 Task: Plan a trip to Vangviang, Laos from 15th November, 2023 to 21st November, 2023 for 5 adults.3 bedrooms having 3 beds and 3 bathrooms. Property type can be house. Booking option can be shelf check-in. Look for 5 properties as per requirement.
Action: Mouse moved to (490, 101)
Screenshot: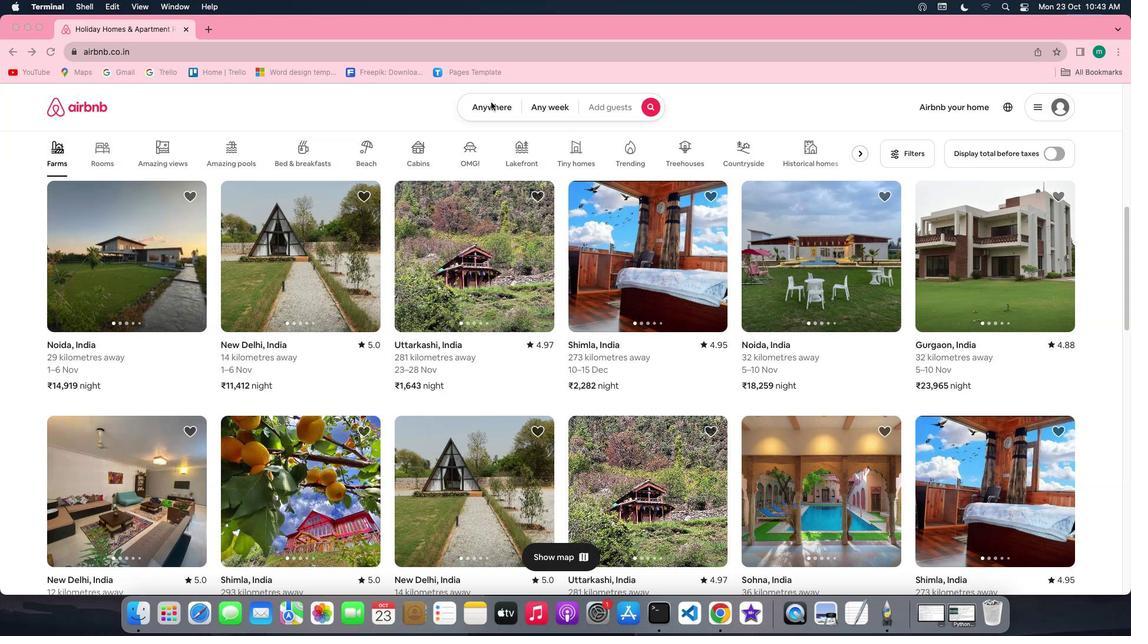 
Action: Mouse pressed left at (490, 101)
Screenshot: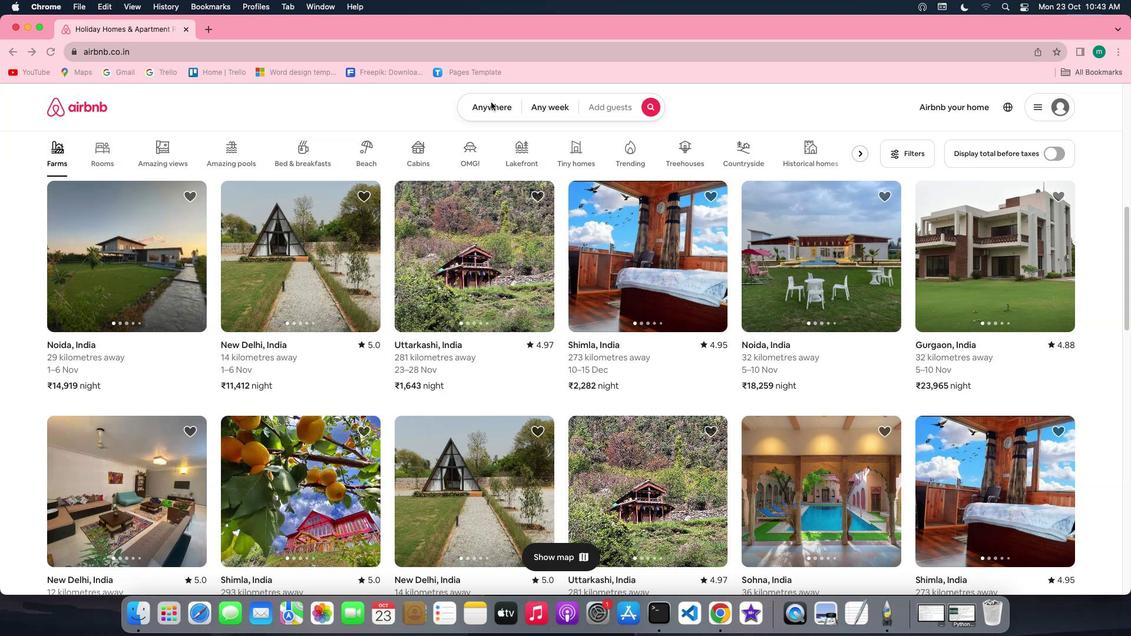 
Action: Mouse moved to (489, 103)
Screenshot: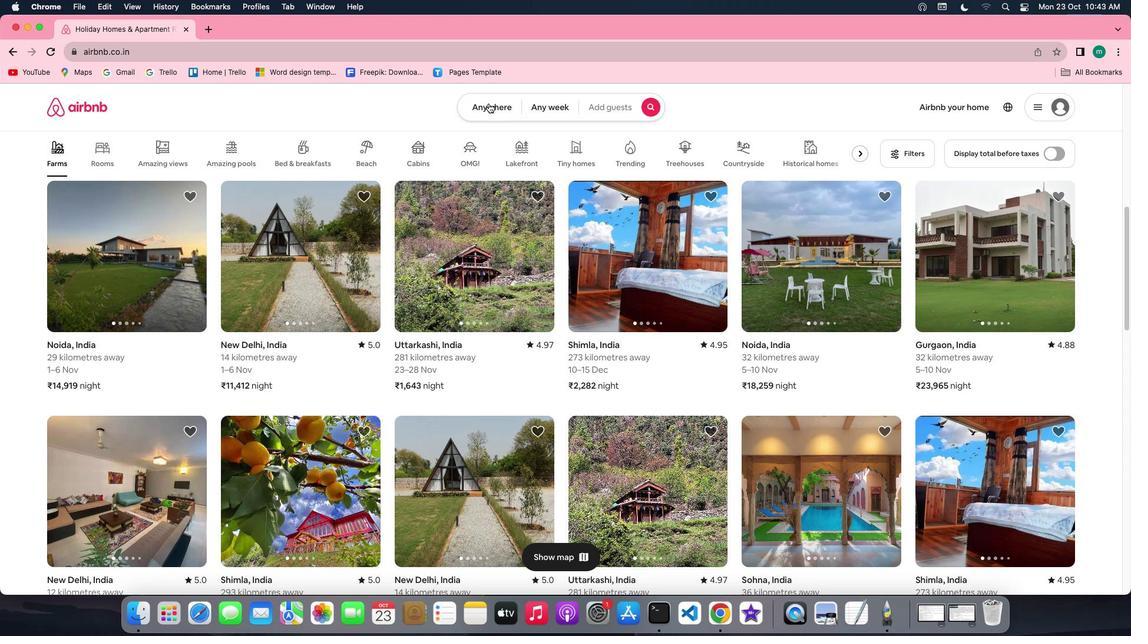 
Action: Mouse pressed left at (489, 103)
Screenshot: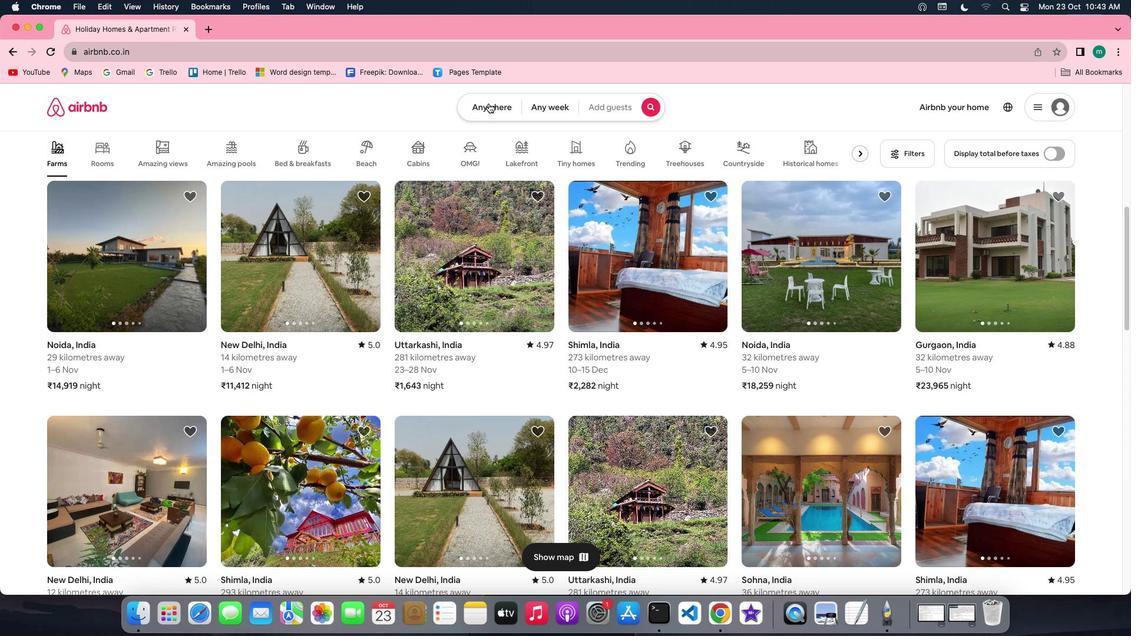 
Action: Mouse moved to (454, 148)
Screenshot: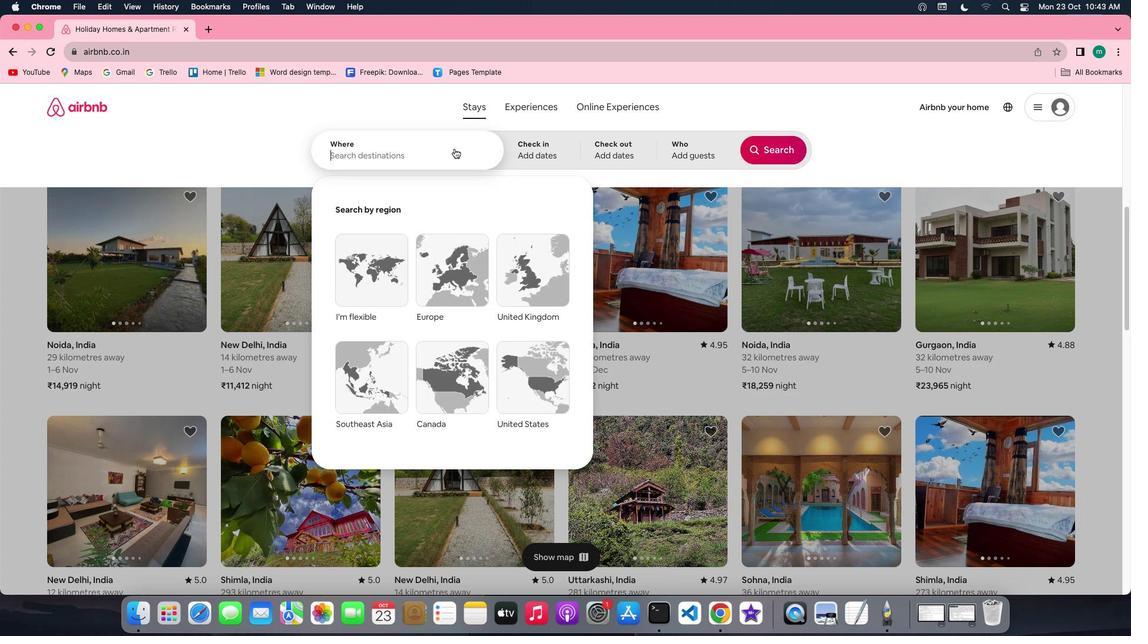
Action: Mouse pressed left at (454, 148)
Screenshot: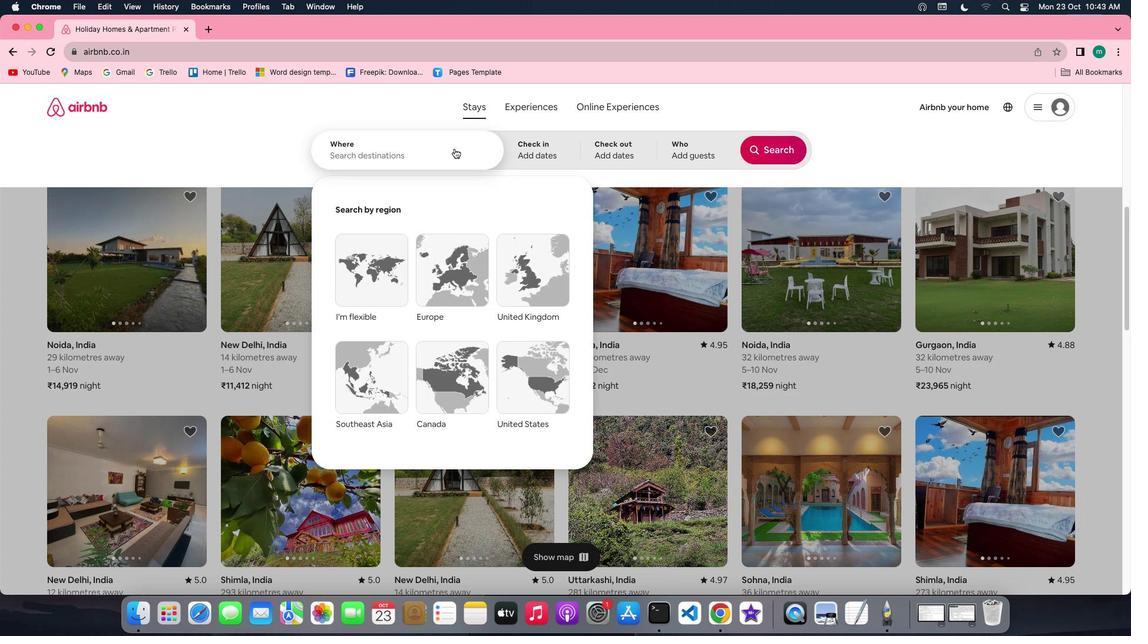 
Action: Key pressed Key.shift'V''a''n''g''v''i''a''n''g'','Key.spaceKey.shift'L''a''o''s'
Screenshot: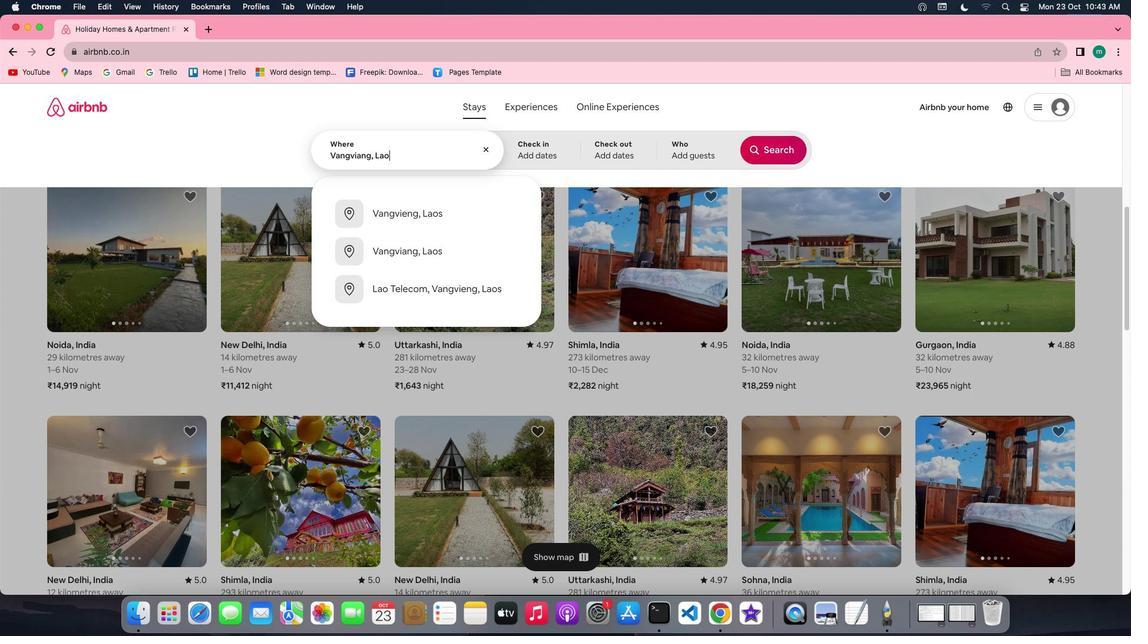 
Action: Mouse moved to (539, 156)
Screenshot: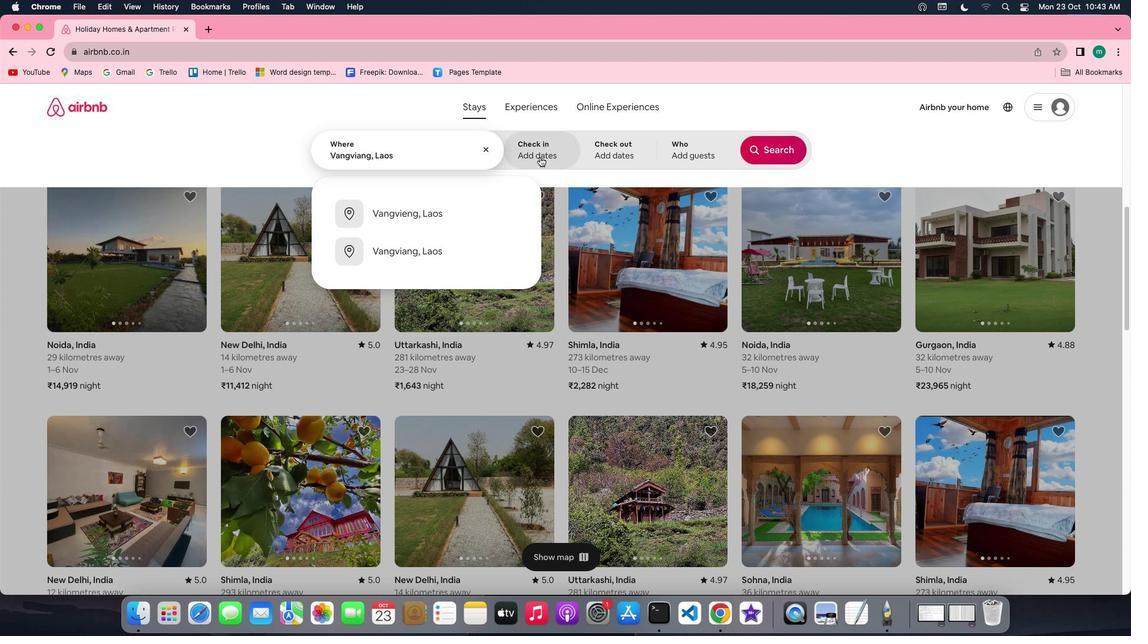 
Action: Mouse pressed left at (539, 156)
Screenshot: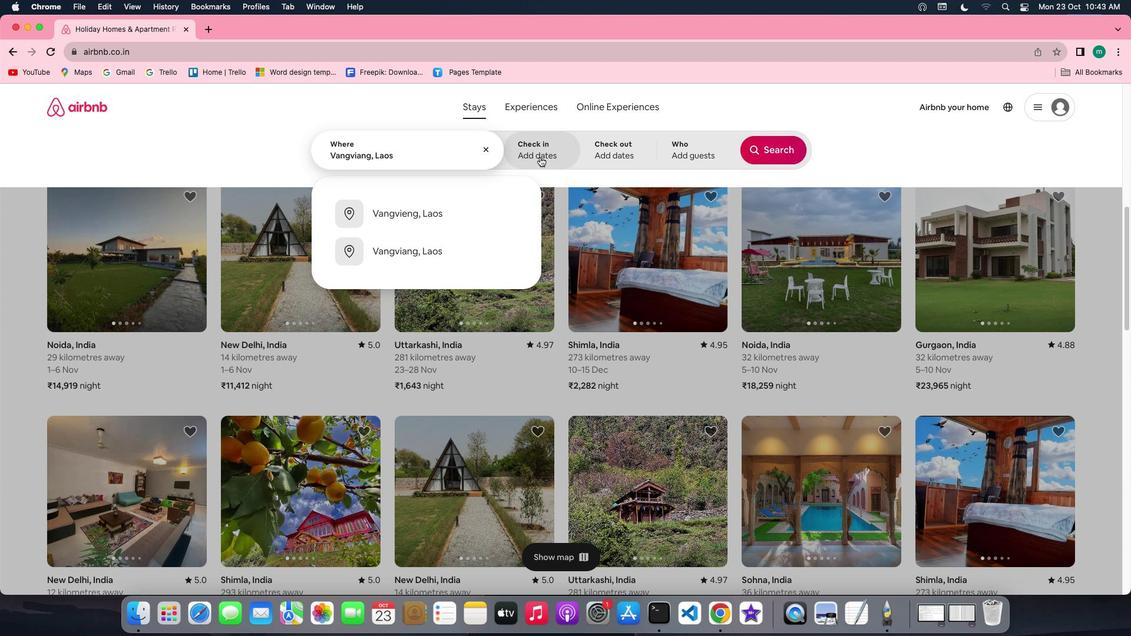 
Action: Mouse moved to (681, 348)
Screenshot: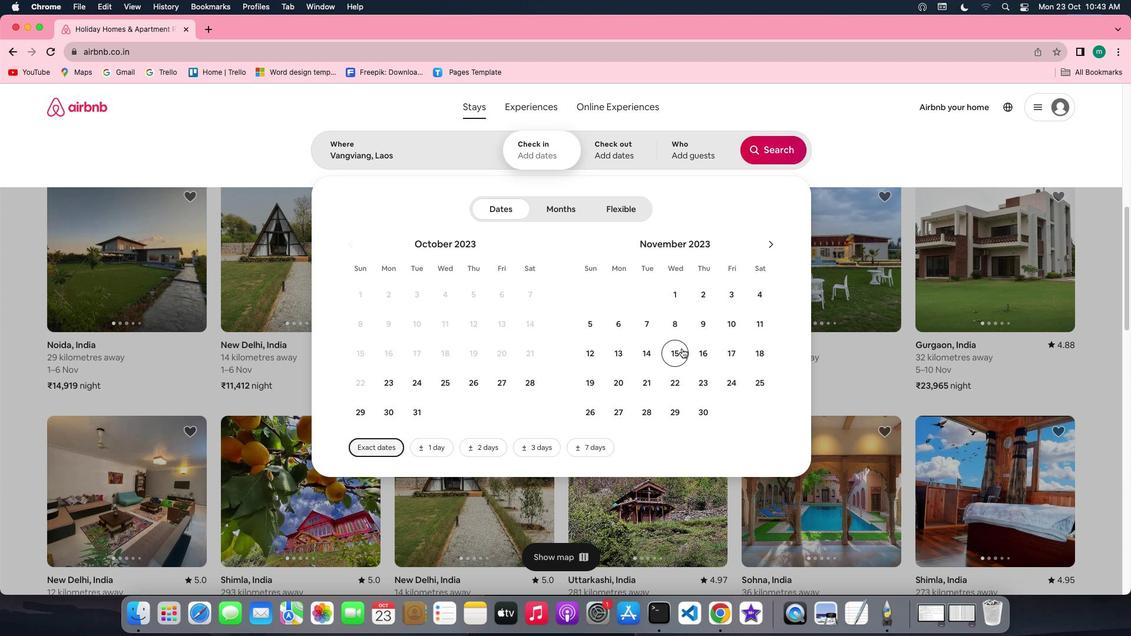 
Action: Mouse pressed left at (681, 348)
Screenshot: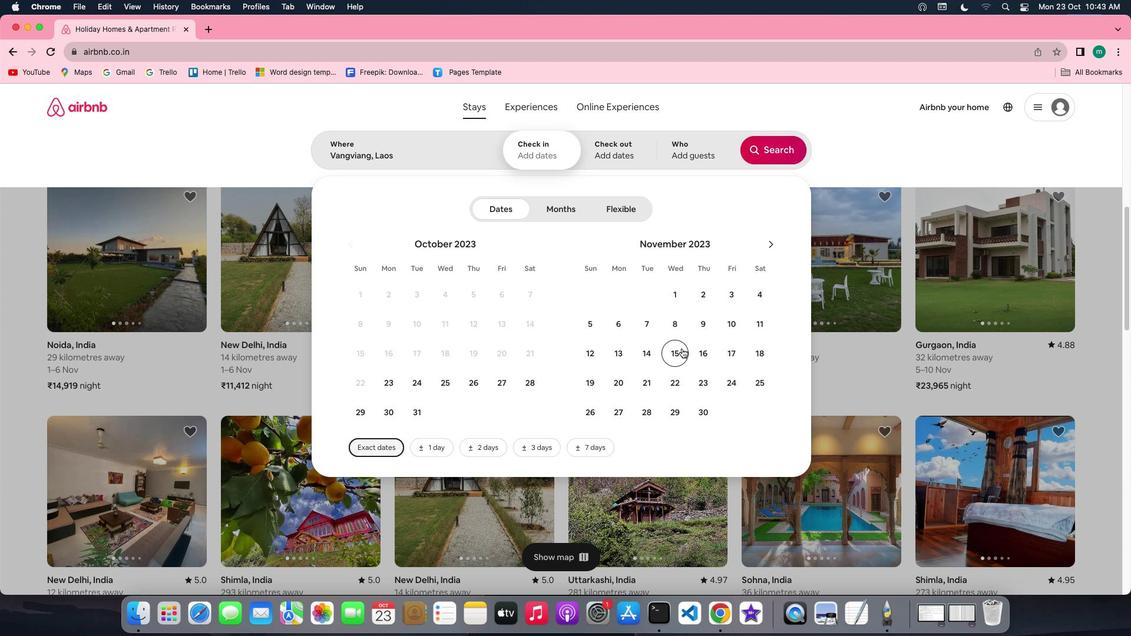 
Action: Mouse moved to (651, 380)
Screenshot: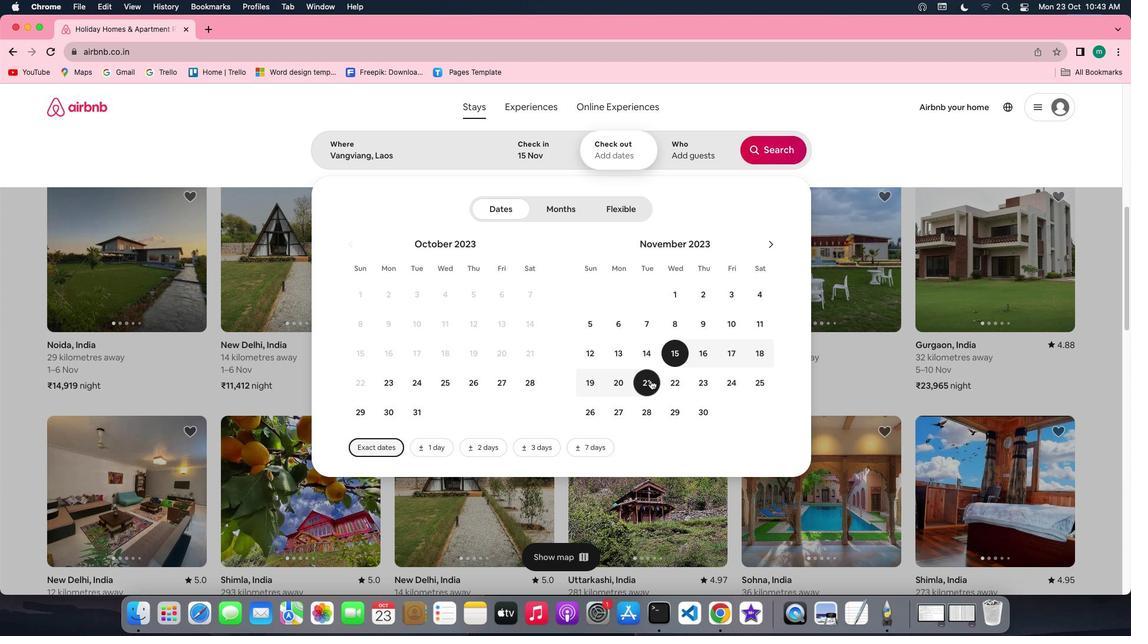 
Action: Mouse pressed left at (651, 380)
Screenshot: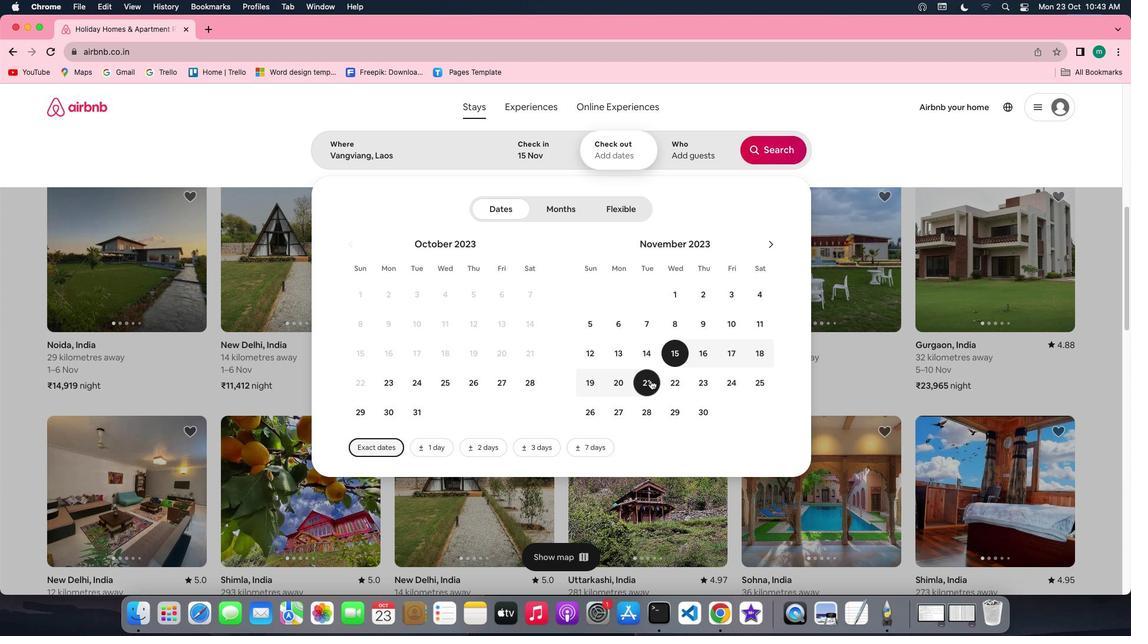 
Action: Mouse moved to (694, 160)
Screenshot: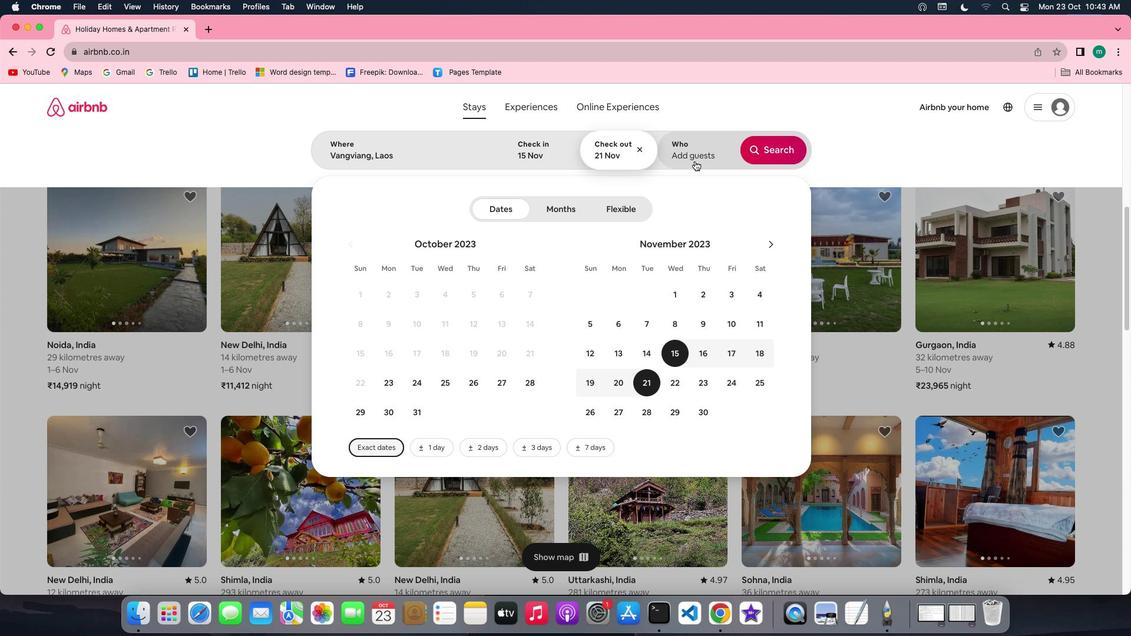 
Action: Mouse pressed left at (694, 160)
Screenshot: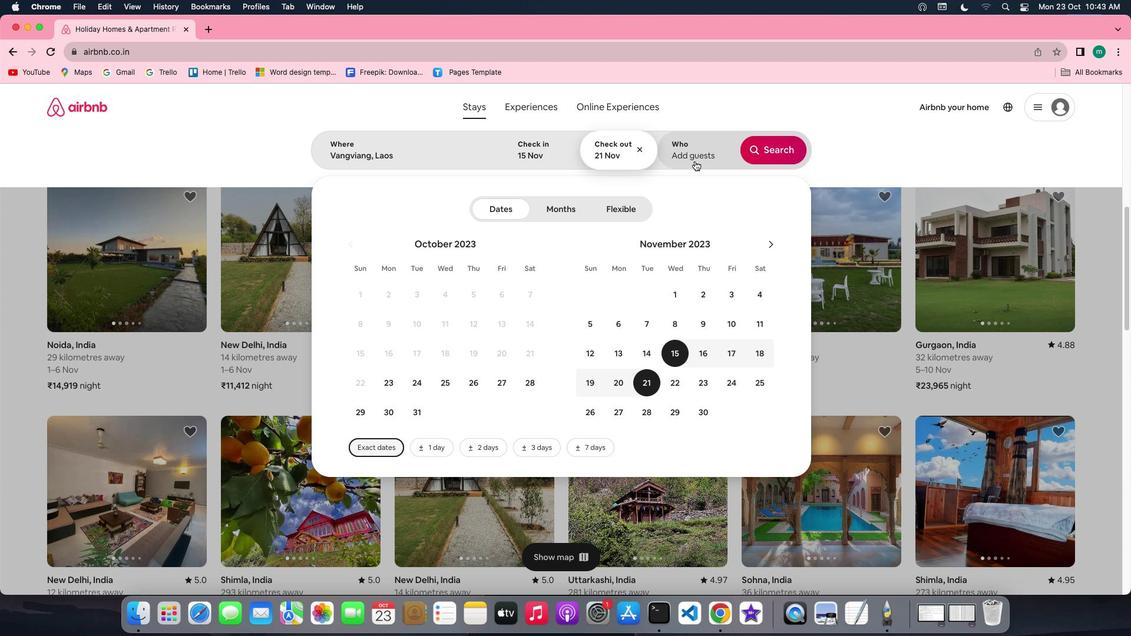 
Action: Mouse moved to (779, 212)
Screenshot: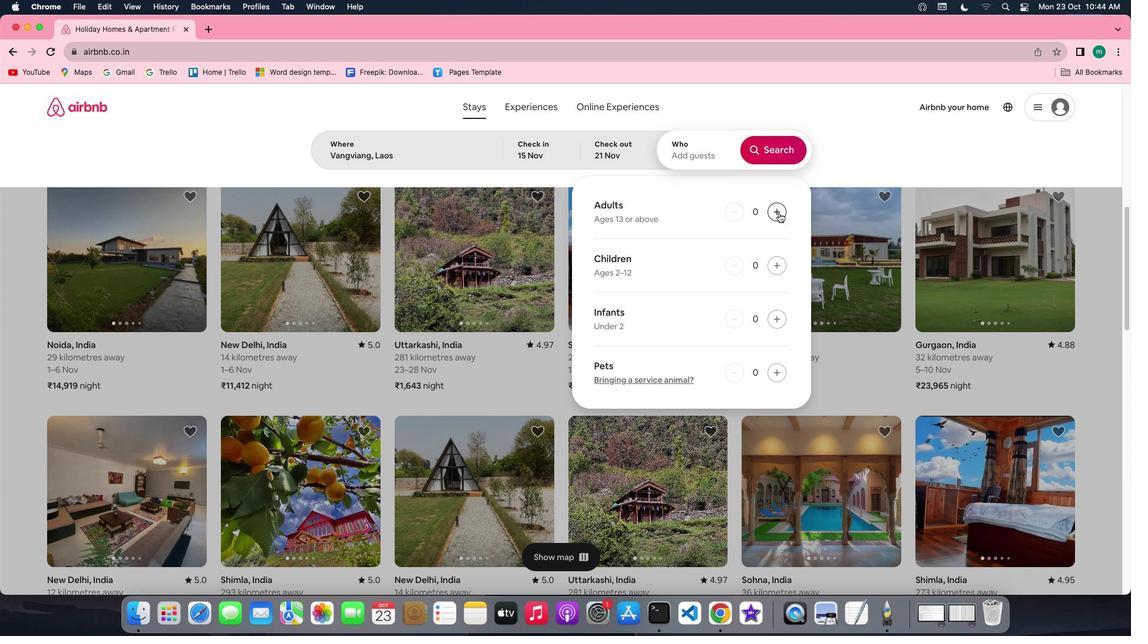 
Action: Mouse pressed left at (779, 212)
Screenshot: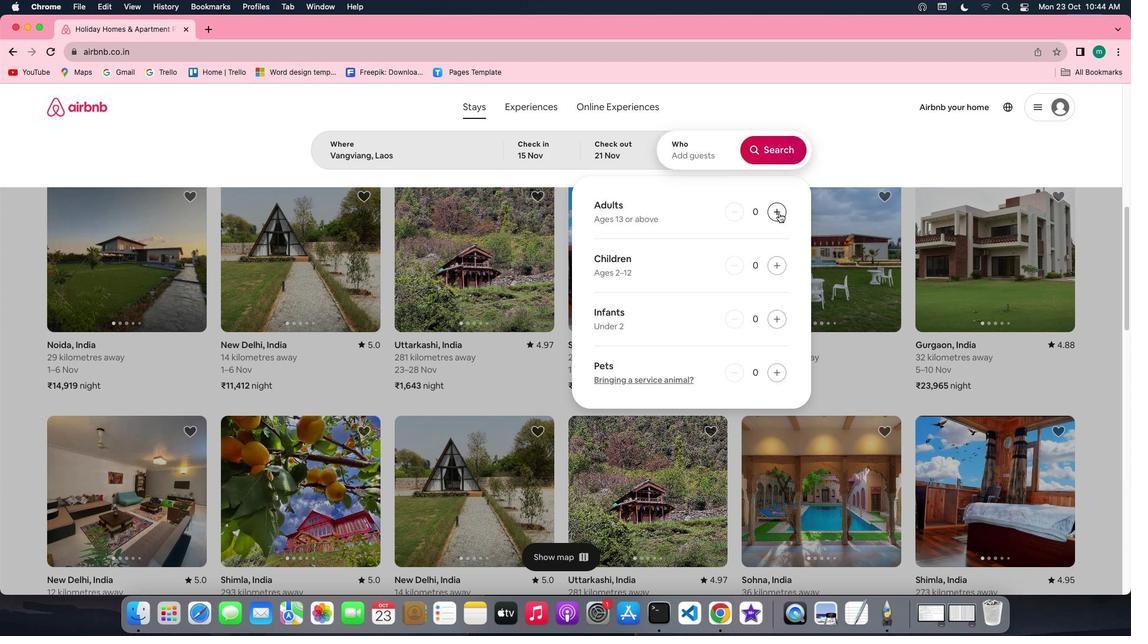
Action: Mouse pressed left at (779, 212)
Screenshot: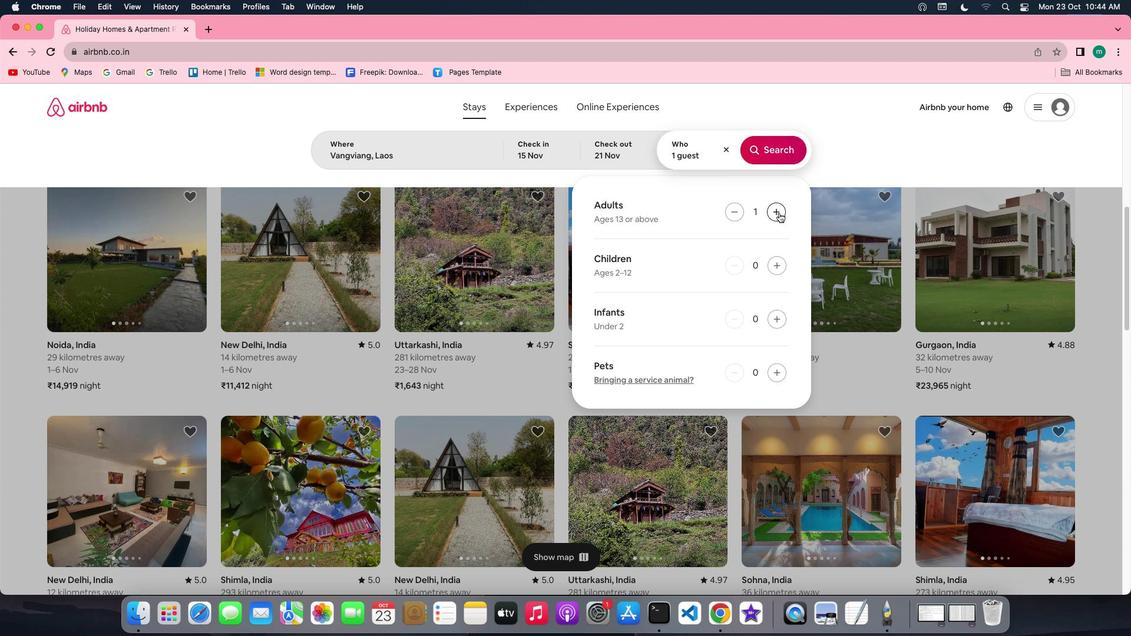 
Action: Mouse moved to (779, 212)
Screenshot: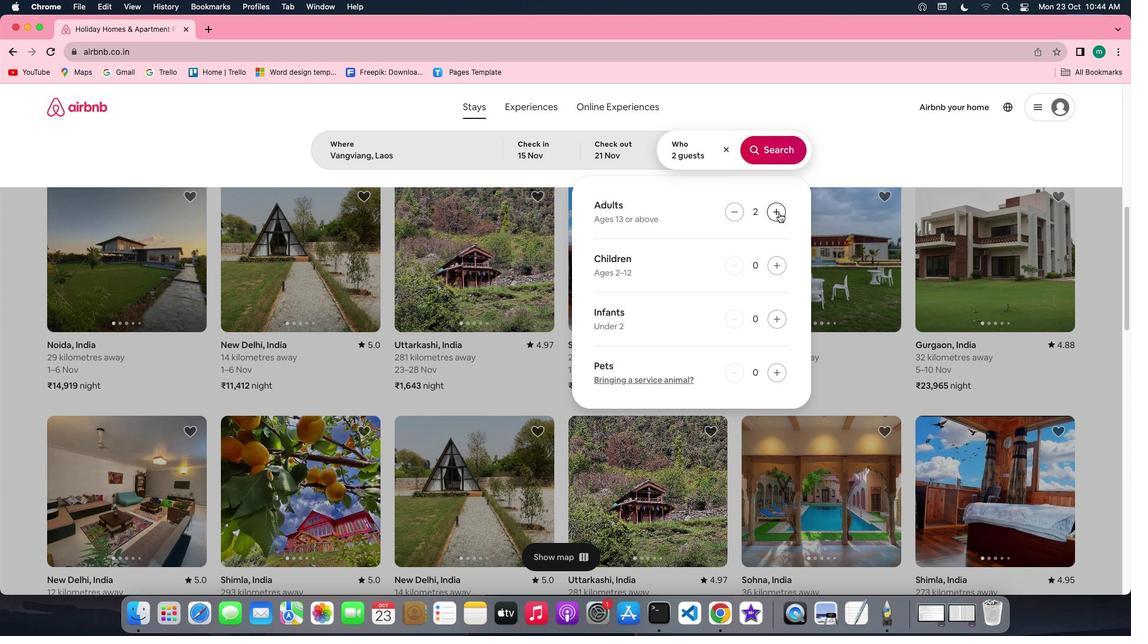 
Action: Mouse pressed left at (779, 212)
Screenshot: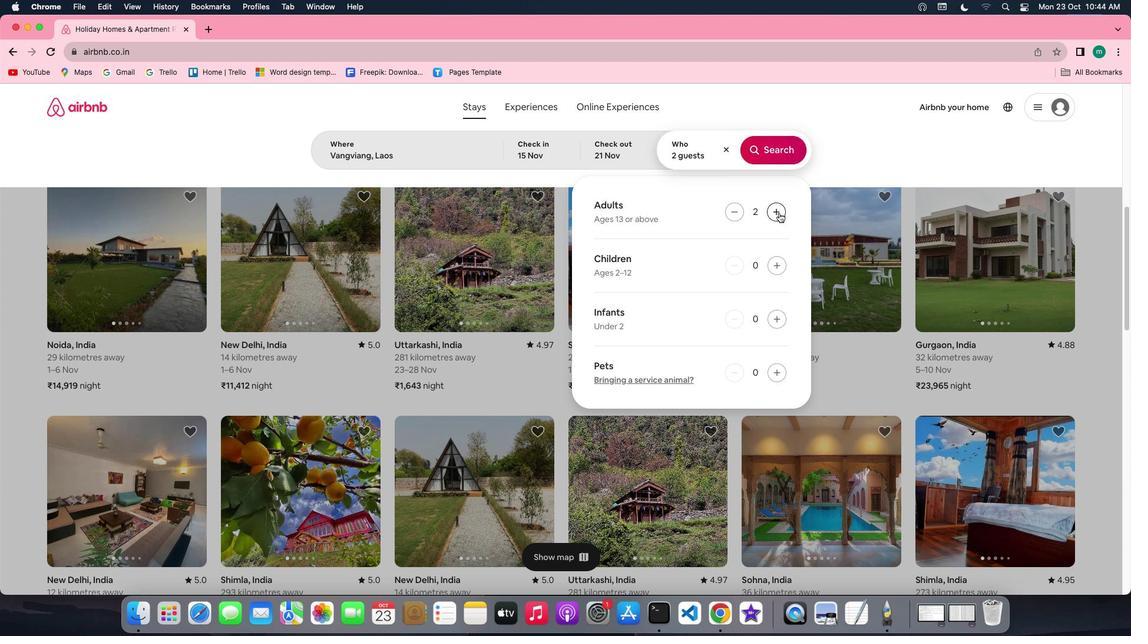 
Action: Mouse pressed left at (779, 212)
Screenshot: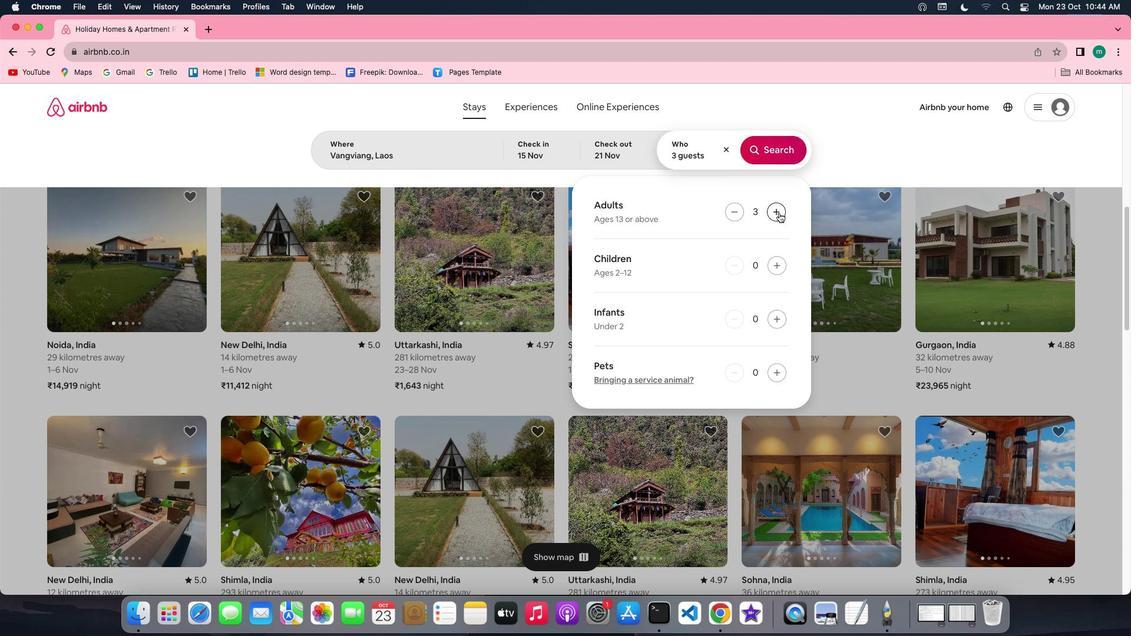 
Action: Mouse pressed left at (779, 212)
Screenshot: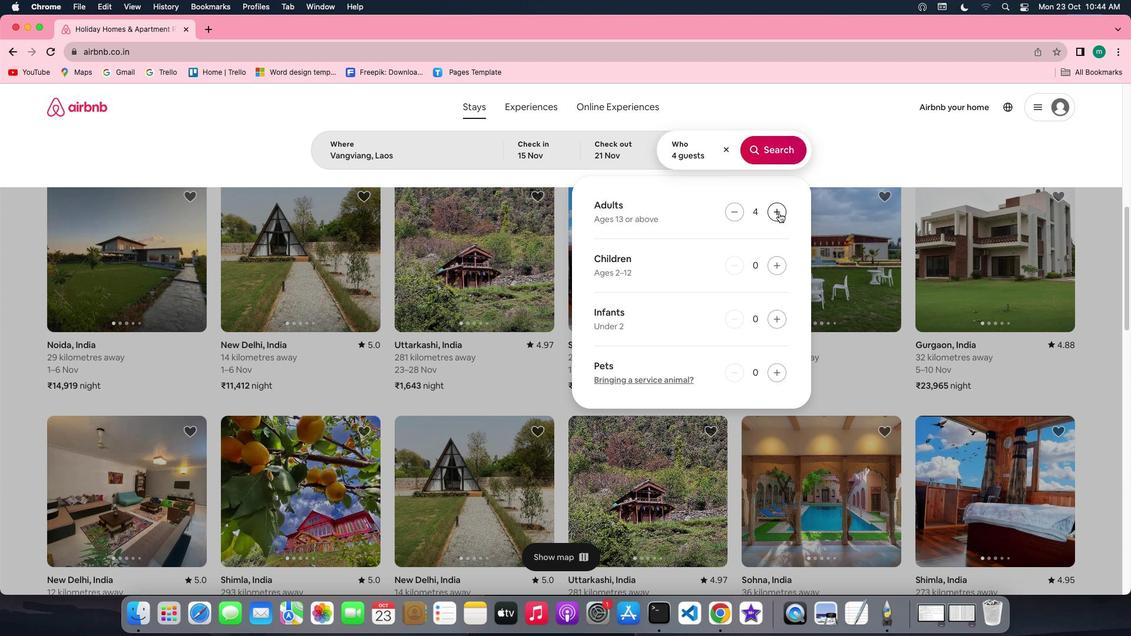 
Action: Mouse moved to (779, 145)
Screenshot: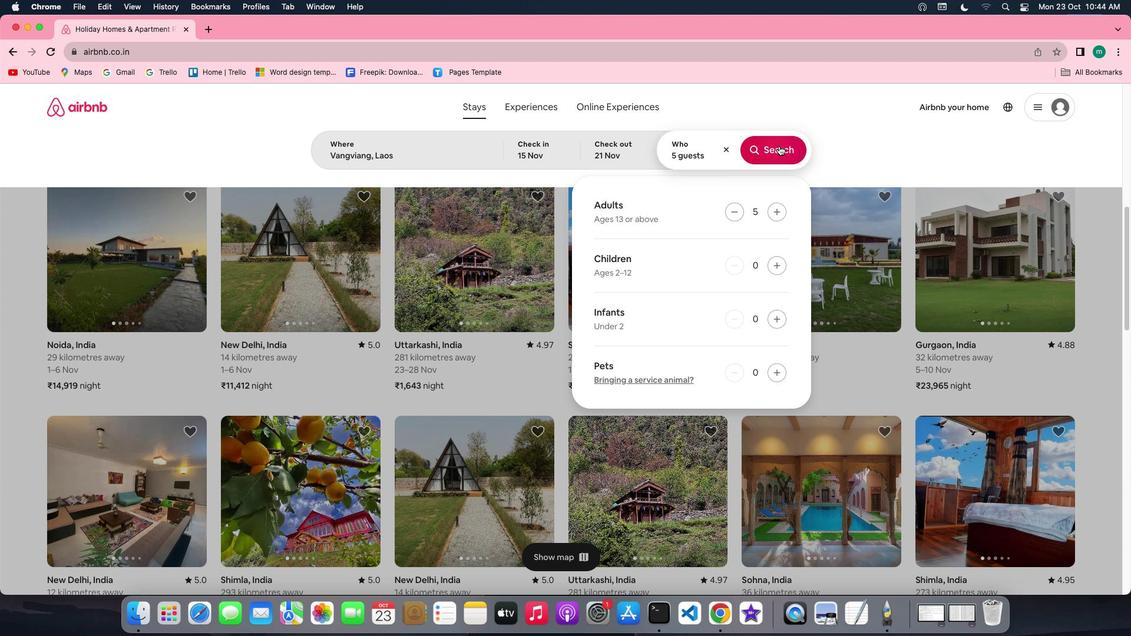 
Action: Mouse pressed left at (779, 145)
Screenshot: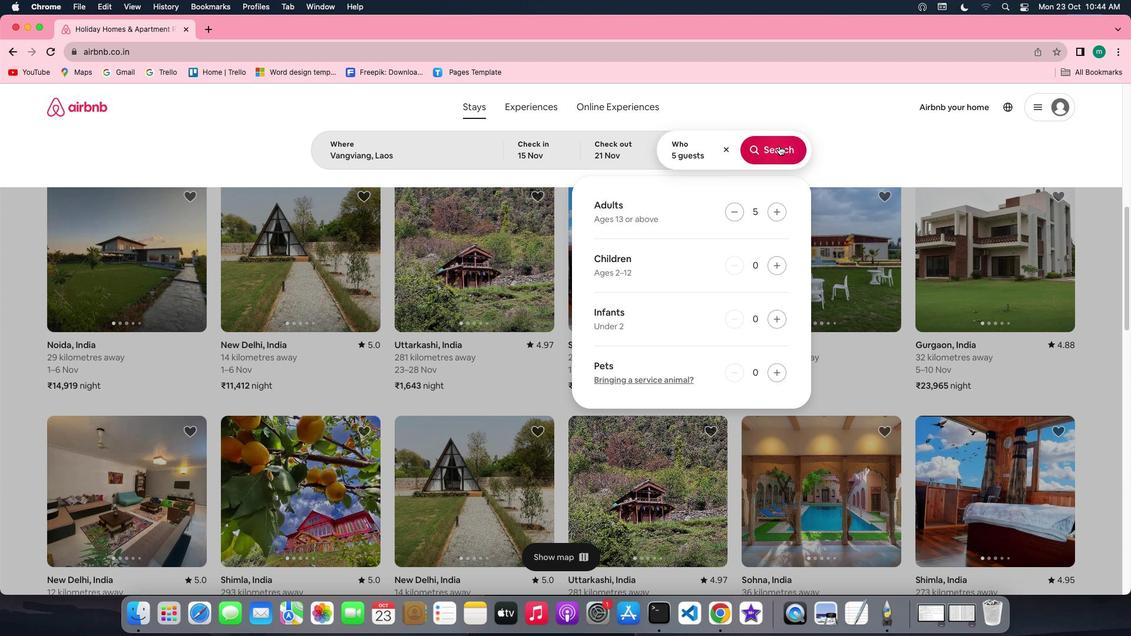 
Action: Mouse moved to (944, 145)
Screenshot: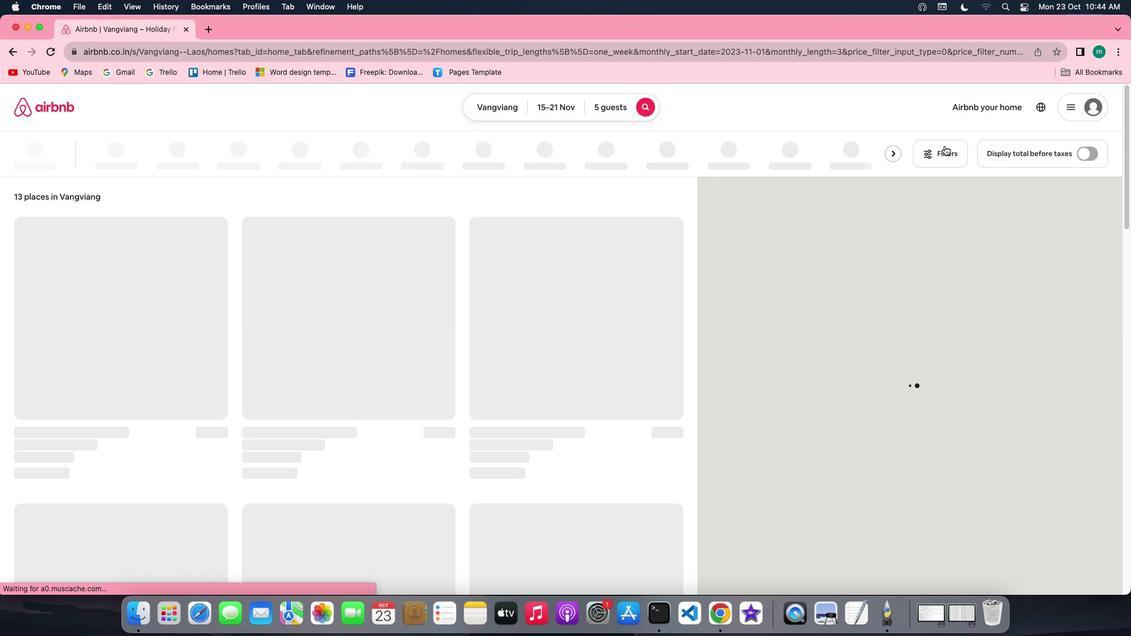 
Action: Mouse pressed left at (944, 145)
Screenshot: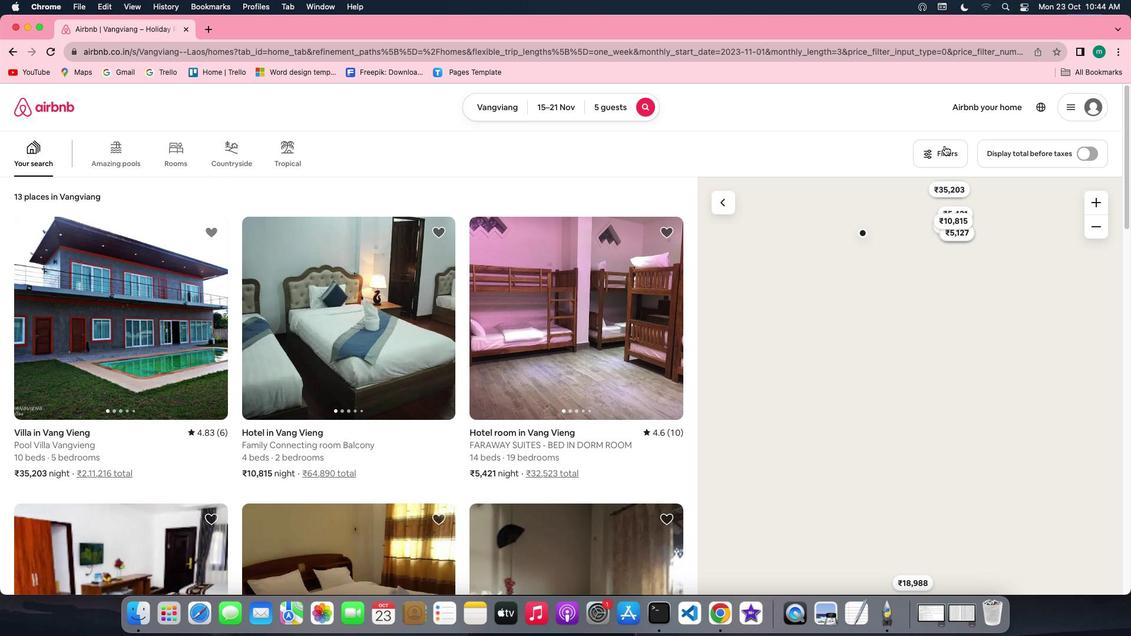 
Action: Mouse moved to (614, 294)
Screenshot: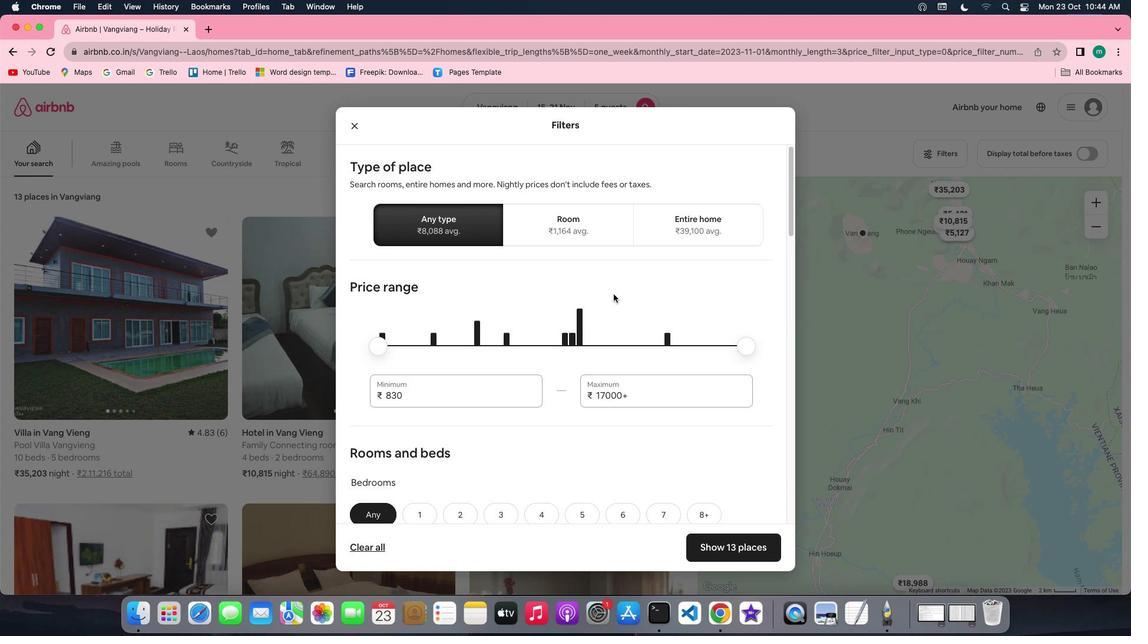 
Action: Mouse scrolled (614, 294) with delta (0, 0)
Screenshot: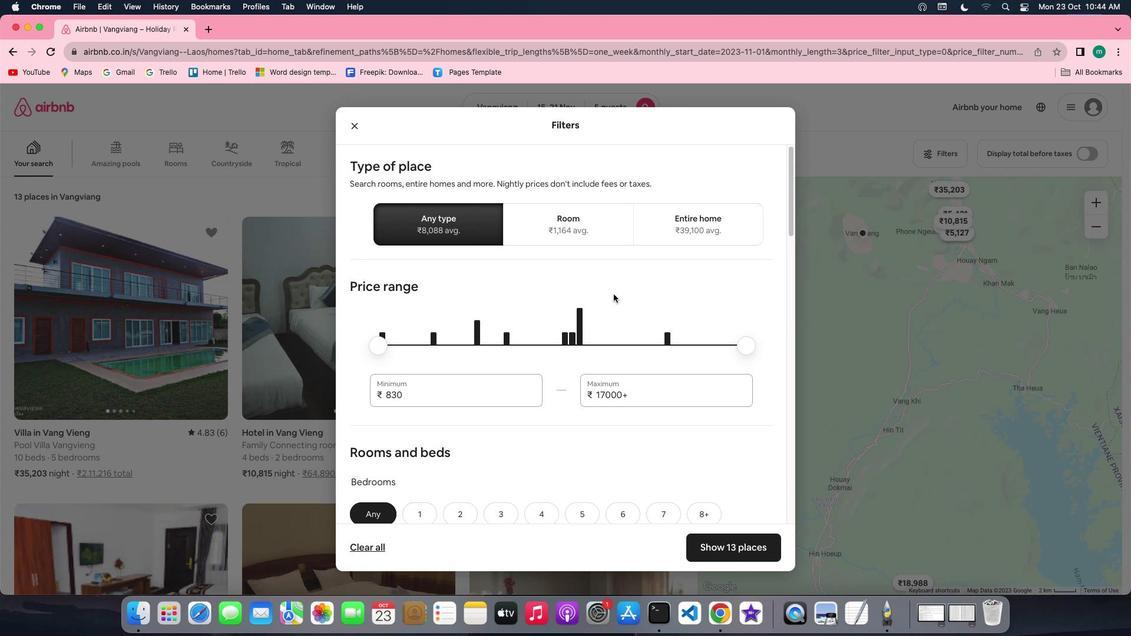 
Action: Mouse scrolled (614, 294) with delta (0, 0)
Screenshot: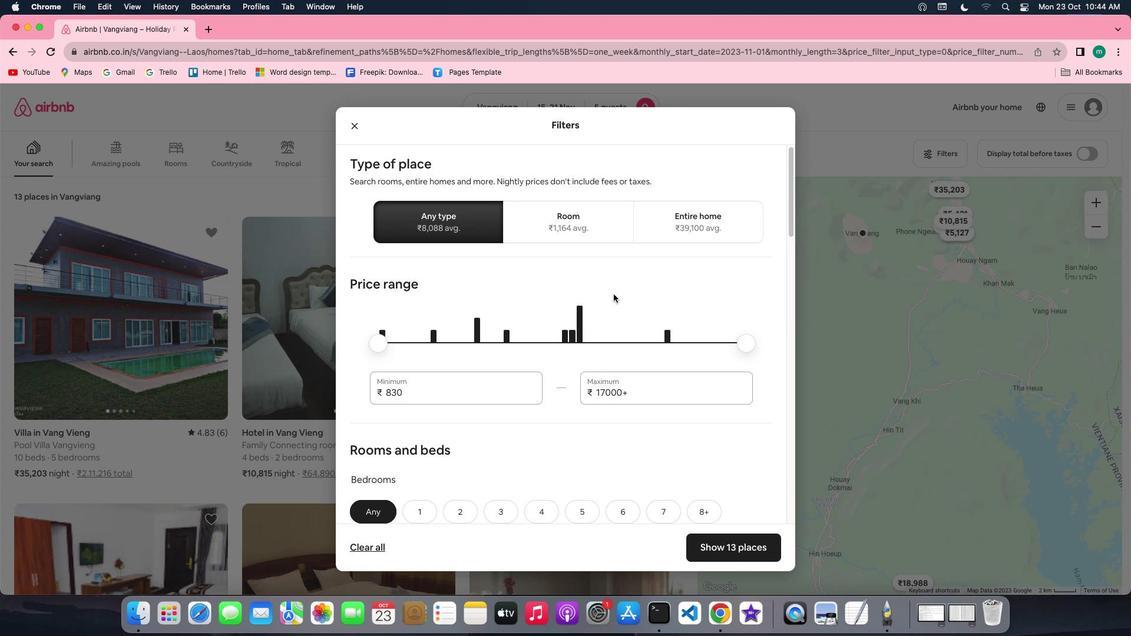 
Action: Mouse scrolled (614, 294) with delta (0, 0)
Screenshot: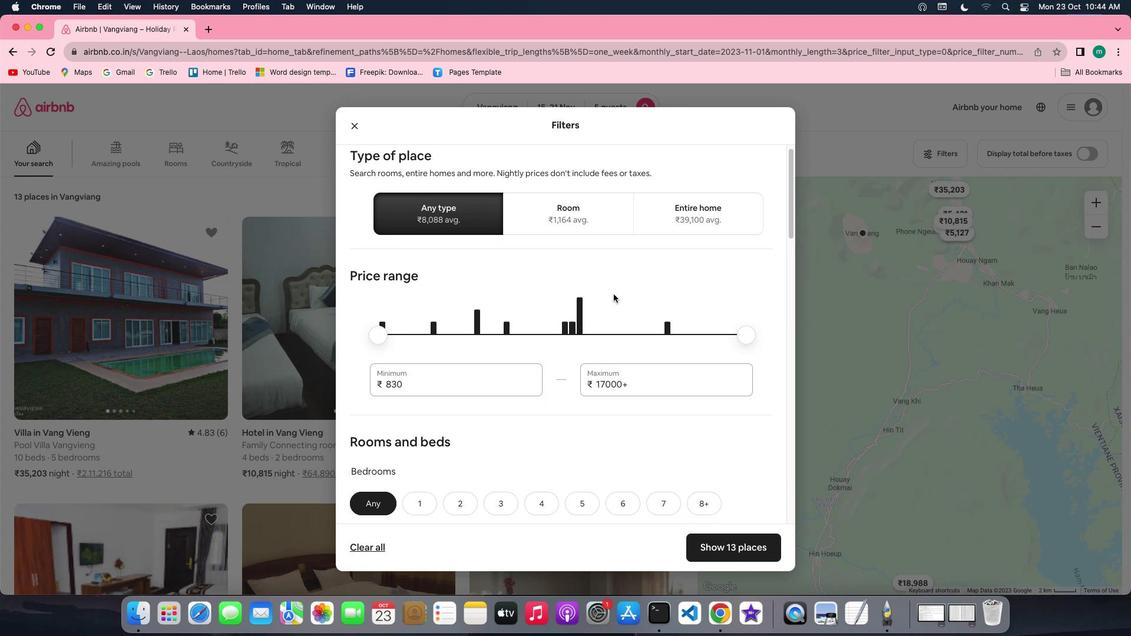 
Action: Mouse scrolled (614, 294) with delta (0, 0)
Screenshot: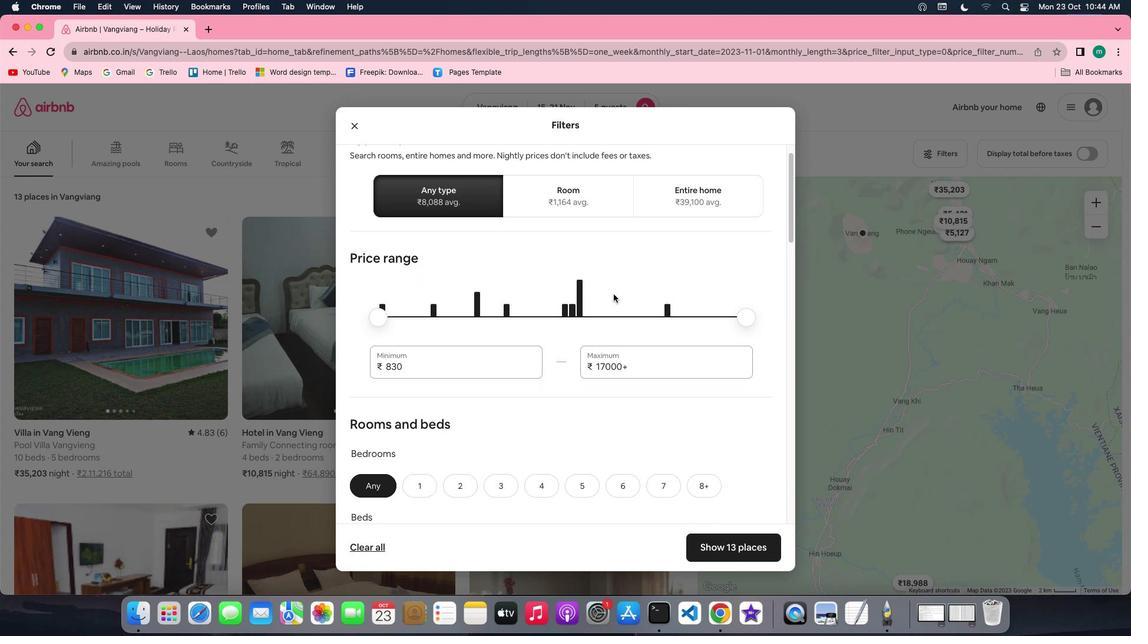
Action: Mouse scrolled (614, 294) with delta (0, 0)
Screenshot: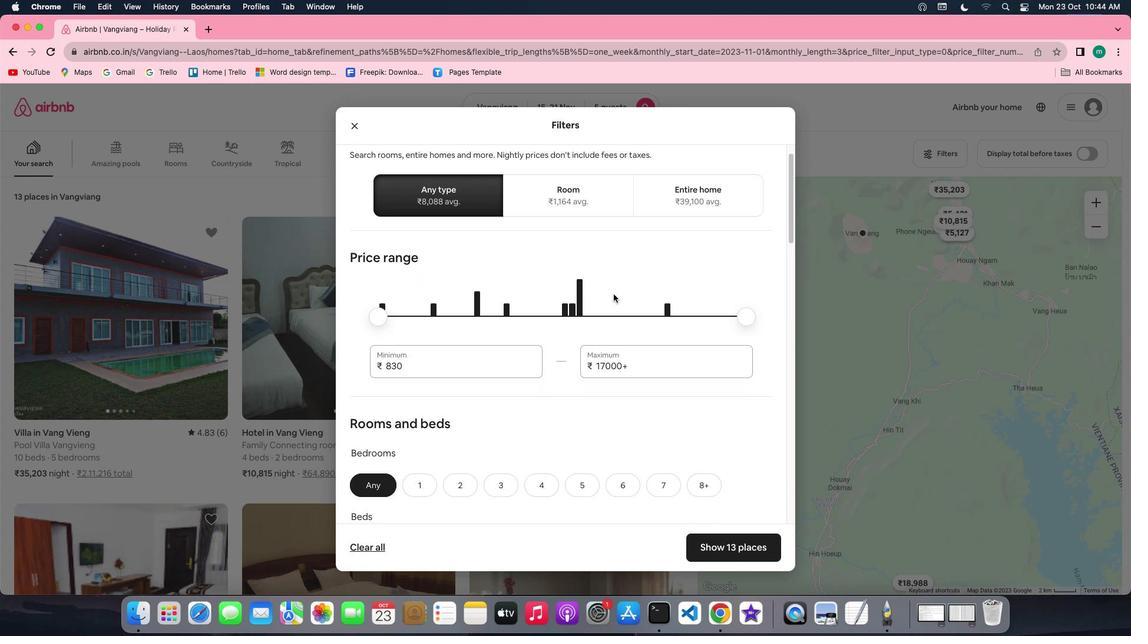 
Action: Mouse scrolled (614, 294) with delta (0, 0)
Screenshot: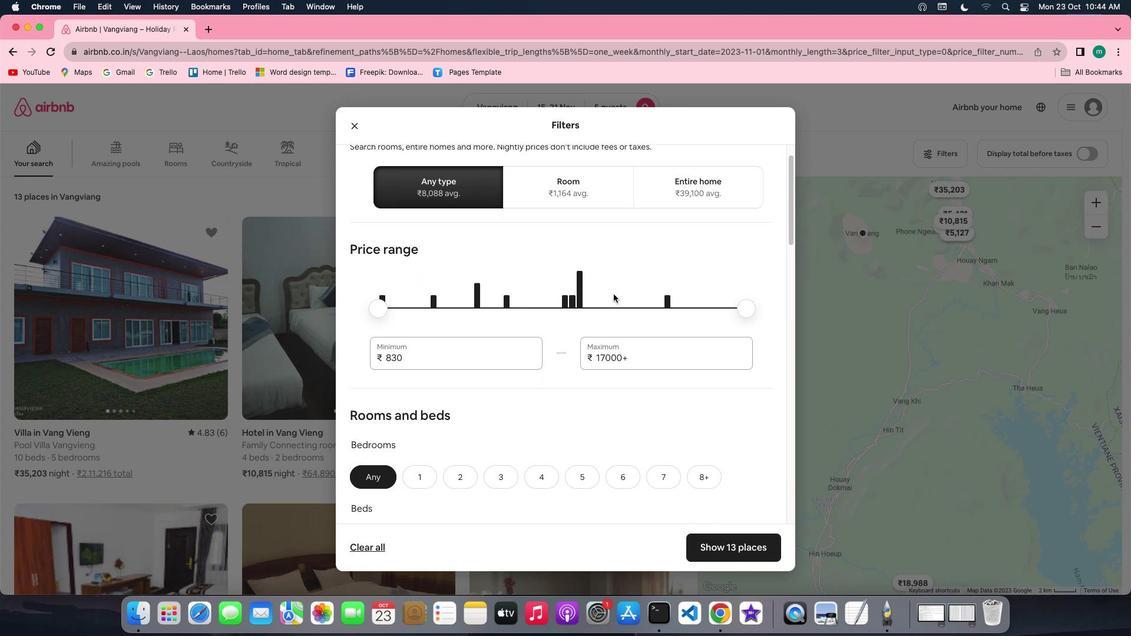 
Action: Mouse scrolled (614, 294) with delta (0, -1)
Screenshot: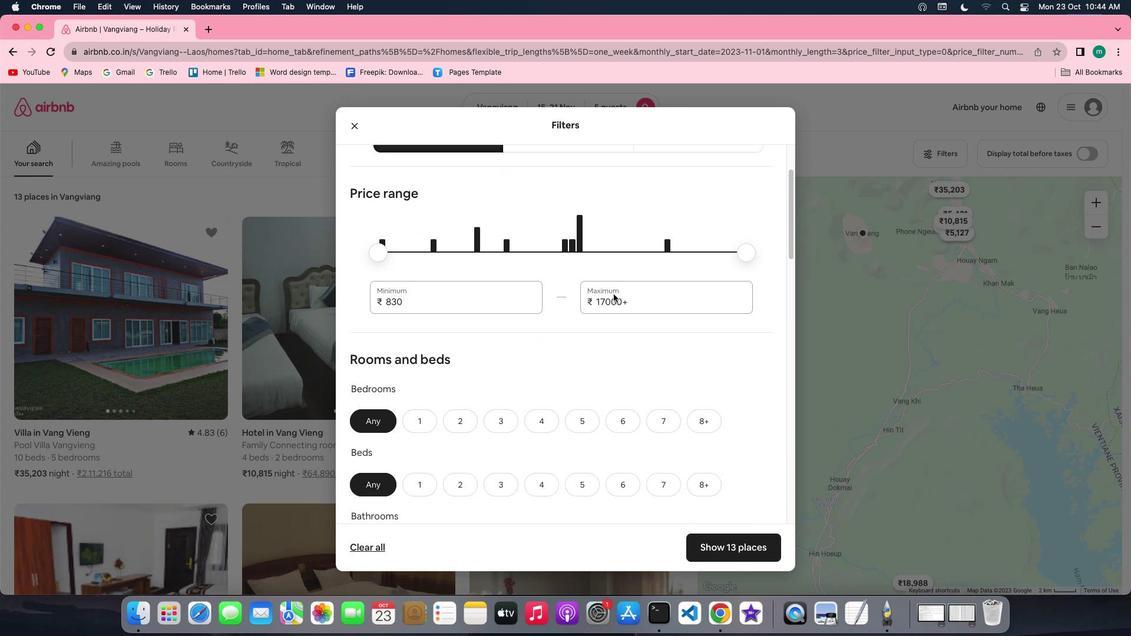 
Action: Mouse scrolled (614, 294) with delta (0, 0)
Screenshot: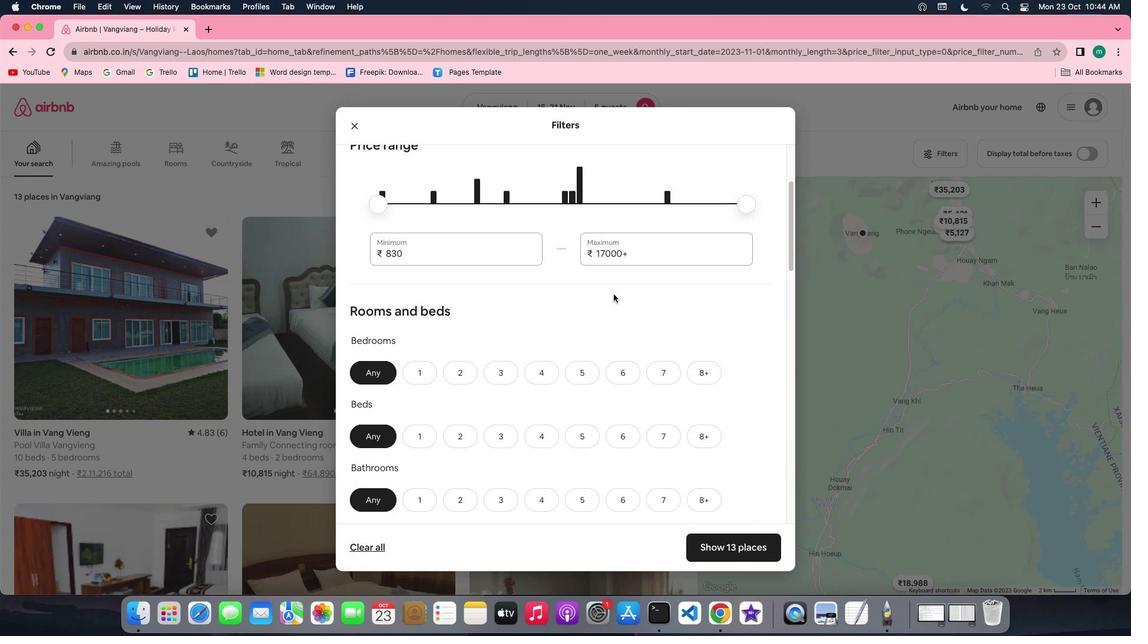 
Action: Mouse scrolled (614, 294) with delta (0, 0)
Screenshot: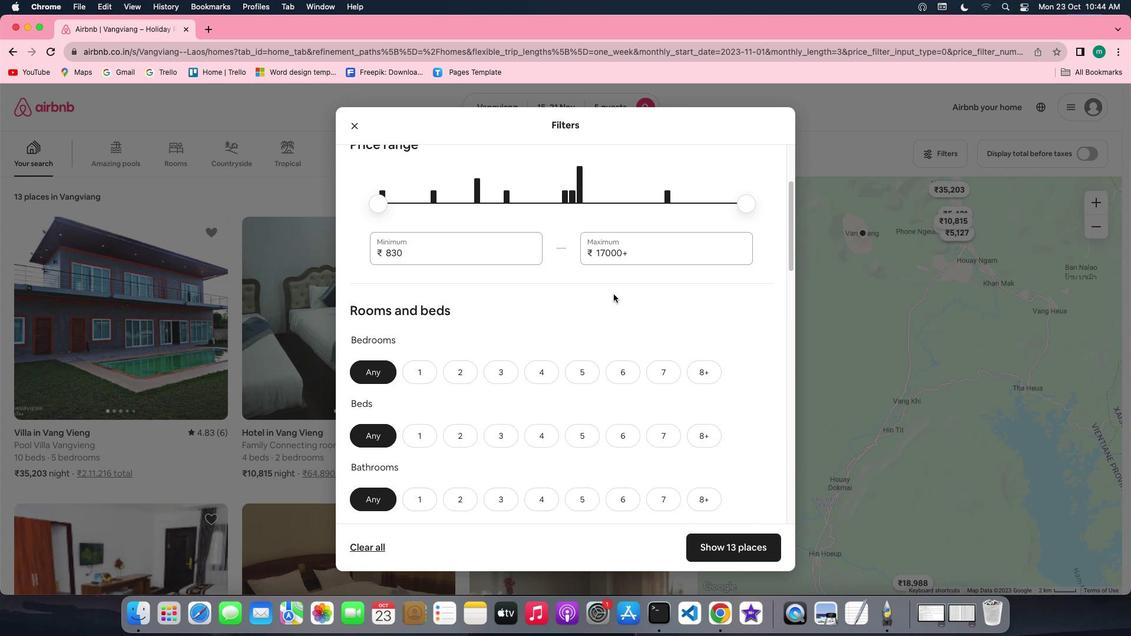 
Action: Mouse scrolled (614, 294) with delta (0, -1)
Screenshot: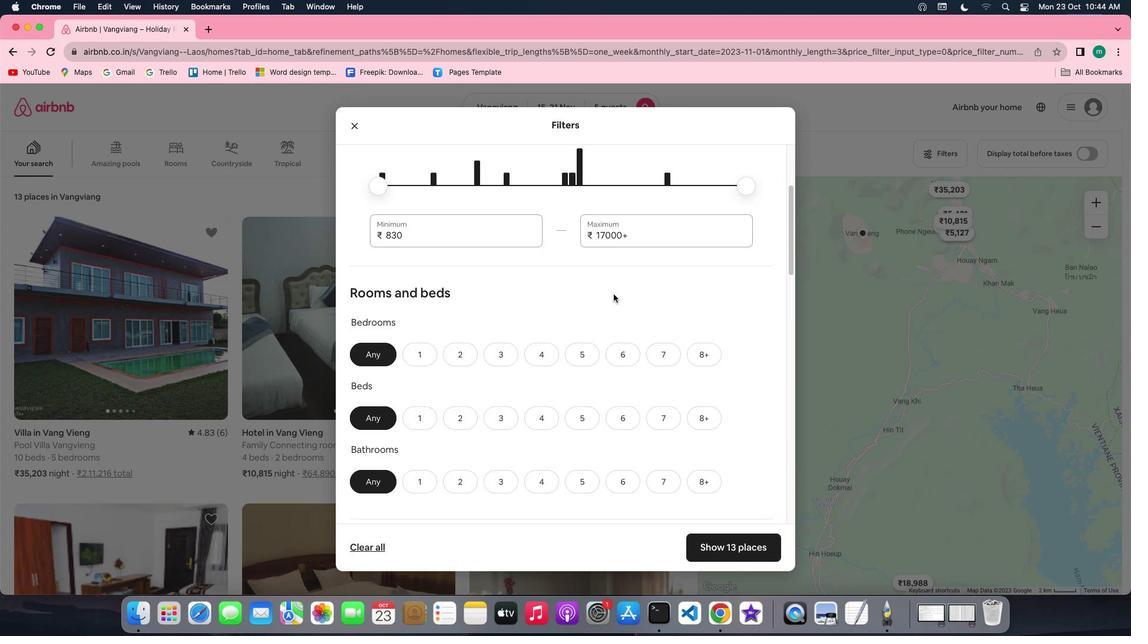 
Action: Mouse moved to (490, 300)
Screenshot: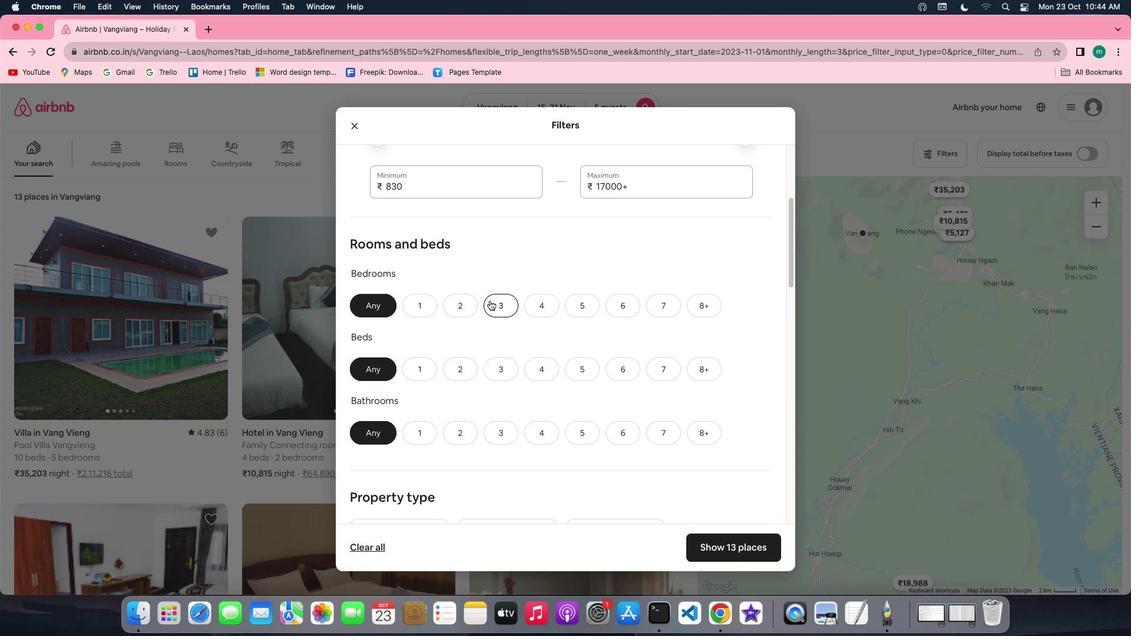 
Action: Mouse pressed left at (490, 300)
Screenshot: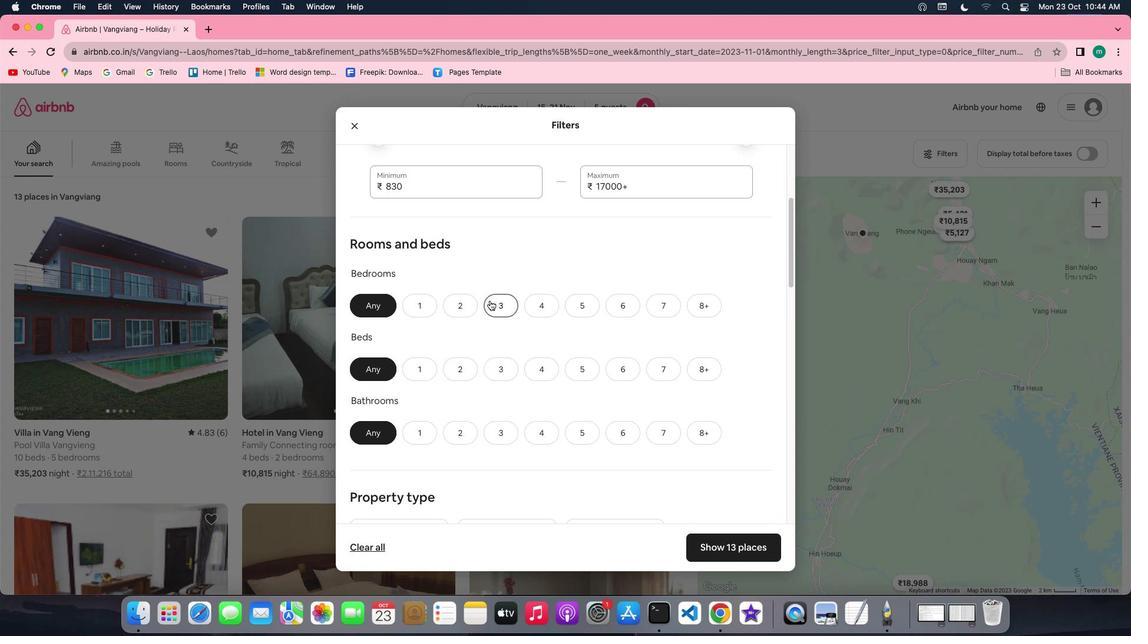 
Action: Mouse moved to (502, 364)
Screenshot: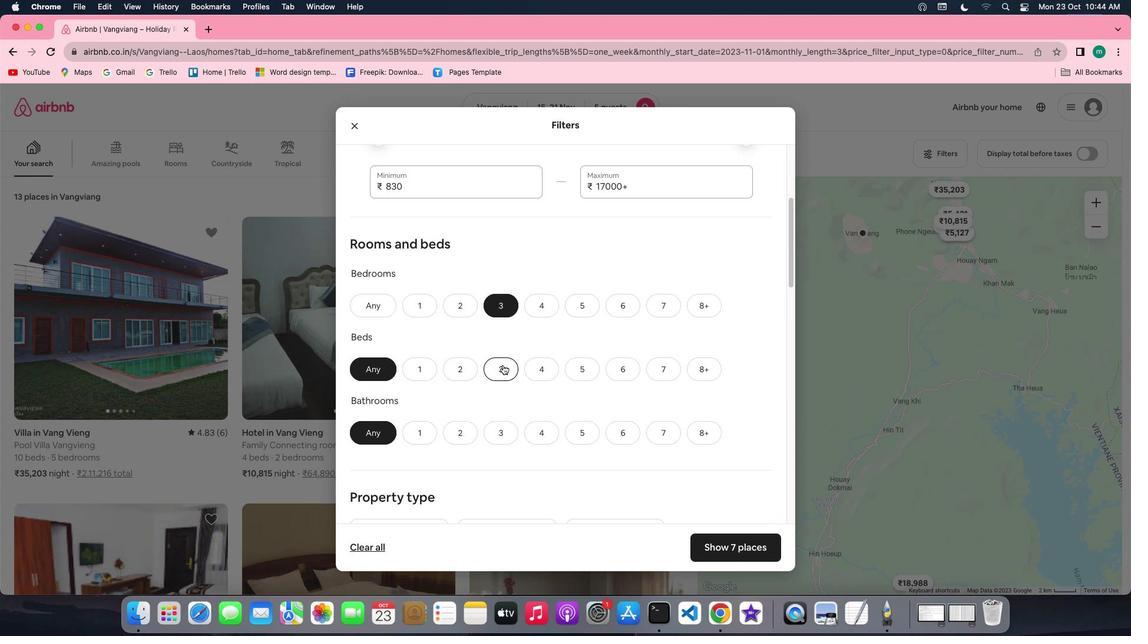 
Action: Mouse pressed left at (502, 364)
Screenshot: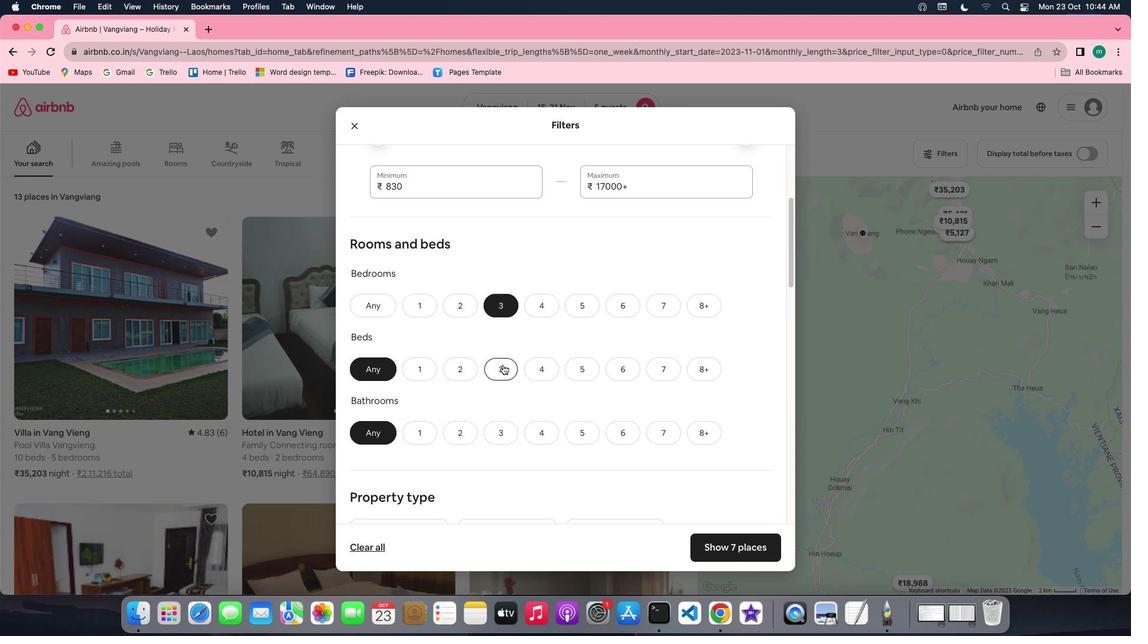 
Action: Mouse moved to (504, 437)
Screenshot: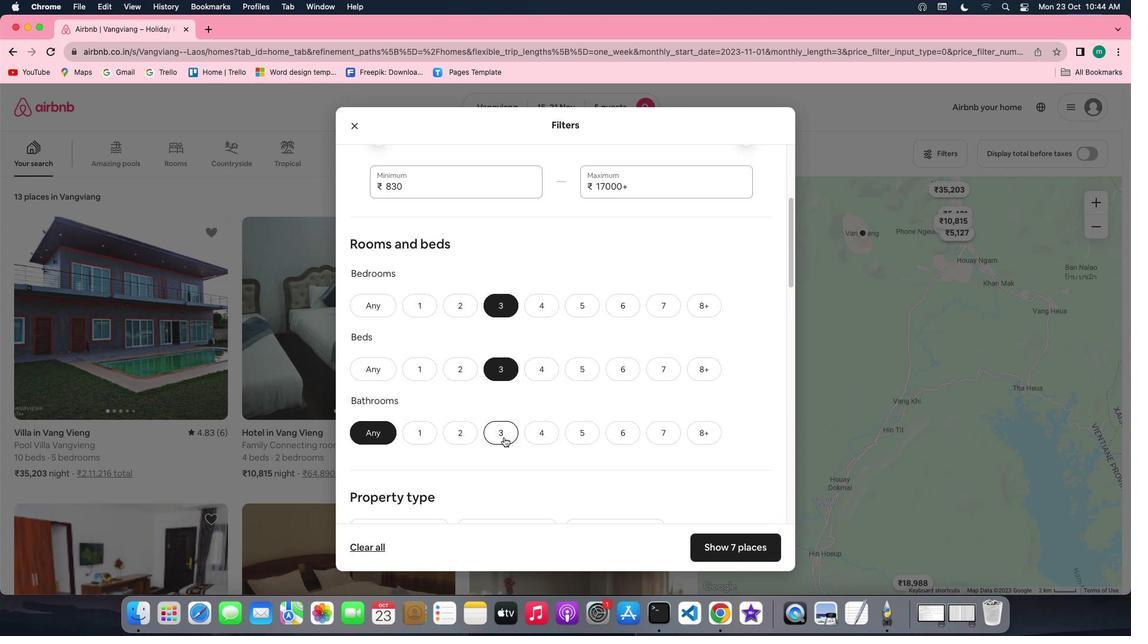 
Action: Mouse pressed left at (504, 437)
Screenshot: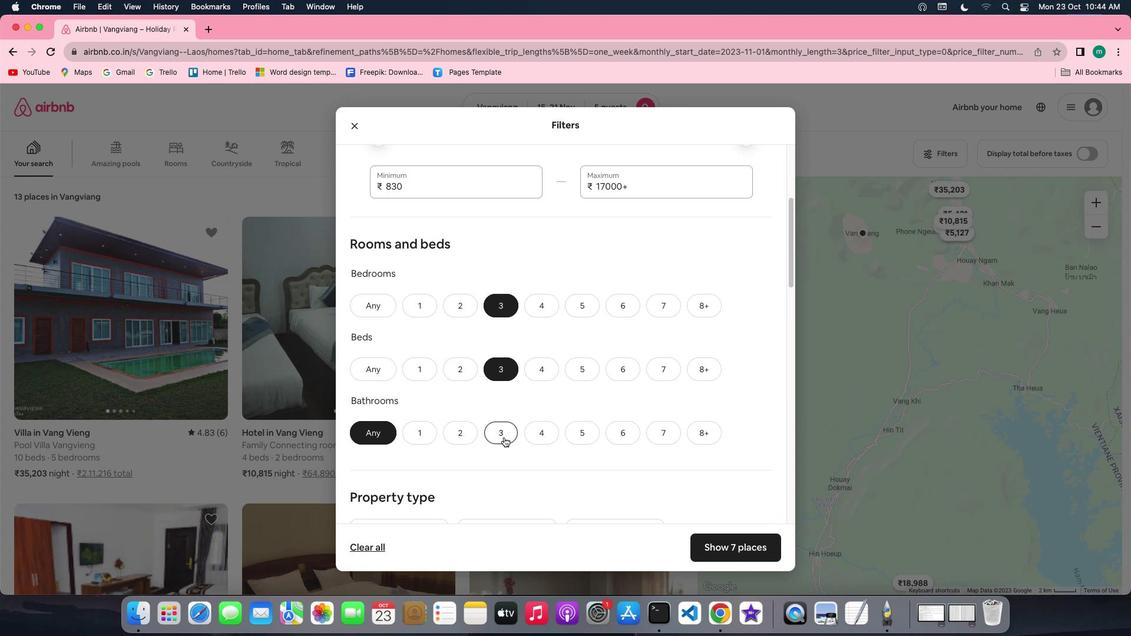 
Action: Mouse moved to (609, 394)
Screenshot: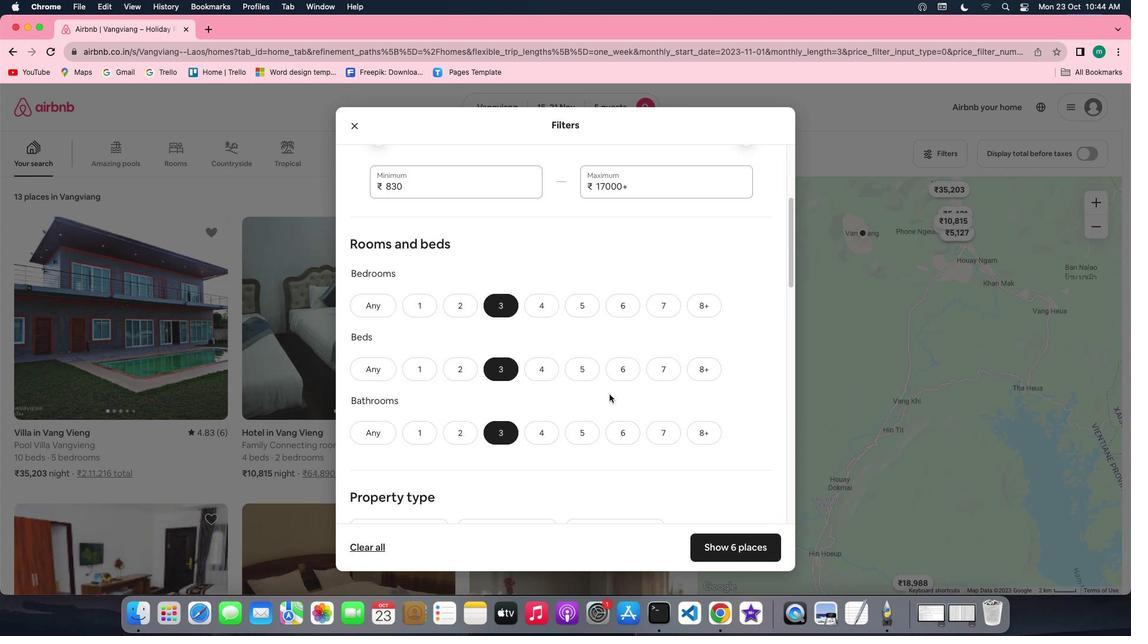 
Action: Mouse scrolled (609, 394) with delta (0, 0)
Screenshot: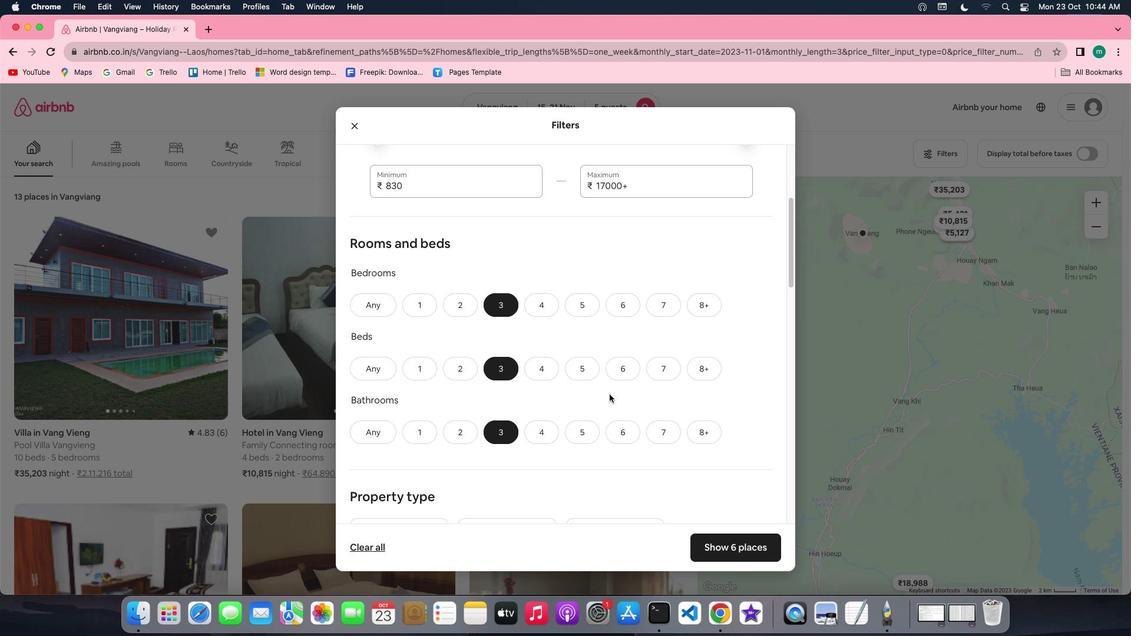 
Action: Mouse scrolled (609, 394) with delta (0, 0)
Screenshot: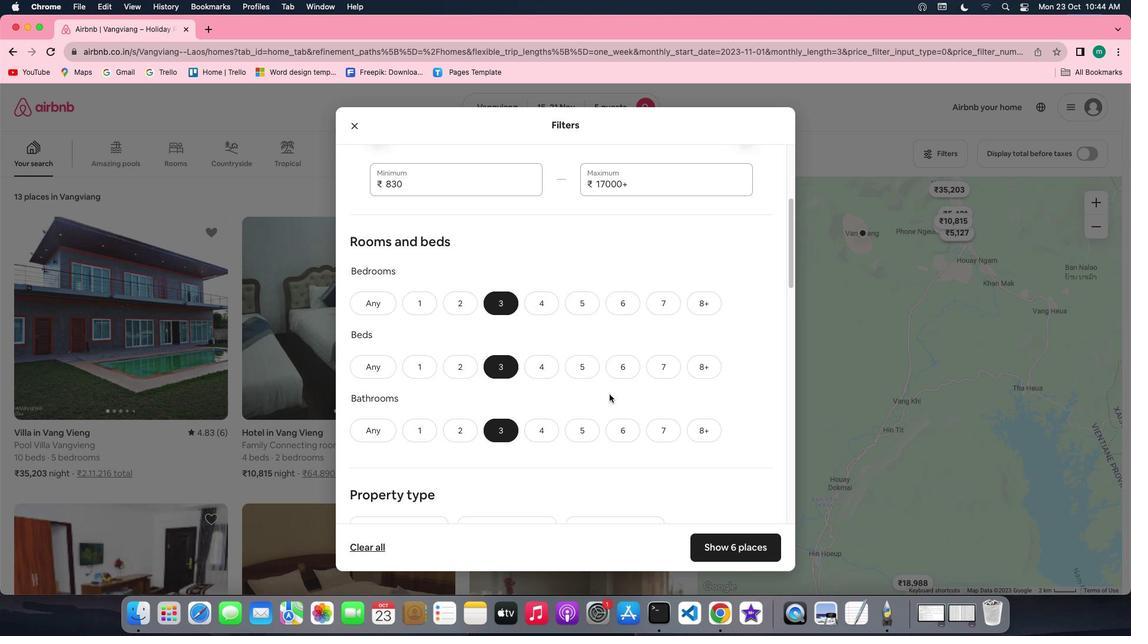 
Action: Mouse scrolled (609, 394) with delta (0, 0)
Screenshot: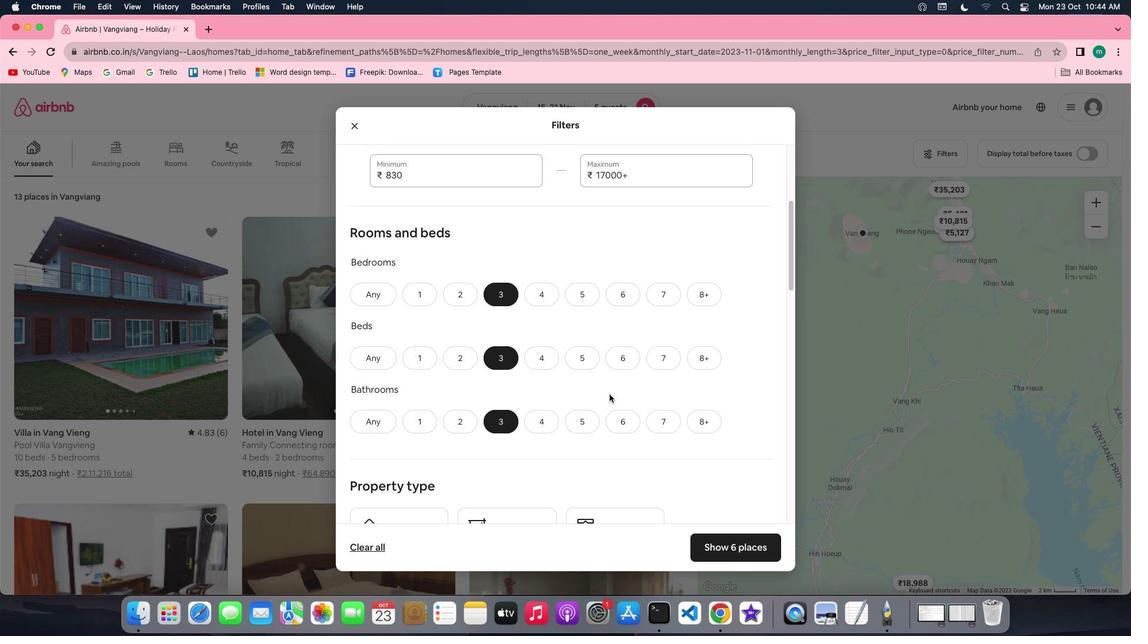 
Action: Mouse scrolled (609, 394) with delta (0, 0)
Screenshot: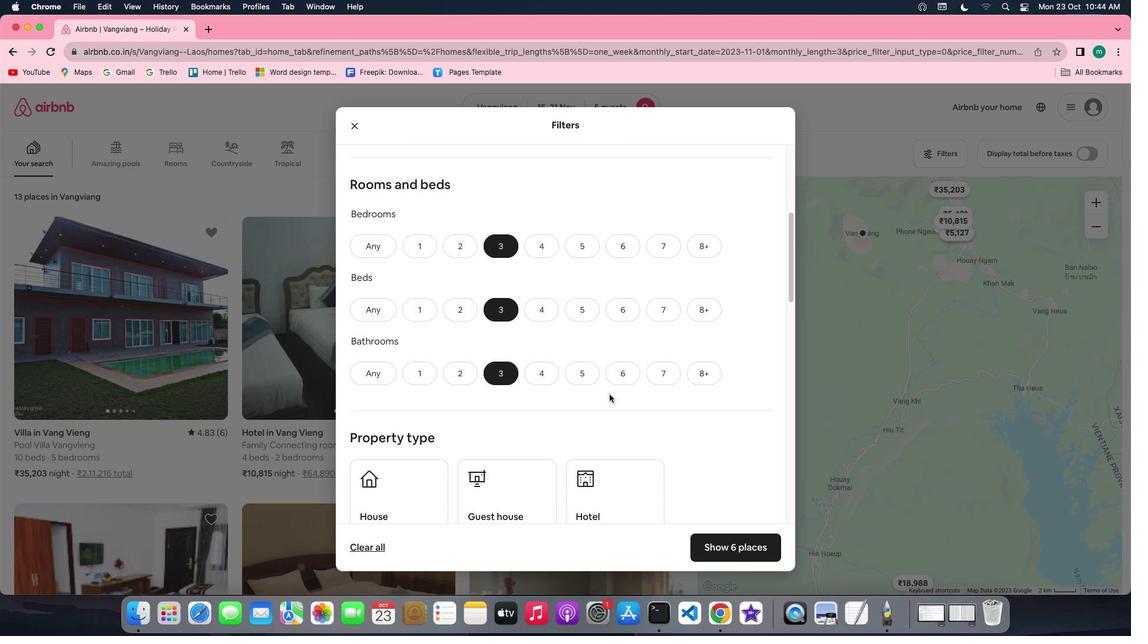 
Action: Mouse scrolled (609, 394) with delta (0, 0)
Screenshot: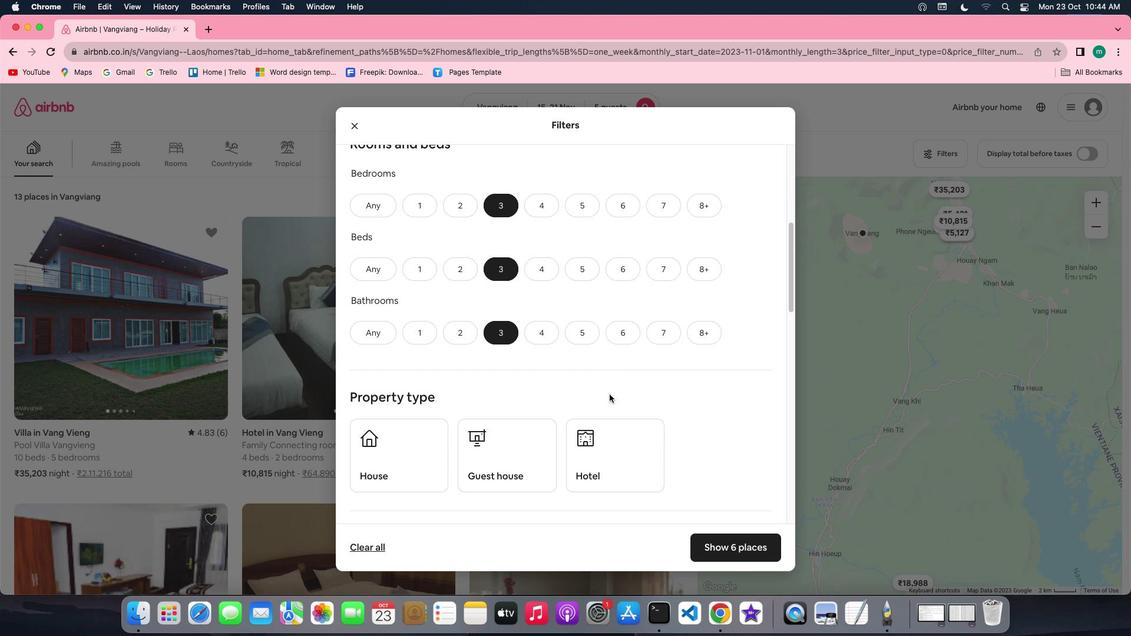 
Action: Mouse scrolled (609, 394) with delta (0, 0)
Screenshot: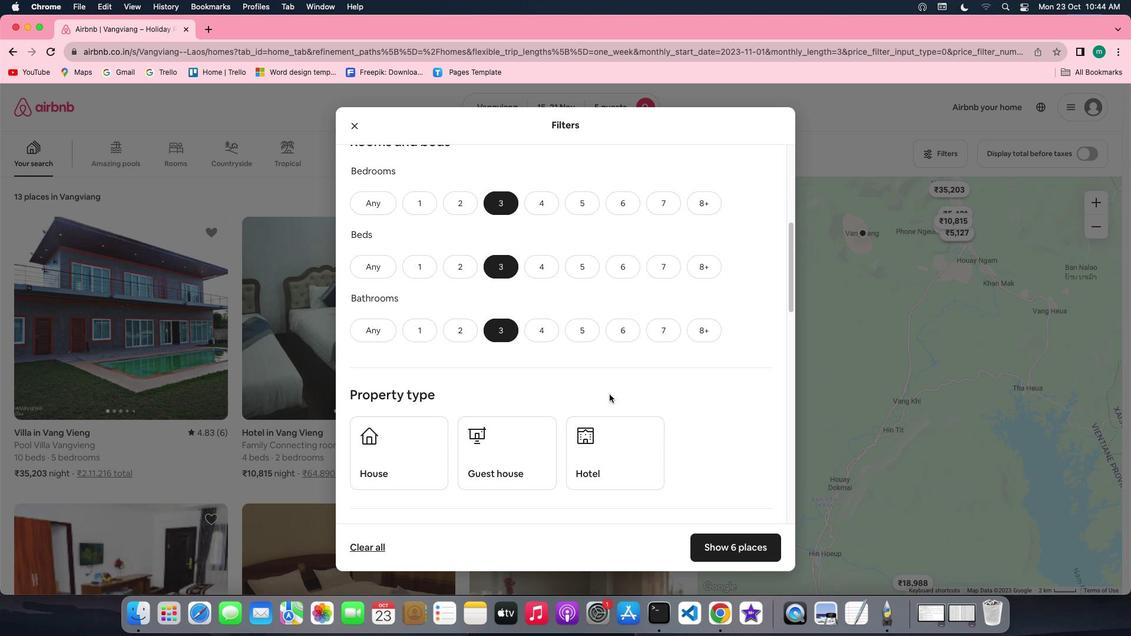 
Action: Mouse scrolled (609, 394) with delta (0, 0)
Screenshot: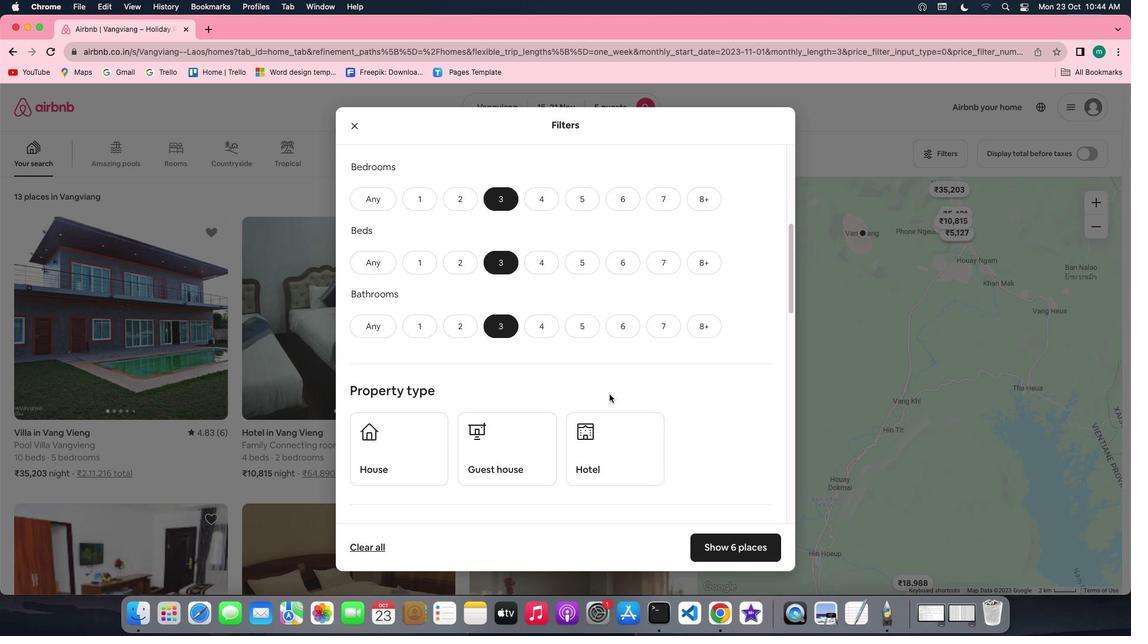 
Action: Mouse scrolled (609, 394) with delta (0, 0)
Screenshot: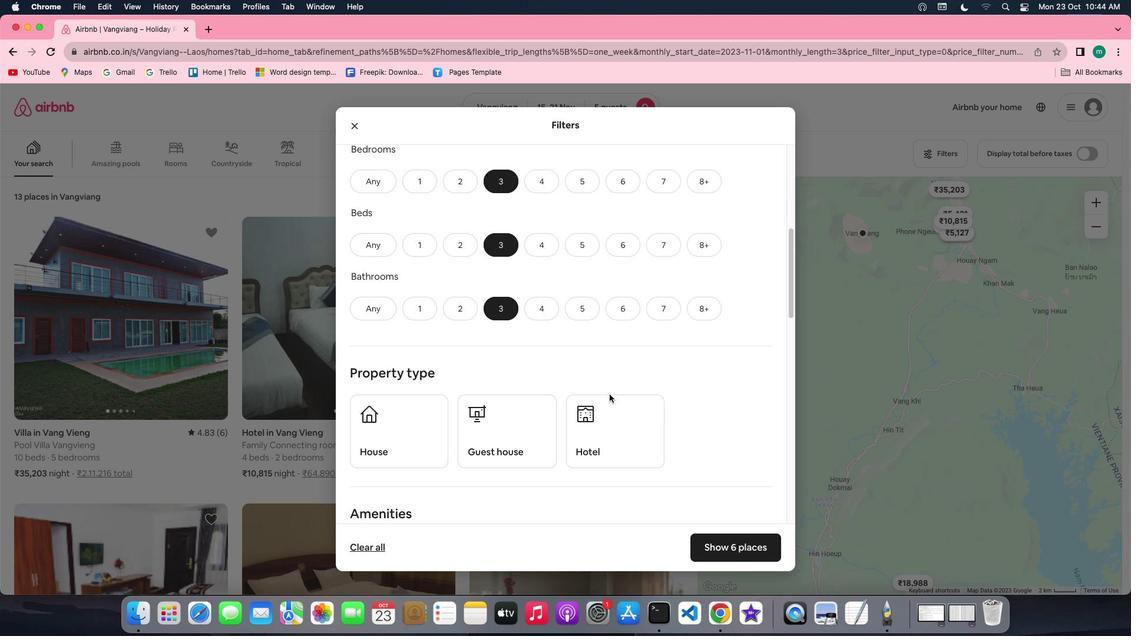 
Action: Mouse moved to (410, 393)
Screenshot: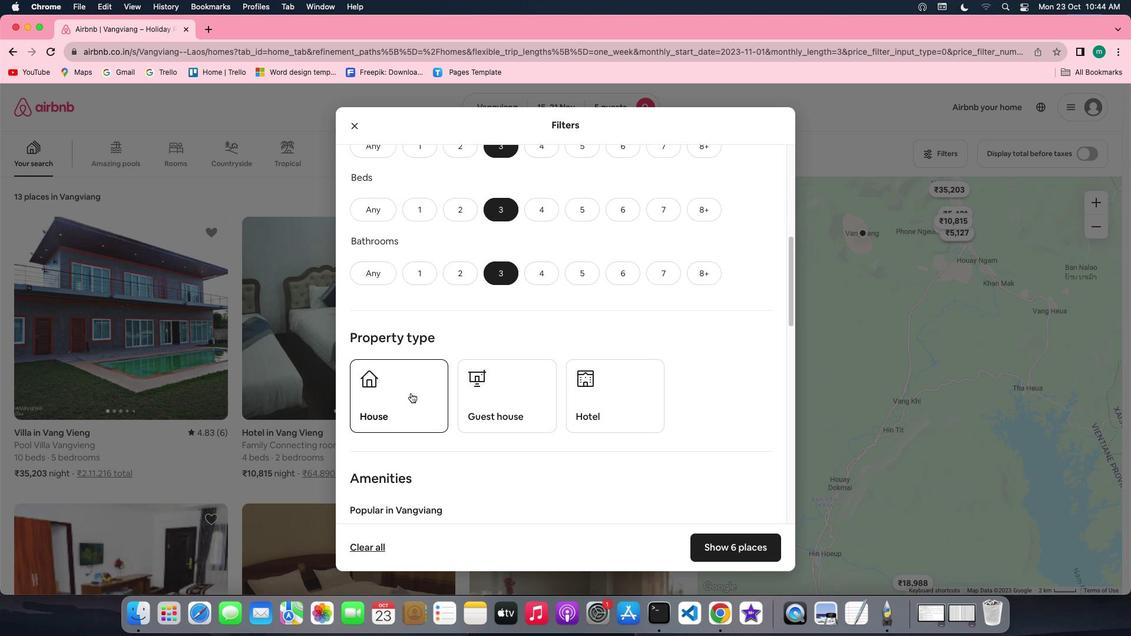 
Action: Mouse pressed left at (410, 393)
Screenshot: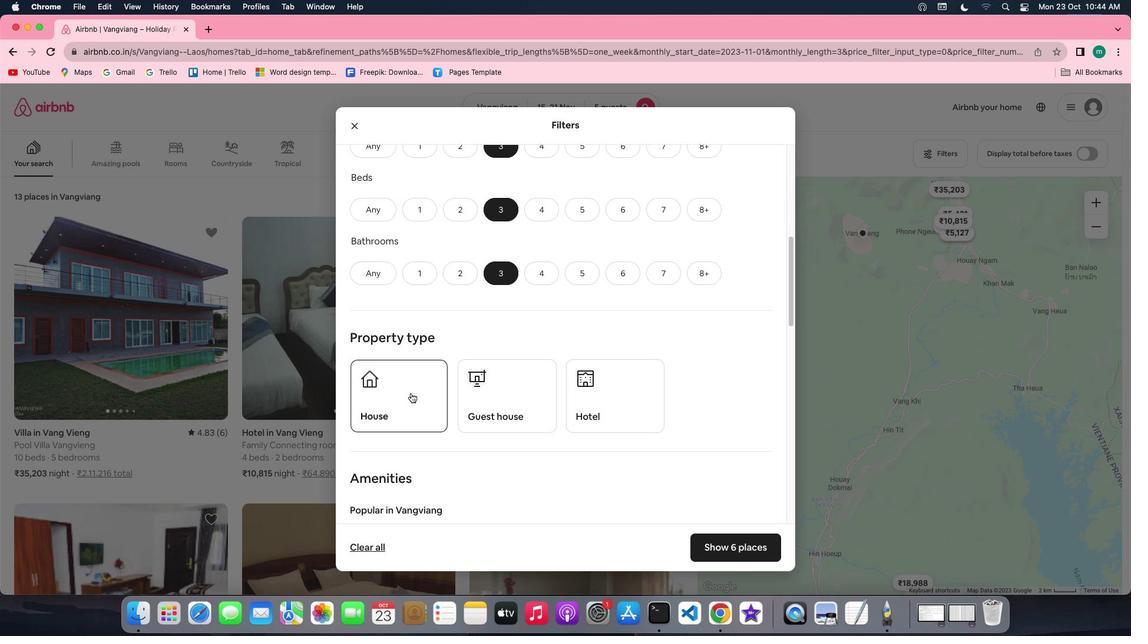 
Action: Mouse moved to (685, 423)
Screenshot: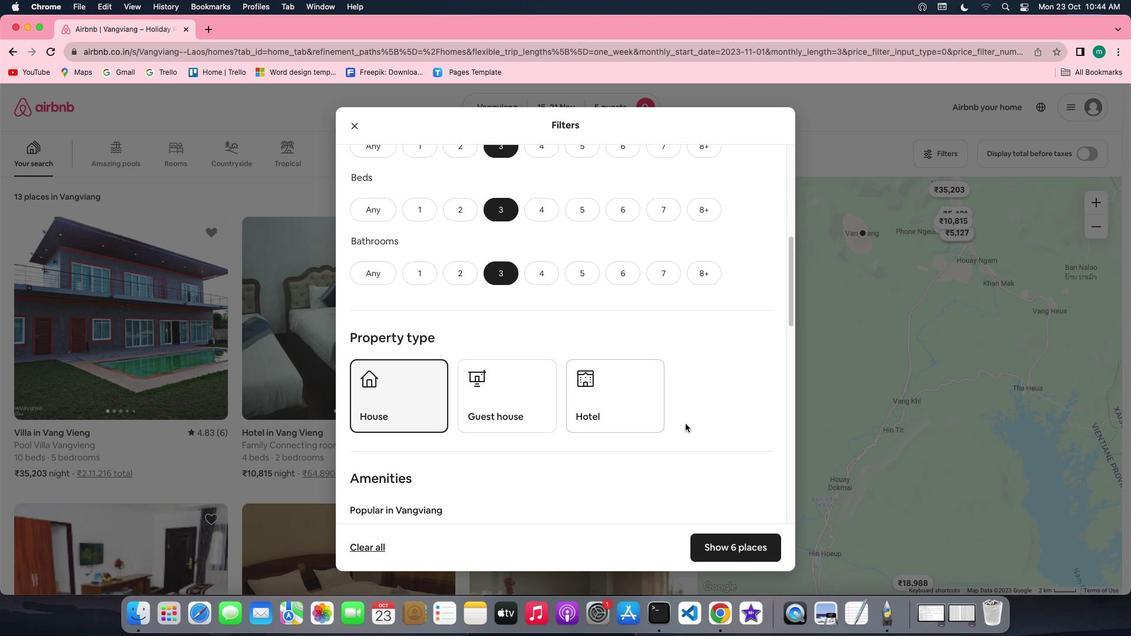 
Action: Mouse scrolled (685, 423) with delta (0, 0)
Screenshot: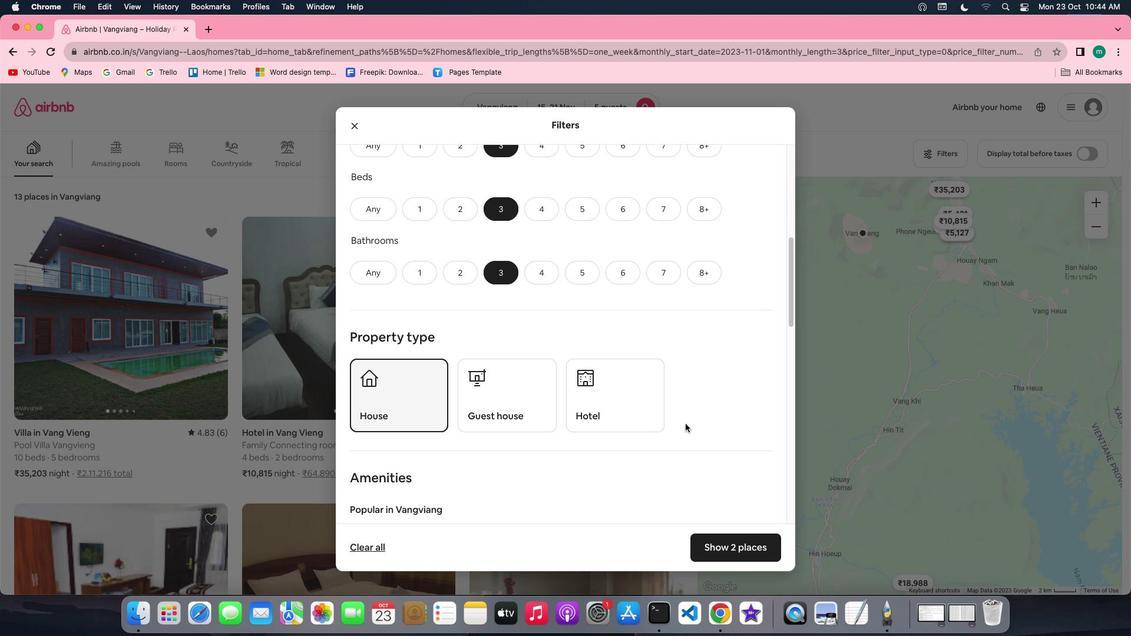 
Action: Mouse scrolled (685, 423) with delta (0, 0)
Screenshot: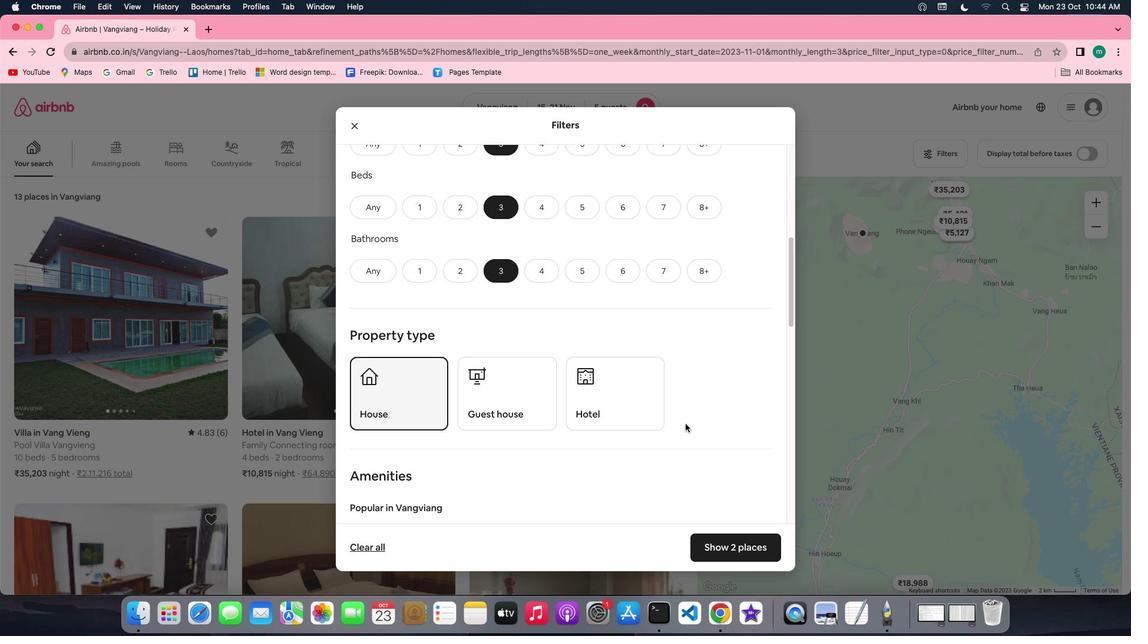 
Action: Mouse scrolled (685, 423) with delta (0, 0)
Screenshot: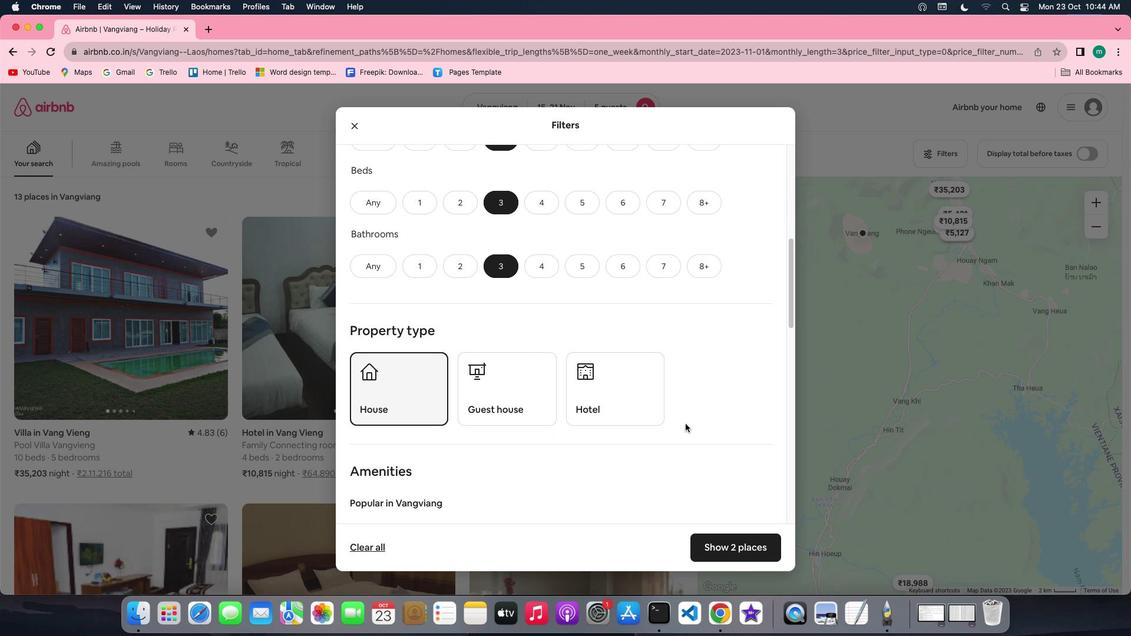 
Action: Mouse scrolled (685, 423) with delta (0, 0)
Screenshot: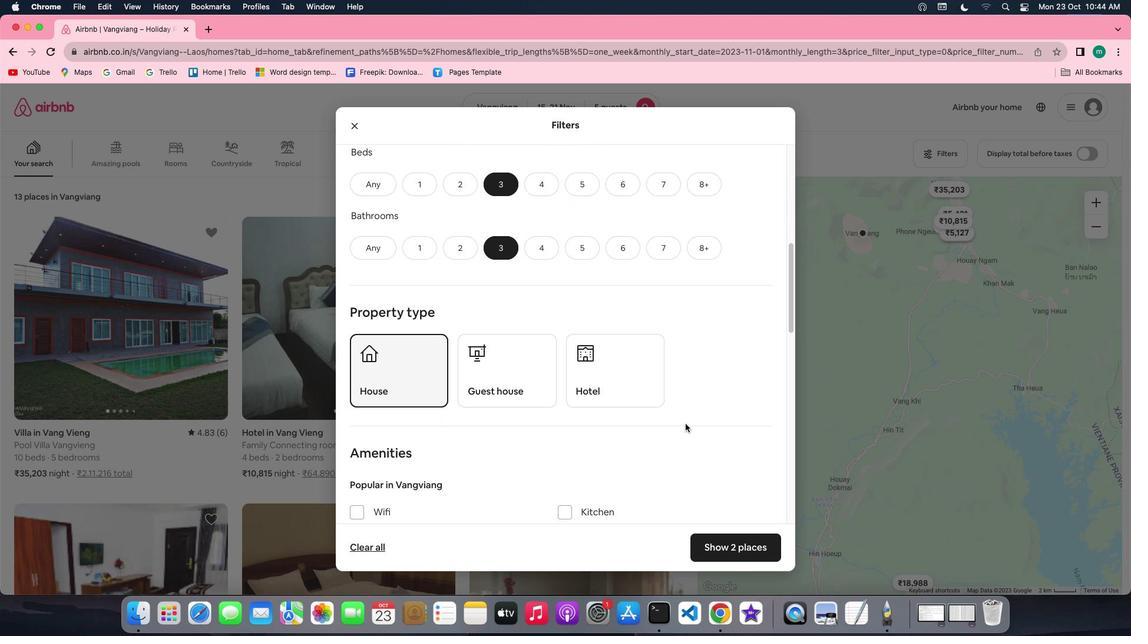 
Action: Mouse scrolled (685, 423) with delta (0, 0)
Screenshot: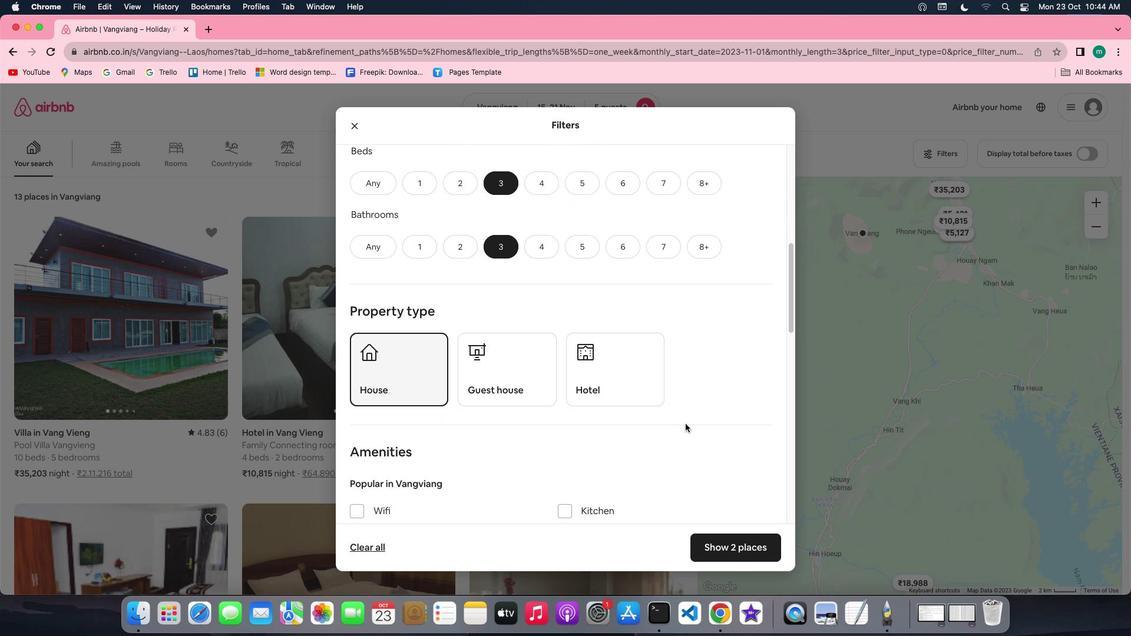 
Action: Mouse scrolled (685, 423) with delta (0, 0)
Screenshot: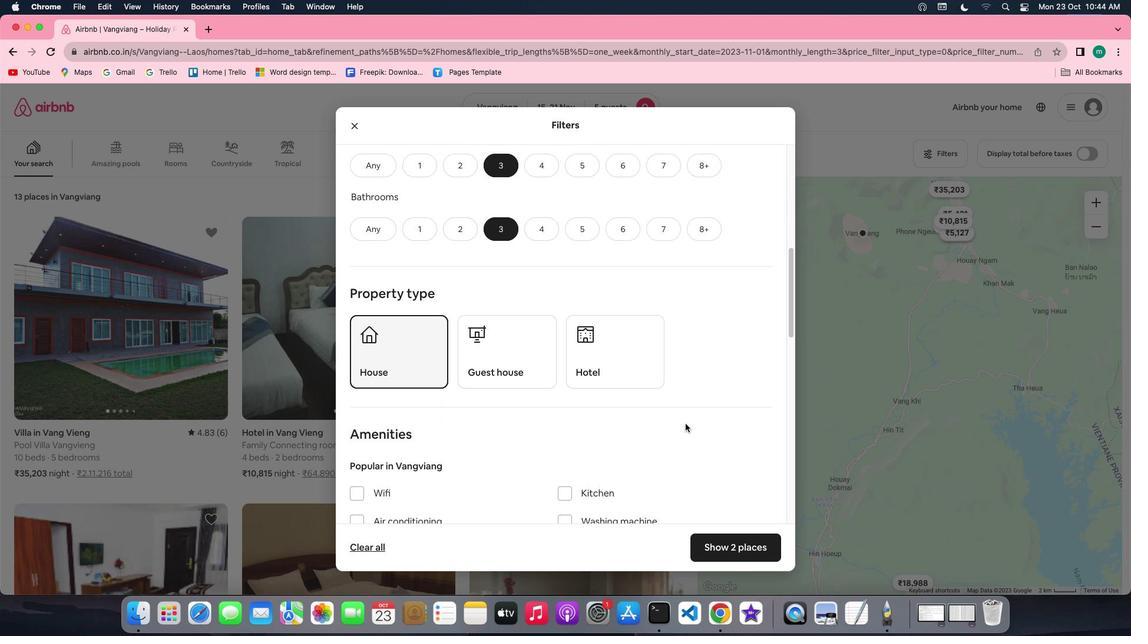 
Action: Mouse scrolled (685, 423) with delta (0, -1)
Screenshot: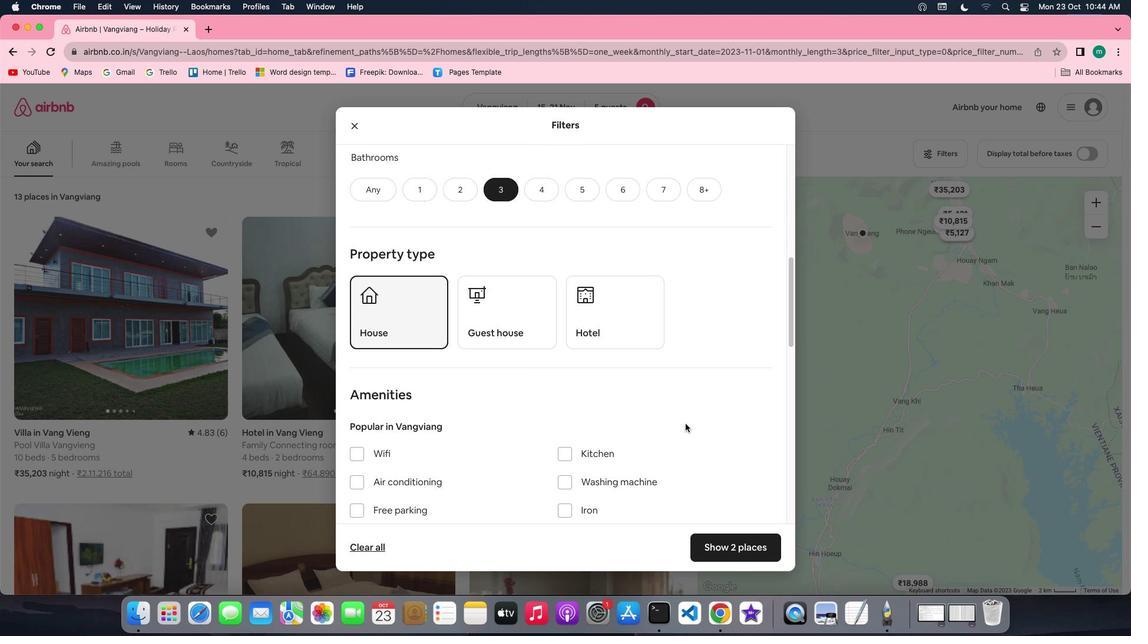 
Action: Mouse scrolled (685, 423) with delta (0, 0)
Screenshot: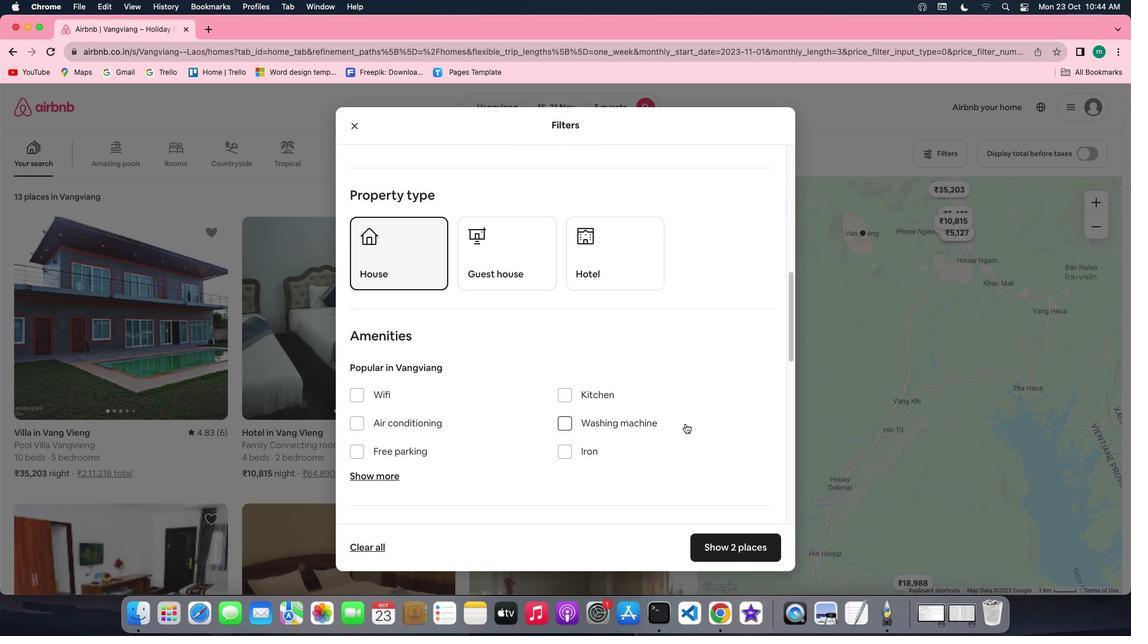 
Action: Mouse scrolled (685, 423) with delta (0, 0)
Screenshot: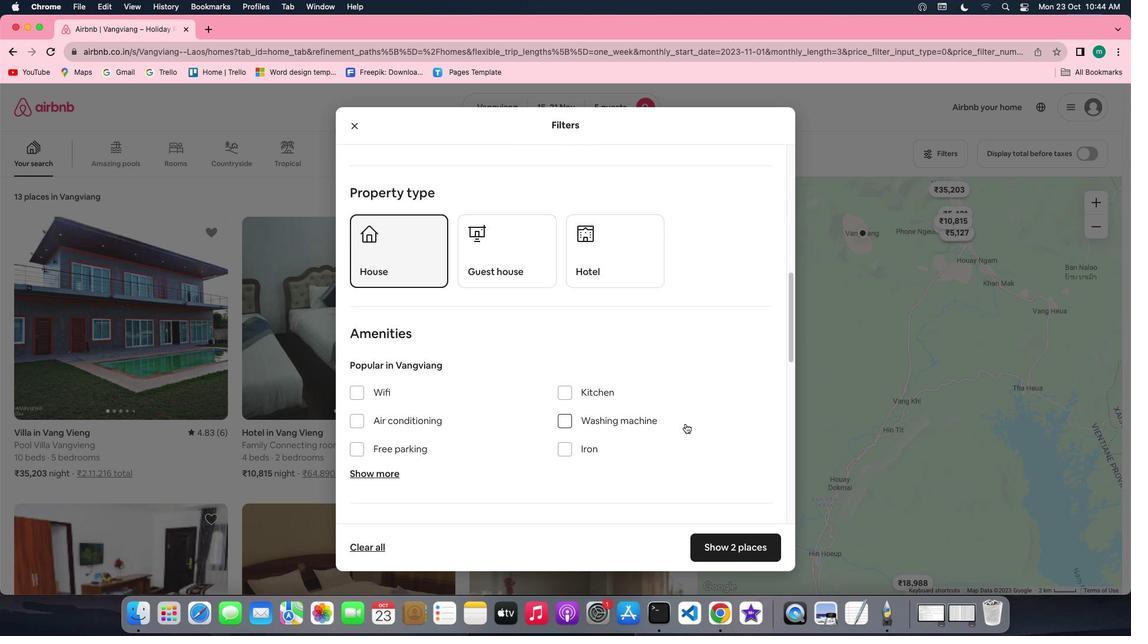 
Action: Mouse scrolled (685, 423) with delta (0, 0)
Screenshot: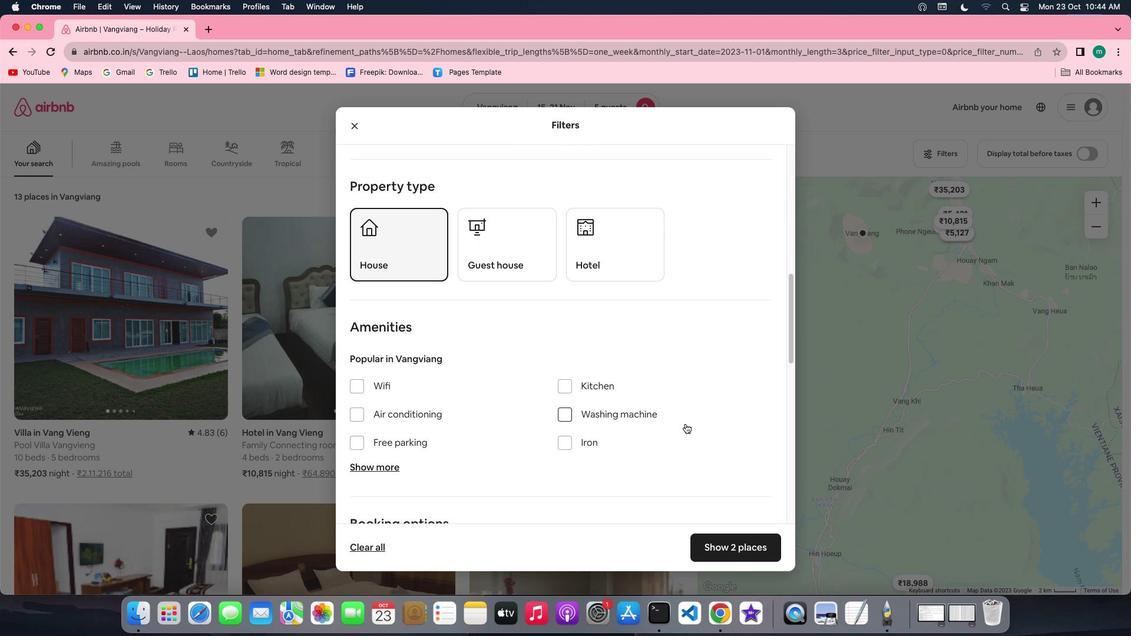 
Action: Mouse scrolled (685, 423) with delta (0, 0)
Screenshot: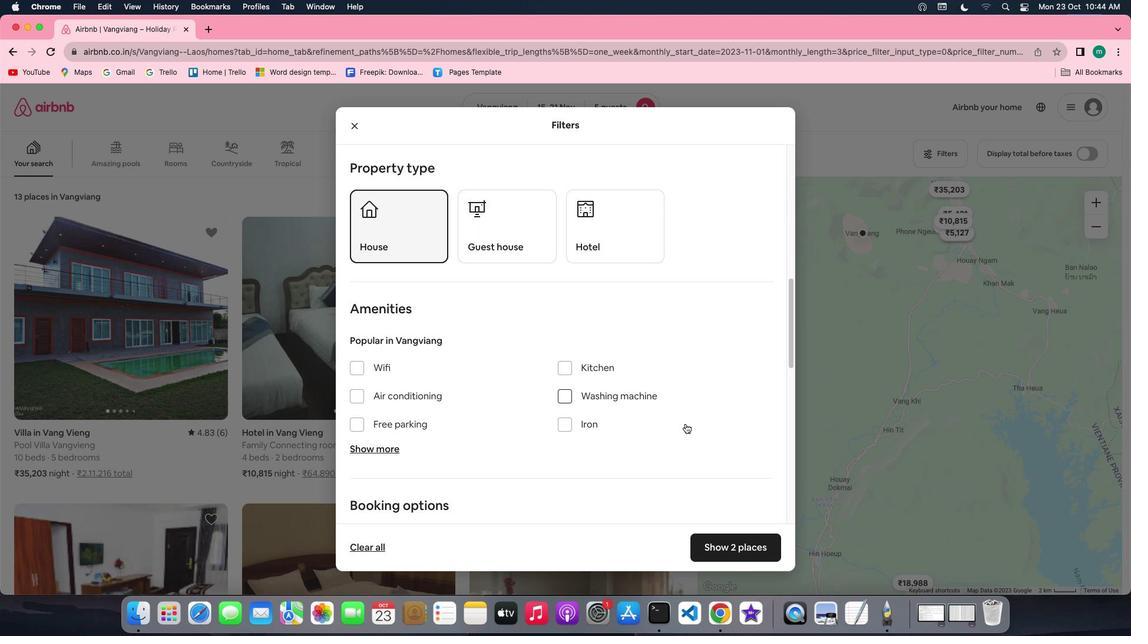 
Action: Mouse scrolled (685, 423) with delta (0, 0)
Screenshot: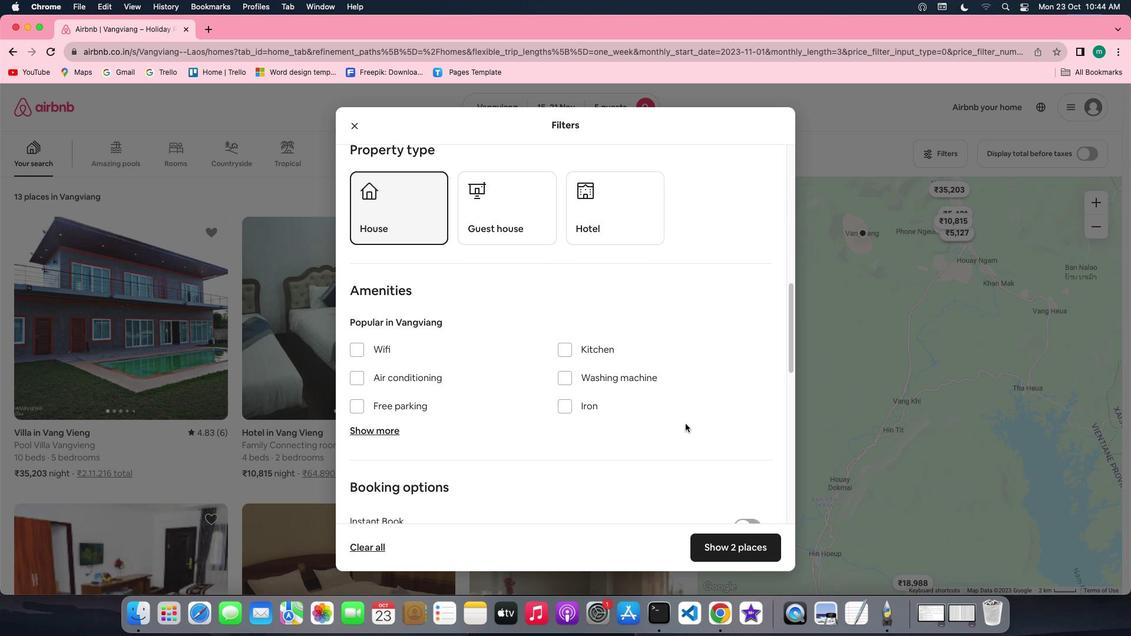 
Action: Mouse scrolled (685, 423) with delta (0, 0)
Screenshot: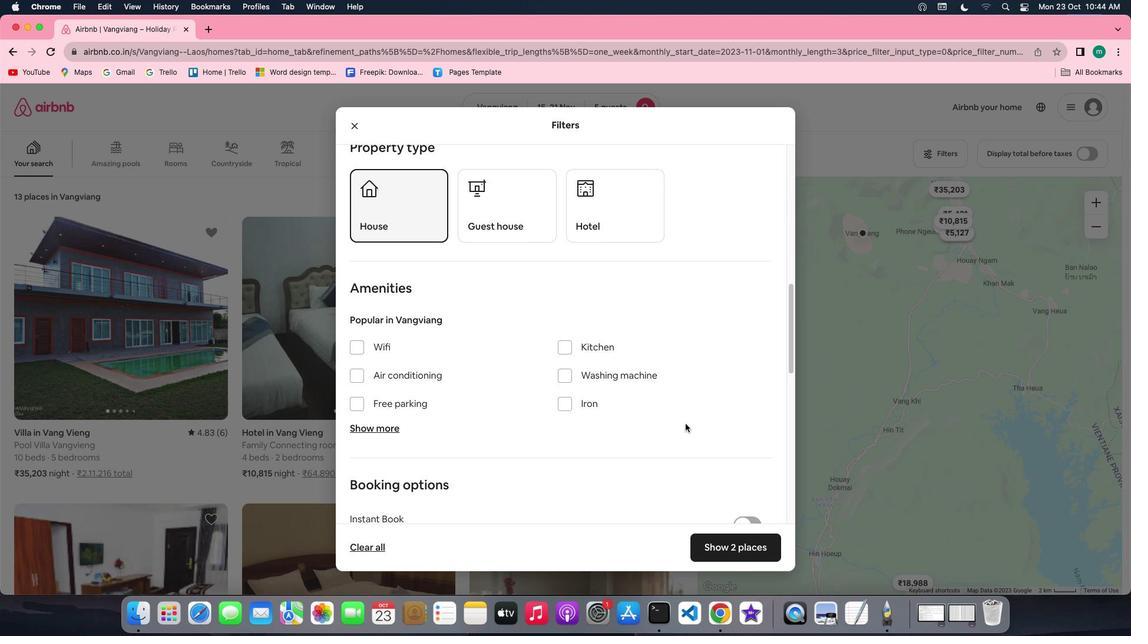 
Action: Mouse scrolled (685, 423) with delta (0, 0)
Screenshot: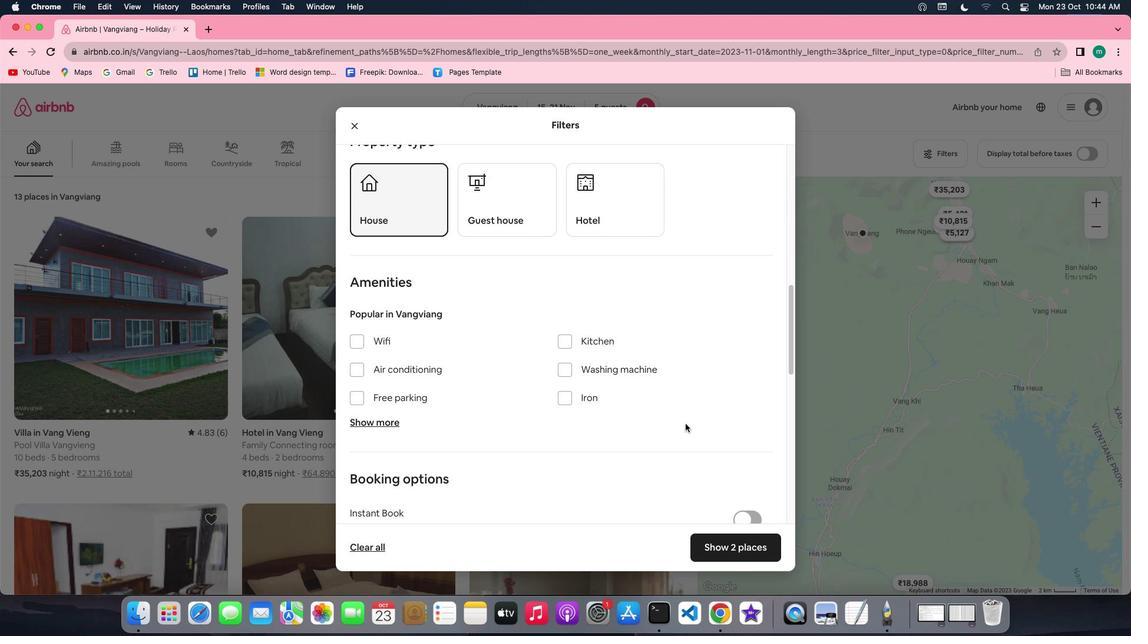 
Action: Mouse scrolled (685, 423) with delta (0, 0)
Screenshot: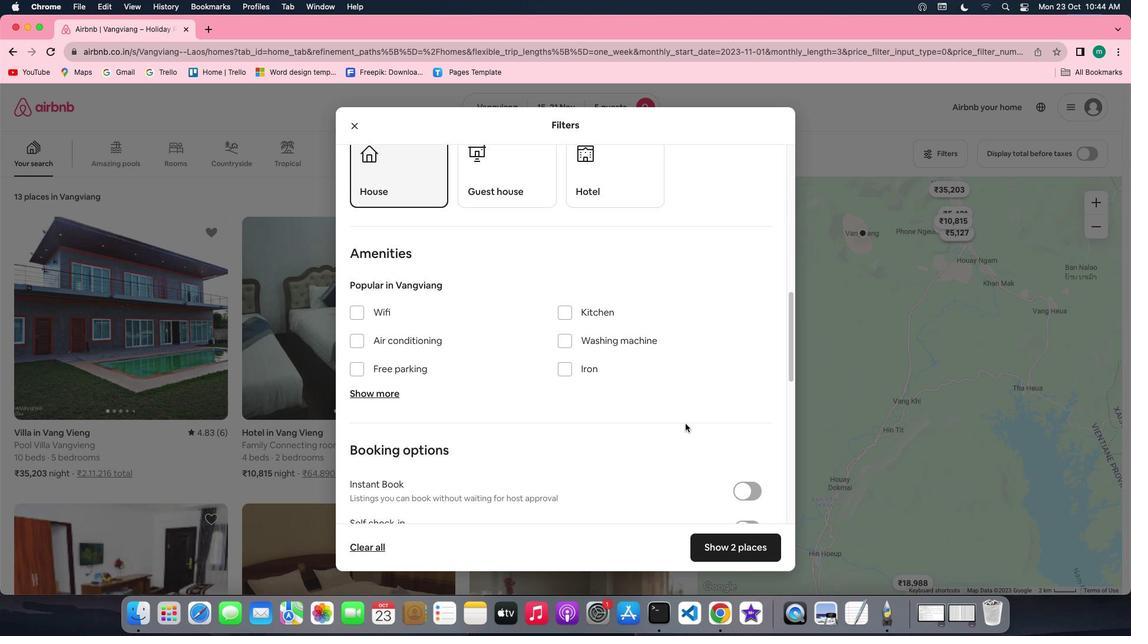 
Action: Mouse scrolled (685, 423) with delta (0, 0)
Screenshot: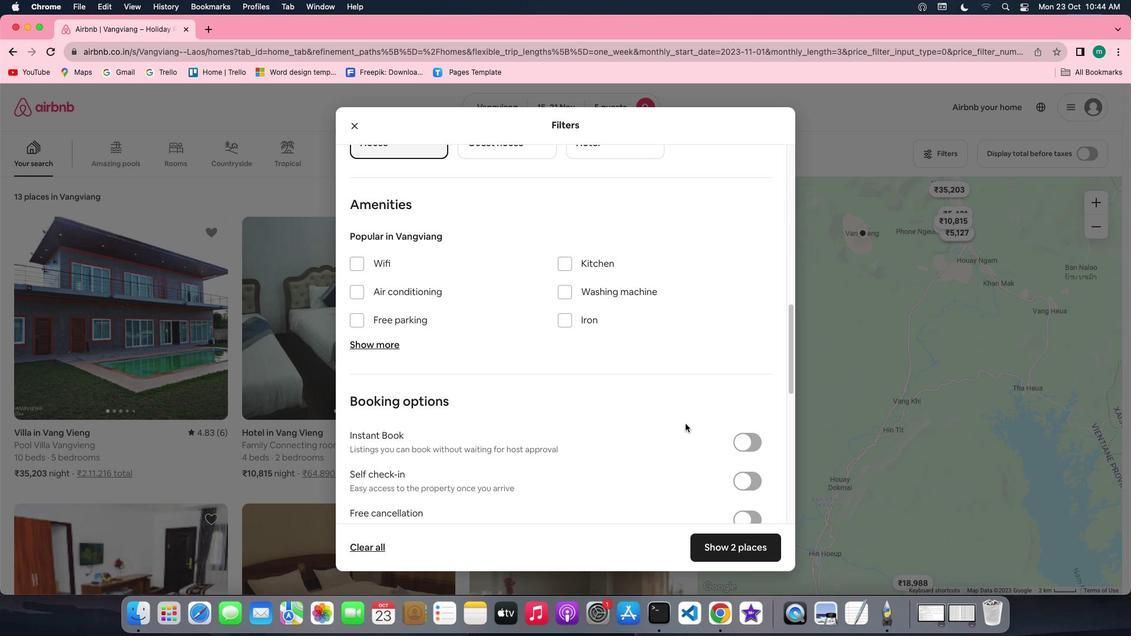 
Action: Mouse scrolled (685, 423) with delta (0, 0)
Screenshot: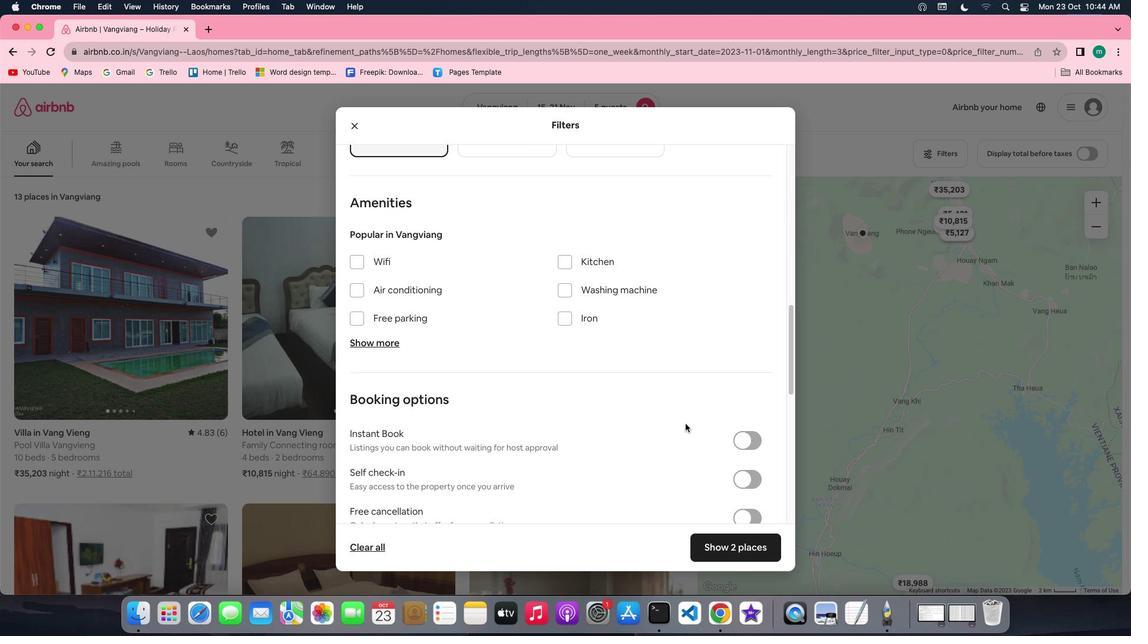 
Action: Mouse scrolled (685, 423) with delta (0, 0)
Screenshot: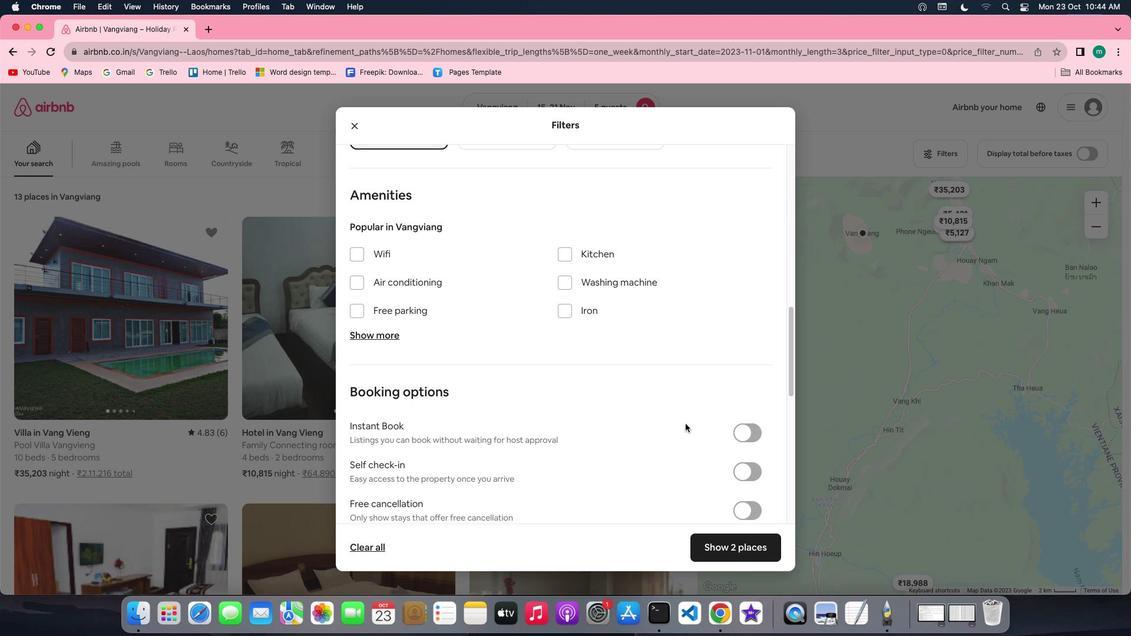 
Action: Mouse scrolled (685, 423) with delta (0, 0)
Screenshot: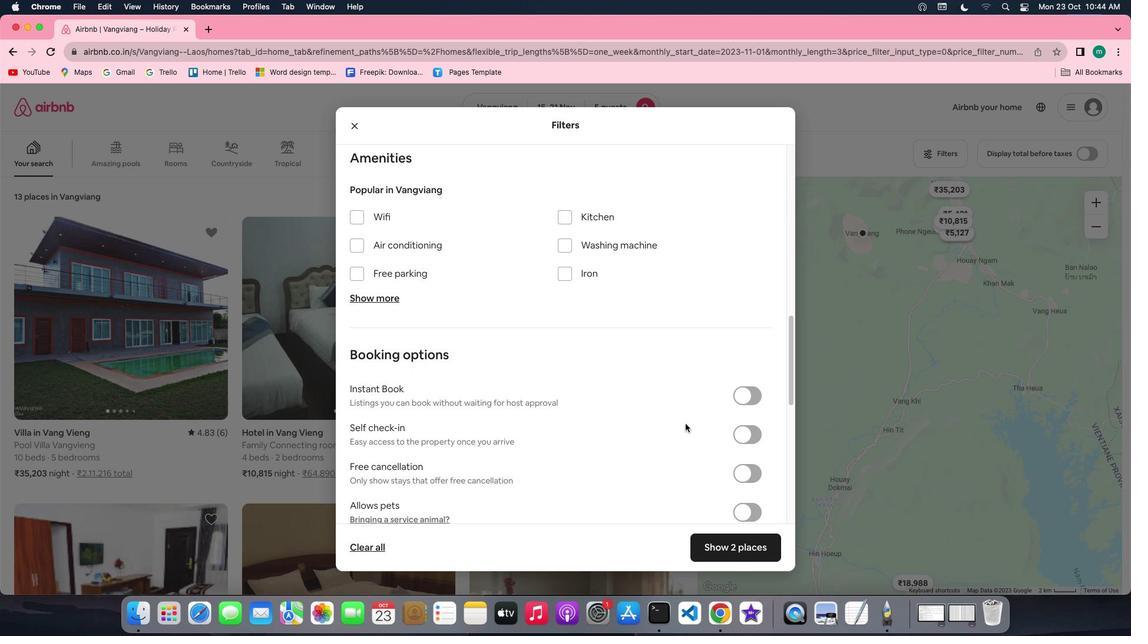 
Action: Mouse scrolled (685, 423) with delta (0, 0)
Screenshot: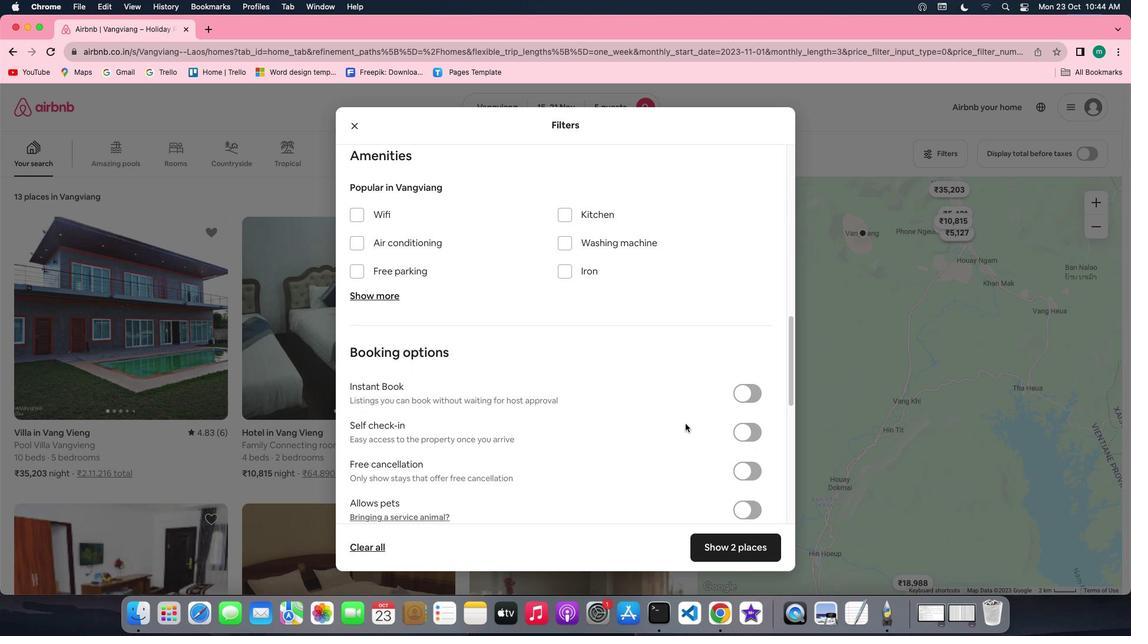 
Action: Mouse scrolled (685, 423) with delta (0, 0)
Screenshot: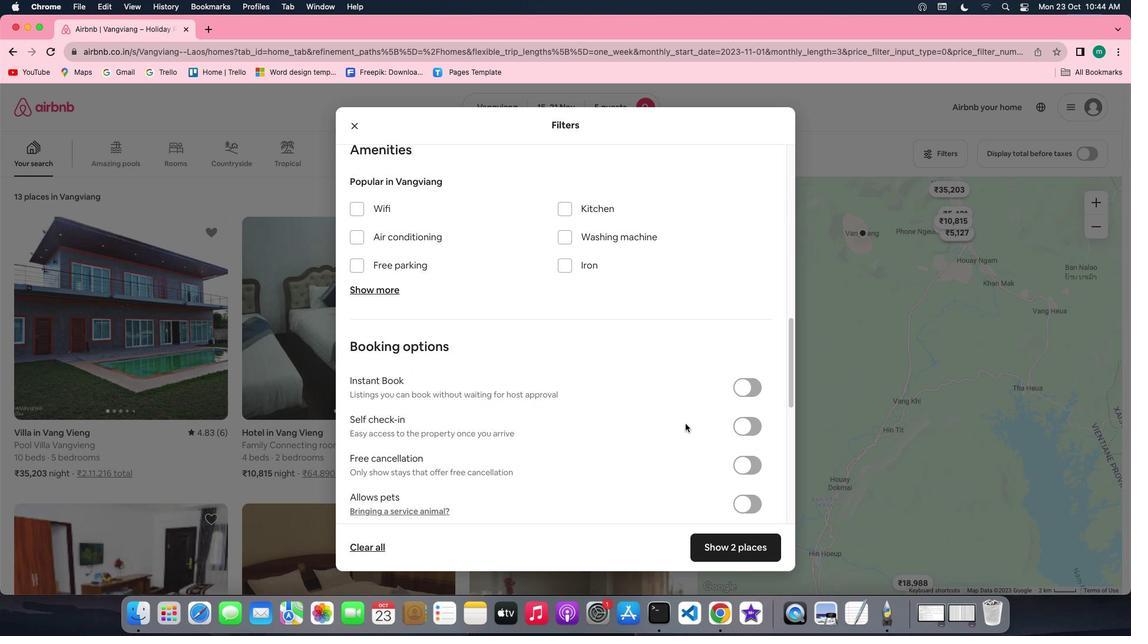 
Action: Mouse moved to (752, 407)
Screenshot: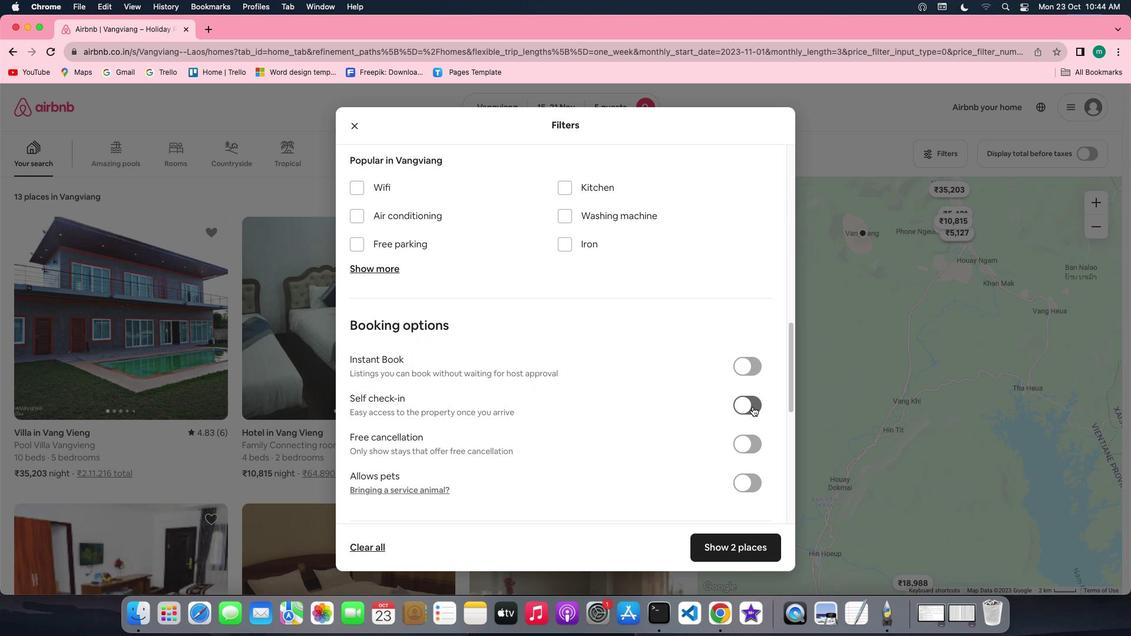 
Action: Mouse pressed left at (752, 407)
Screenshot: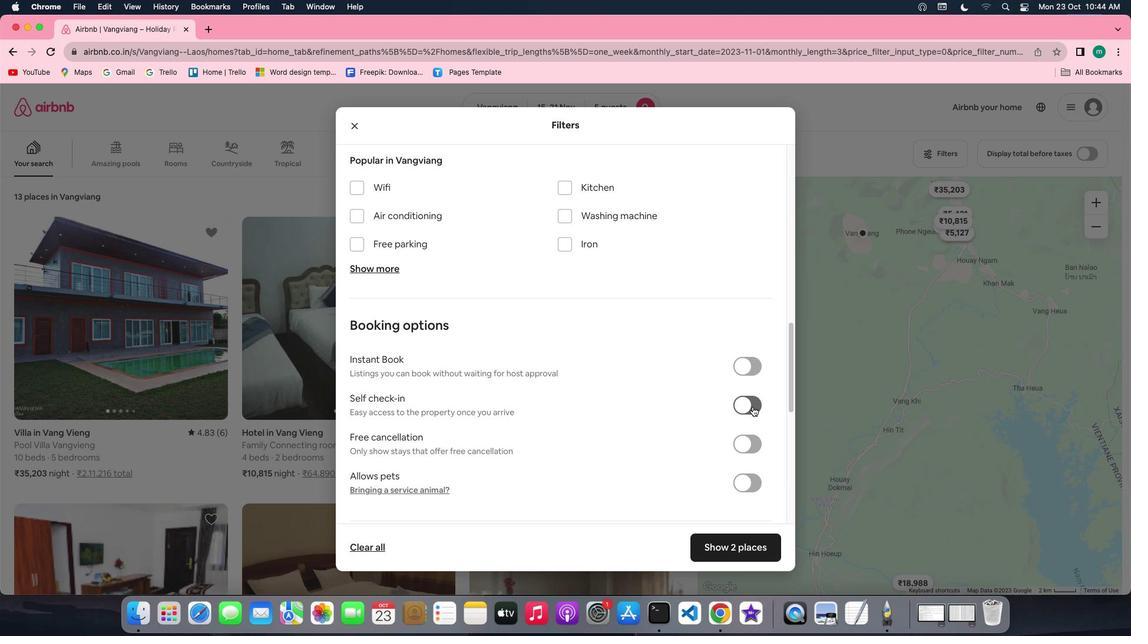 
Action: Mouse moved to (618, 477)
Screenshot: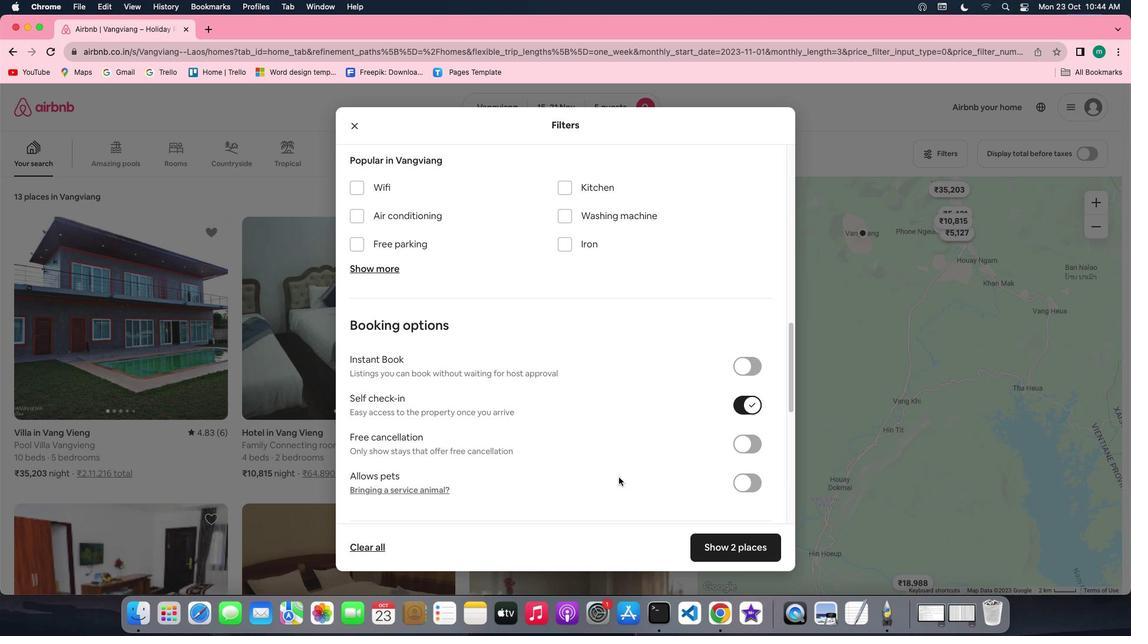 
Action: Mouse scrolled (618, 477) with delta (0, 0)
Screenshot: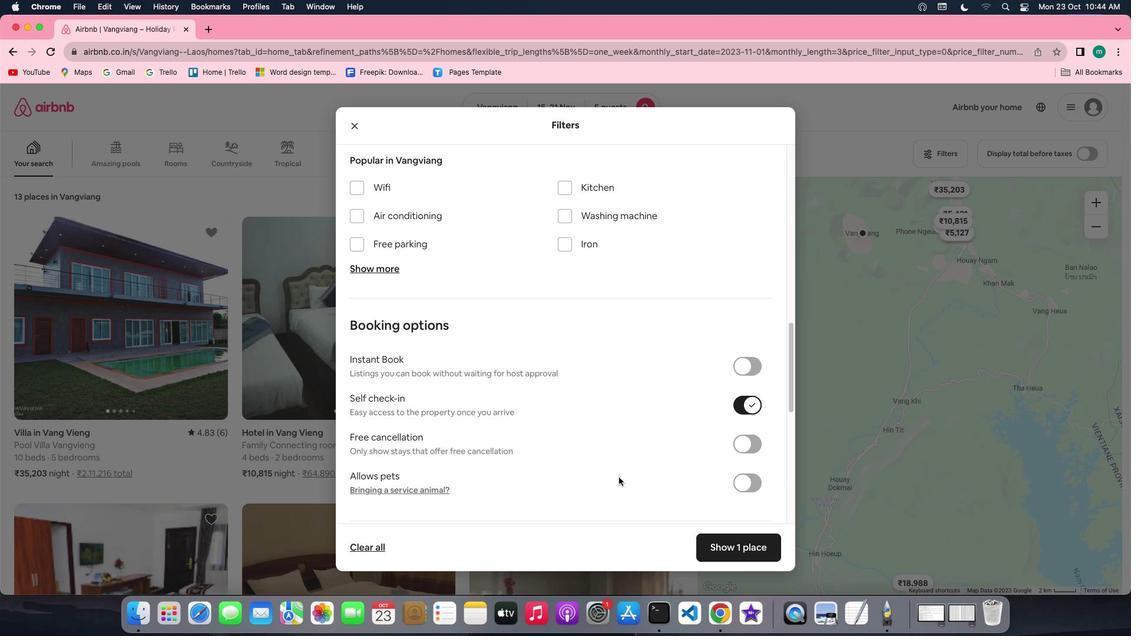 
Action: Mouse scrolled (618, 477) with delta (0, 0)
Screenshot: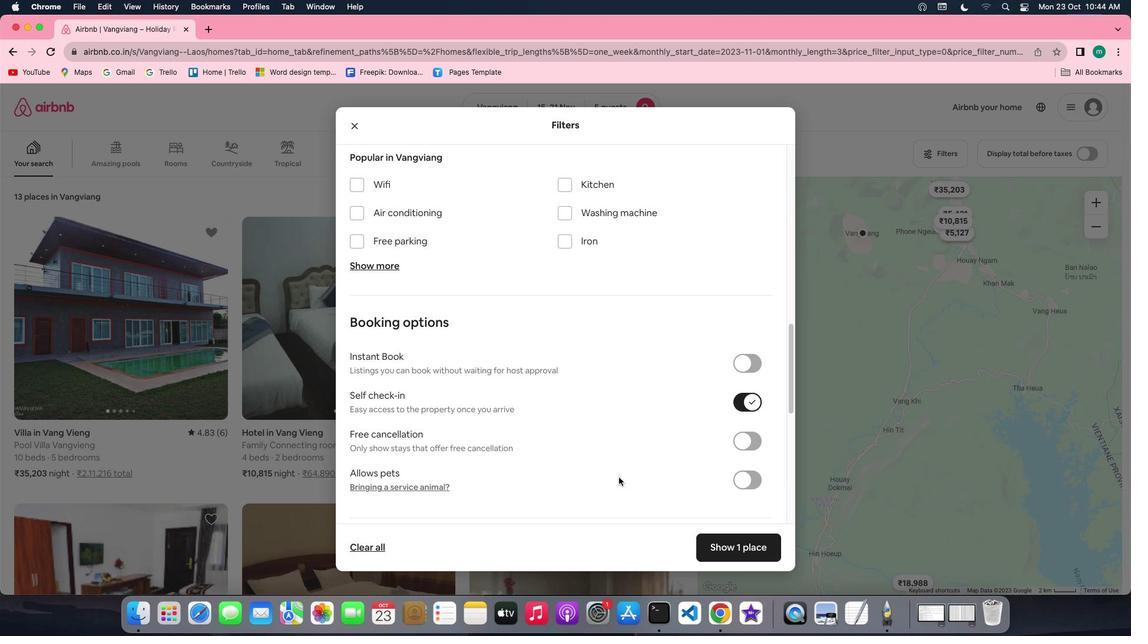 
Action: Mouse scrolled (618, 477) with delta (0, -1)
Screenshot: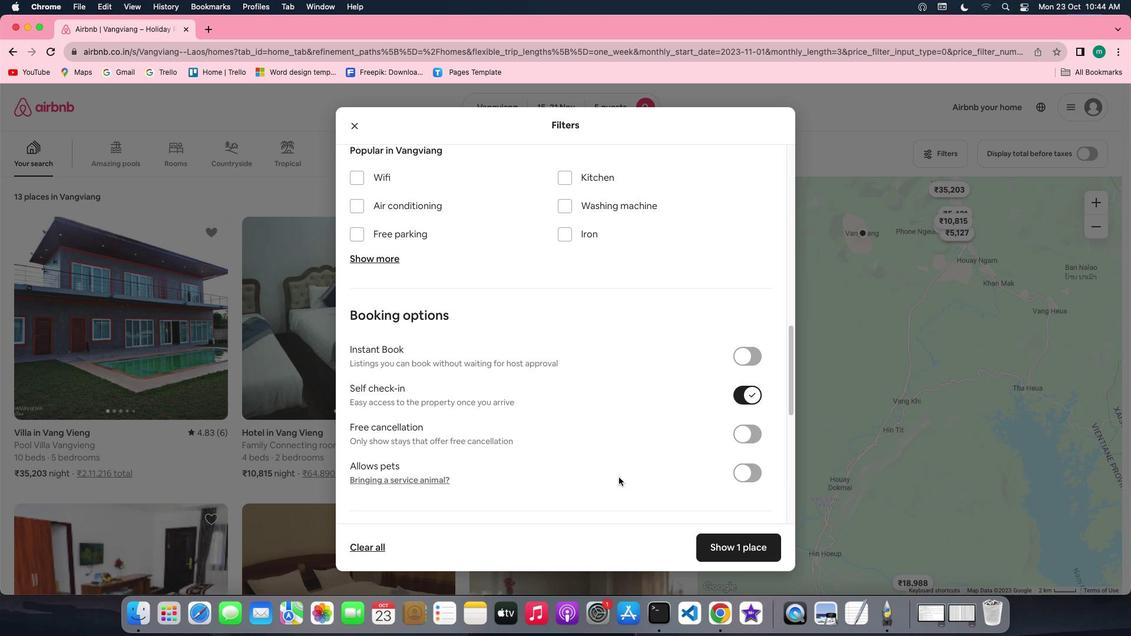 
Action: Mouse scrolled (618, 477) with delta (0, -1)
Screenshot: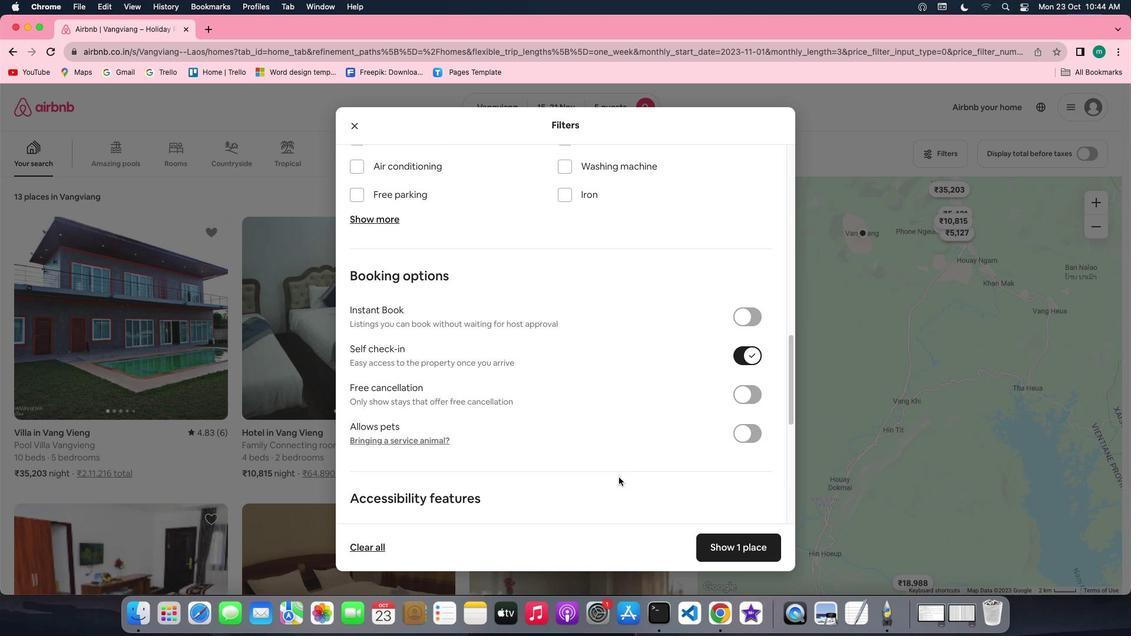 
Action: Mouse scrolled (618, 477) with delta (0, 0)
Screenshot: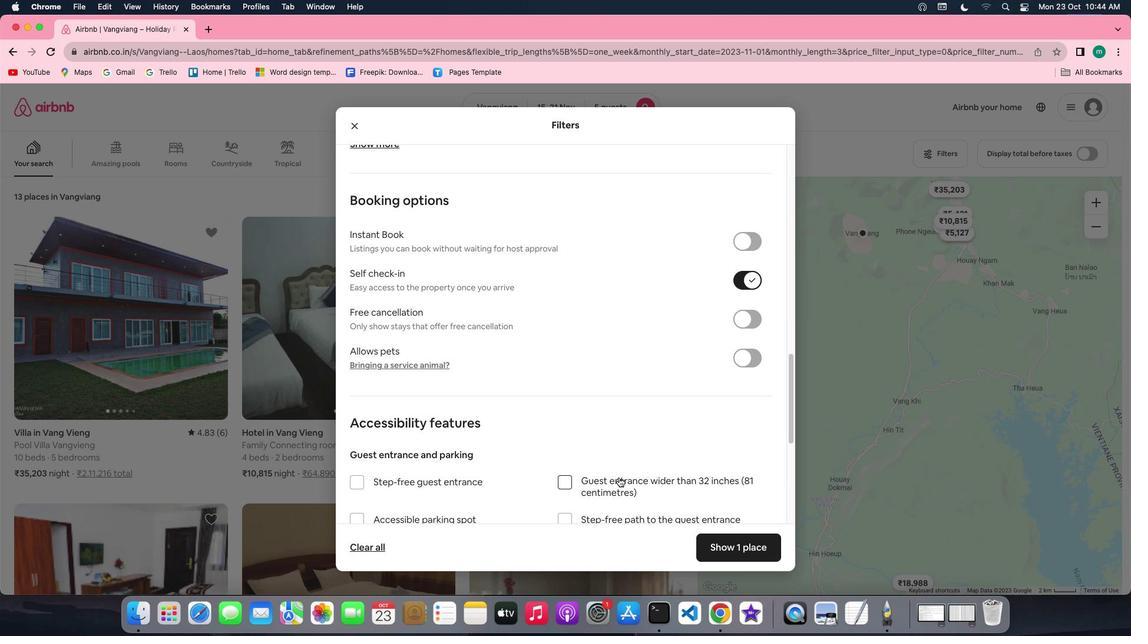 
Action: Mouse scrolled (618, 477) with delta (0, 0)
Screenshot: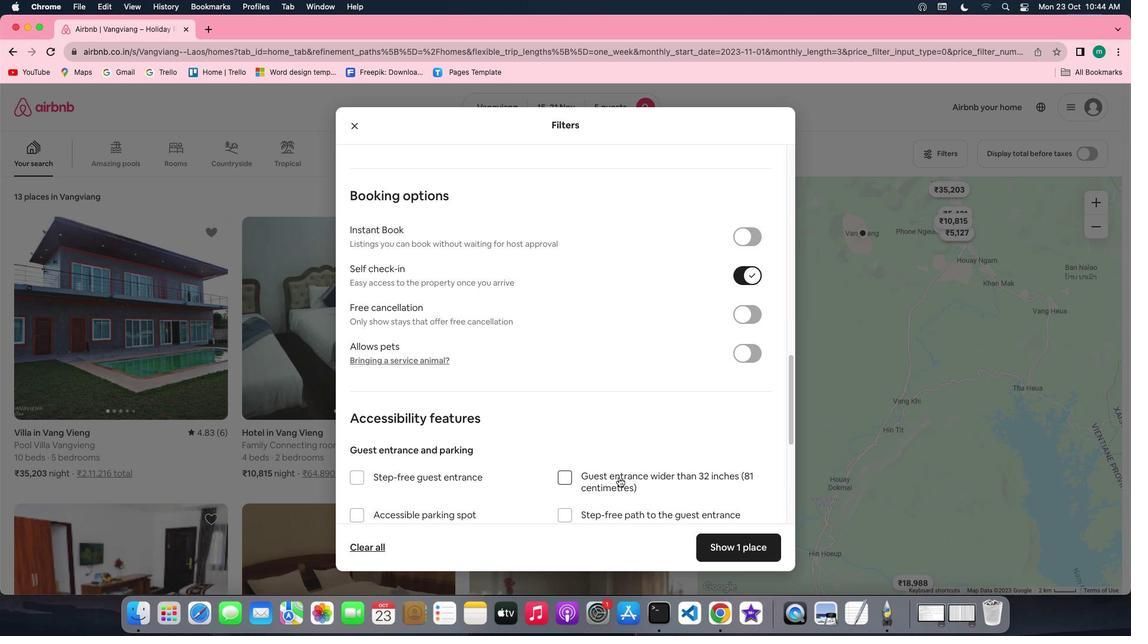
Action: Mouse scrolled (618, 477) with delta (0, -1)
Screenshot: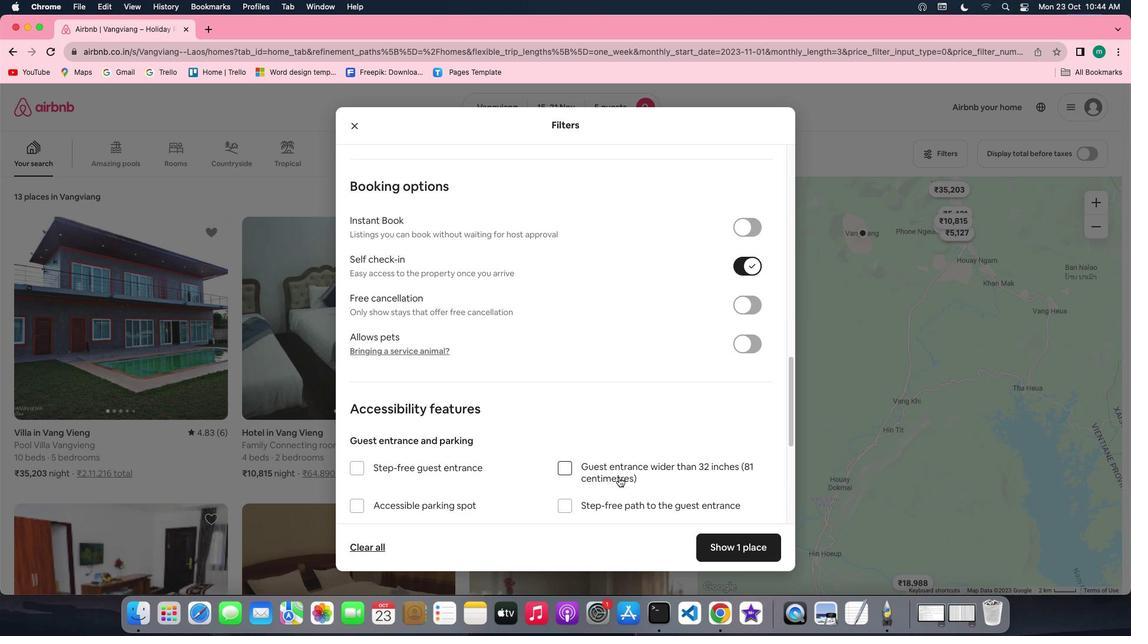 
Action: Mouse scrolled (618, 477) with delta (0, -1)
Screenshot: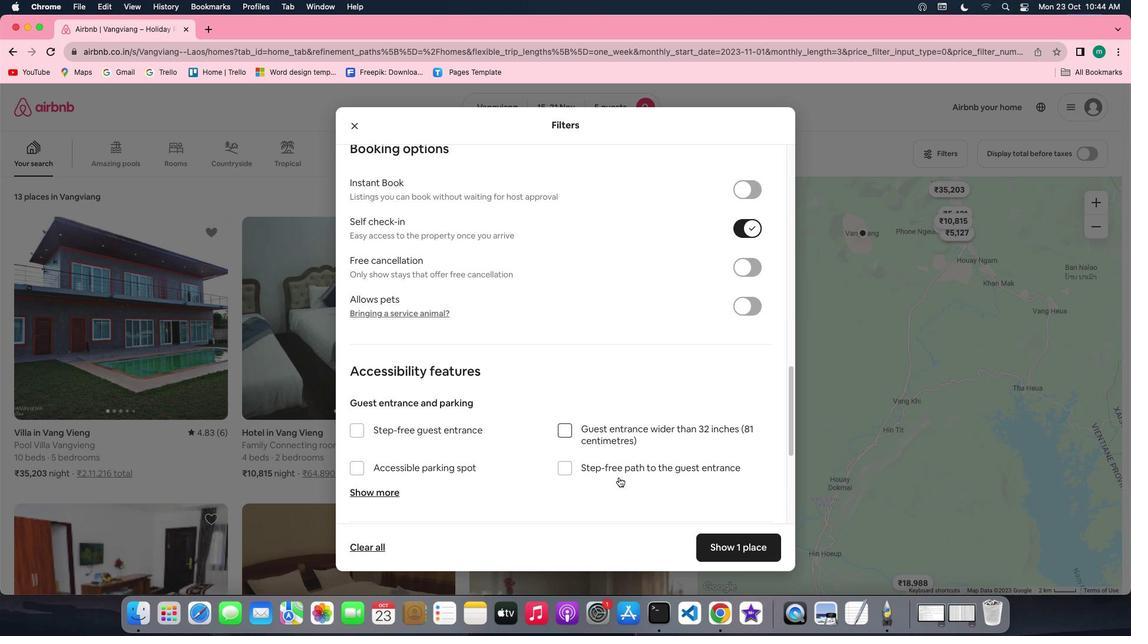 
Action: Mouse scrolled (618, 477) with delta (0, -1)
Screenshot: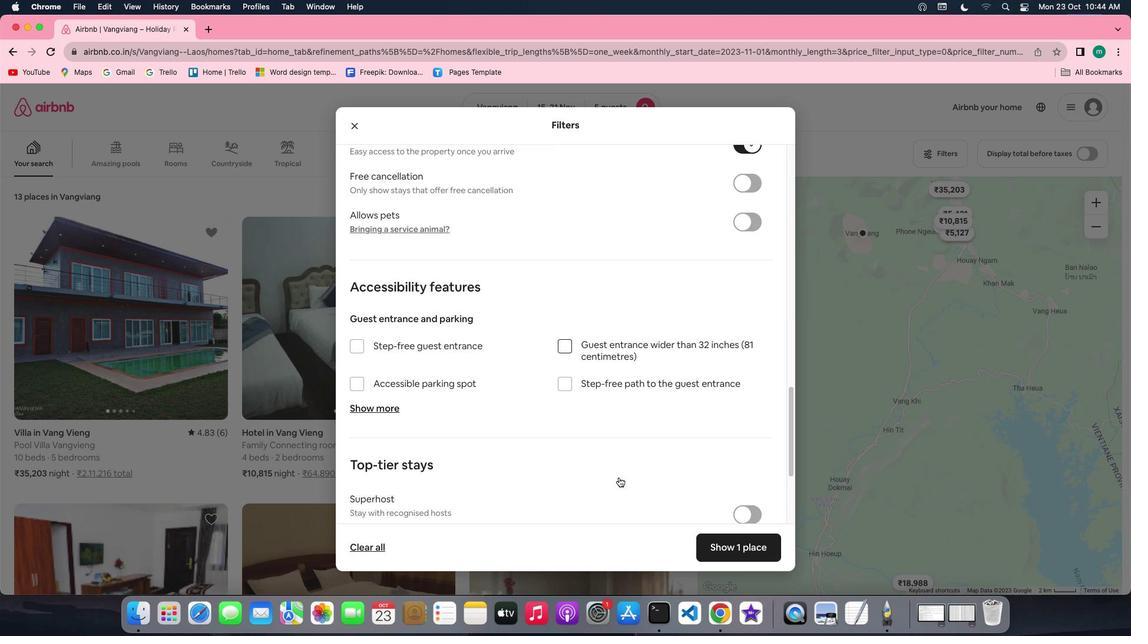 
Action: Mouse scrolled (618, 477) with delta (0, -1)
Screenshot: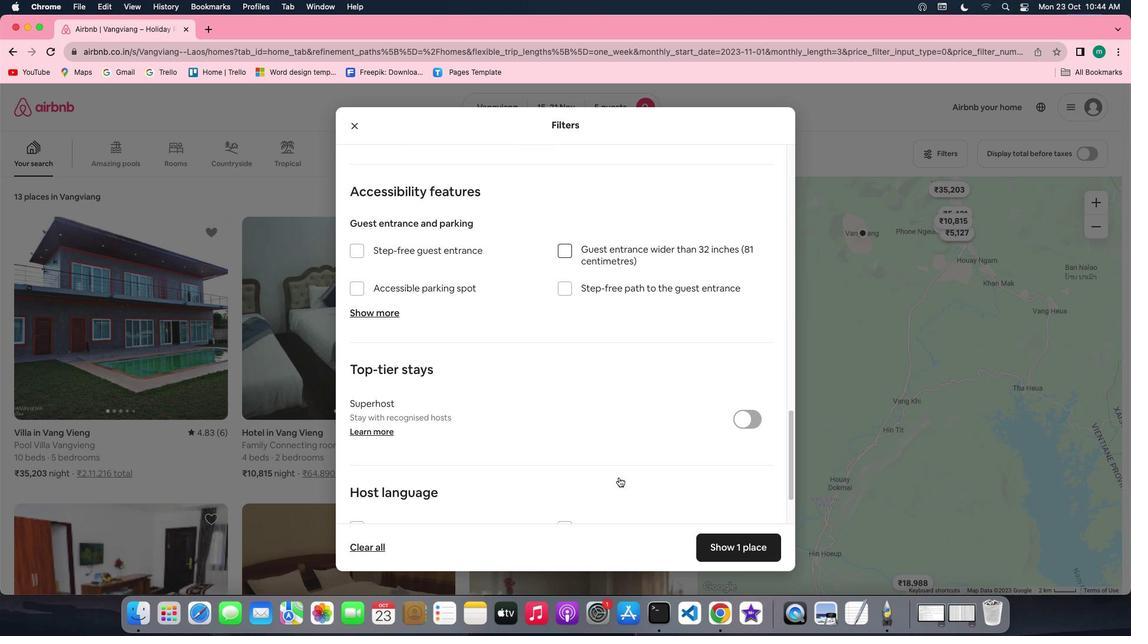 
Action: Mouse scrolled (618, 477) with delta (0, 0)
Screenshot: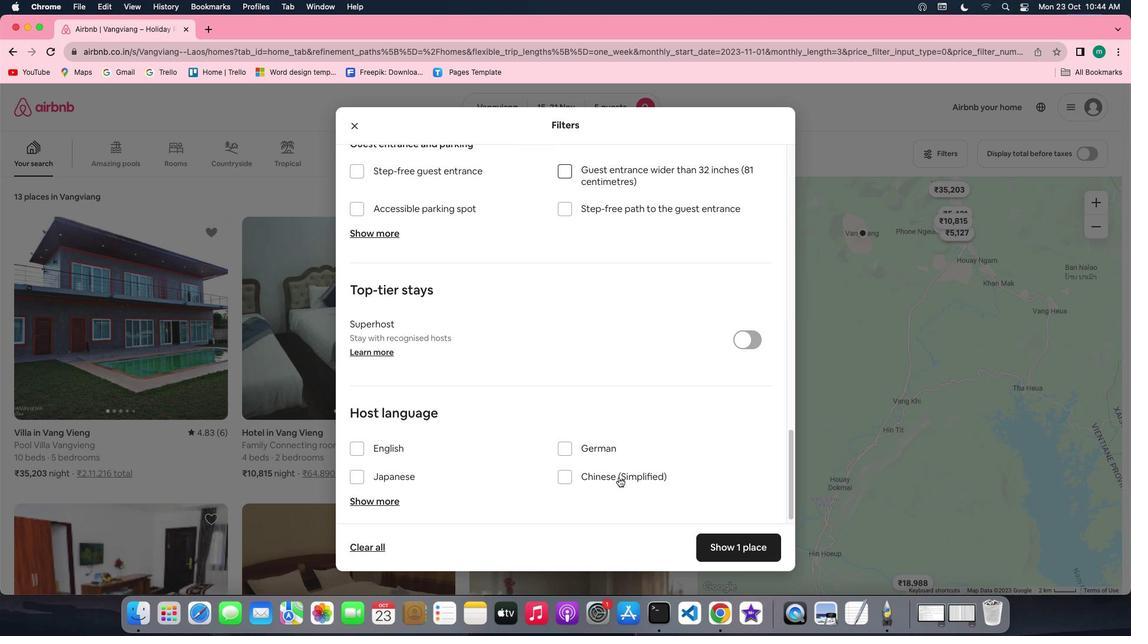 
Action: Mouse scrolled (618, 477) with delta (0, 0)
Screenshot: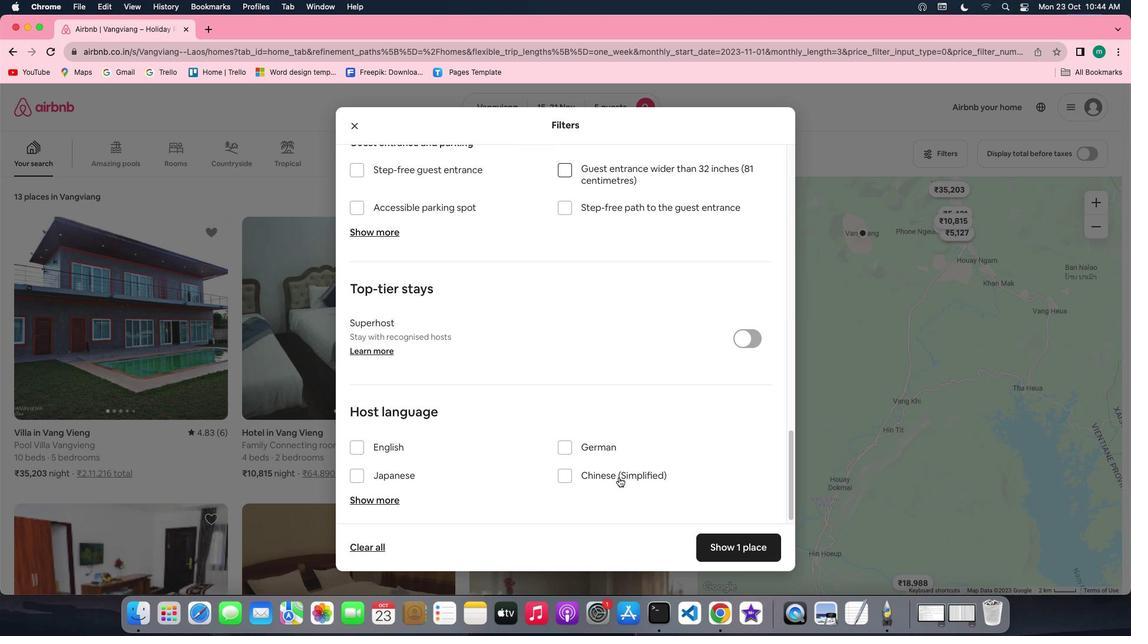 
Action: Mouse scrolled (618, 477) with delta (0, -1)
Screenshot: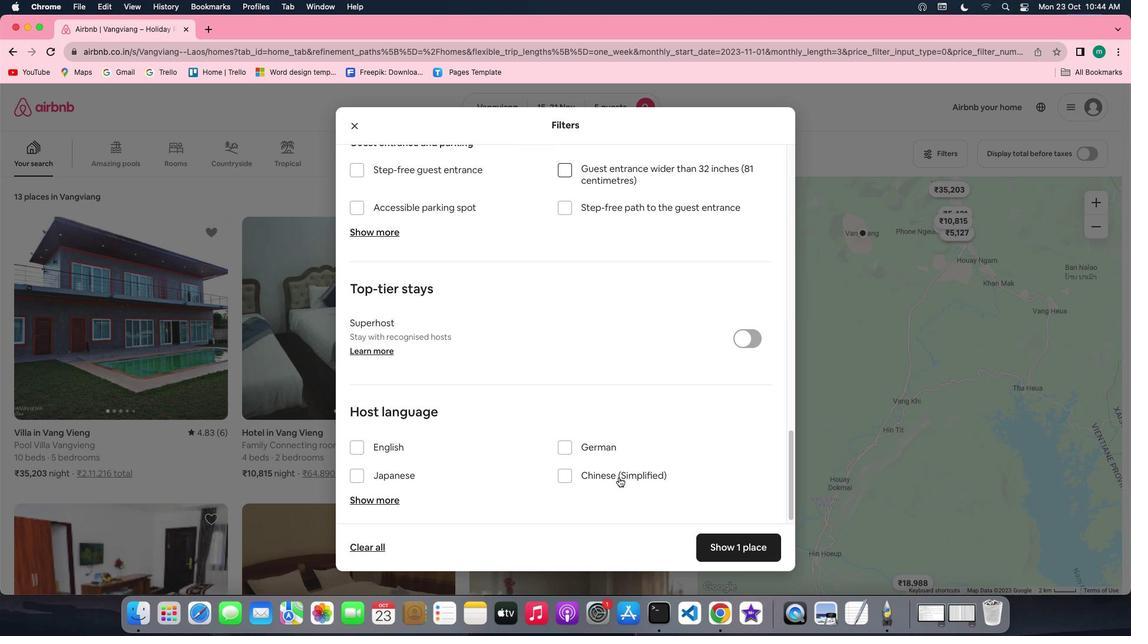 
Action: Mouse scrolled (618, 477) with delta (0, -2)
Screenshot: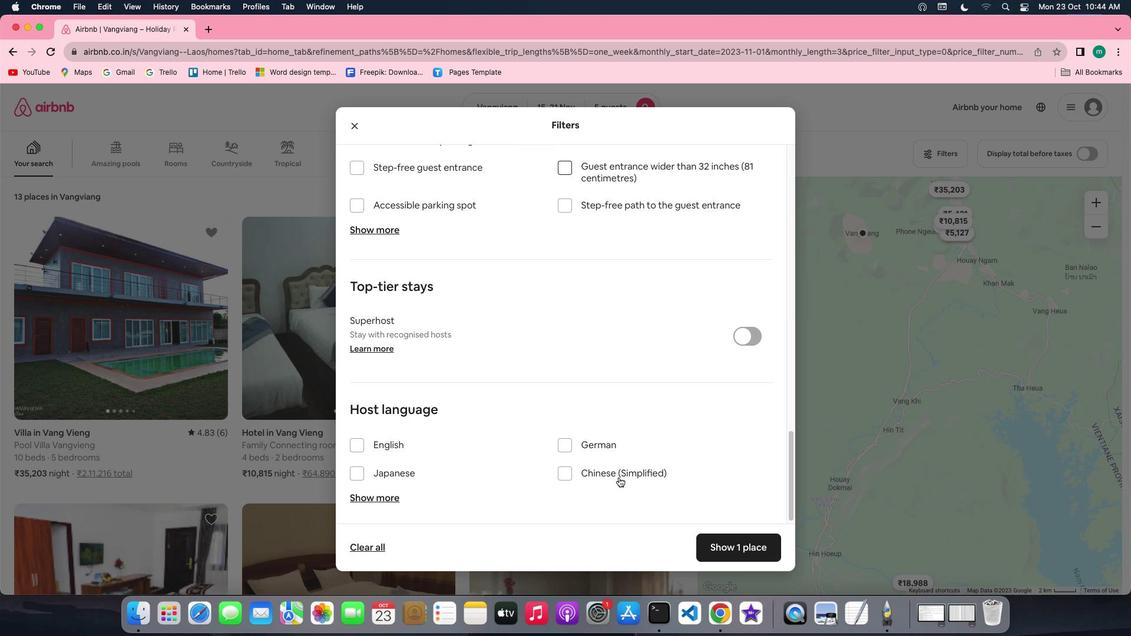 
Action: Mouse scrolled (618, 477) with delta (0, -3)
Screenshot: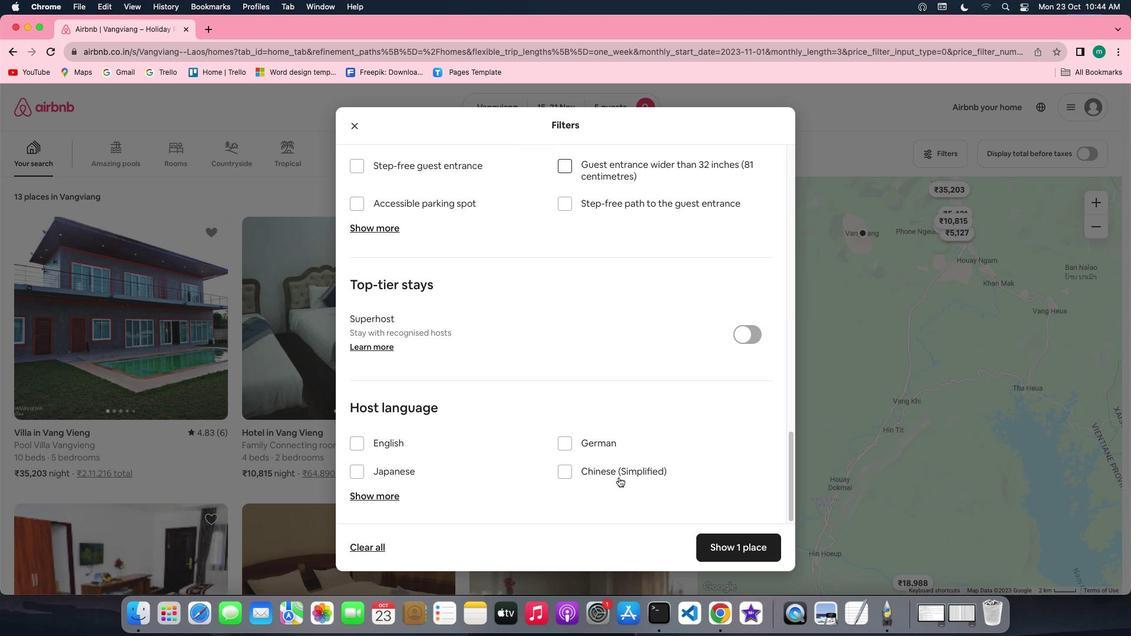 
Action: Mouse scrolled (618, 477) with delta (0, -3)
Screenshot: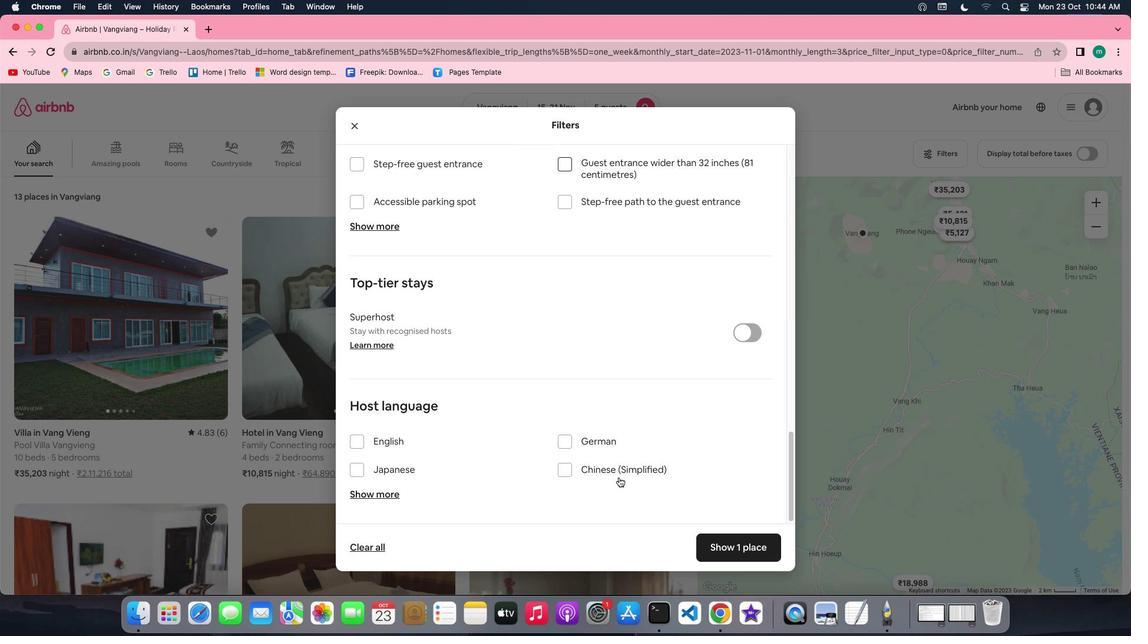 
Action: Mouse moved to (721, 541)
Screenshot: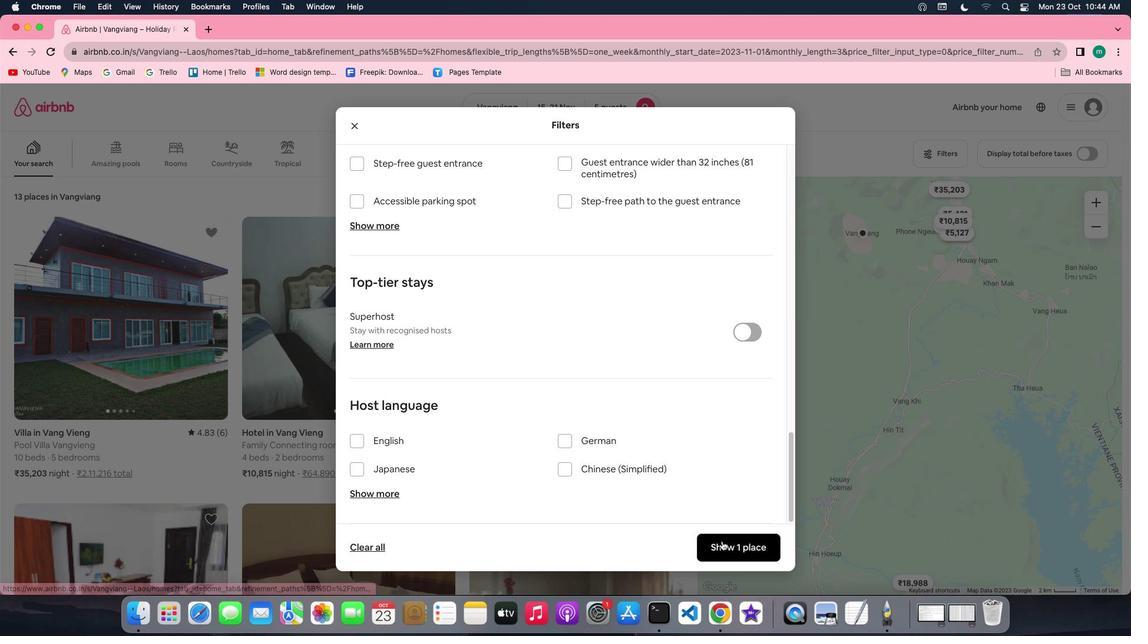 
Action: Mouse pressed left at (721, 541)
Screenshot: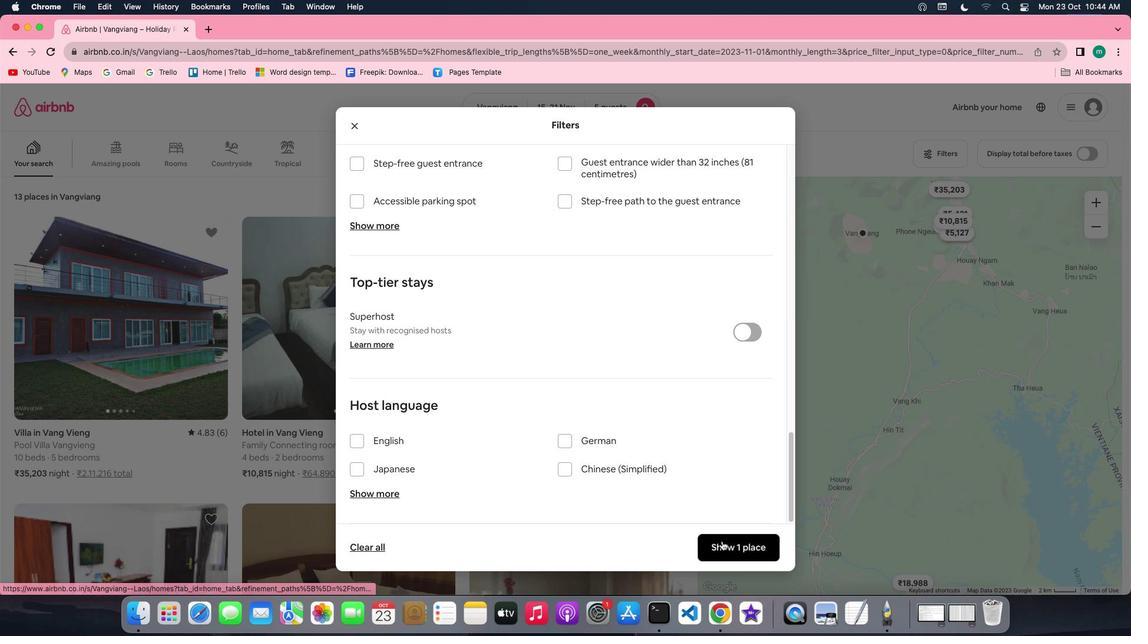 
Action: Mouse moved to (139, 308)
Screenshot: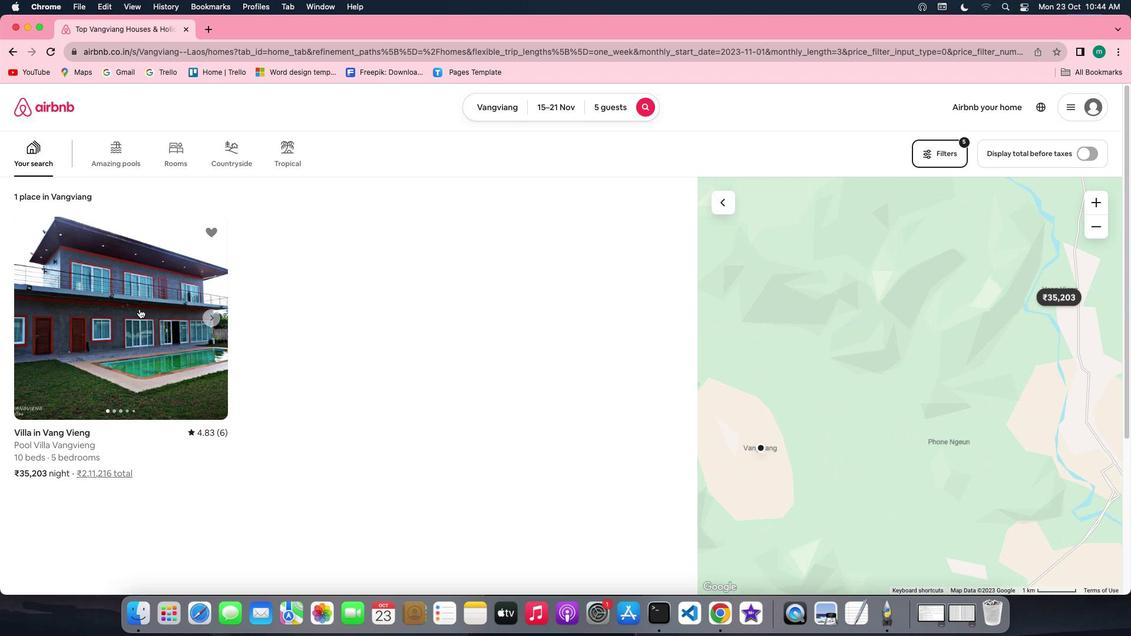
Action: Mouse pressed left at (139, 308)
Screenshot: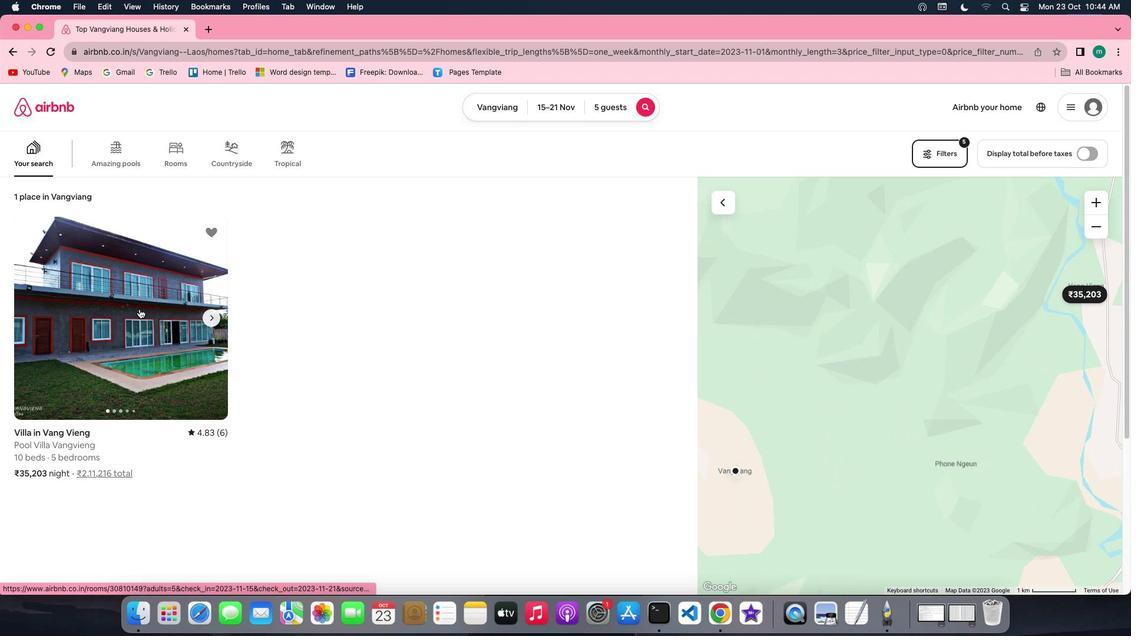 
Action: Mouse moved to (843, 441)
Screenshot: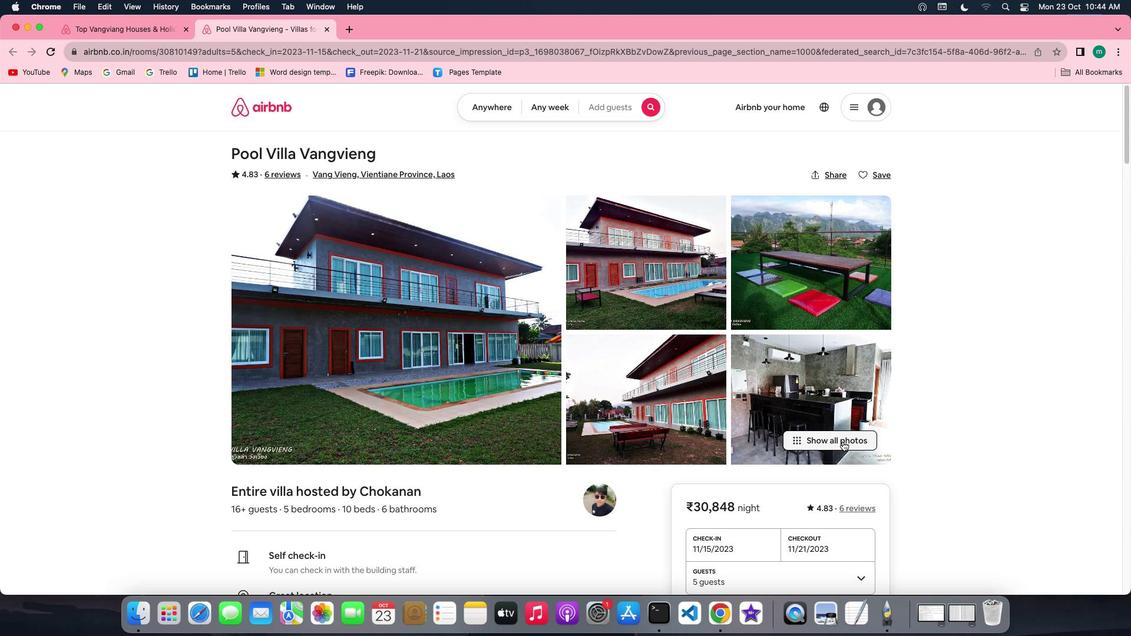 
Action: Mouse pressed left at (843, 441)
Screenshot: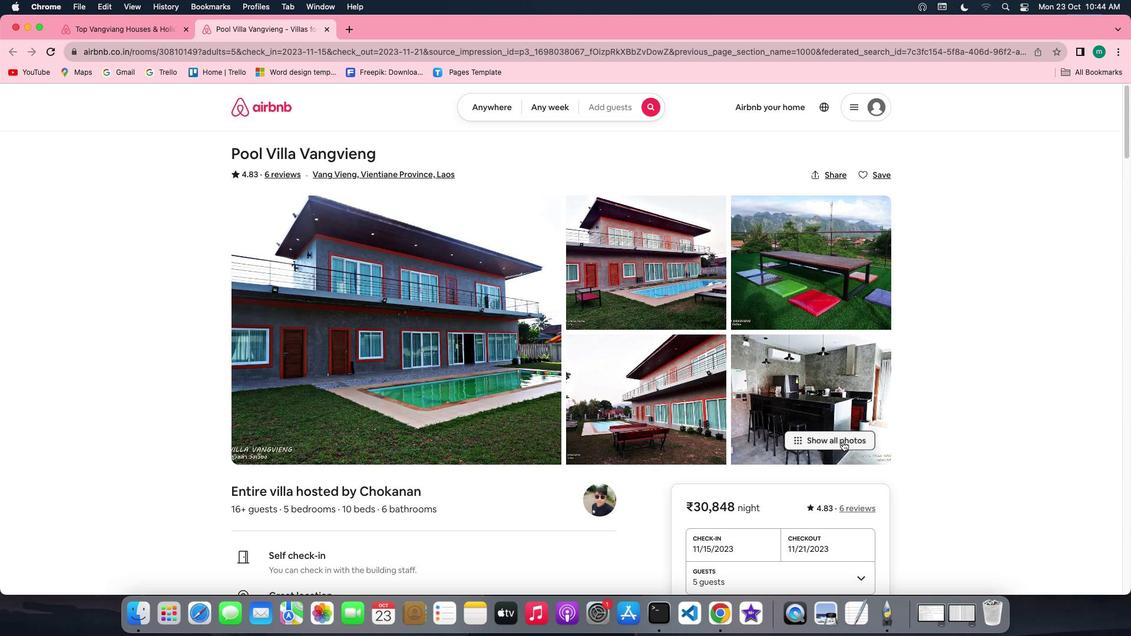 
Action: Mouse moved to (646, 453)
Screenshot: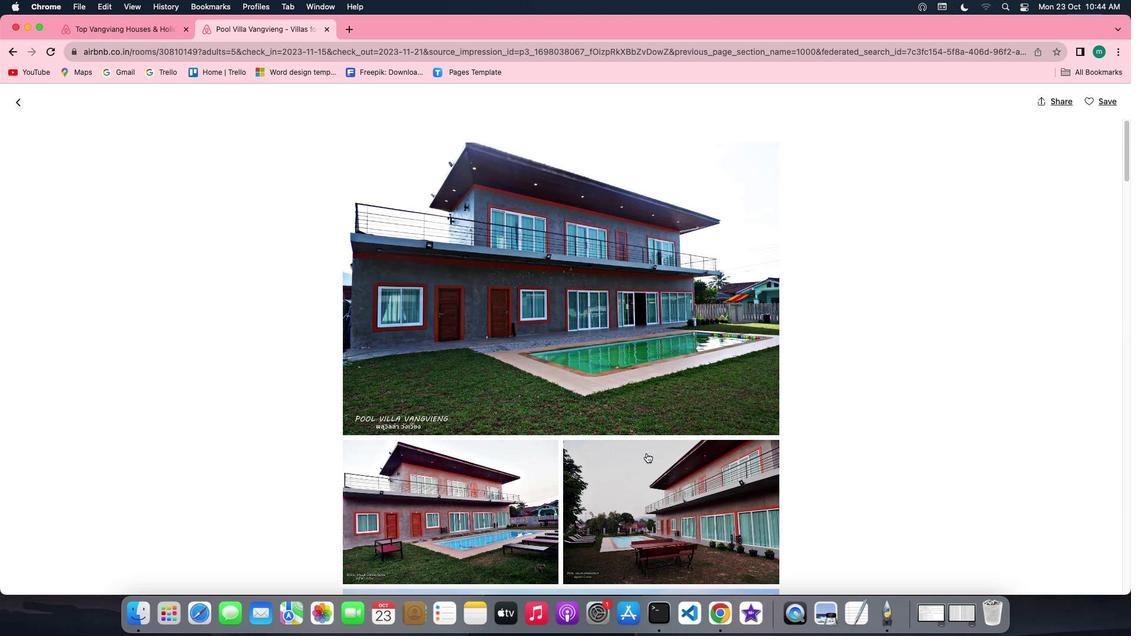 
Action: Mouse scrolled (646, 453) with delta (0, 0)
Screenshot: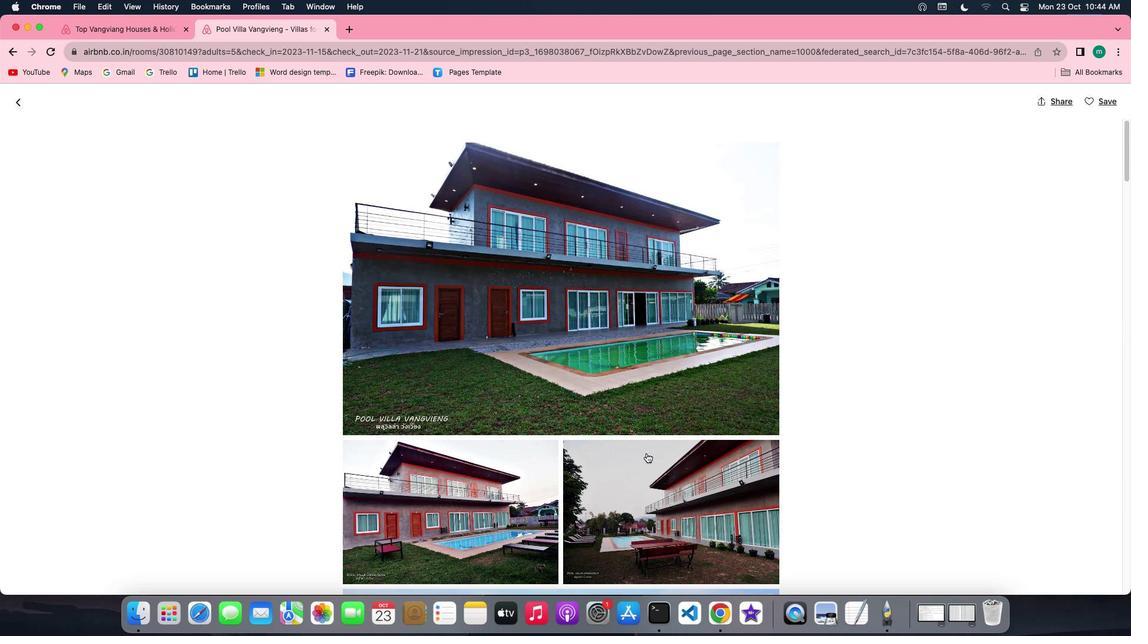 
Action: Mouse scrolled (646, 453) with delta (0, 0)
Screenshot: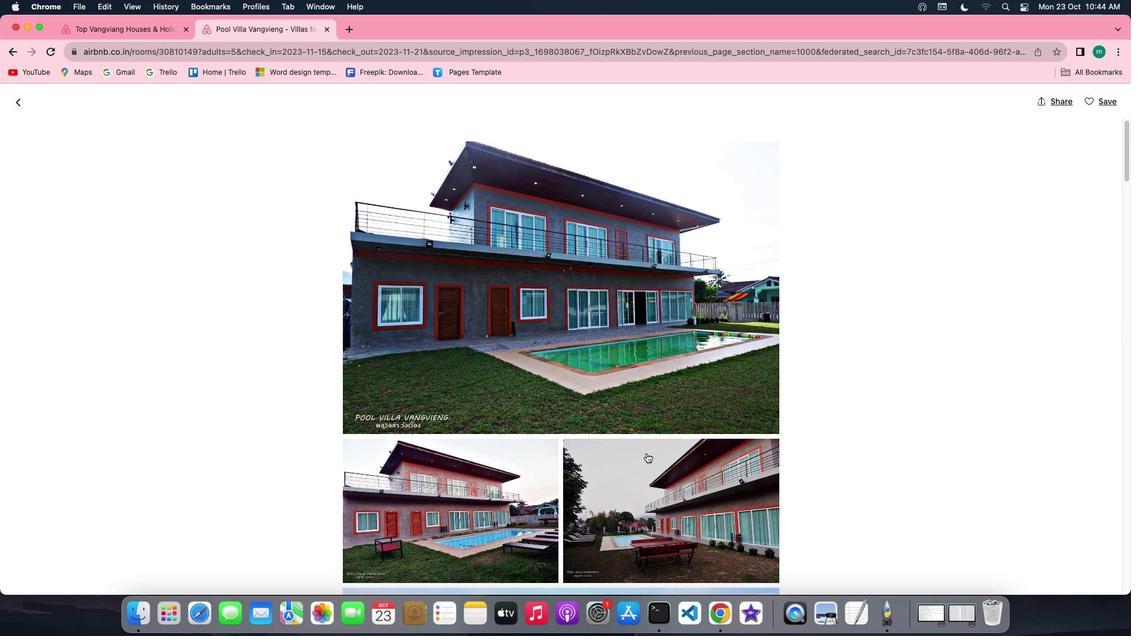 
Action: Mouse scrolled (646, 453) with delta (0, -1)
Screenshot: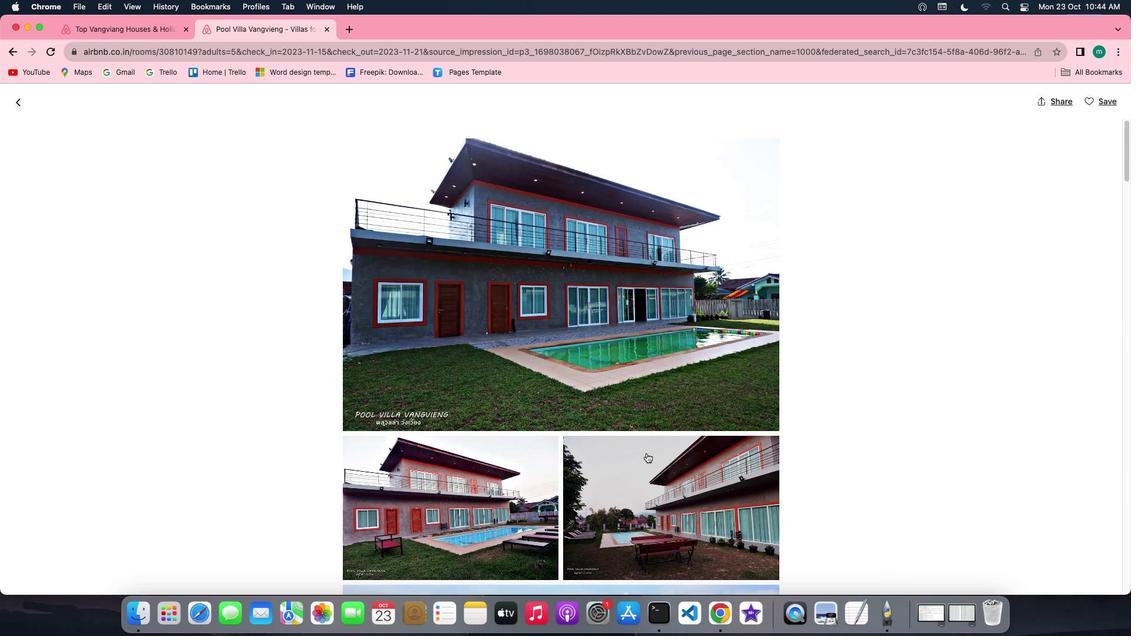
Action: Mouse scrolled (646, 453) with delta (0, -1)
Screenshot: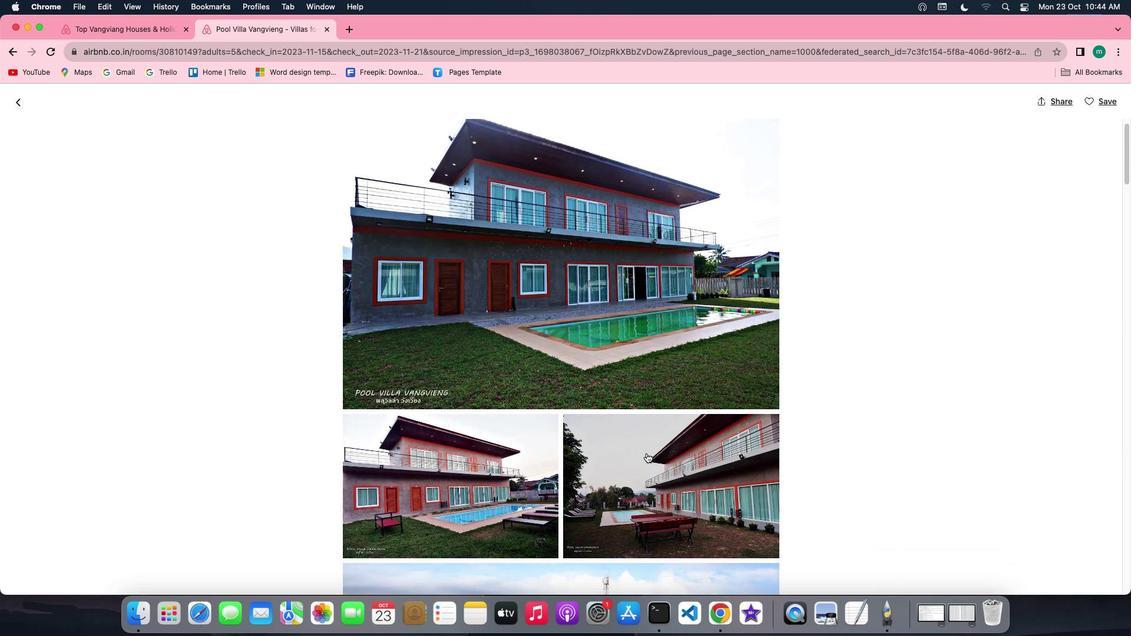 
Action: Mouse scrolled (646, 453) with delta (0, 0)
Screenshot: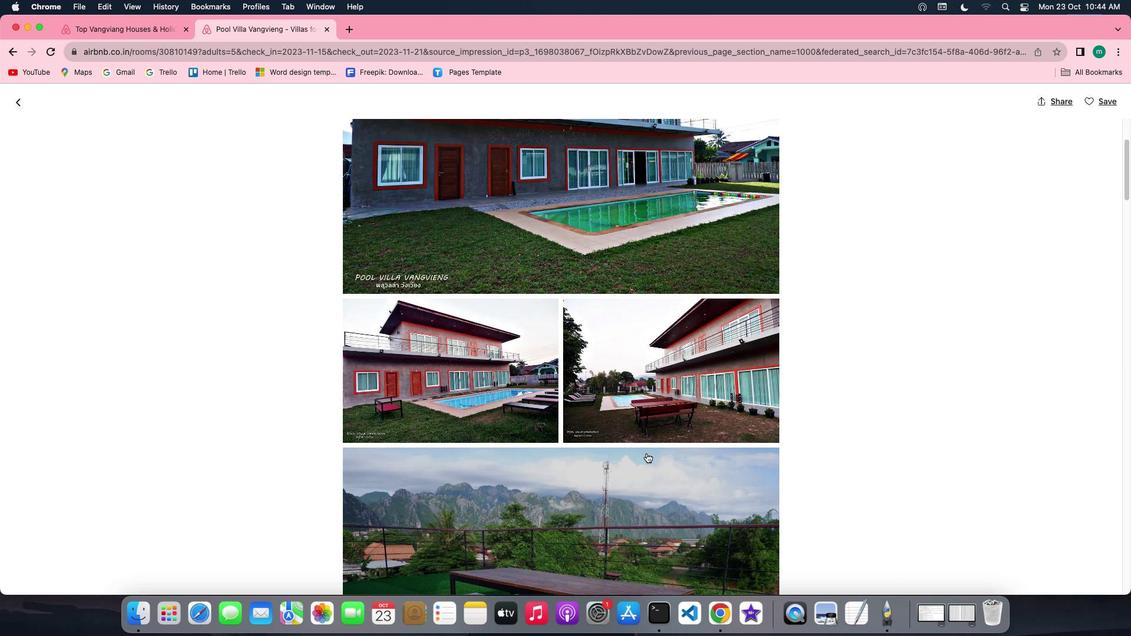 
Action: Mouse scrolled (646, 453) with delta (0, 0)
Screenshot: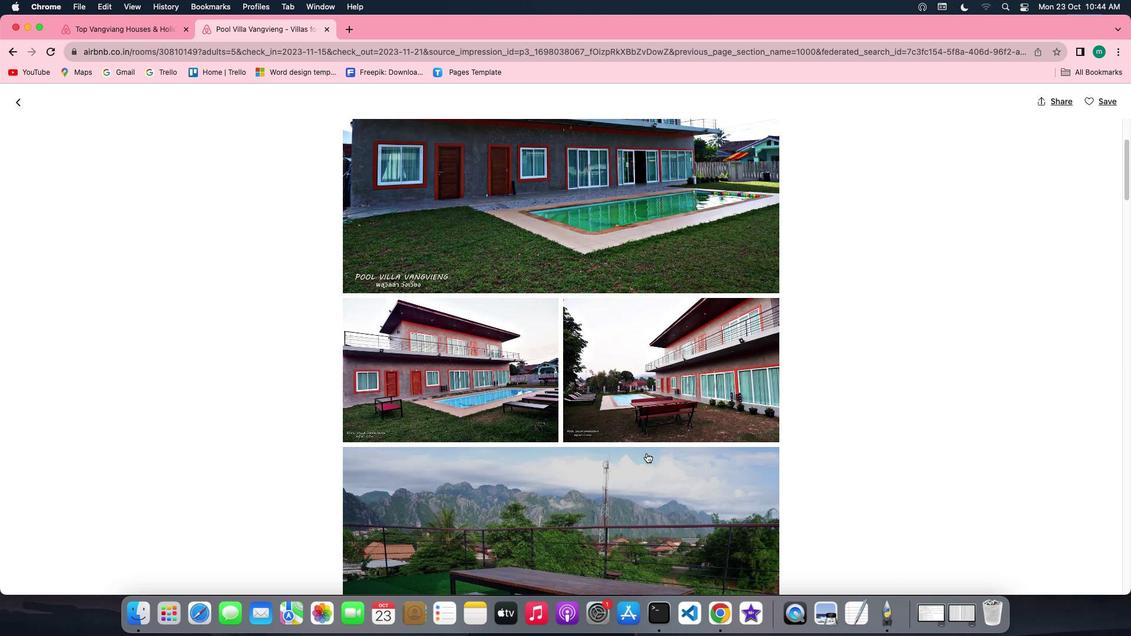 
Action: Mouse scrolled (646, 453) with delta (0, 0)
Screenshot: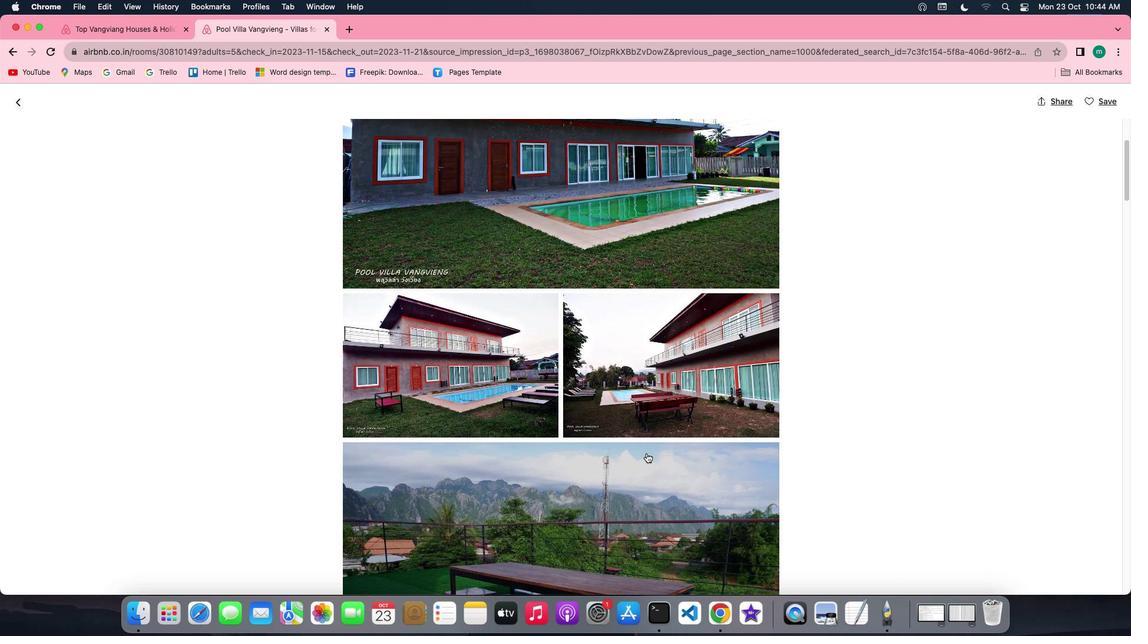 
Action: Mouse scrolled (646, 453) with delta (0, -1)
Screenshot: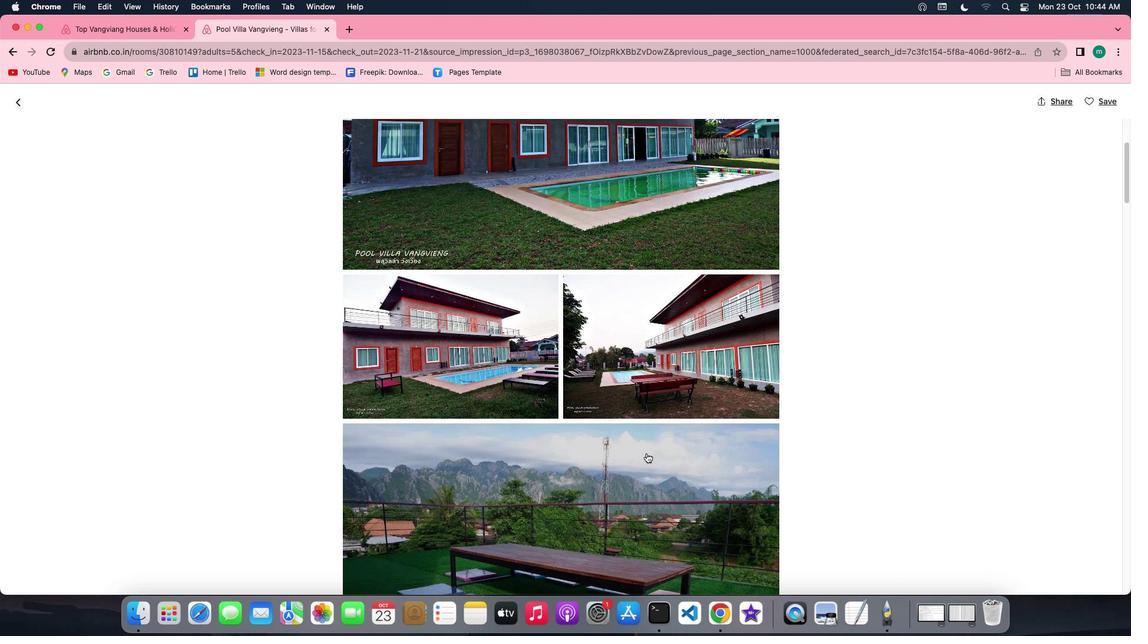 
Action: Mouse scrolled (646, 453) with delta (0, -1)
Screenshot: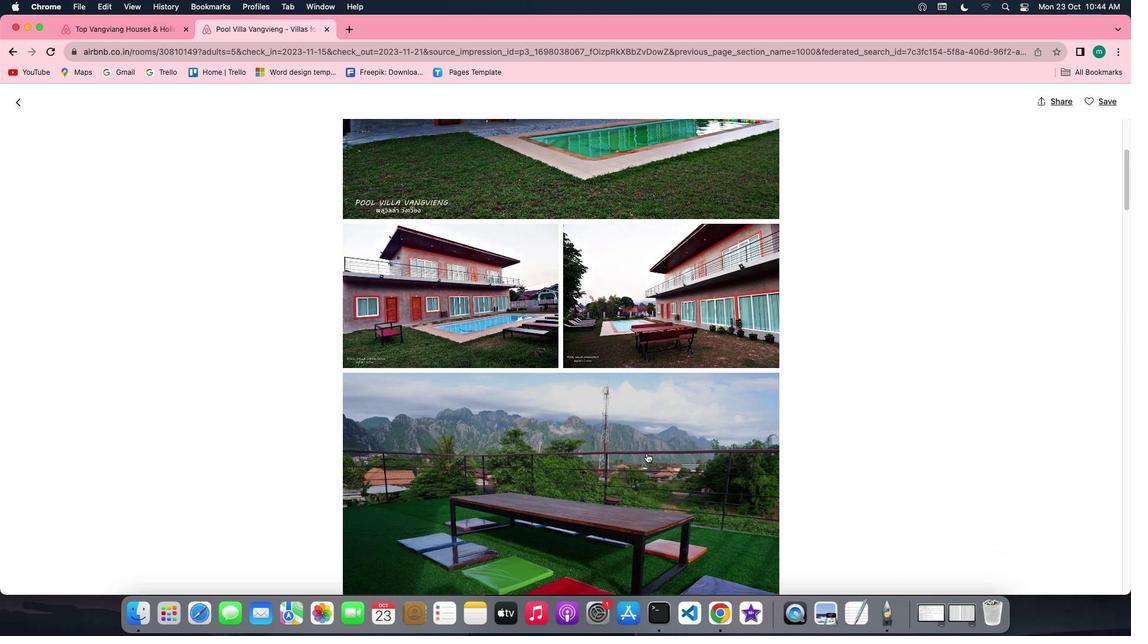 
Action: Mouse scrolled (646, 453) with delta (0, 0)
Screenshot: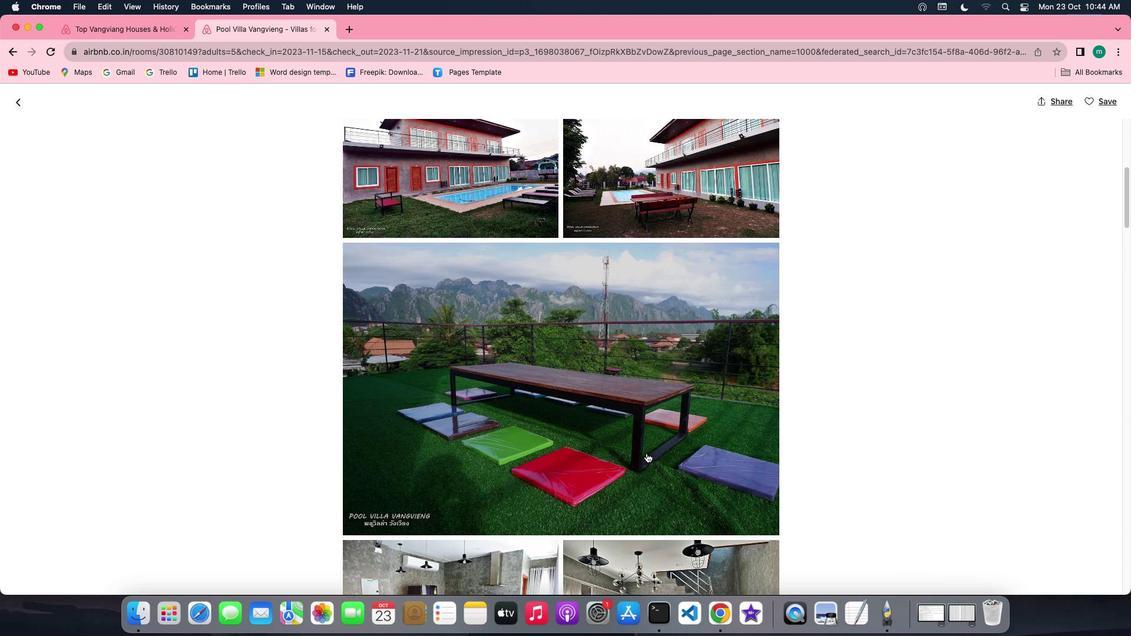 
Action: Mouse scrolled (646, 453) with delta (0, 0)
Screenshot: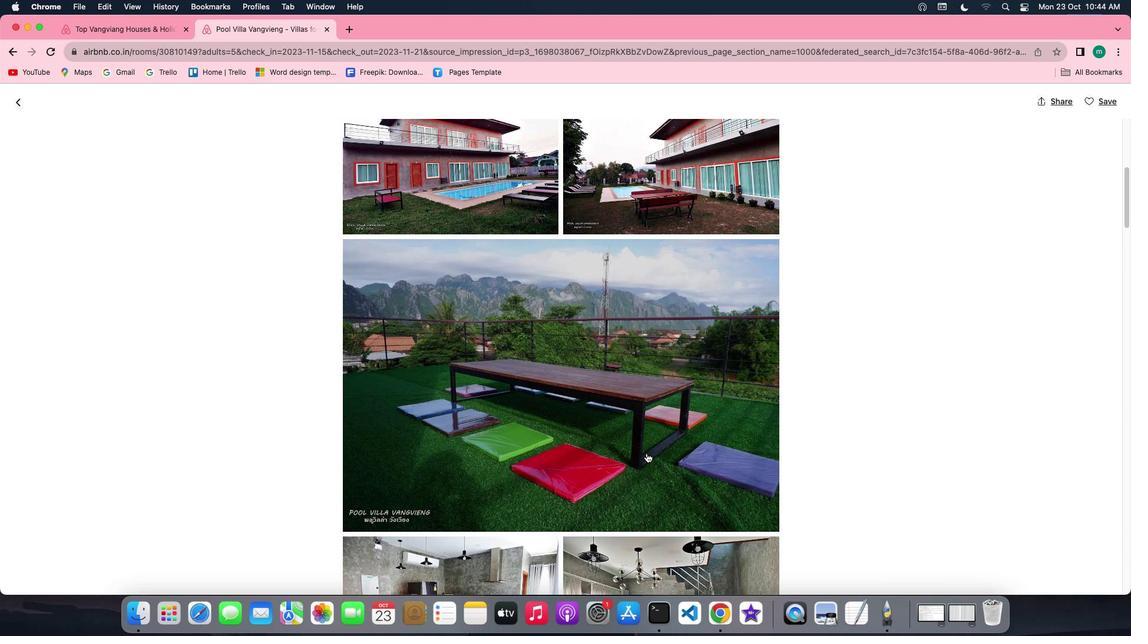 
Action: Mouse scrolled (646, 453) with delta (0, 0)
Screenshot: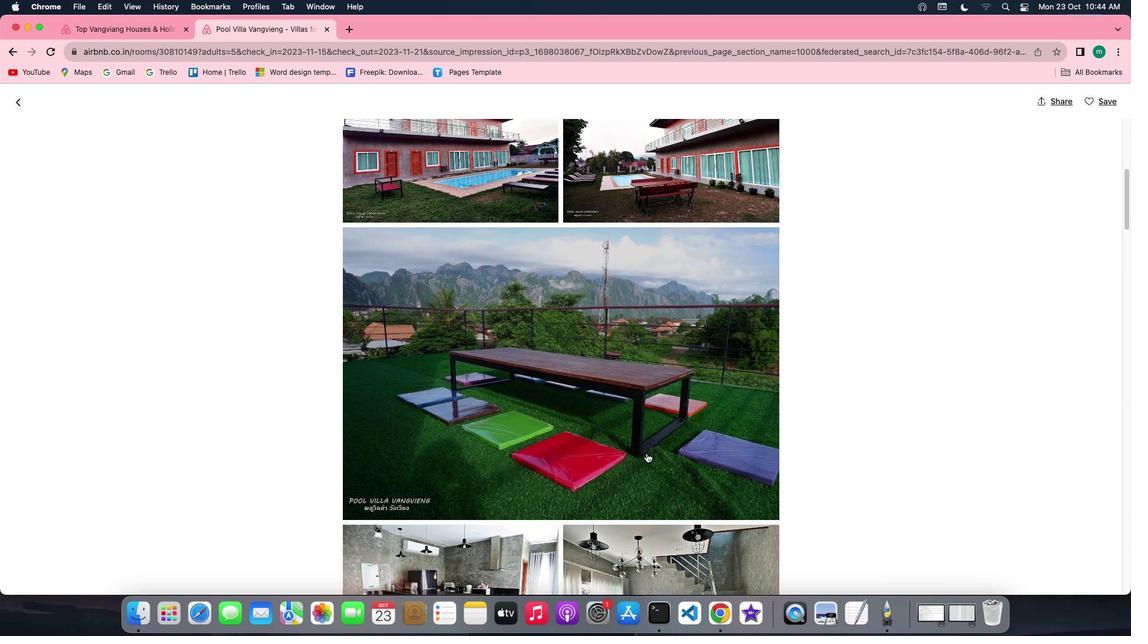 
Action: Mouse scrolled (646, 453) with delta (0, 0)
Screenshot: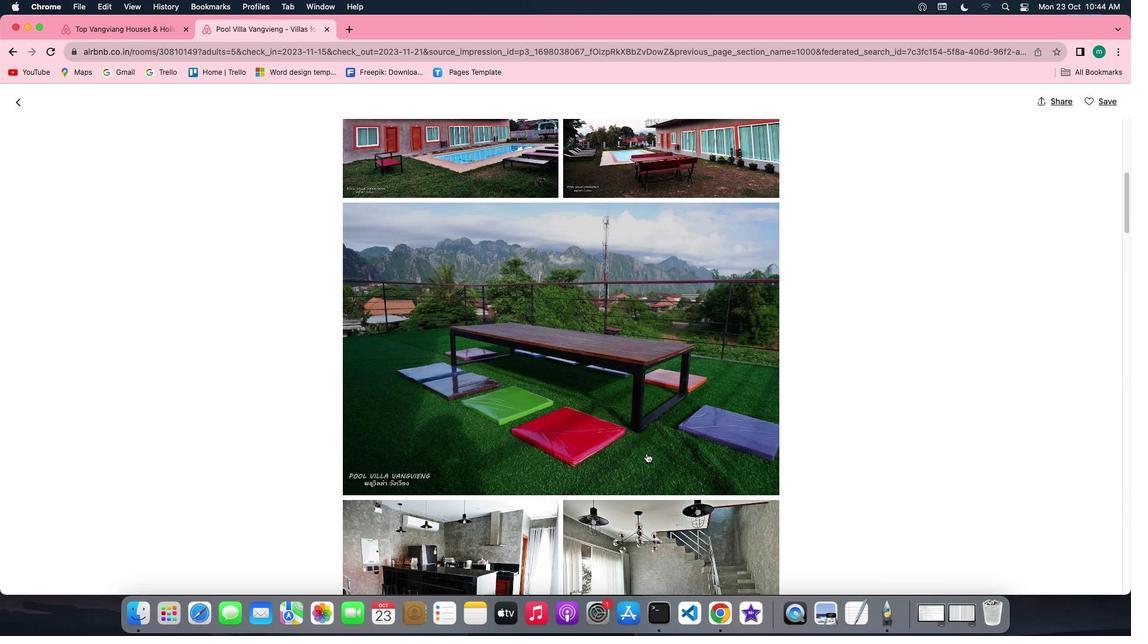
Action: Mouse scrolled (646, 453) with delta (0, 0)
Screenshot: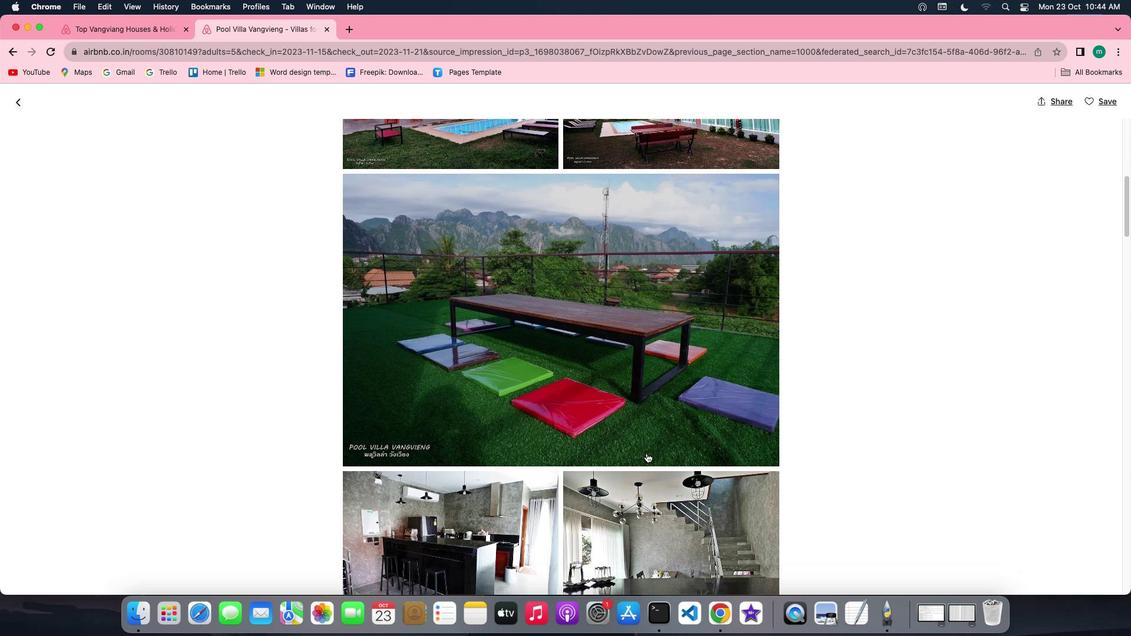 
Action: Mouse scrolled (646, 453) with delta (0, 0)
Screenshot: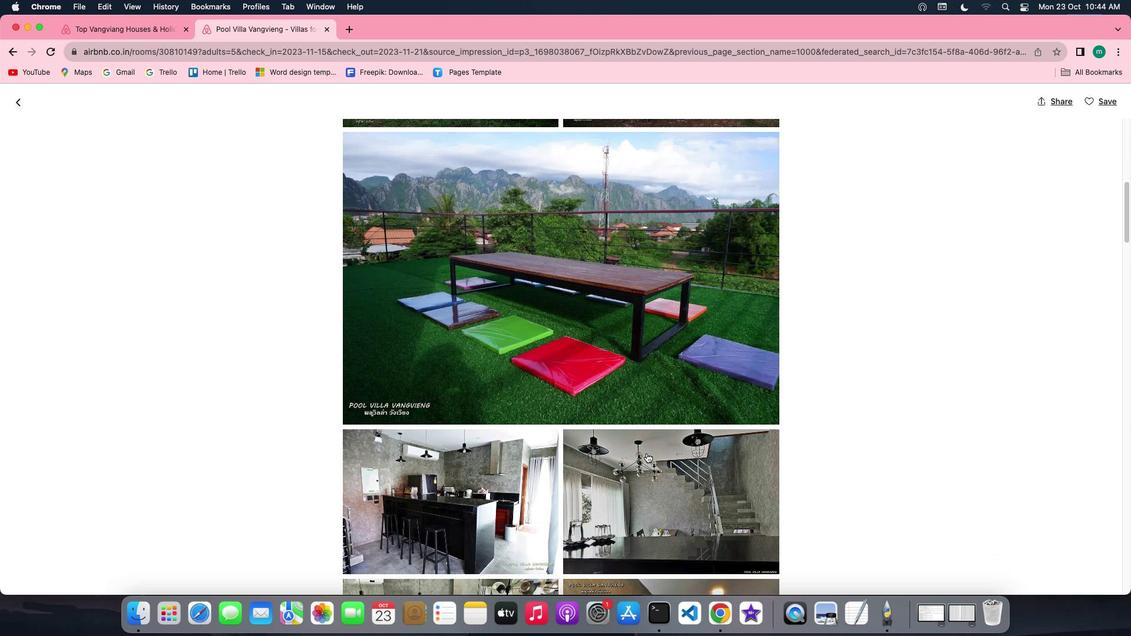 
Action: Mouse scrolled (646, 453) with delta (0, 0)
Screenshot: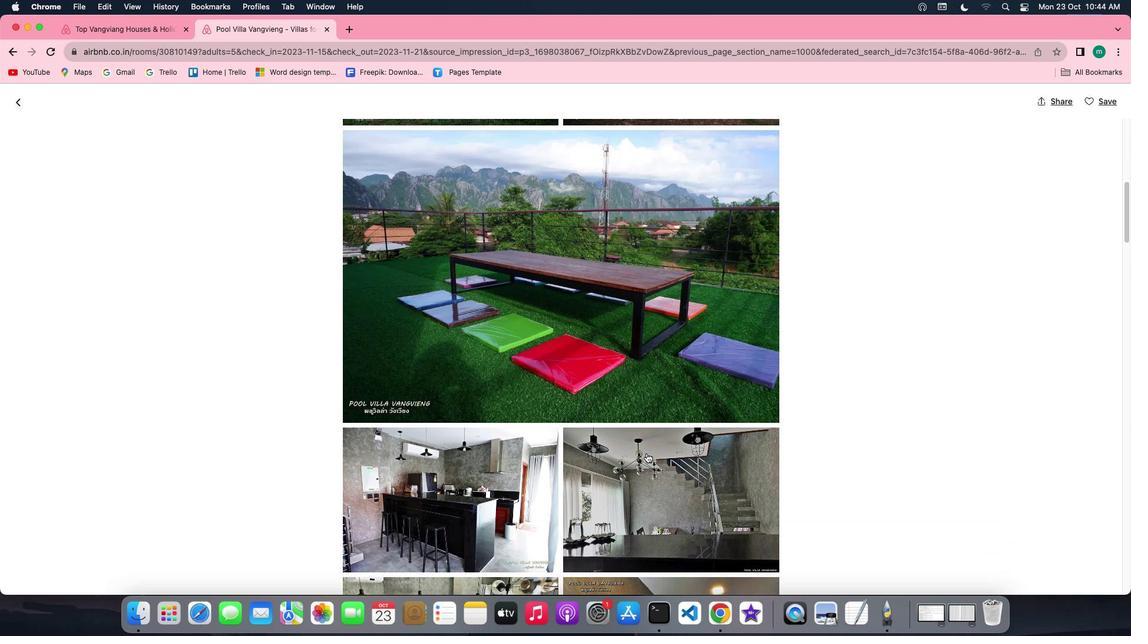 
Action: Mouse scrolled (646, 453) with delta (0, 0)
Screenshot: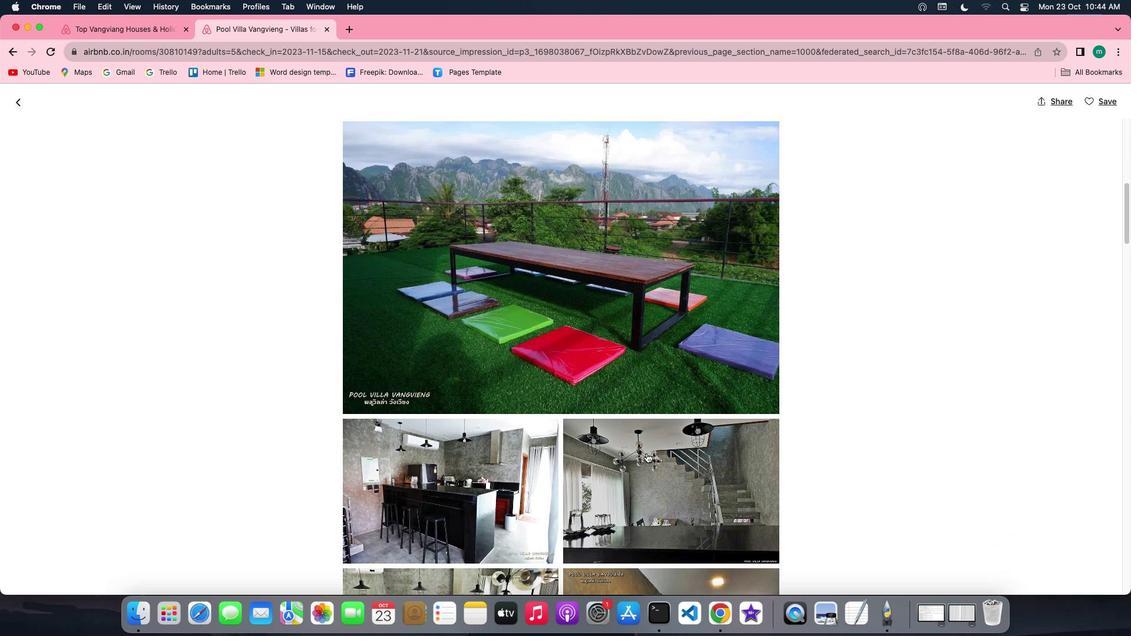 
Action: Mouse scrolled (646, 453) with delta (0, 0)
Screenshot: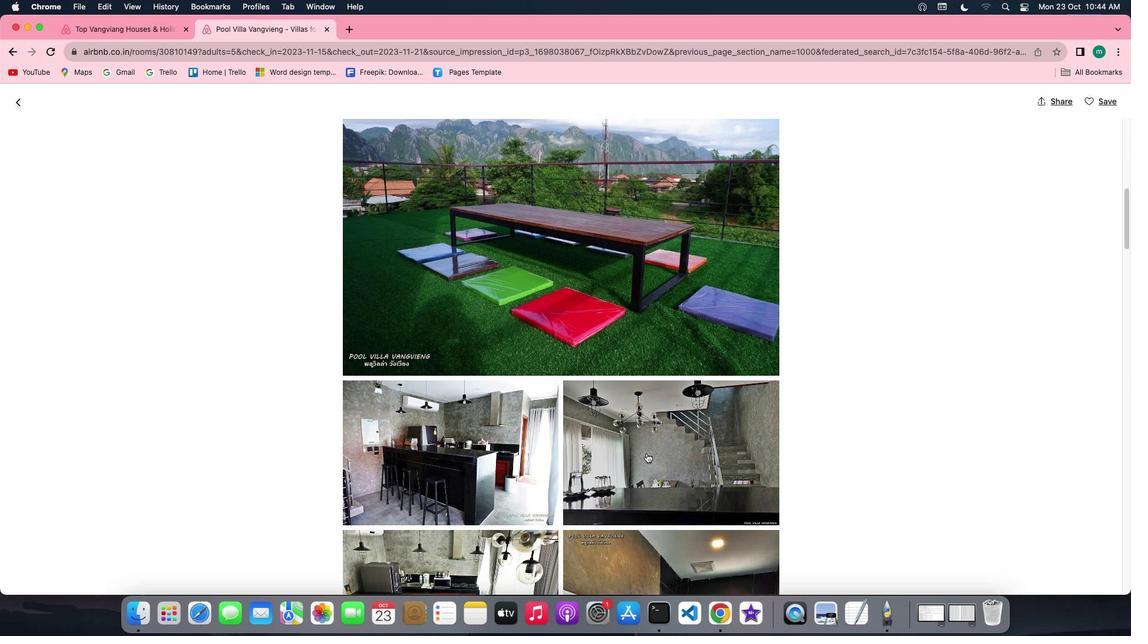 
Action: Mouse scrolled (646, 453) with delta (0, 0)
Screenshot: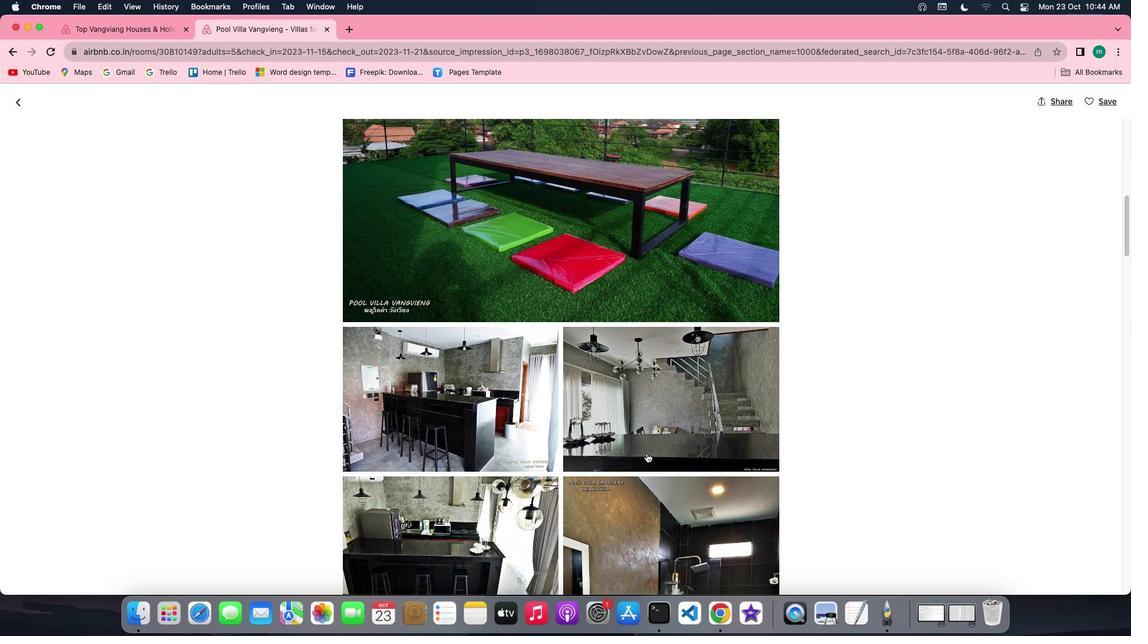 
Action: Mouse scrolled (646, 453) with delta (0, 0)
Screenshot: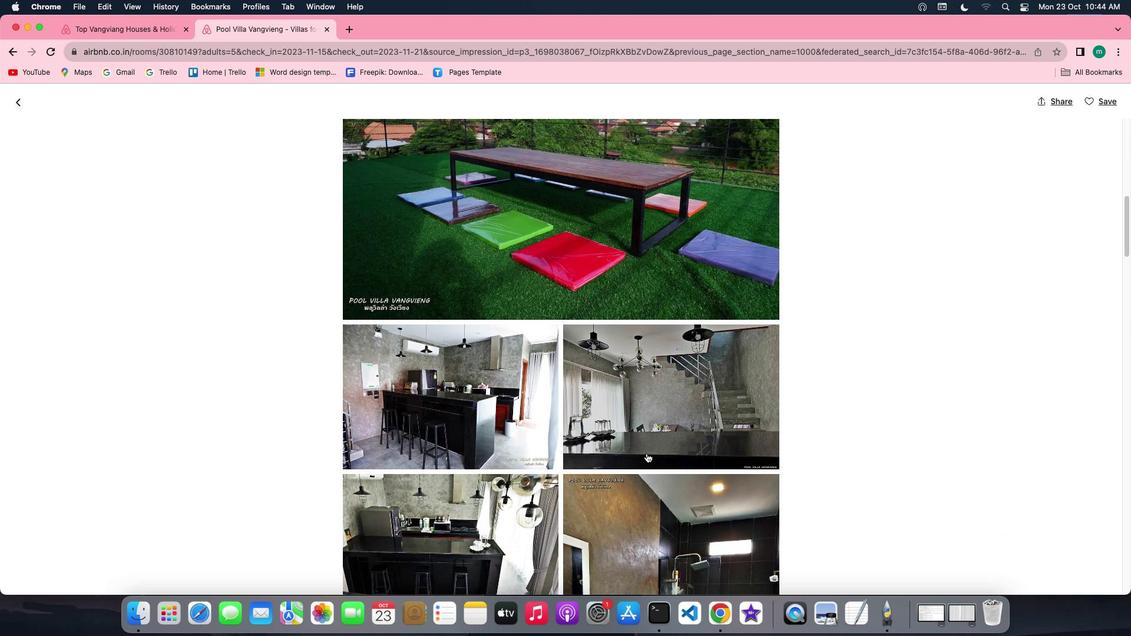 
Action: Mouse scrolled (646, 453) with delta (0, 0)
Screenshot: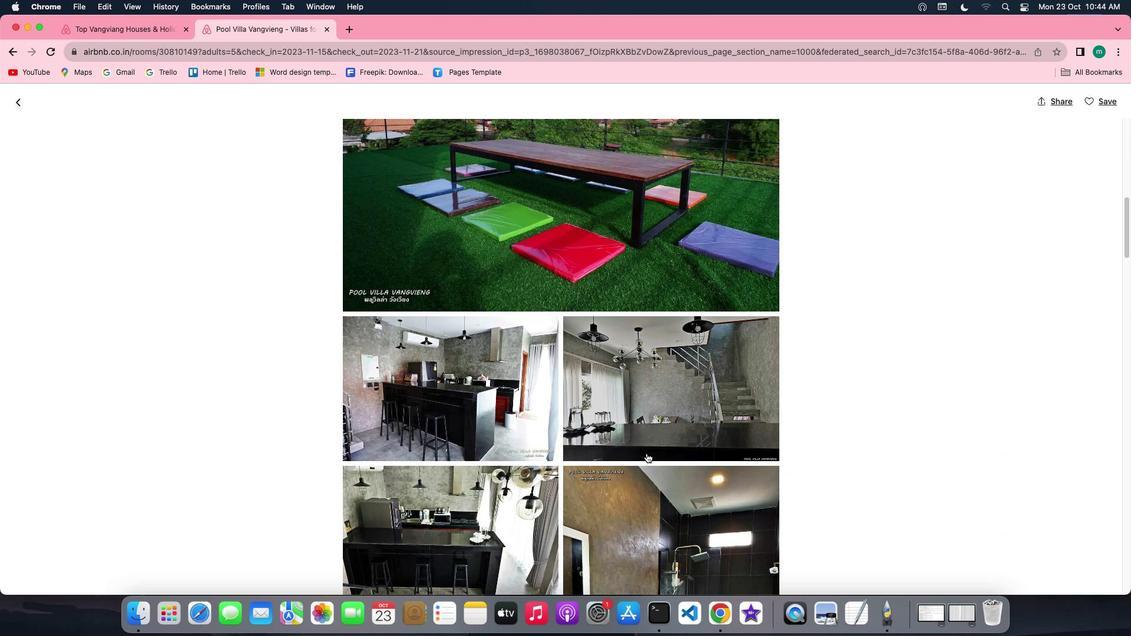 
Action: Mouse scrolled (646, 453) with delta (0, -1)
Screenshot: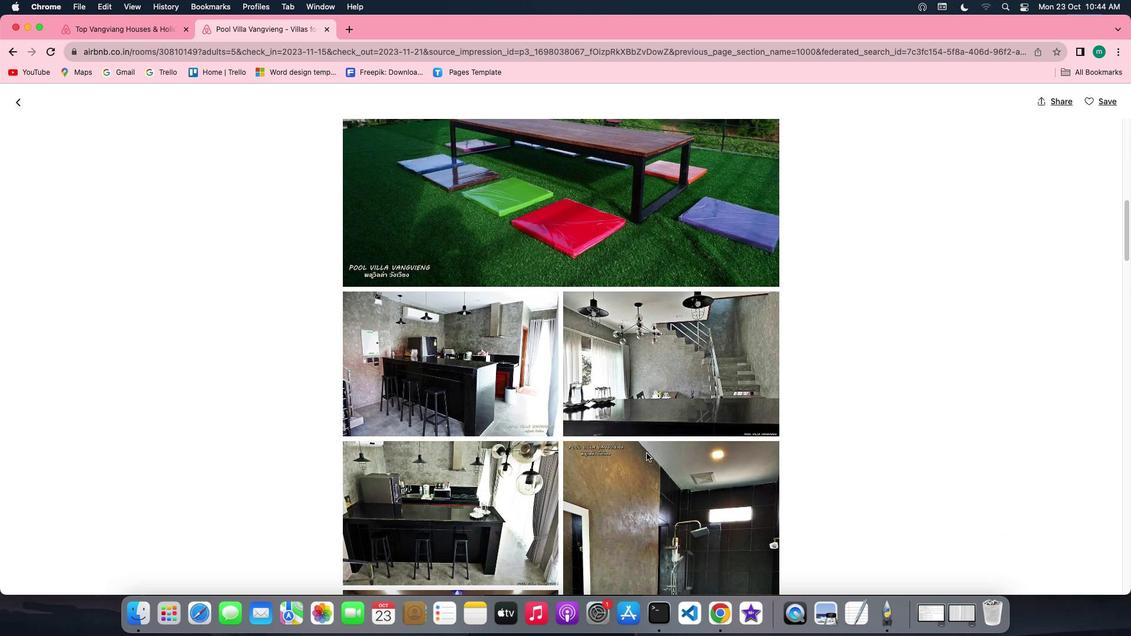 
Action: Mouse scrolled (646, 453) with delta (0, -1)
Screenshot: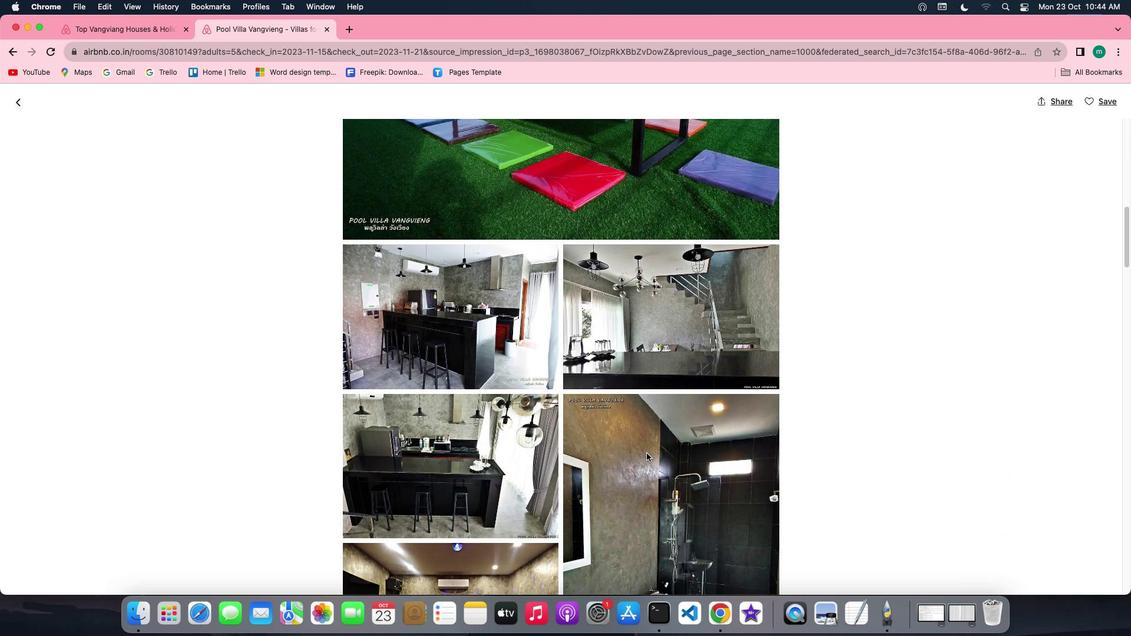 
Action: Mouse scrolled (646, 453) with delta (0, 0)
Screenshot: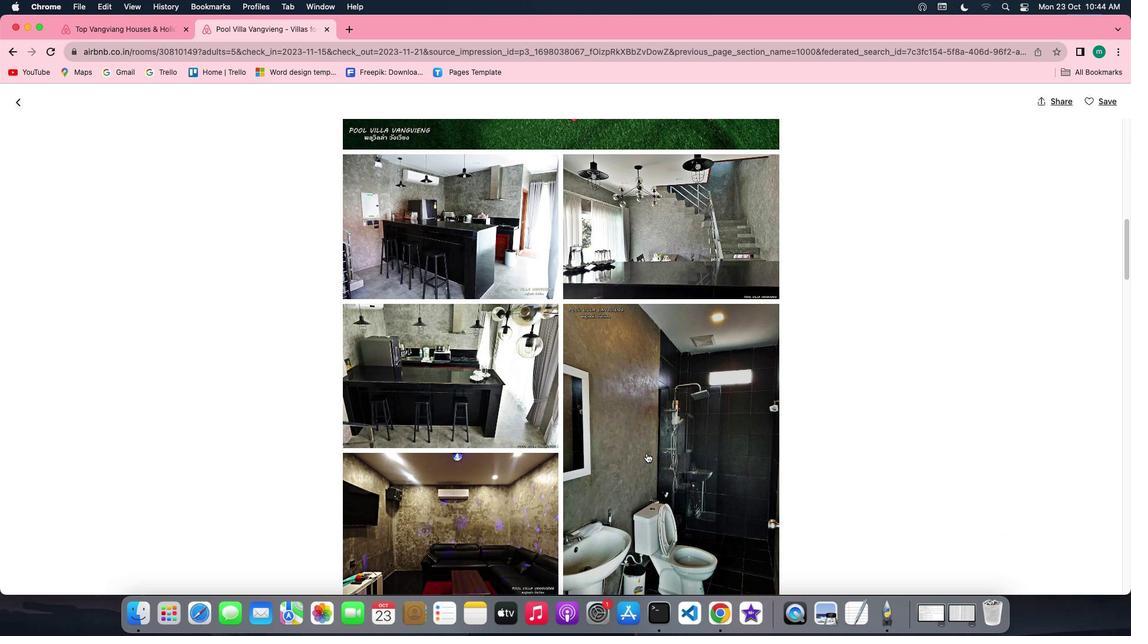 
Action: Mouse scrolled (646, 453) with delta (0, 0)
Screenshot: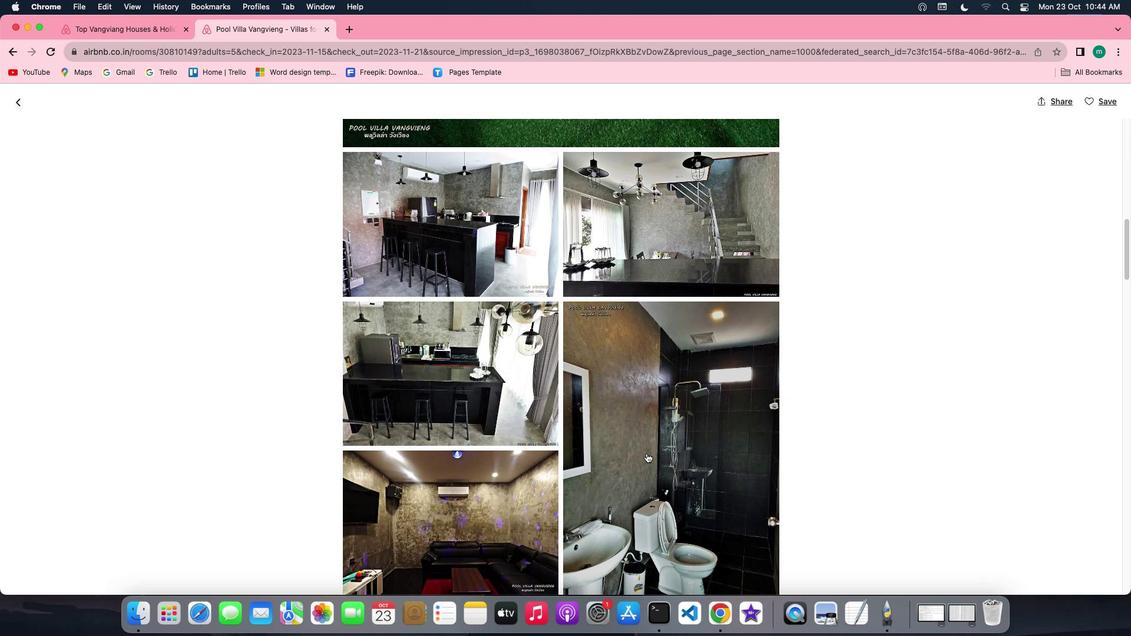 
Action: Mouse scrolled (646, 453) with delta (0, 0)
Screenshot: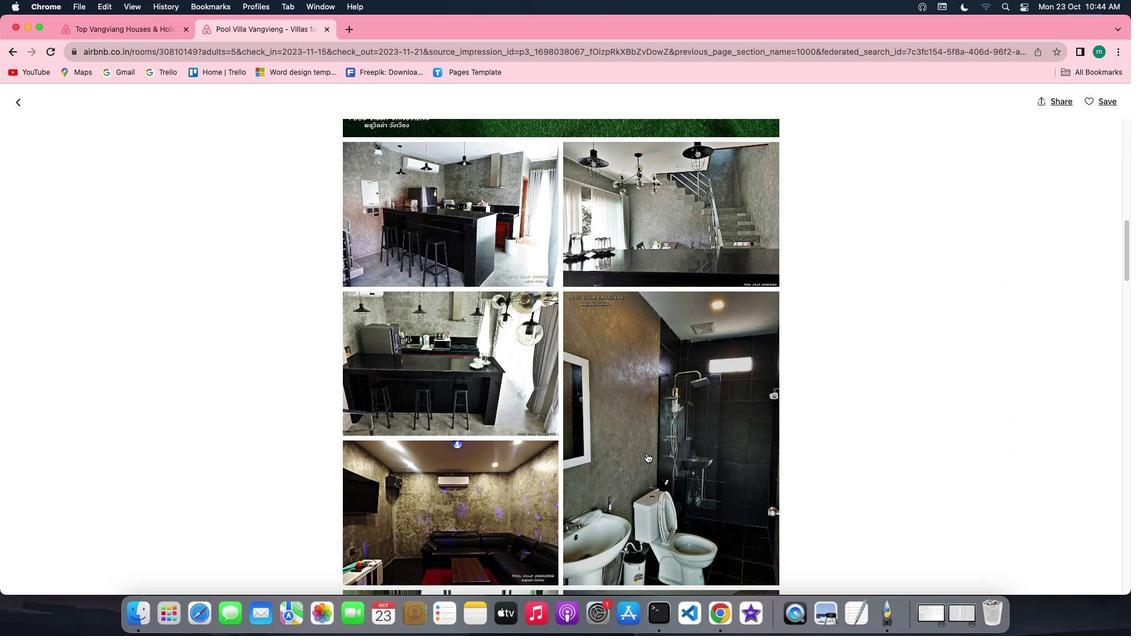 
Action: Mouse scrolled (646, 453) with delta (0, -1)
Screenshot: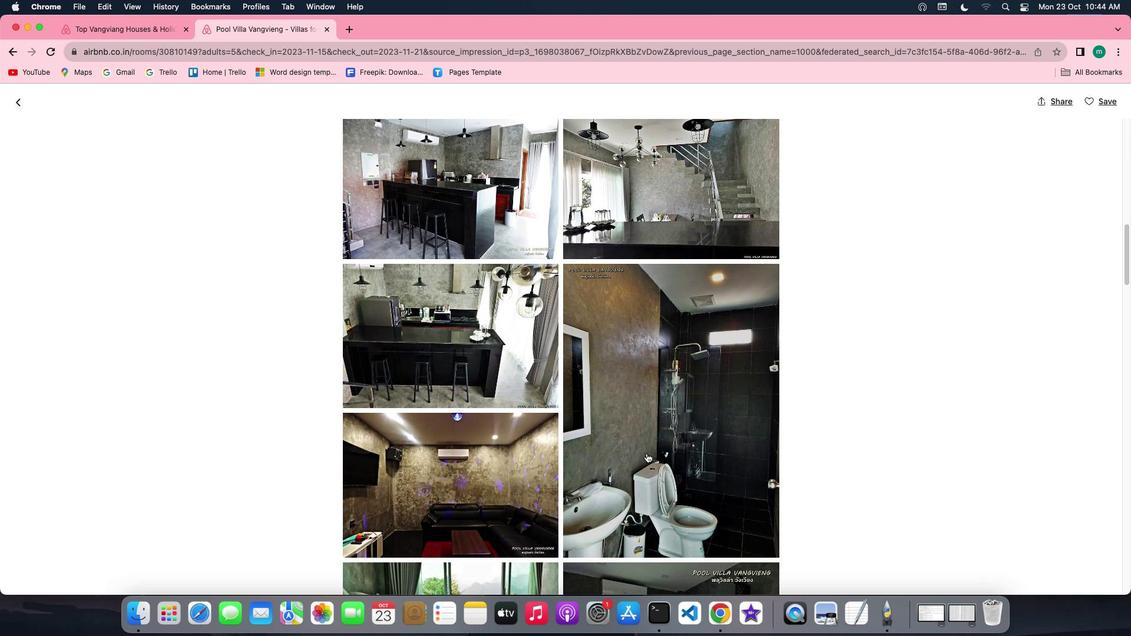 
Action: Mouse scrolled (646, 453) with delta (0, -1)
Screenshot: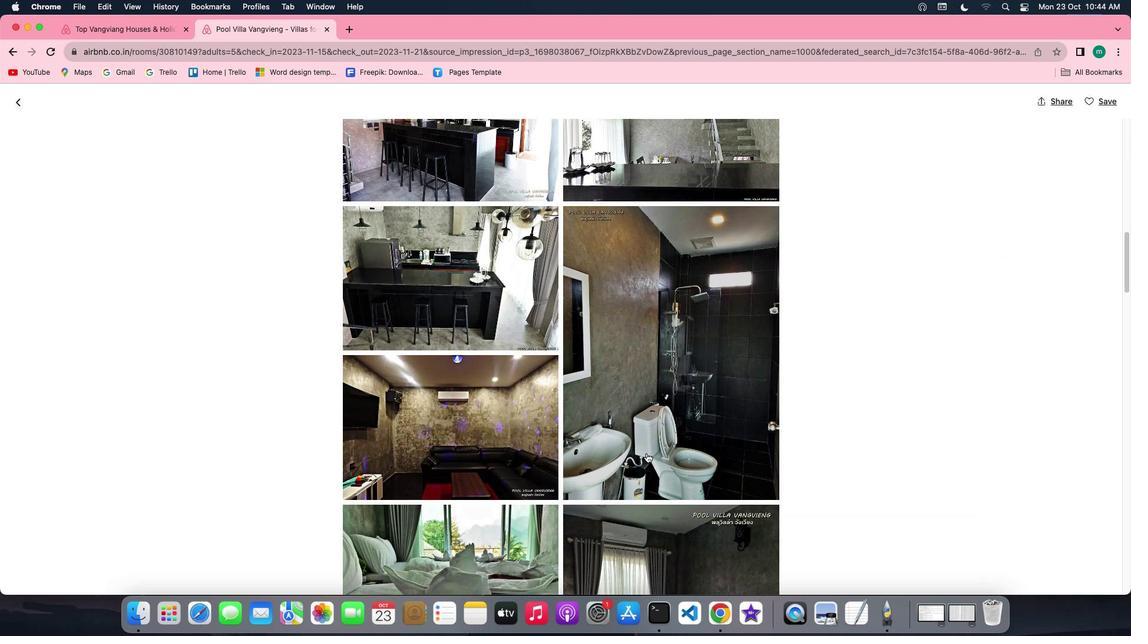 
Action: Mouse scrolled (646, 453) with delta (0, -1)
Screenshot: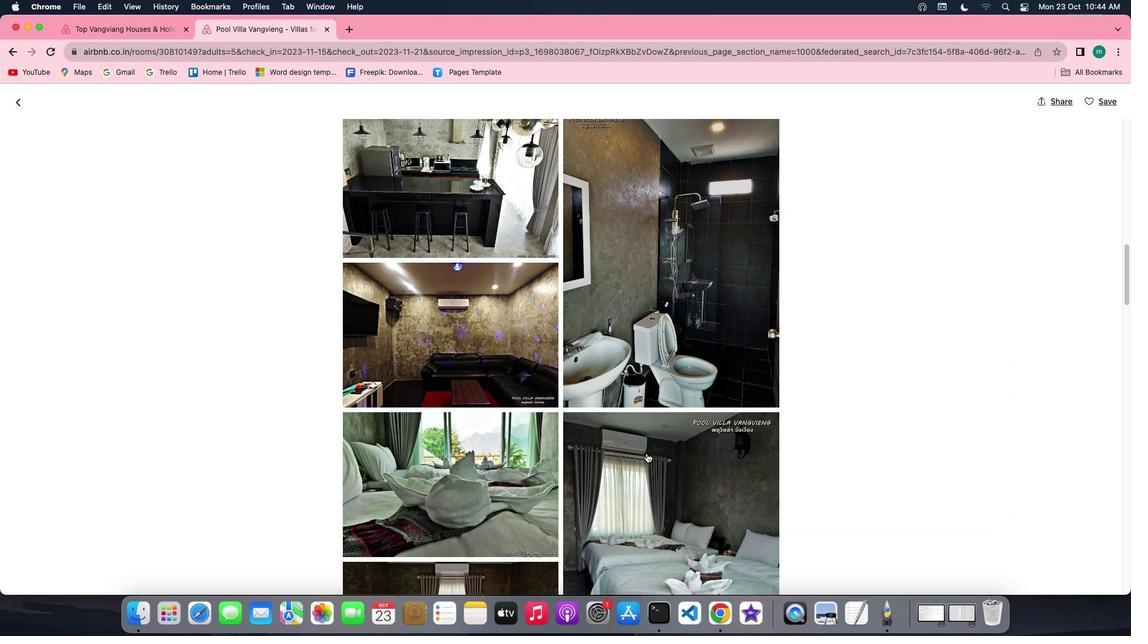 
Action: Mouse scrolled (646, 453) with delta (0, 0)
Screenshot: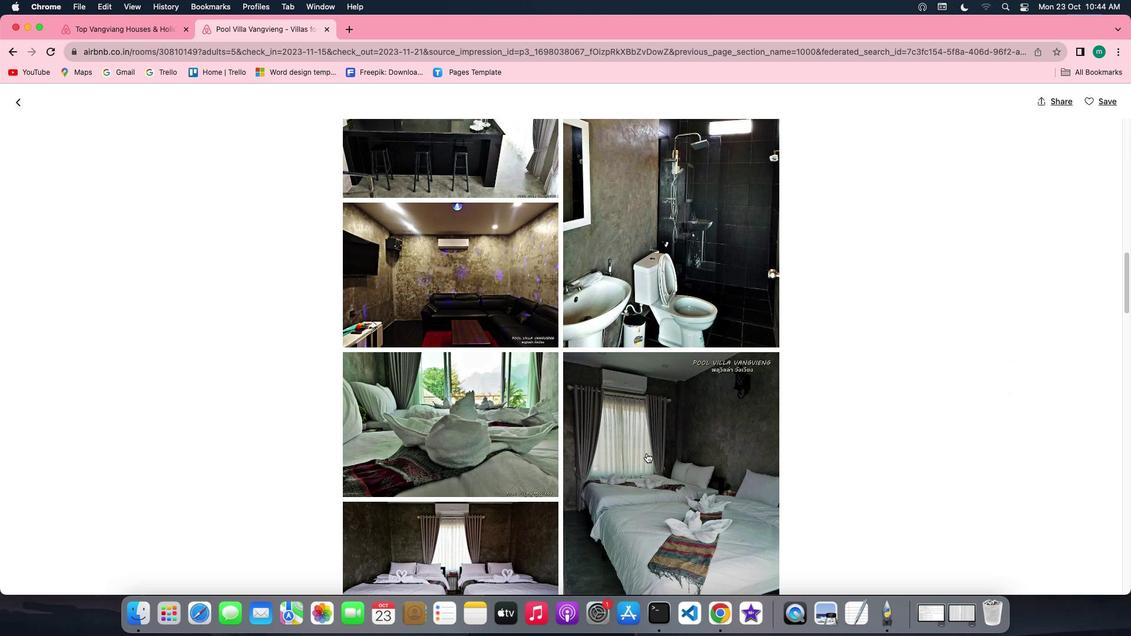 
Action: Mouse scrolled (646, 453) with delta (0, 0)
Screenshot: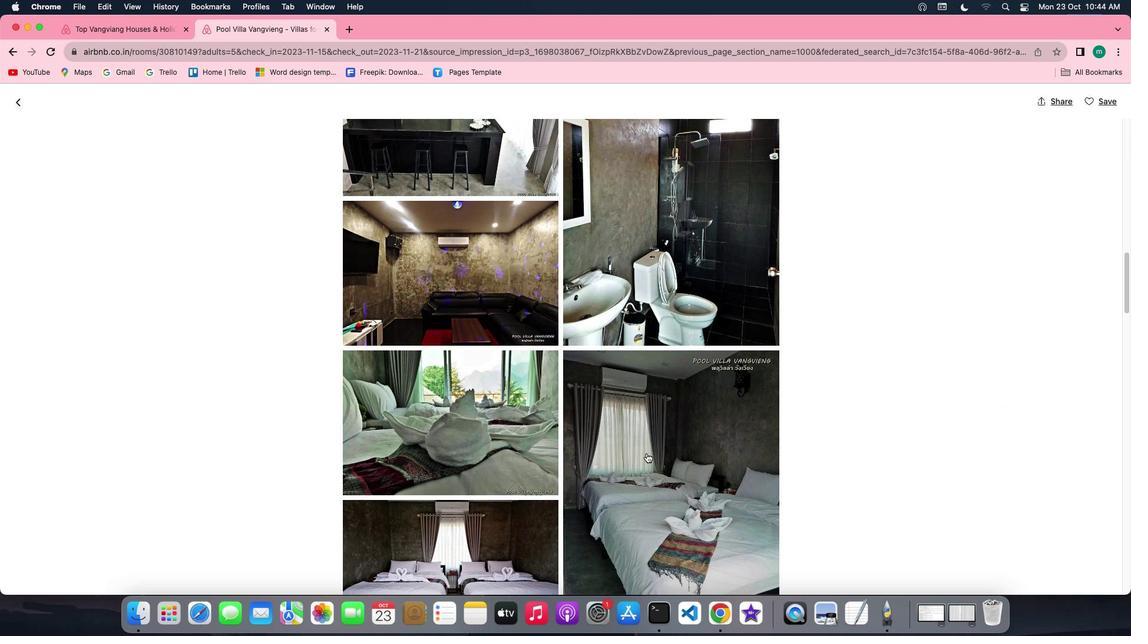 
Action: Mouse scrolled (646, 453) with delta (0, 0)
Screenshot: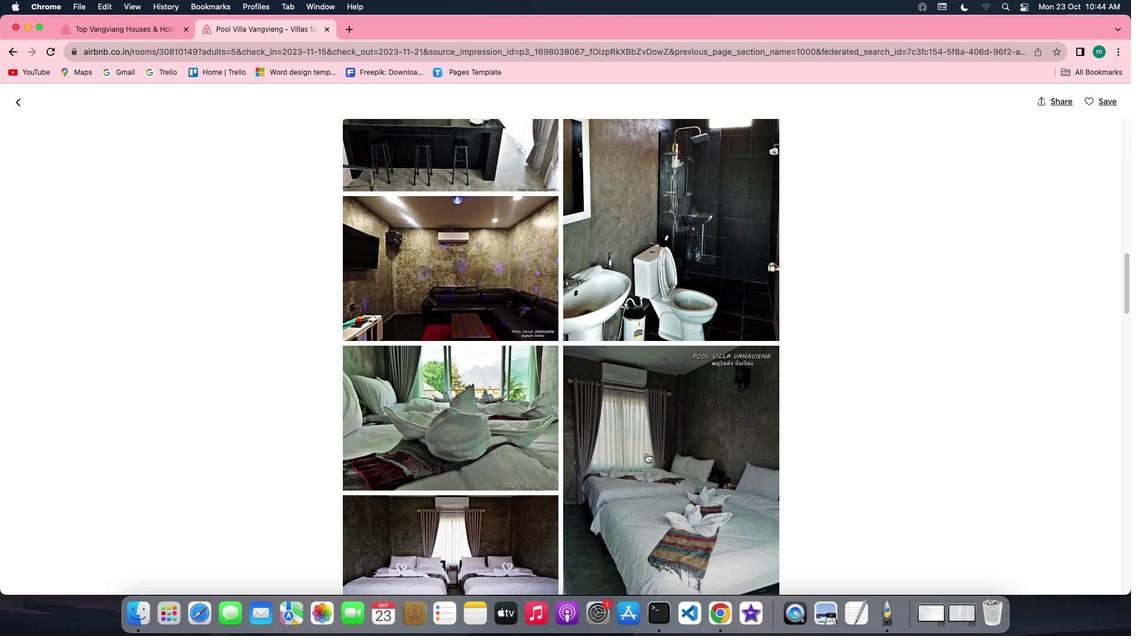
Action: Mouse scrolled (646, 453) with delta (0, -1)
Screenshot: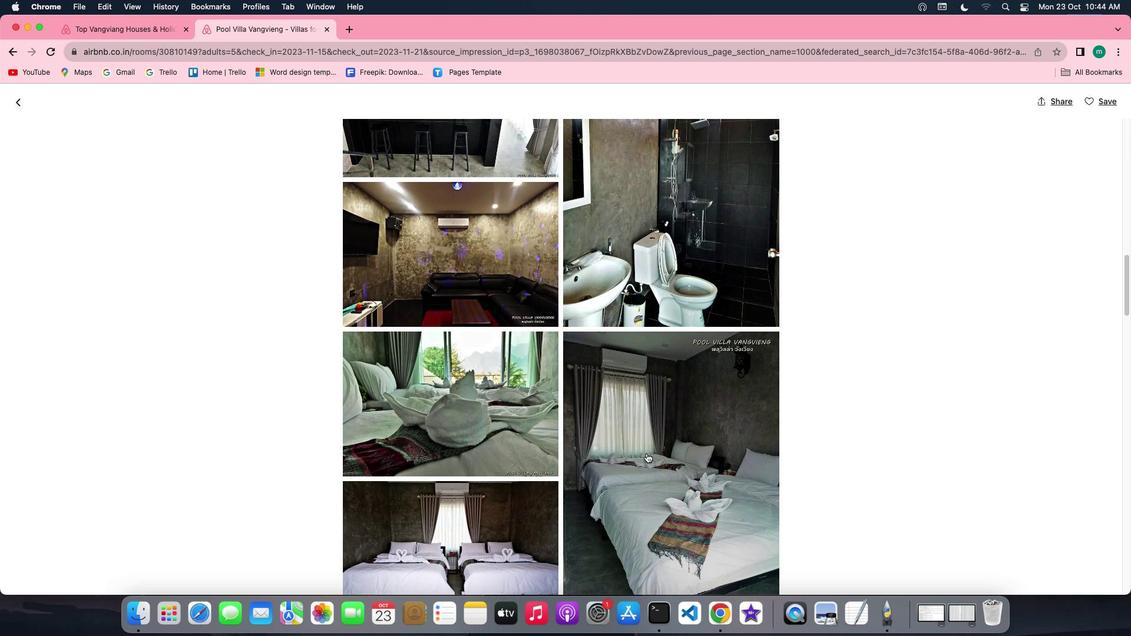 
Action: Mouse scrolled (646, 453) with delta (0, -1)
Screenshot: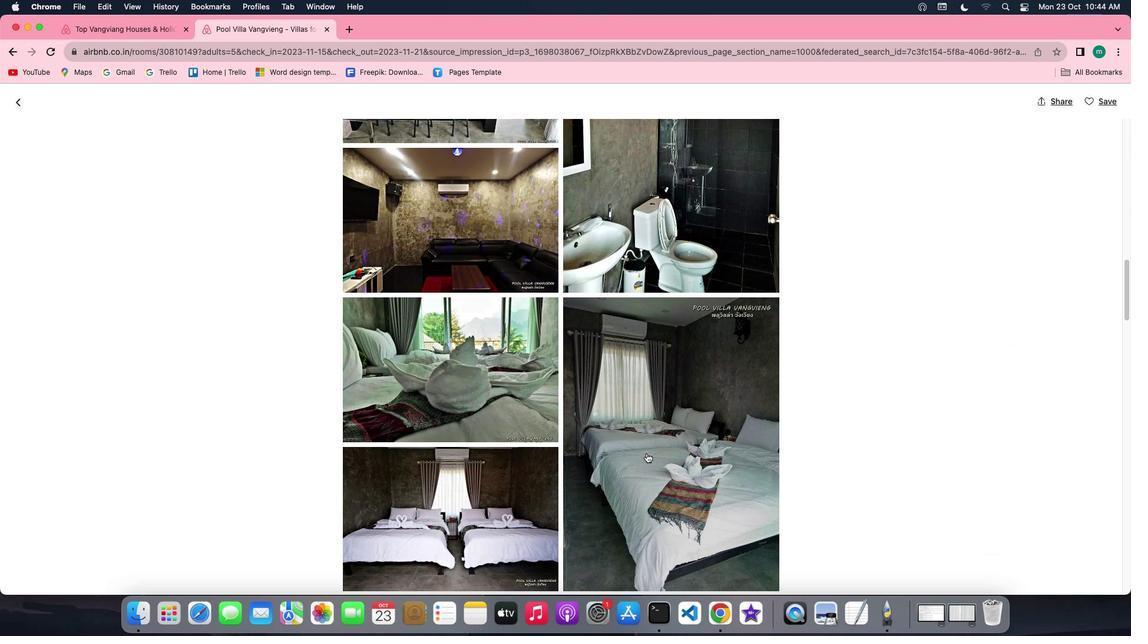 
Action: Mouse scrolled (646, 453) with delta (0, -1)
Screenshot: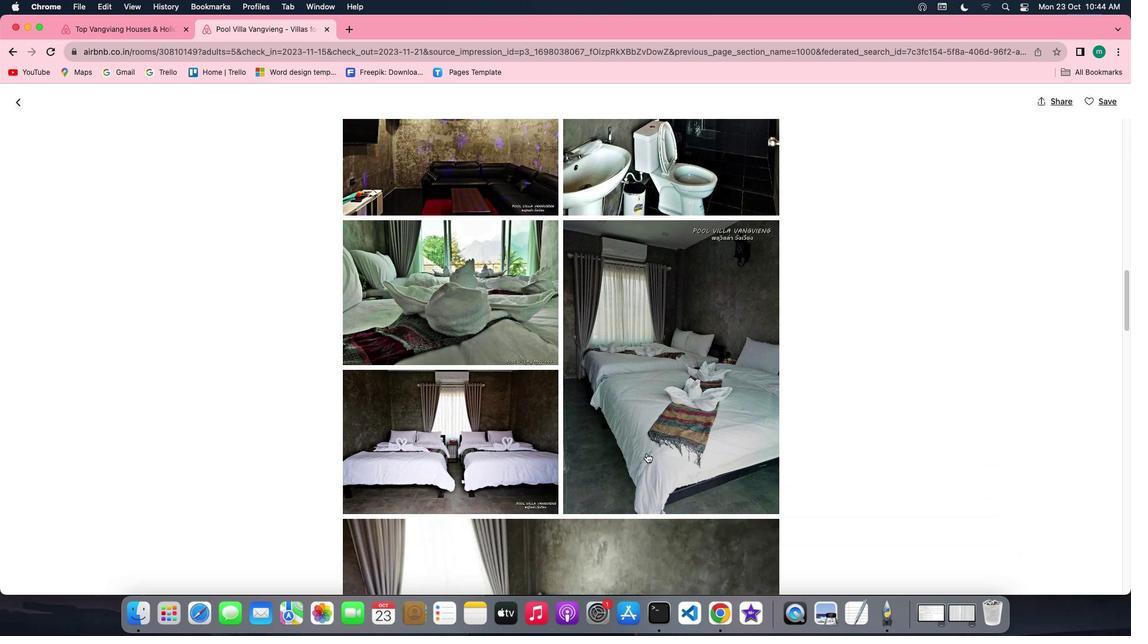 
Action: Mouse scrolled (646, 453) with delta (0, 0)
Screenshot: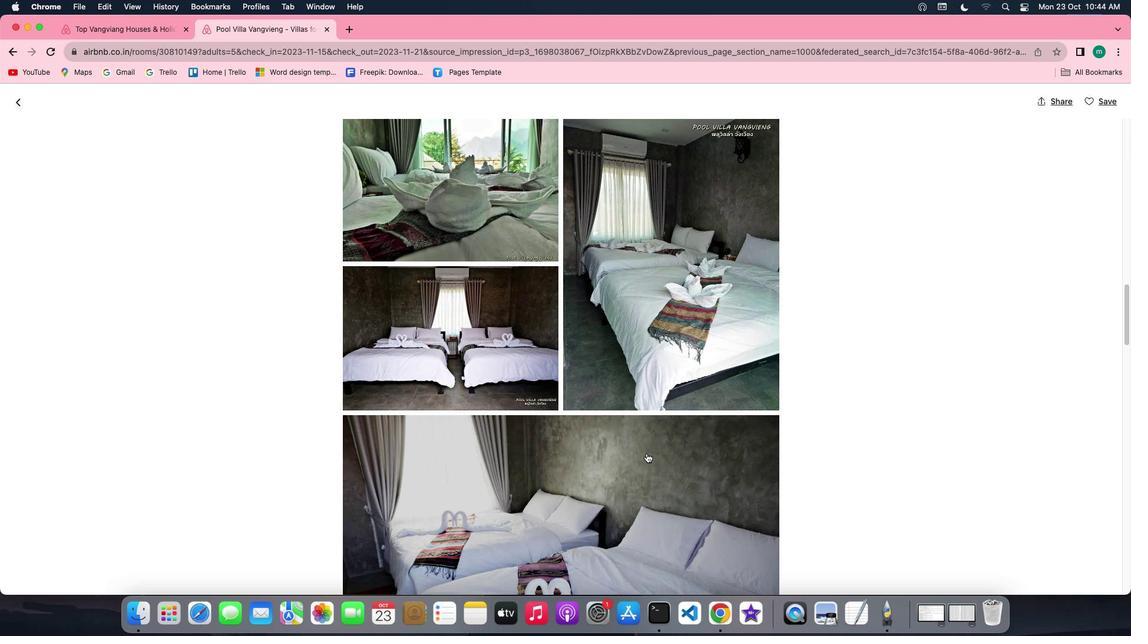 
Action: Mouse scrolled (646, 453) with delta (0, 0)
Screenshot: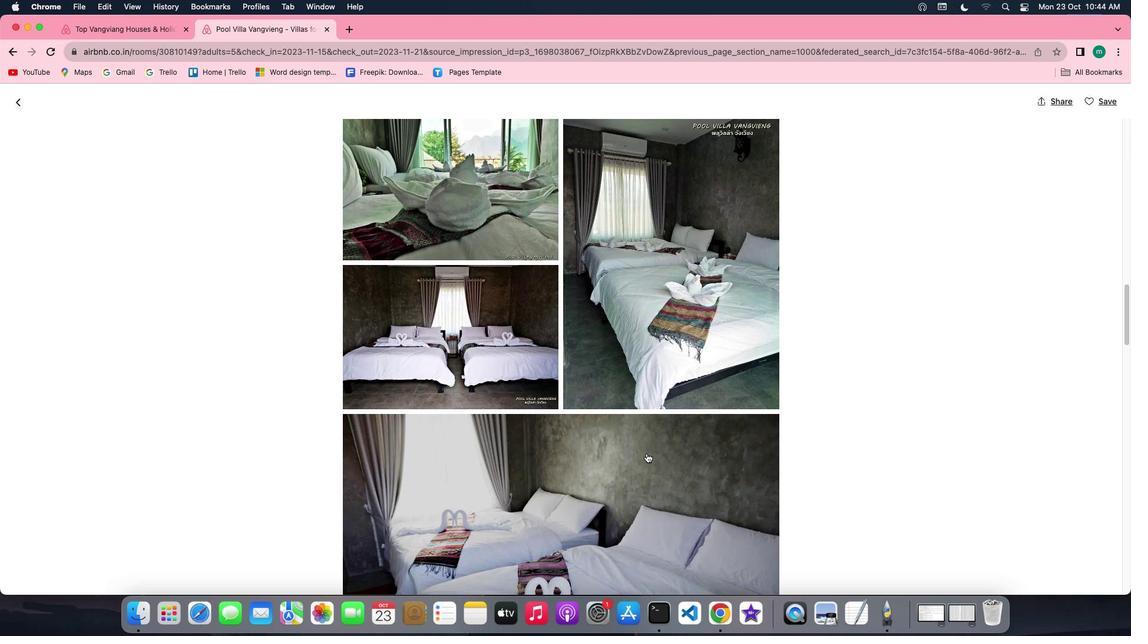 
Action: Mouse scrolled (646, 453) with delta (0, 0)
Screenshot: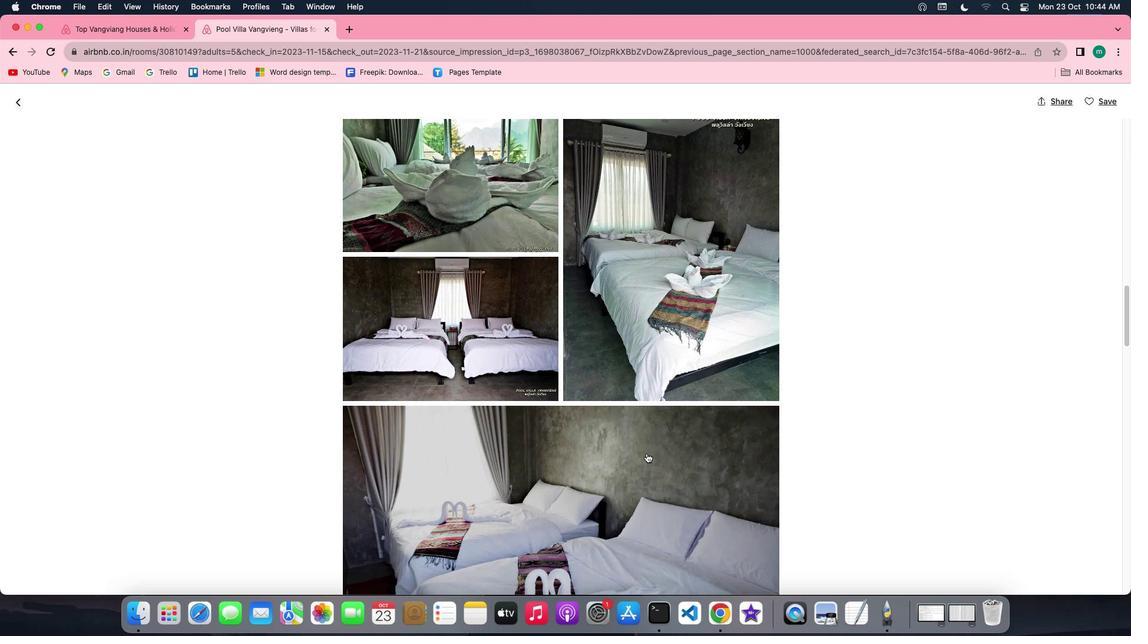 
Action: Mouse scrolled (646, 453) with delta (0, -1)
Screenshot: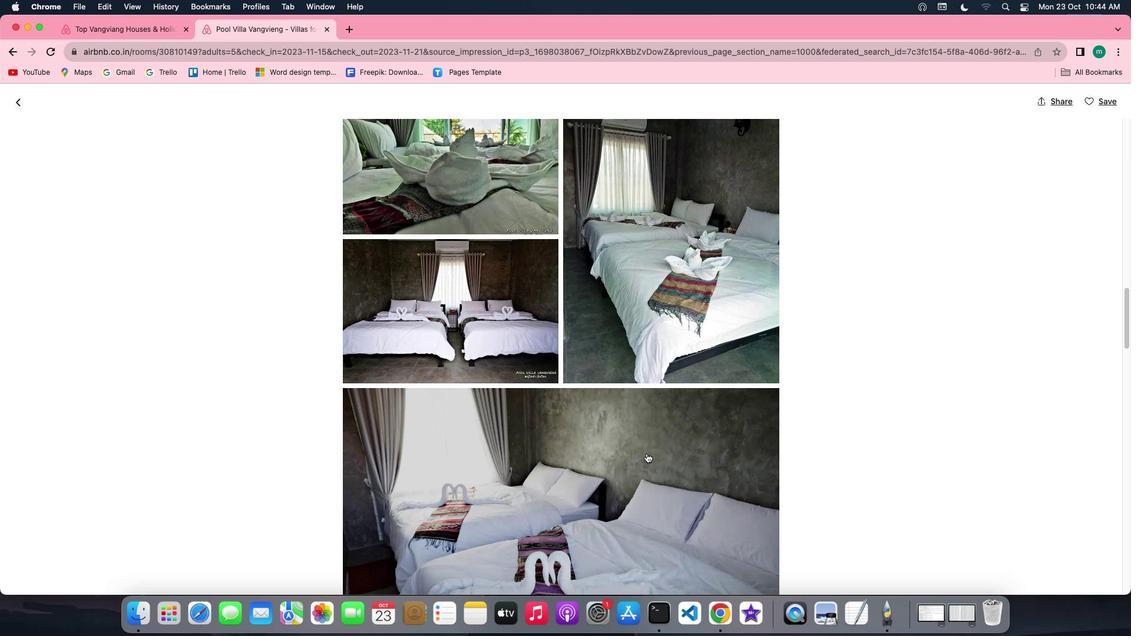 
Action: Mouse scrolled (646, 453) with delta (0, -1)
Screenshot: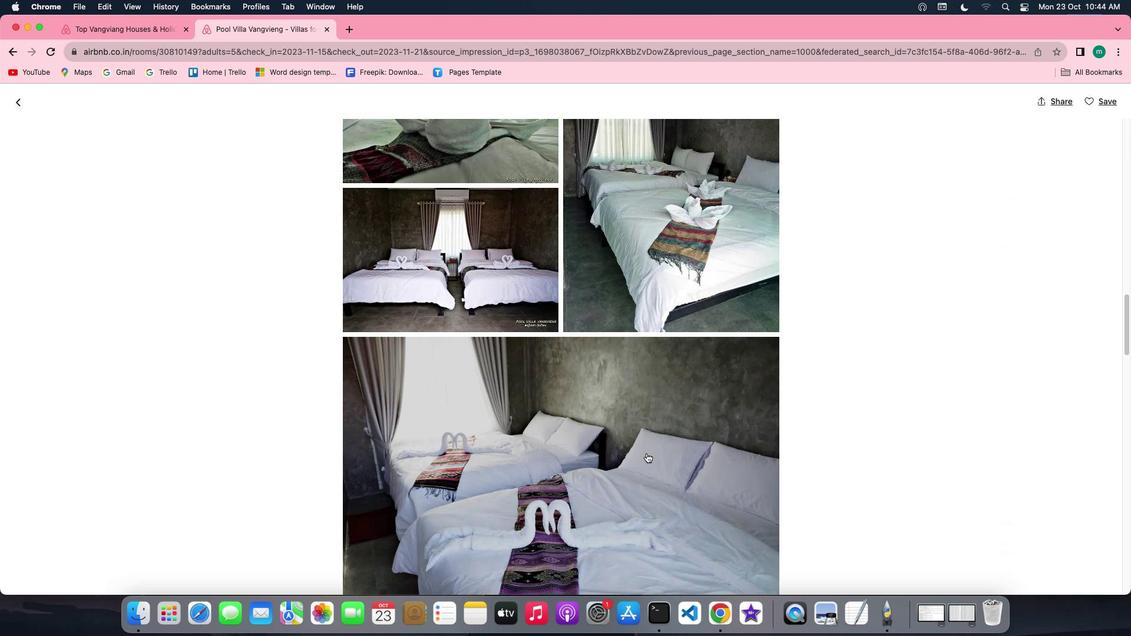 
Action: Mouse scrolled (646, 453) with delta (0, 0)
Screenshot: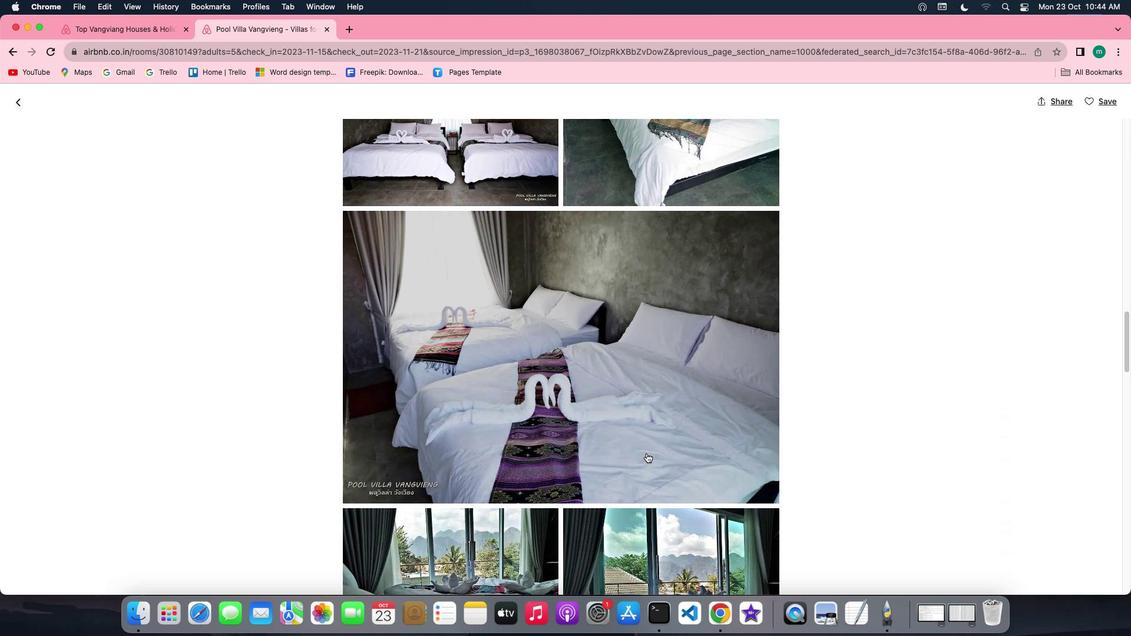 
Action: Mouse scrolled (646, 453) with delta (0, 0)
Screenshot: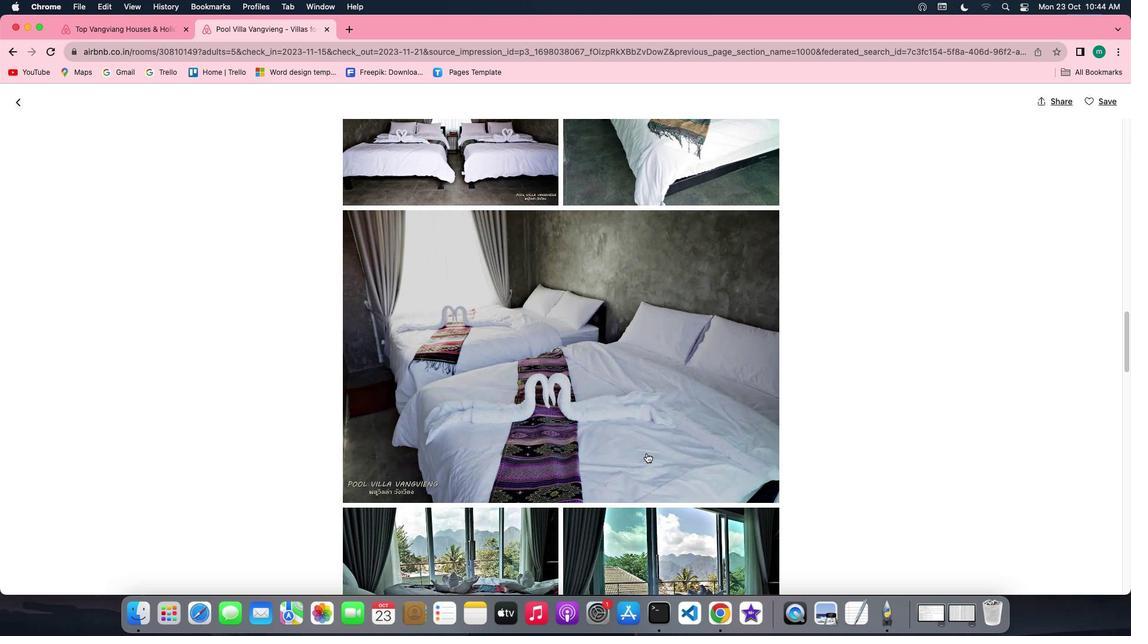 
Action: Mouse scrolled (646, 453) with delta (0, 0)
Screenshot: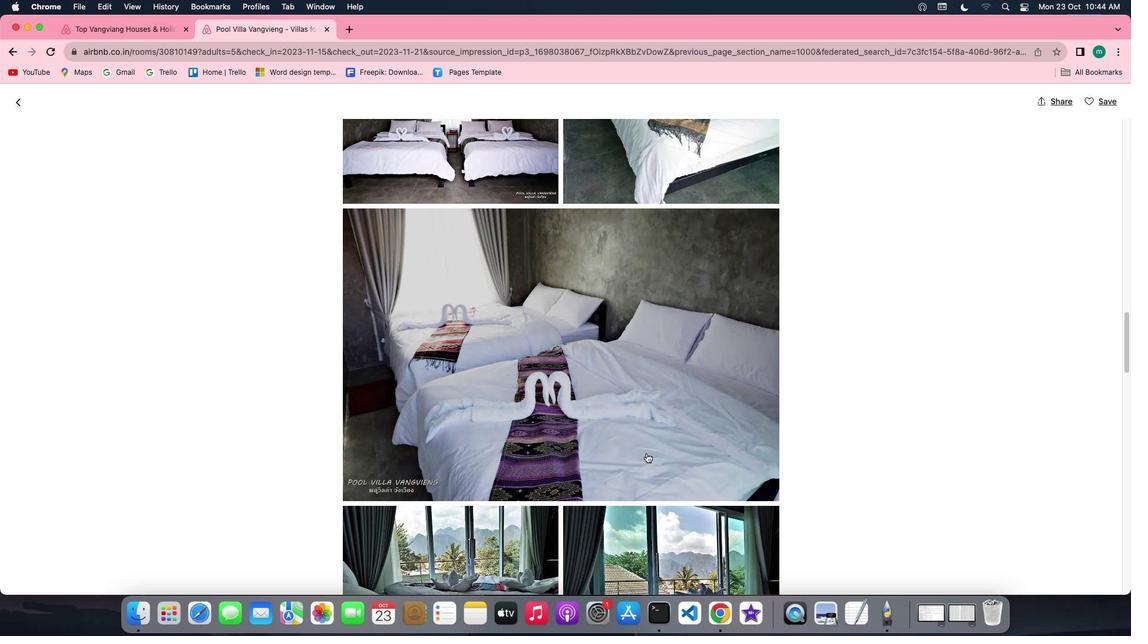 
Action: Mouse scrolled (646, 453) with delta (0, 0)
Screenshot: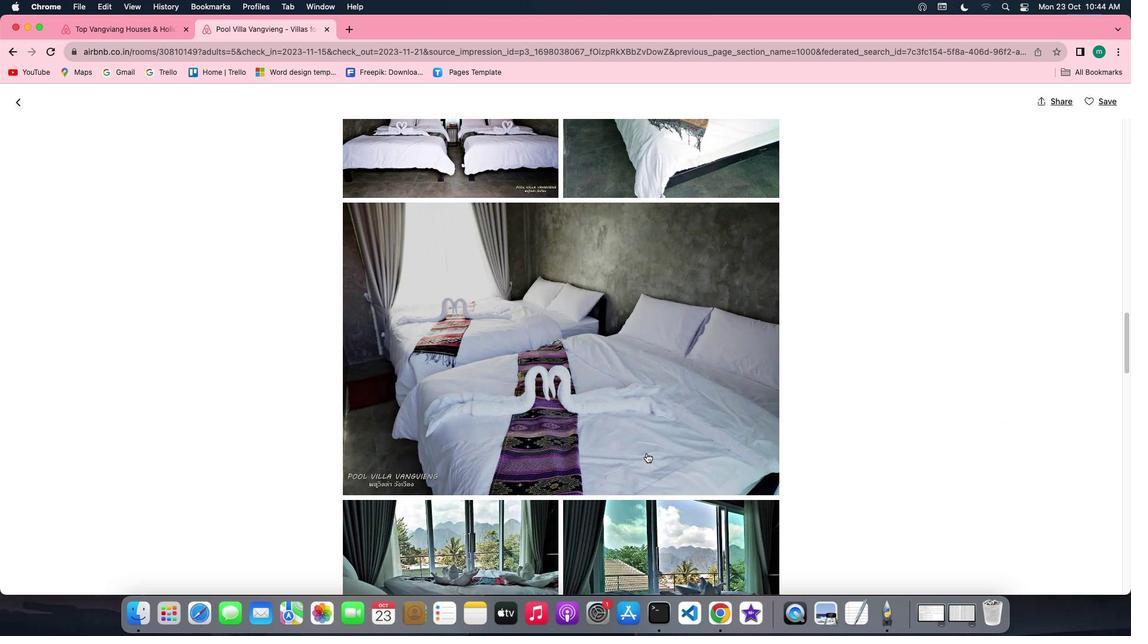 
Action: Mouse scrolled (646, 453) with delta (0, 0)
Screenshot: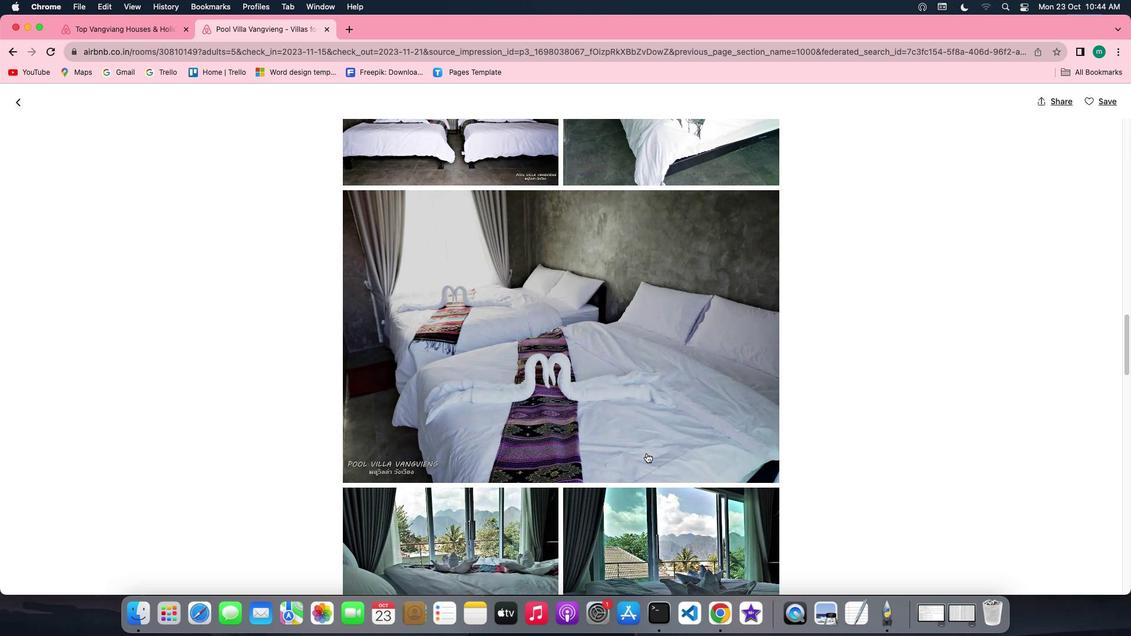
Action: Mouse scrolled (646, 453) with delta (0, 0)
Screenshot: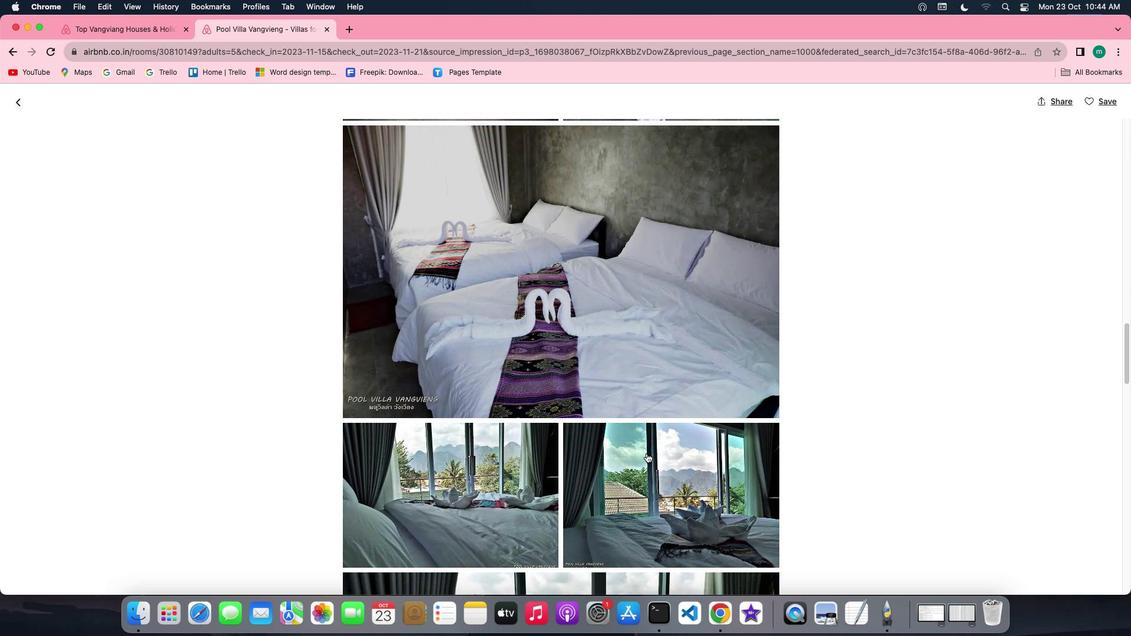 
Action: Mouse scrolled (646, 453) with delta (0, 0)
Screenshot: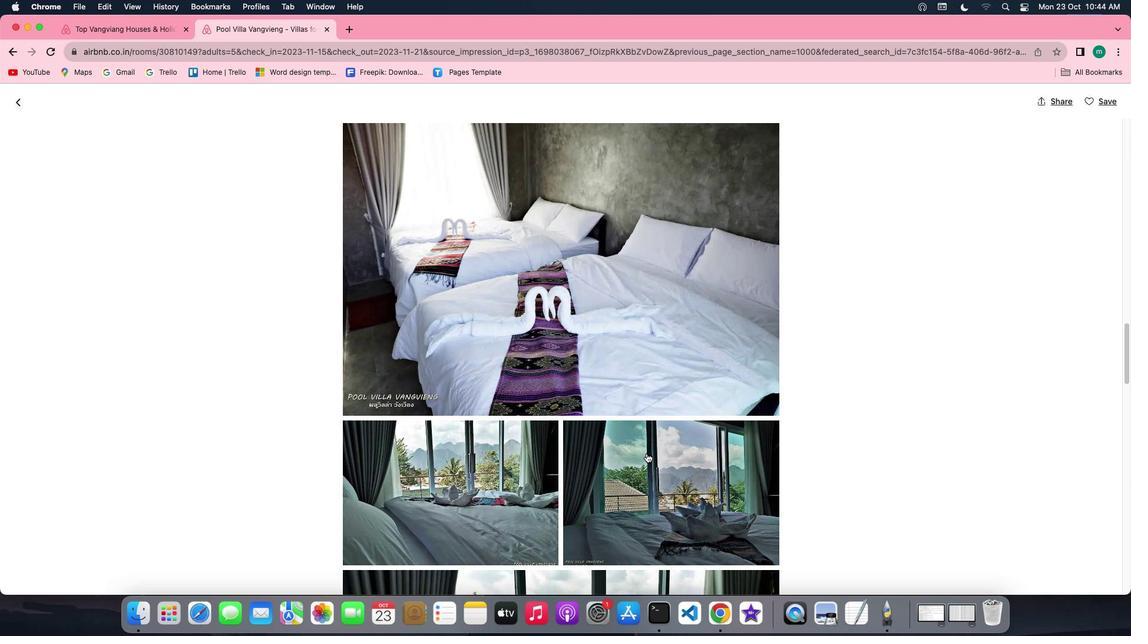 
Action: Mouse scrolled (646, 453) with delta (0, 0)
Screenshot: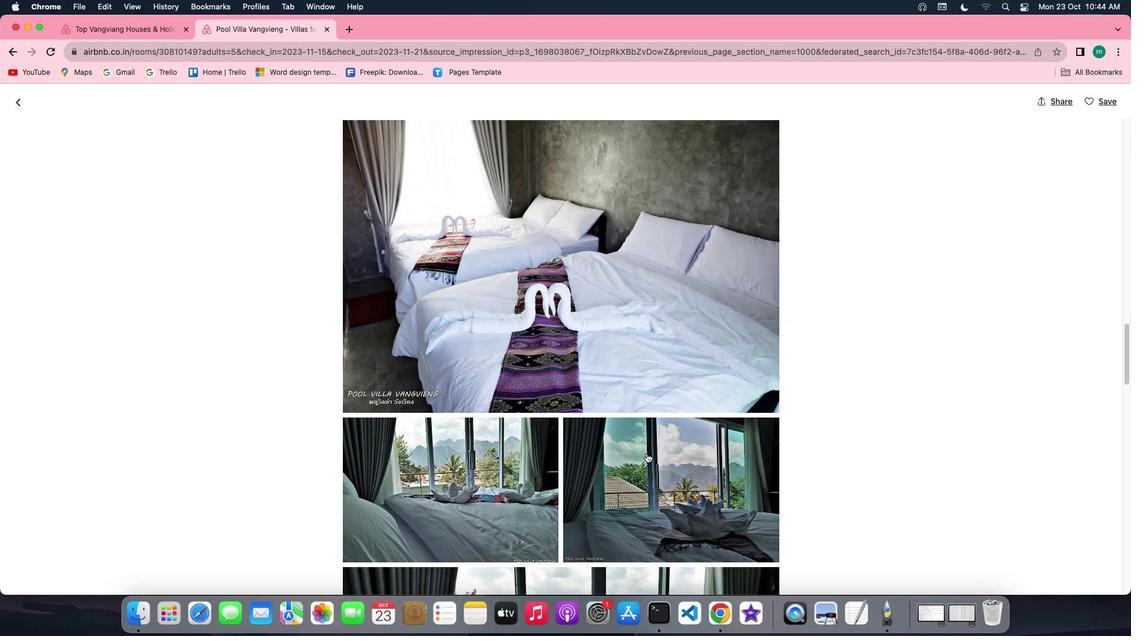 
Action: Mouse scrolled (646, 453) with delta (0, 0)
Screenshot: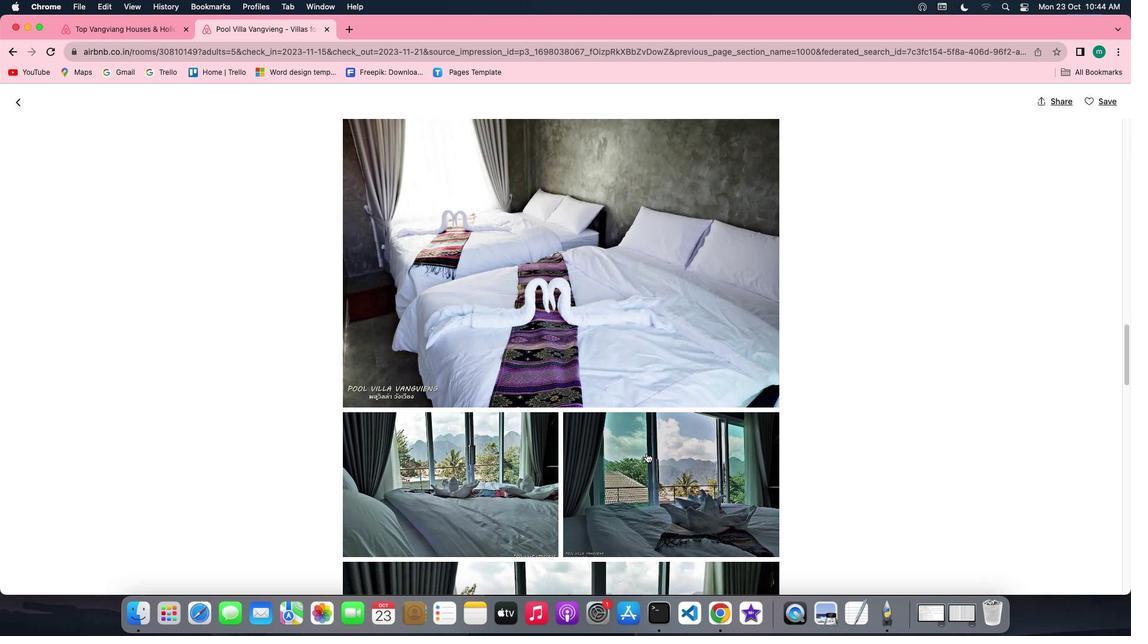 
Action: Mouse scrolled (646, 453) with delta (0, 0)
Screenshot: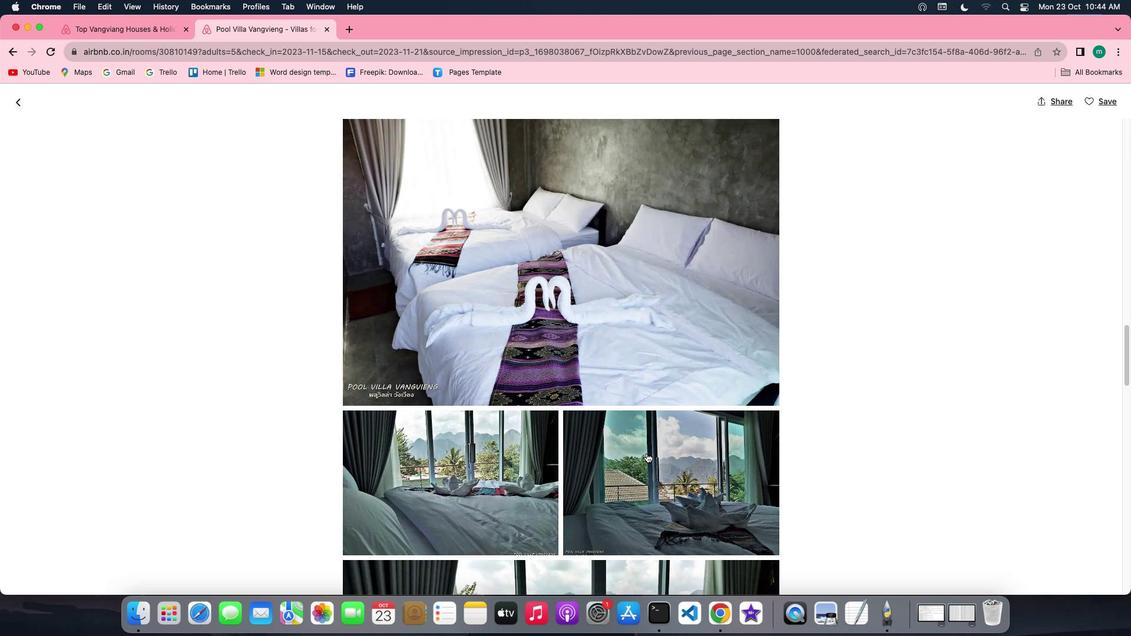 
Action: Mouse scrolled (646, 453) with delta (0, 0)
Screenshot: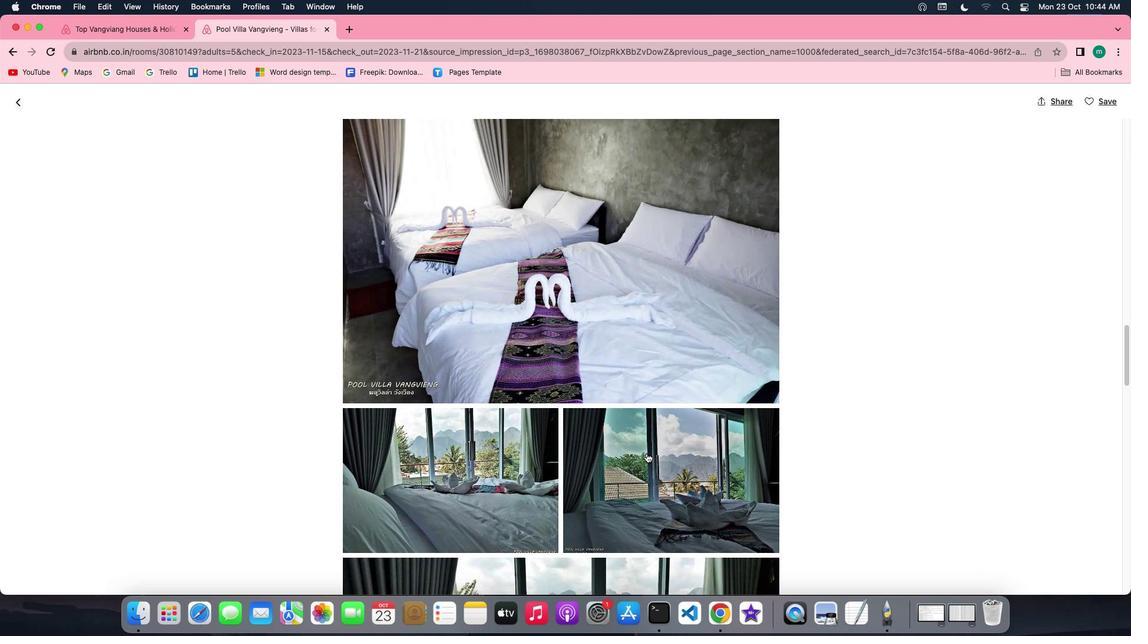 
Action: Mouse scrolled (646, 453) with delta (0, 0)
Screenshot: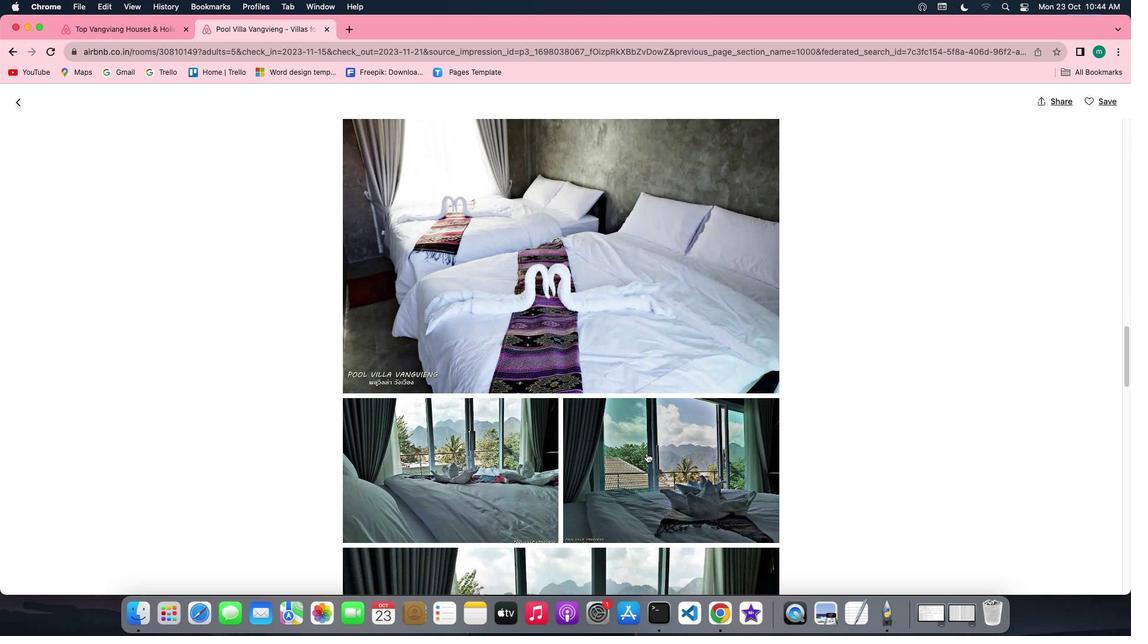 
Action: Mouse scrolled (646, 453) with delta (0, 0)
Screenshot: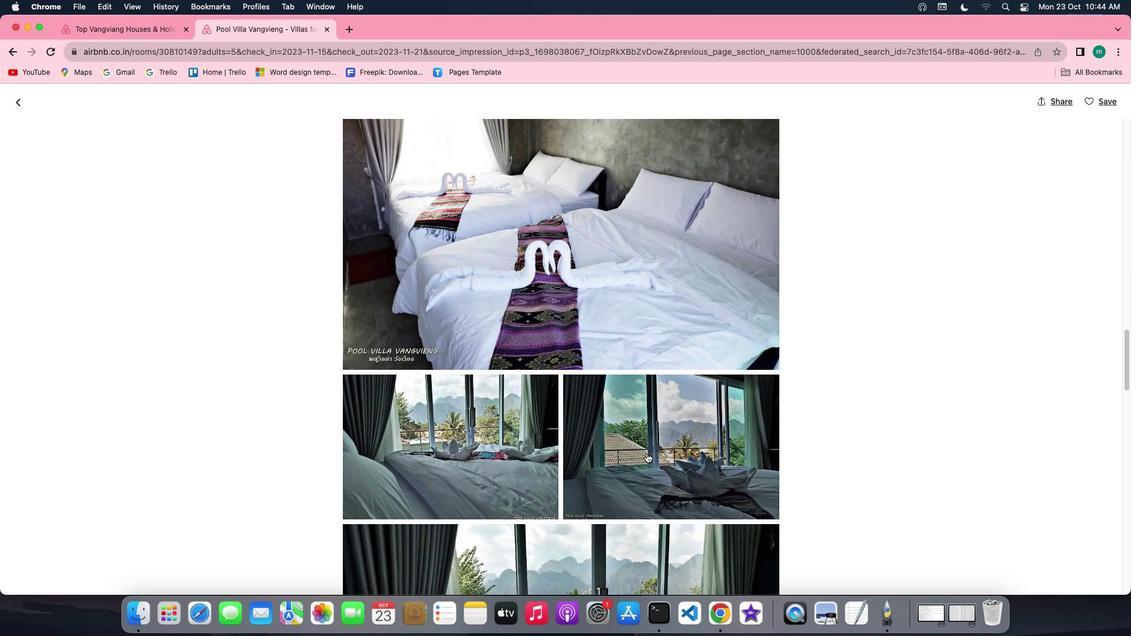 
Action: Mouse scrolled (646, 453) with delta (0, 0)
Screenshot: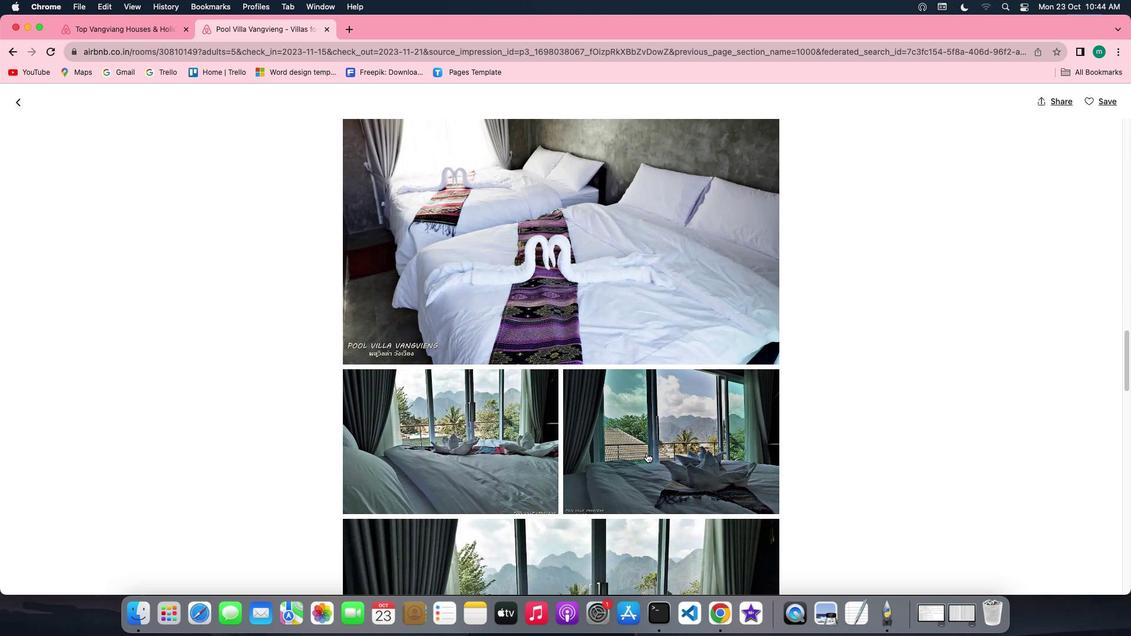 
Action: Mouse scrolled (646, 453) with delta (0, -1)
Screenshot: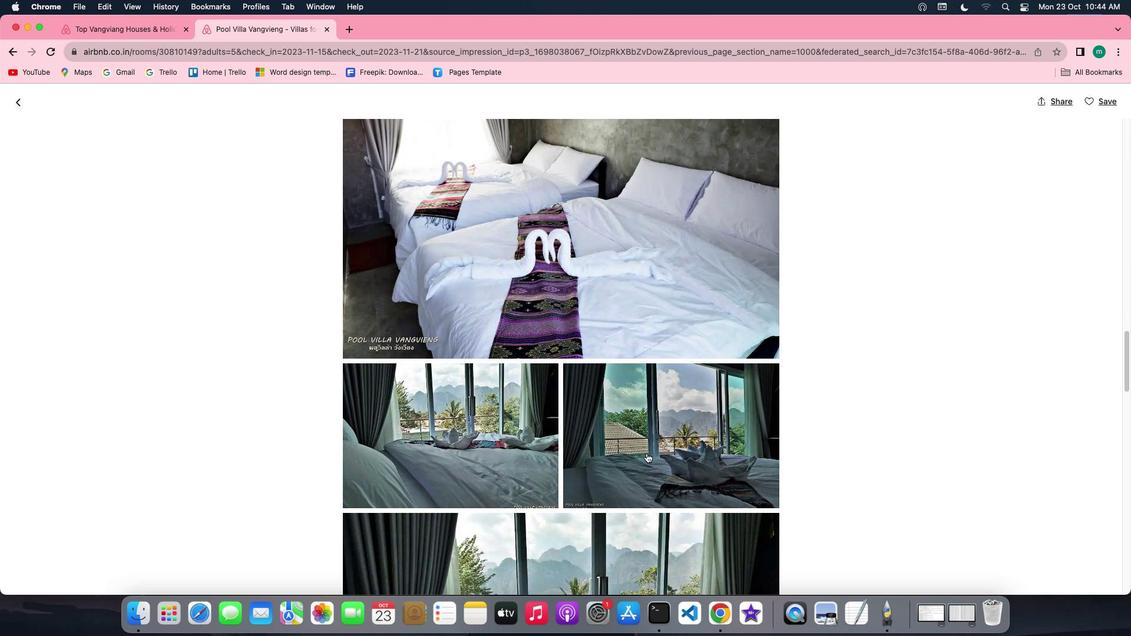 
Action: Mouse scrolled (646, 453) with delta (0, -1)
Screenshot: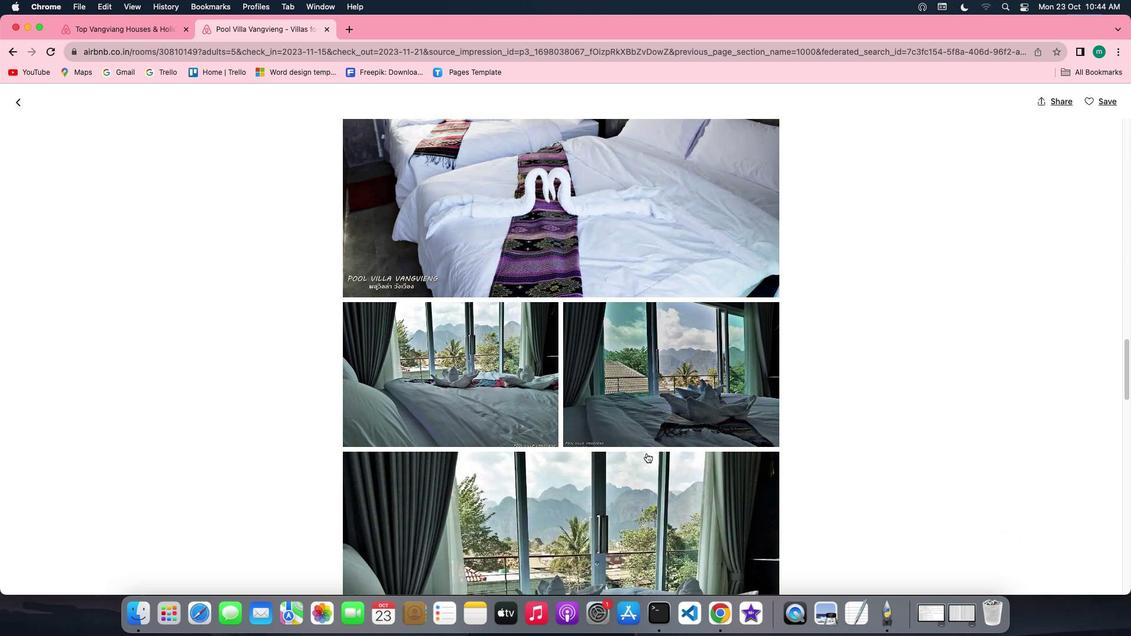 
Action: Mouse scrolled (646, 453) with delta (0, 0)
Screenshot: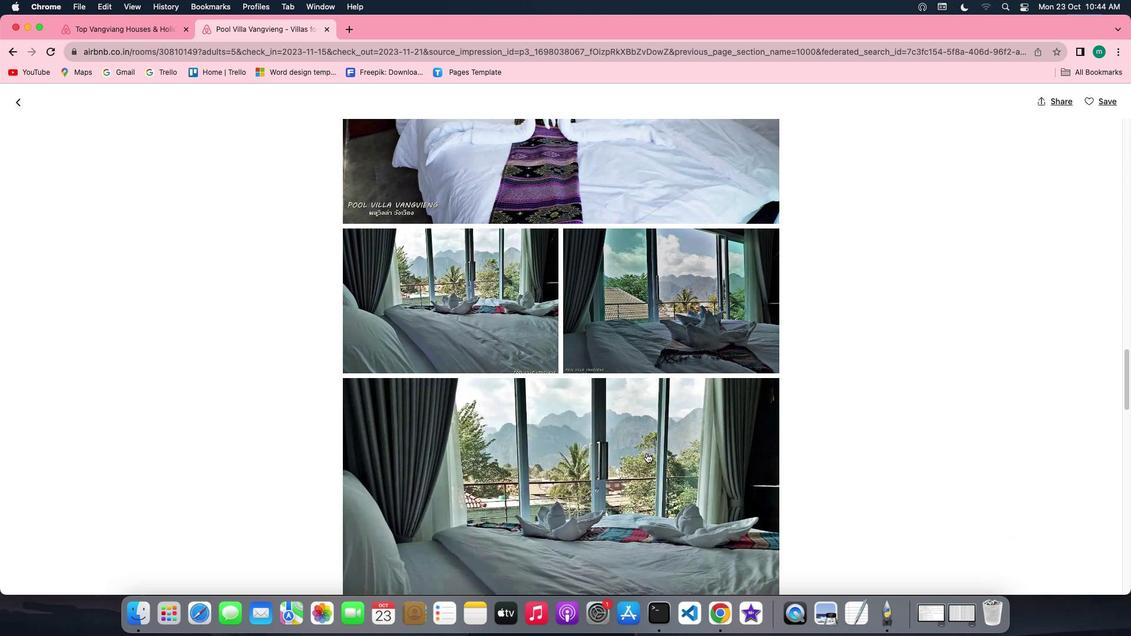 
Action: Mouse scrolled (646, 453) with delta (0, 0)
Screenshot: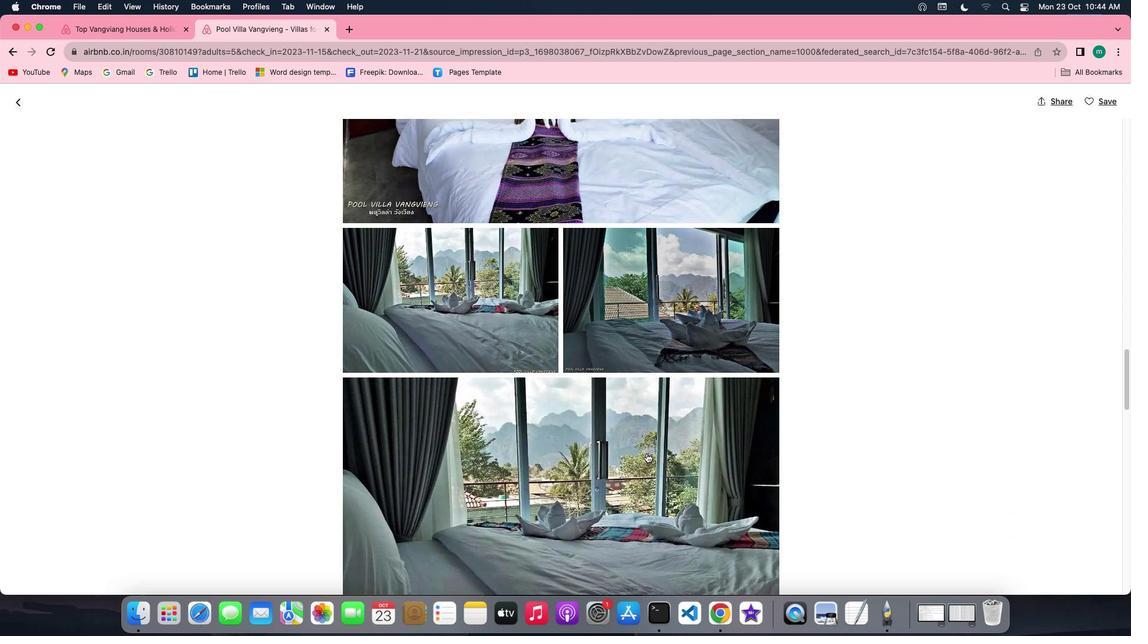 
Action: Mouse scrolled (646, 453) with delta (0, -1)
Screenshot: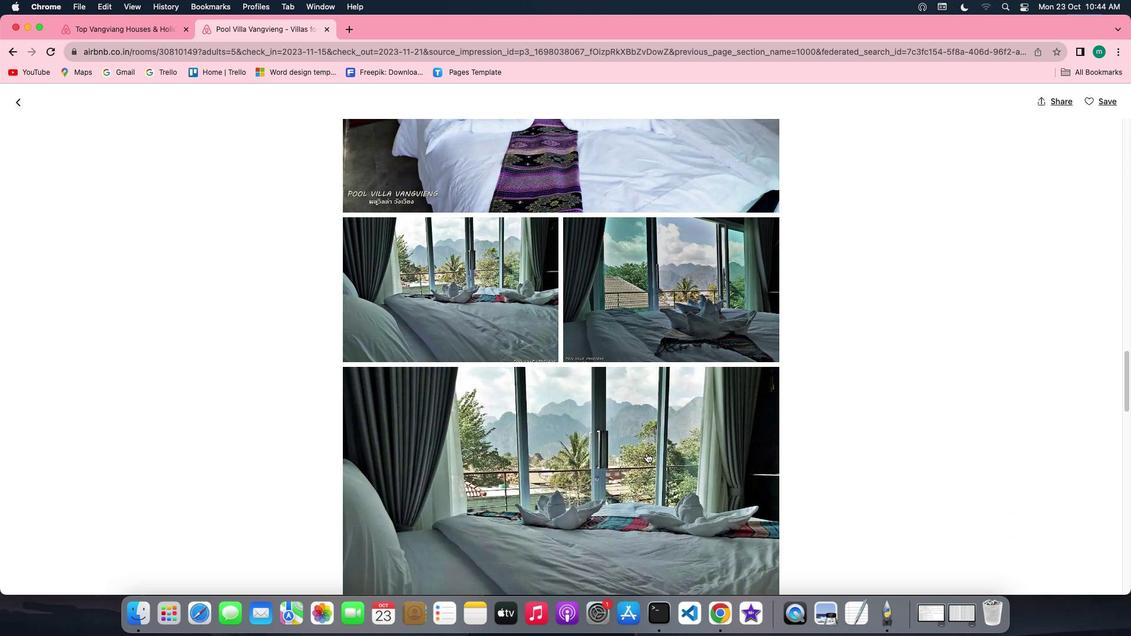 
Action: Mouse scrolled (646, 453) with delta (0, -1)
Screenshot: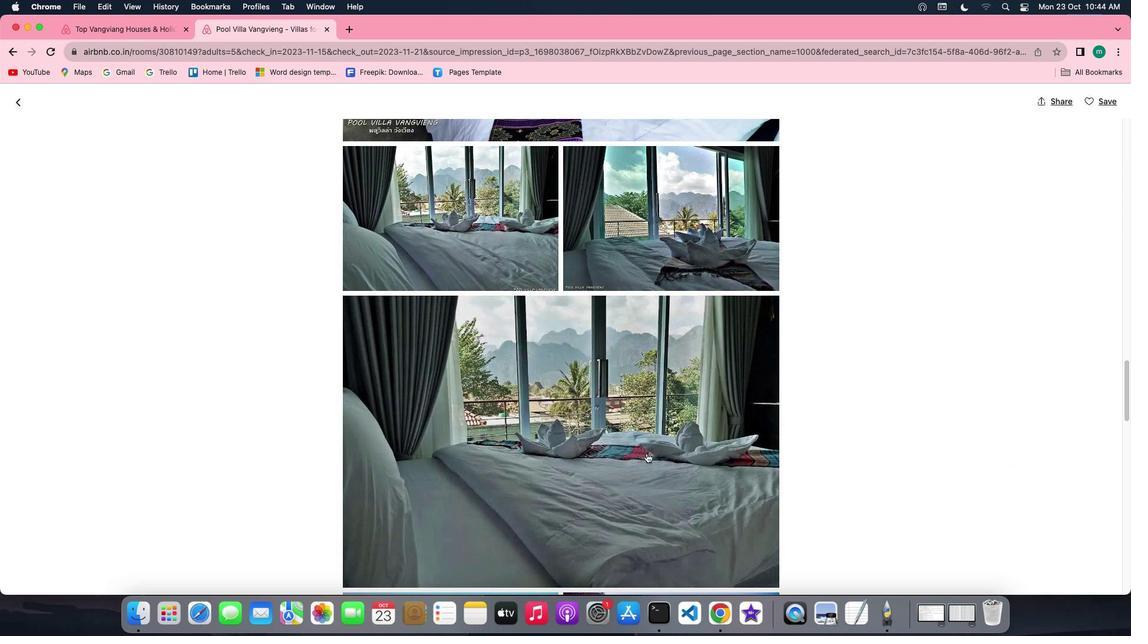 
Action: Mouse scrolled (646, 453) with delta (0, 0)
Screenshot: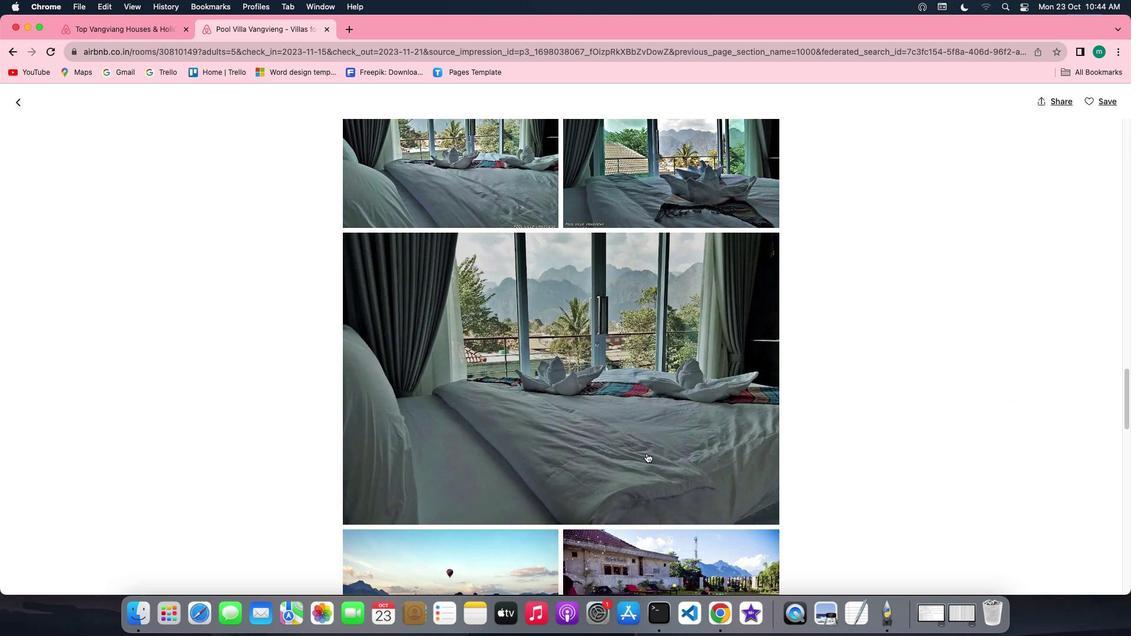 
Action: Mouse scrolled (646, 453) with delta (0, 0)
Screenshot: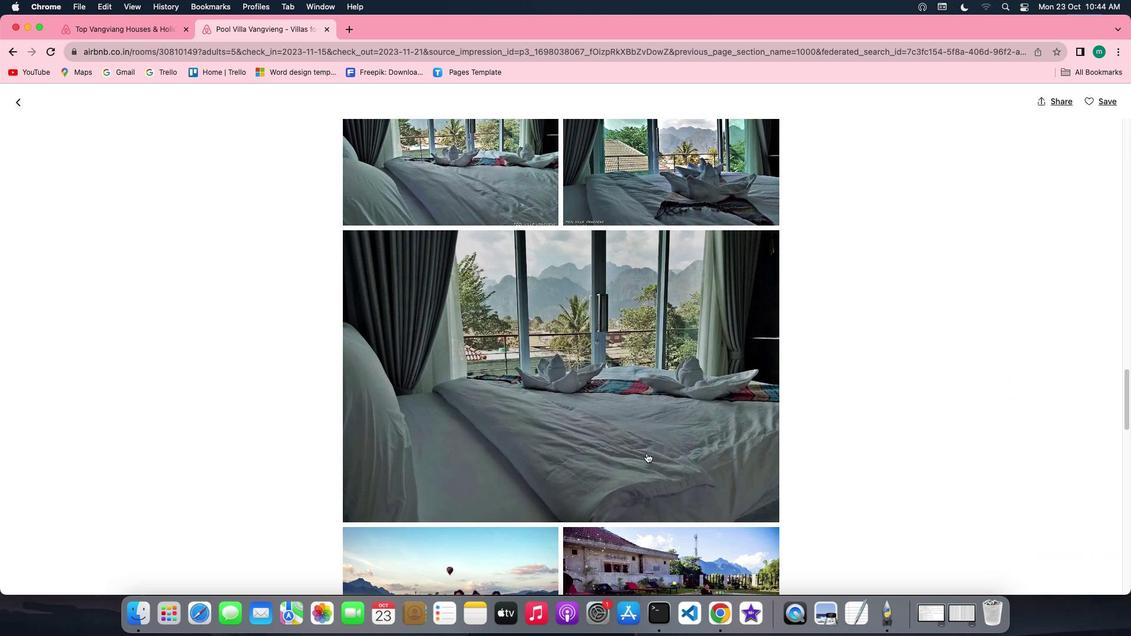 
Action: Mouse scrolled (646, 453) with delta (0, 0)
Screenshot: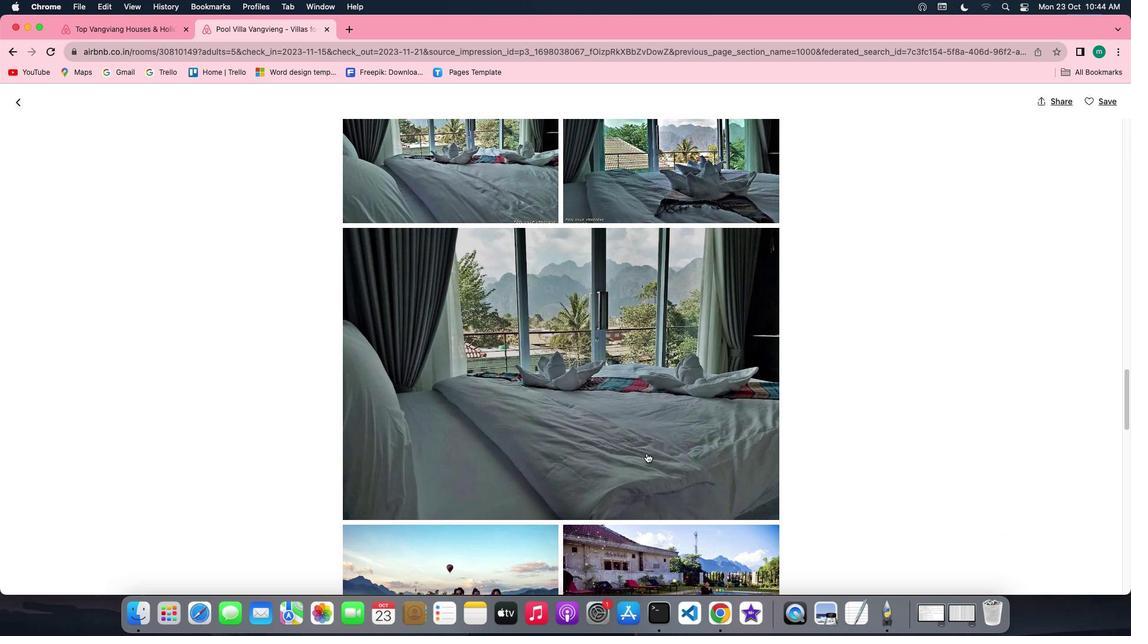 
Action: Mouse scrolled (646, 453) with delta (0, 0)
Screenshot: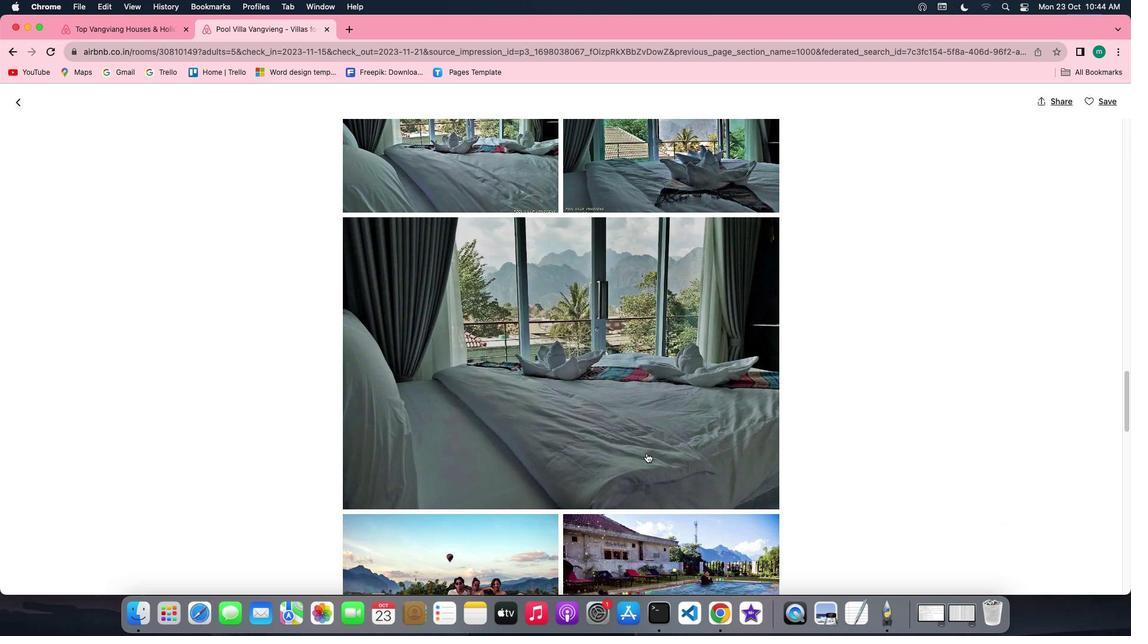 
Action: Mouse scrolled (646, 453) with delta (0, 0)
Screenshot: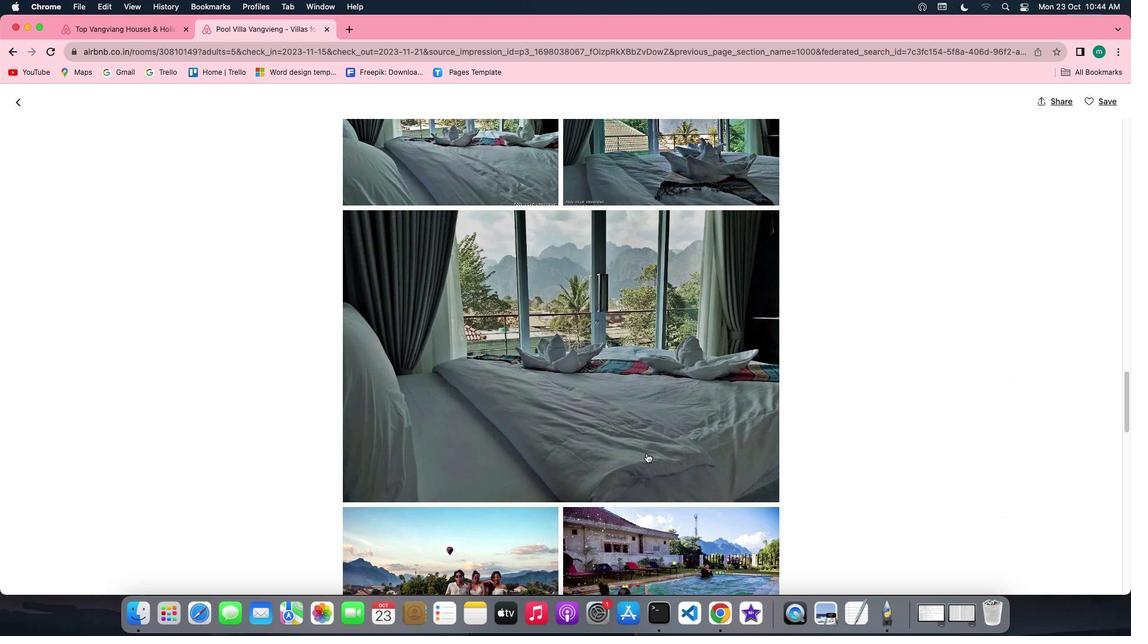 
Action: Mouse scrolled (646, 453) with delta (0, 0)
Screenshot: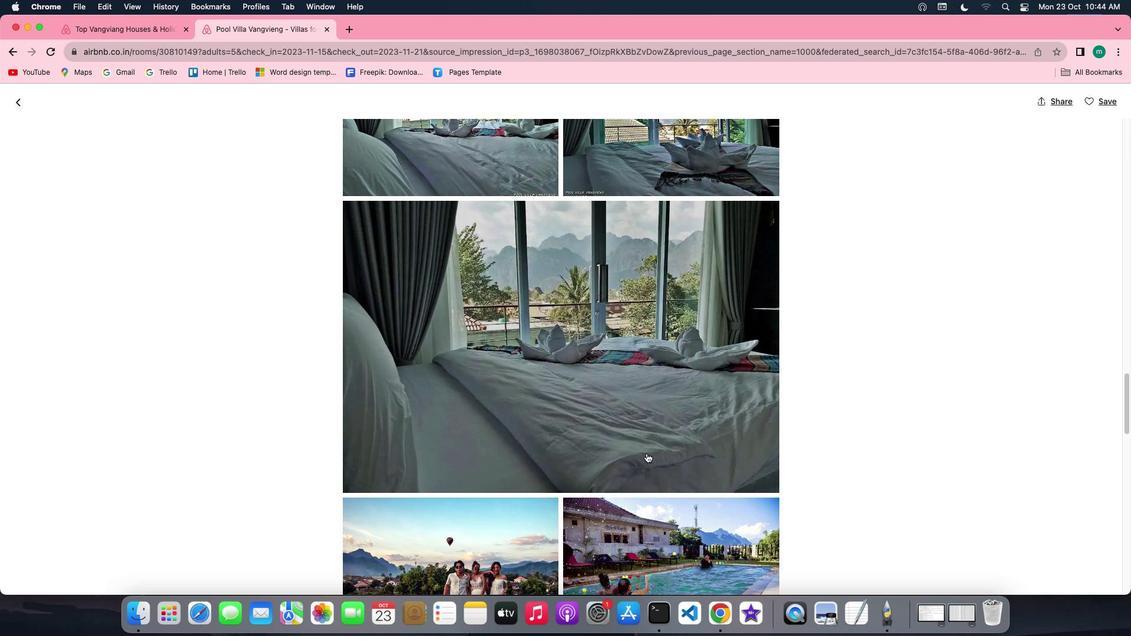 
Action: Mouse scrolled (646, 453) with delta (0, 0)
Screenshot: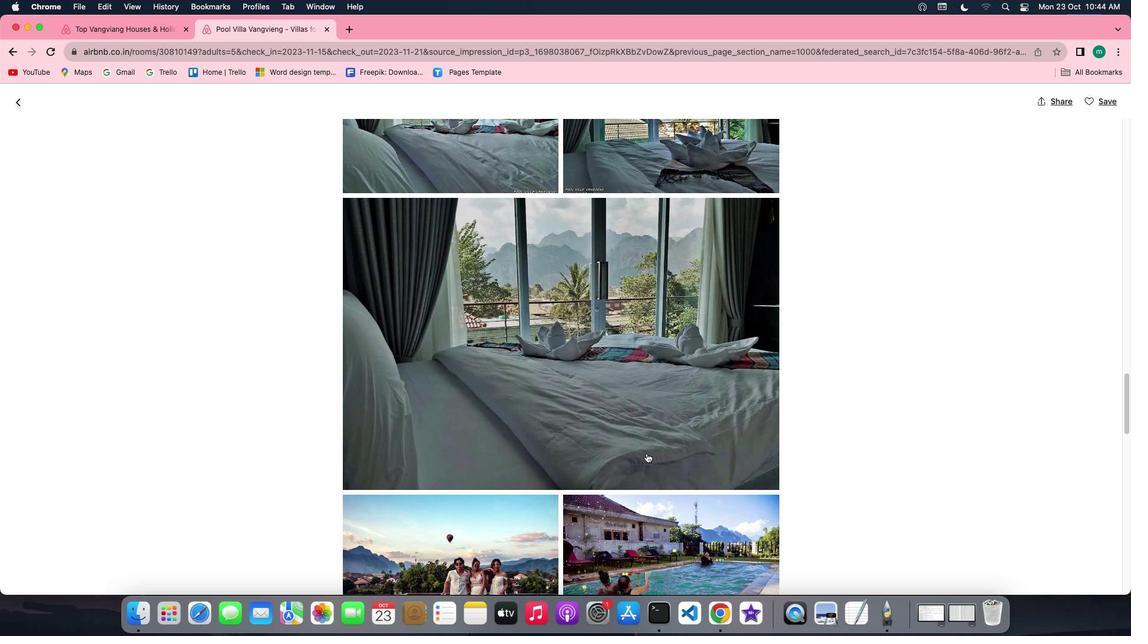 
Action: Mouse scrolled (646, 453) with delta (0, -1)
Screenshot: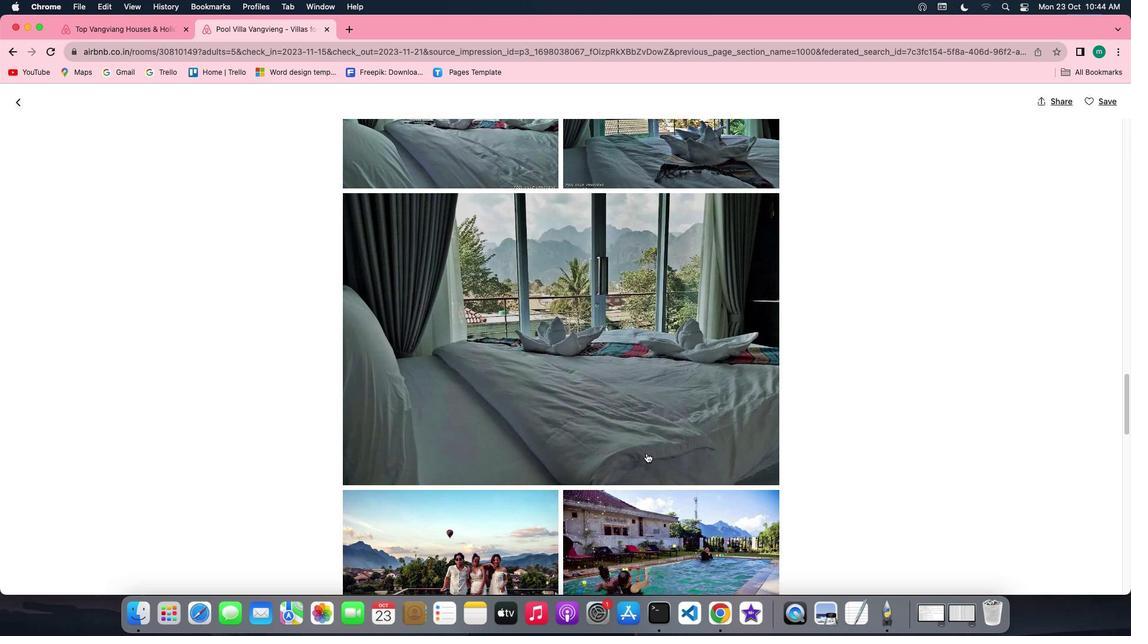 
Action: Mouse scrolled (646, 453) with delta (0, -2)
Screenshot: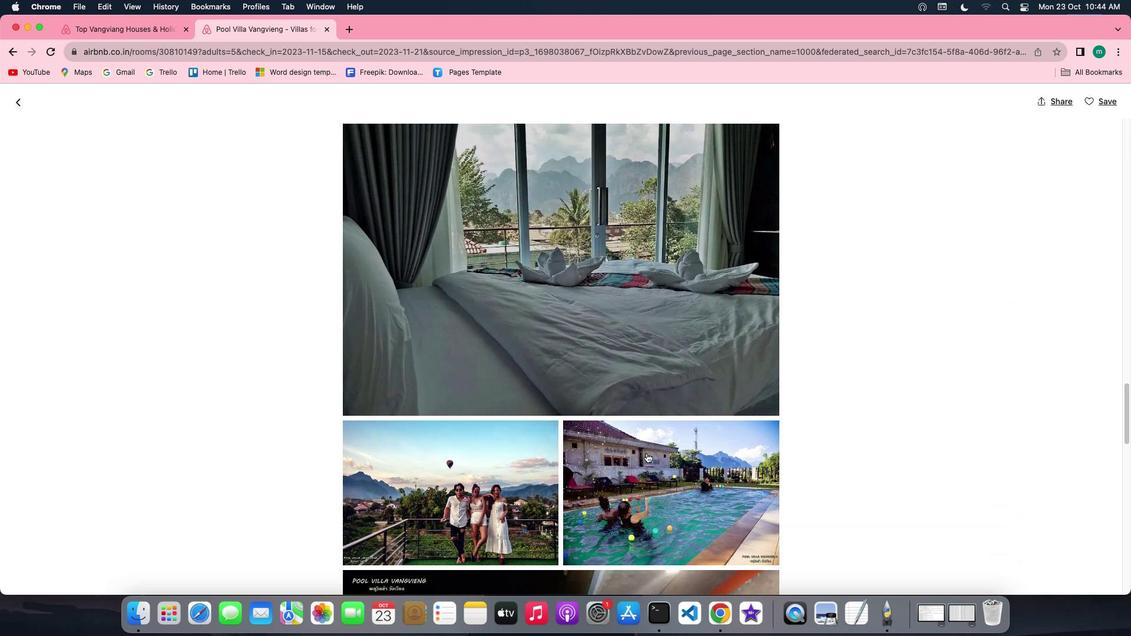 
Action: Mouse scrolled (646, 453) with delta (0, 0)
Screenshot: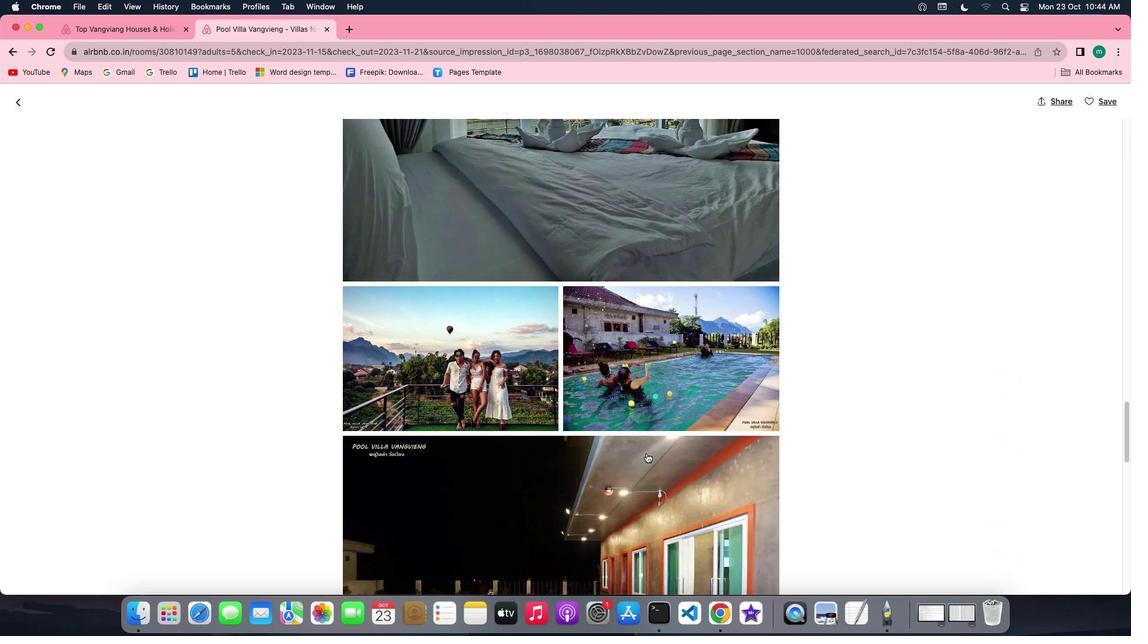
Action: Mouse scrolled (646, 453) with delta (0, 0)
Screenshot: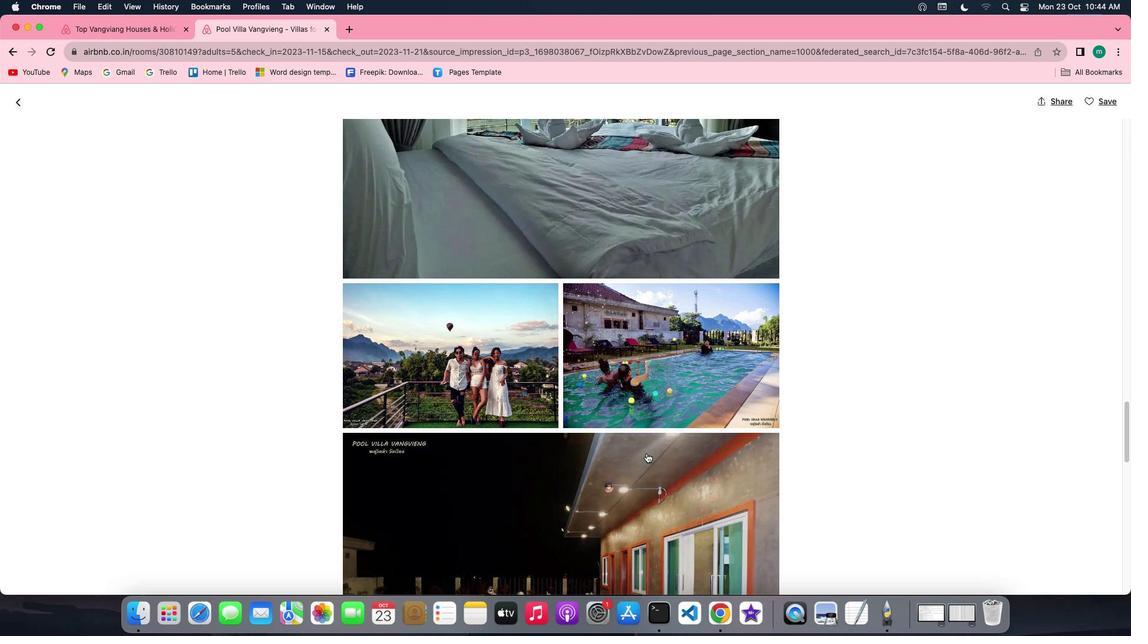 
Action: Mouse scrolled (646, 453) with delta (0, 0)
Screenshot: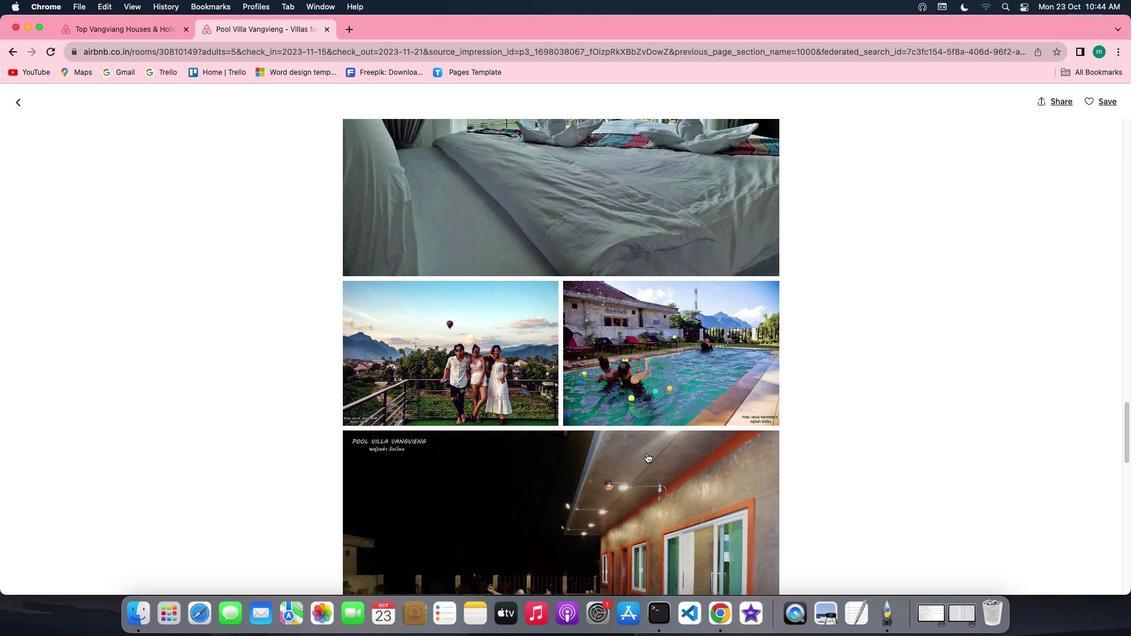 
Action: Mouse scrolled (646, 453) with delta (0, -1)
Screenshot: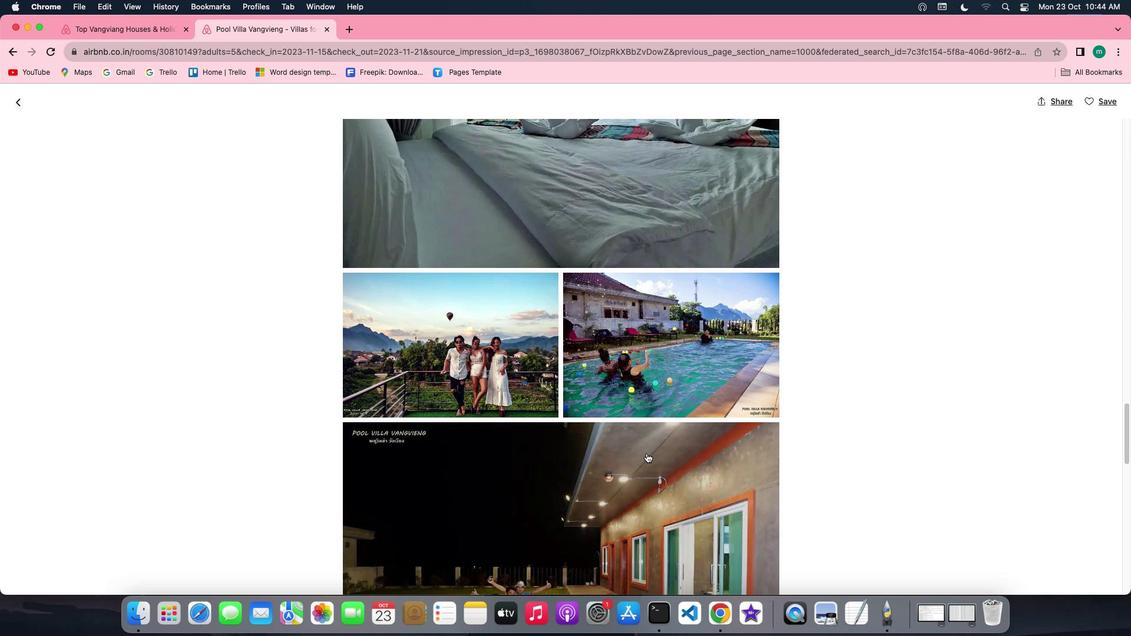 
Action: Mouse scrolled (646, 453) with delta (0, -1)
Screenshot: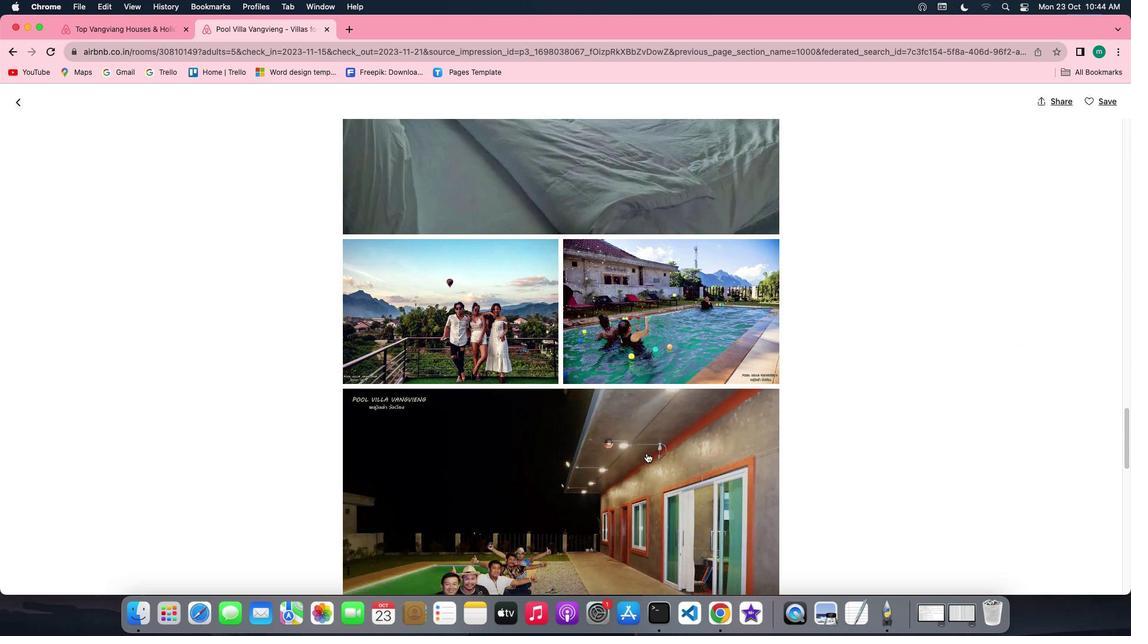 
Action: Mouse scrolled (646, 453) with delta (0, 0)
Screenshot: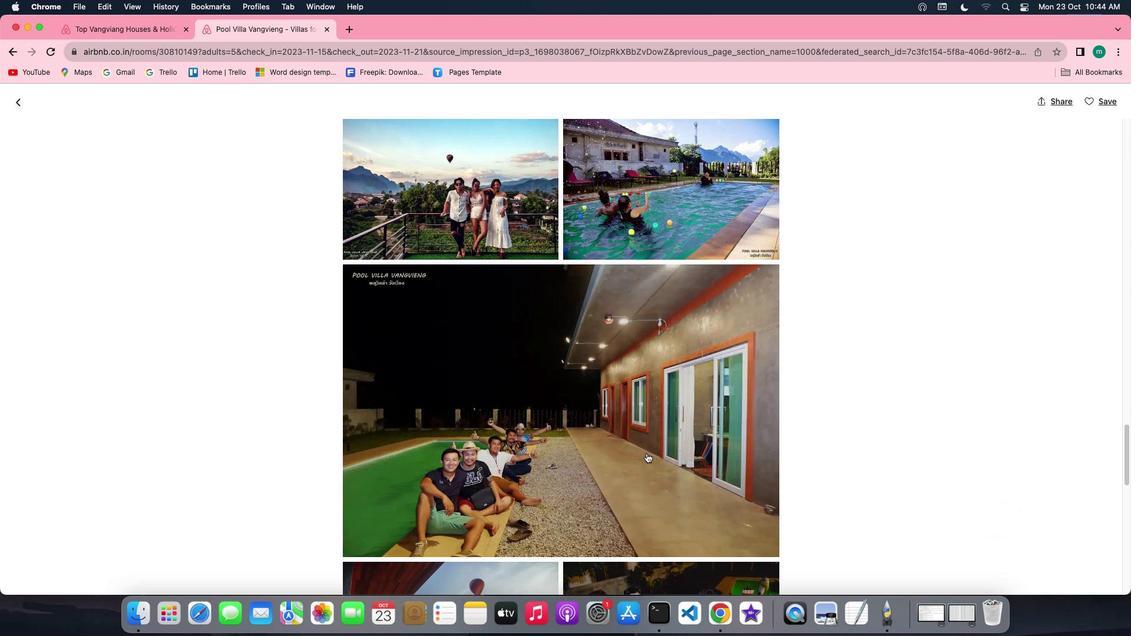 
Action: Mouse scrolled (646, 453) with delta (0, 0)
Screenshot: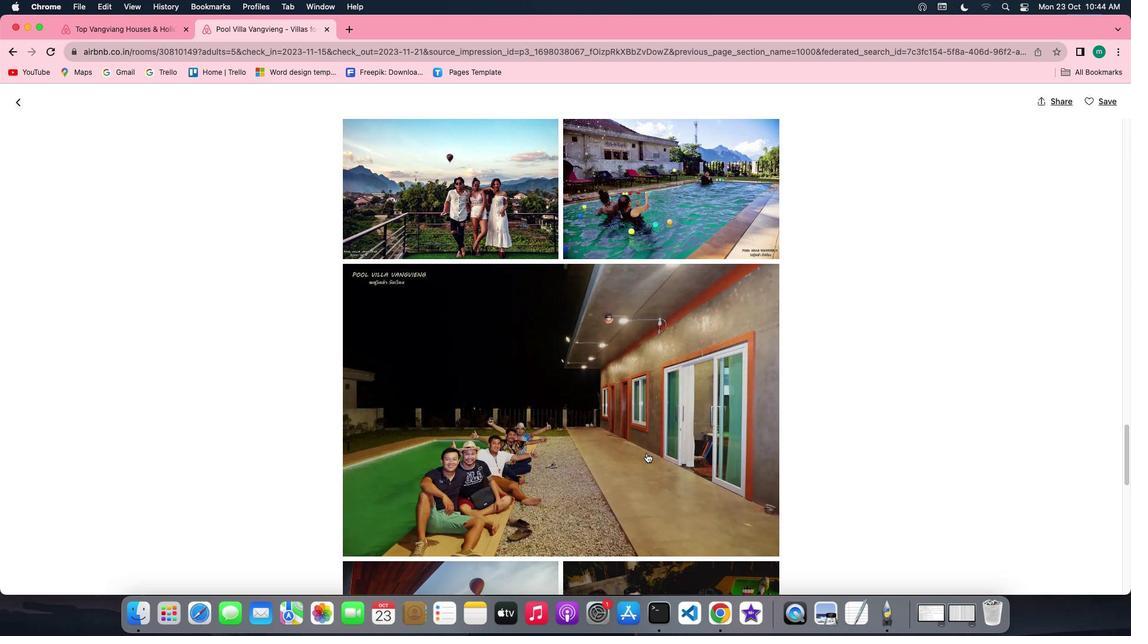 
Action: Mouse scrolled (646, 453) with delta (0, 0)
Screenshot: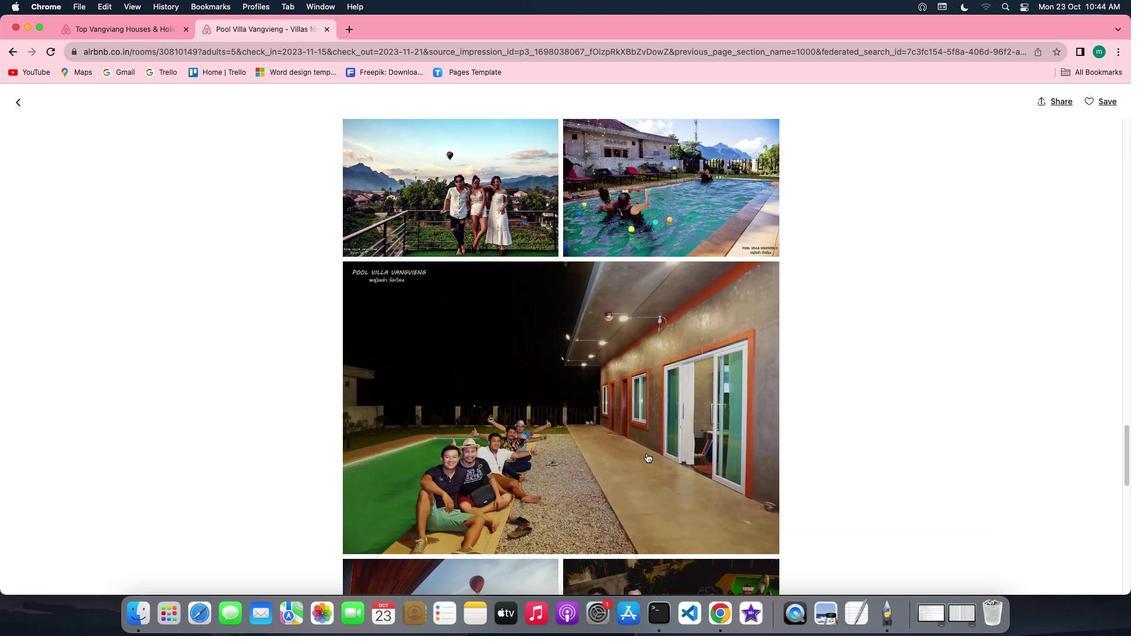 
Action: Mouse scrolled (646, 453) with delta (0, 0)
Screenshot: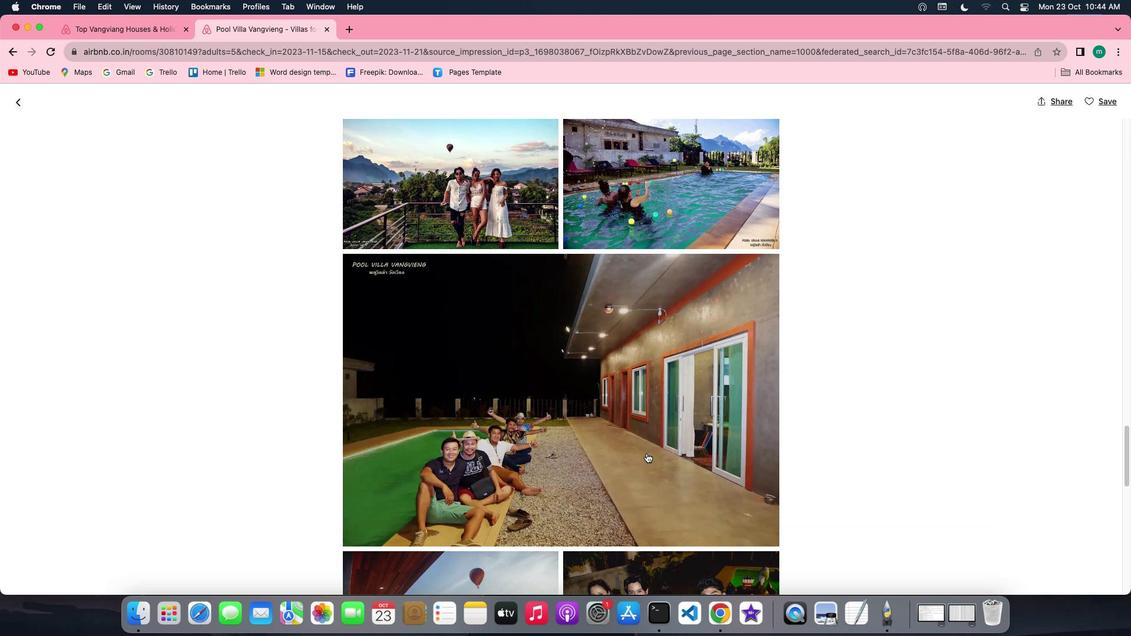 
Action: Mouse scrolled (646, 453) with delta (0, -1)
Screenshot: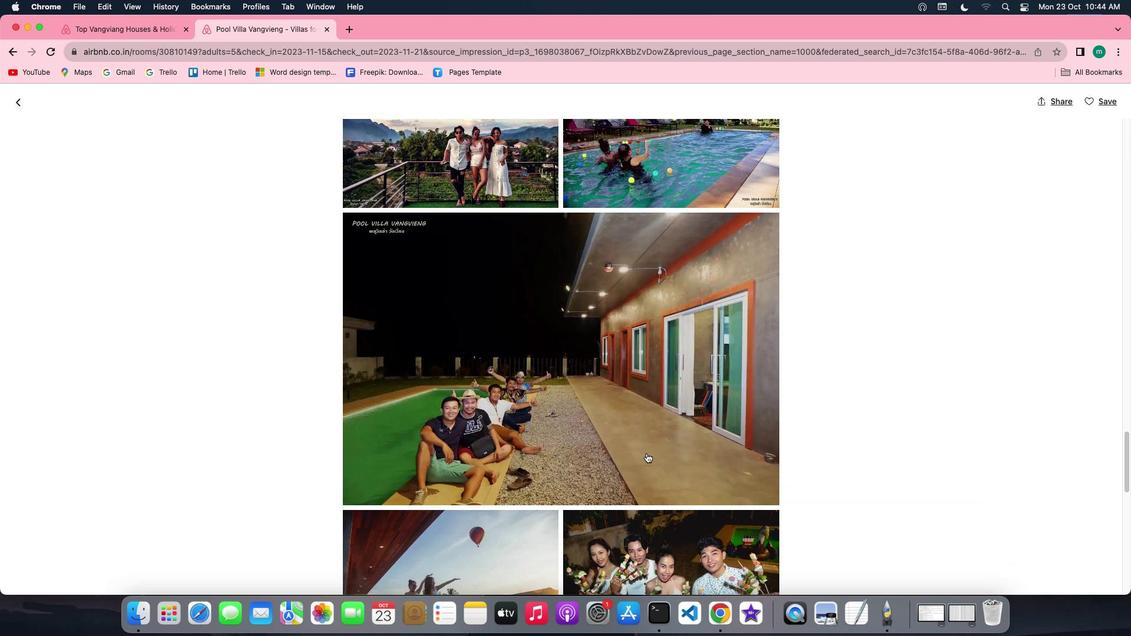
Action: Mouse scrolled (646, 453) with delta (0, 0)
Screenshot: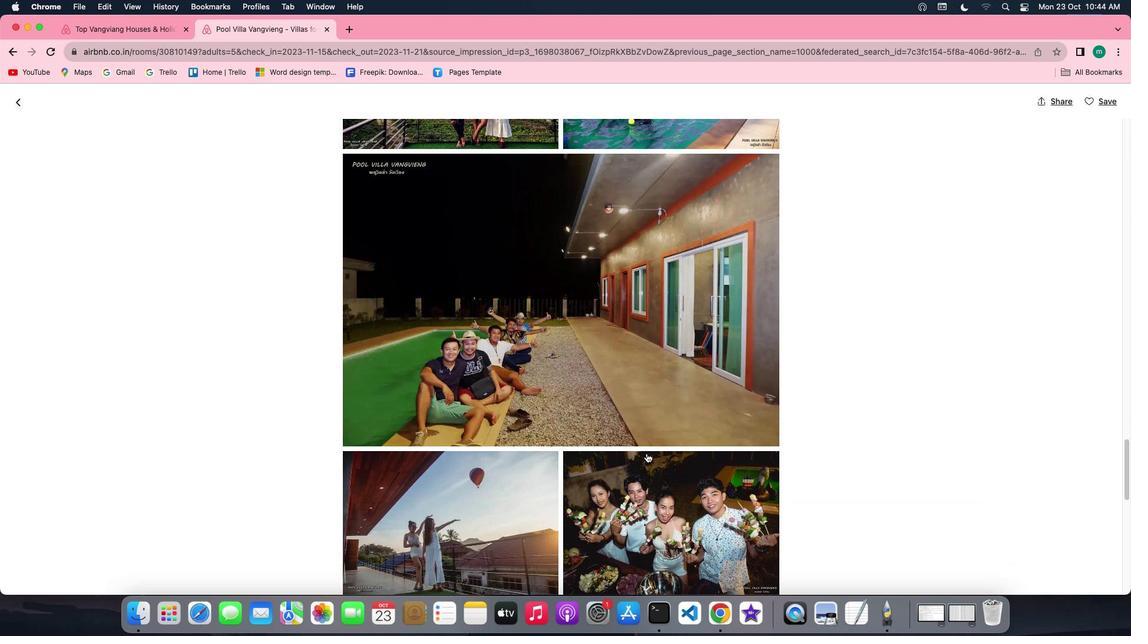 
Action: Mouse scrolled (646, 453) with delta (0, 0)
Screenshot: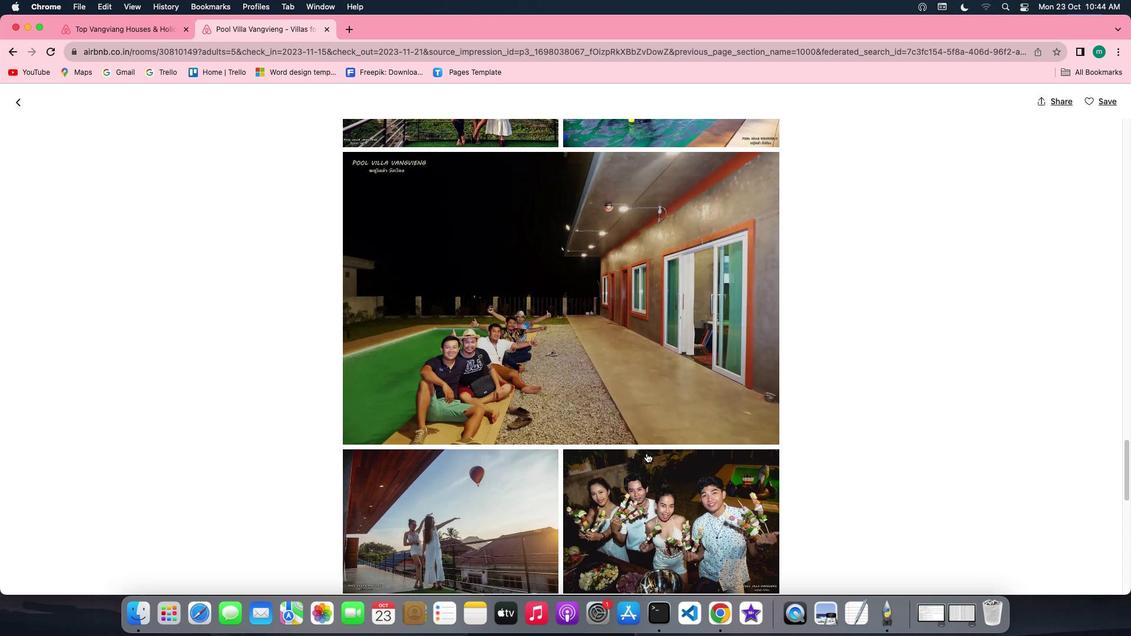 
Action: Mouse scrolled (646, 453) with delta (0, 0)
Screenshot: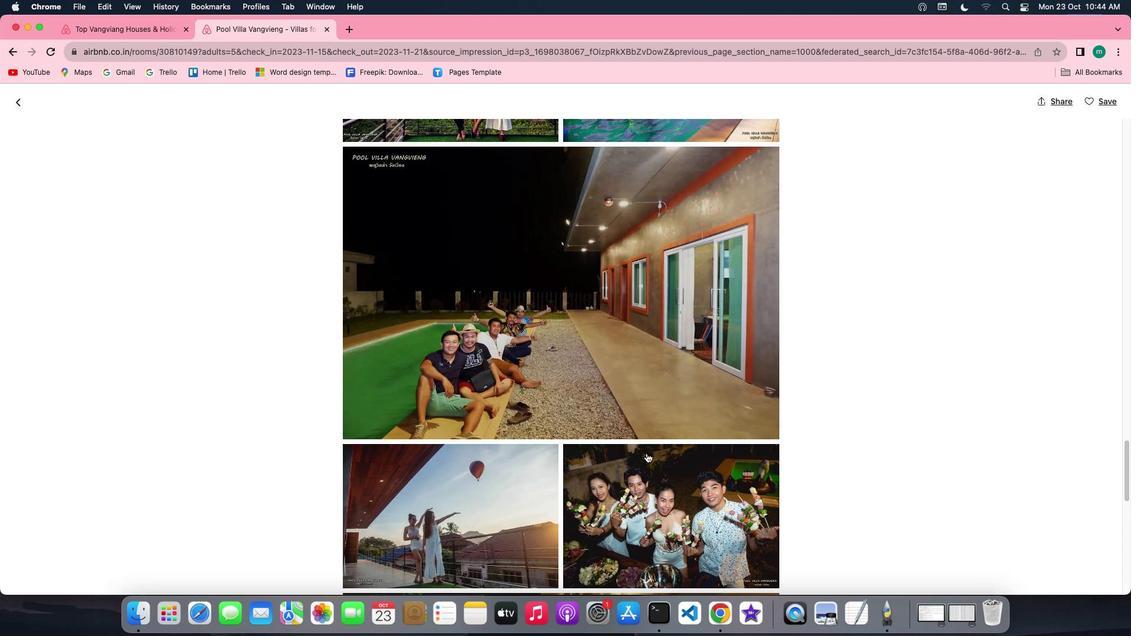 
Action: Mouse scrolled (646, 453) with delta (0, -1)
Screenshot: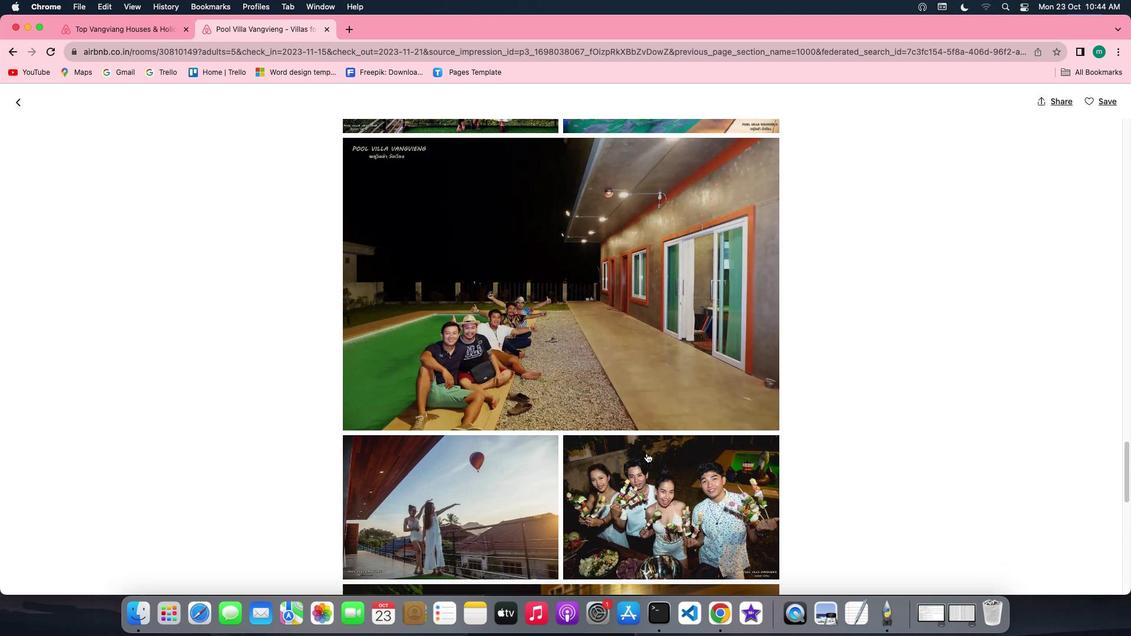 
Action: Mouse scrolled (646, 453) with delta (0, -1)
Screenshot: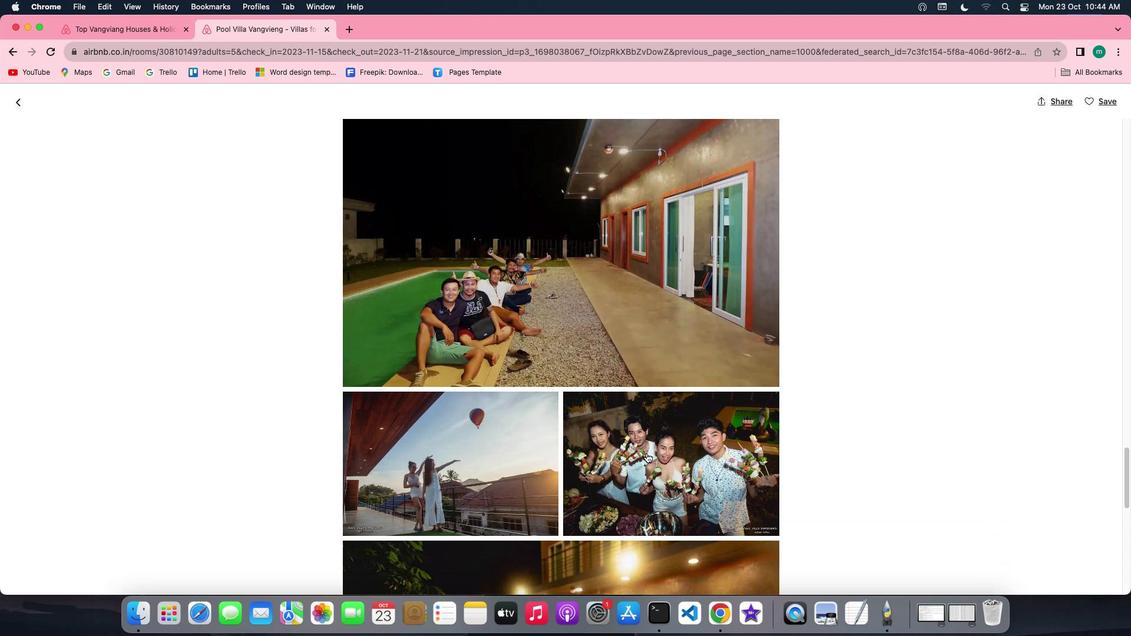 
Action: Mouse scrolled (646, 453) with delta (0, 0)
Screenshot: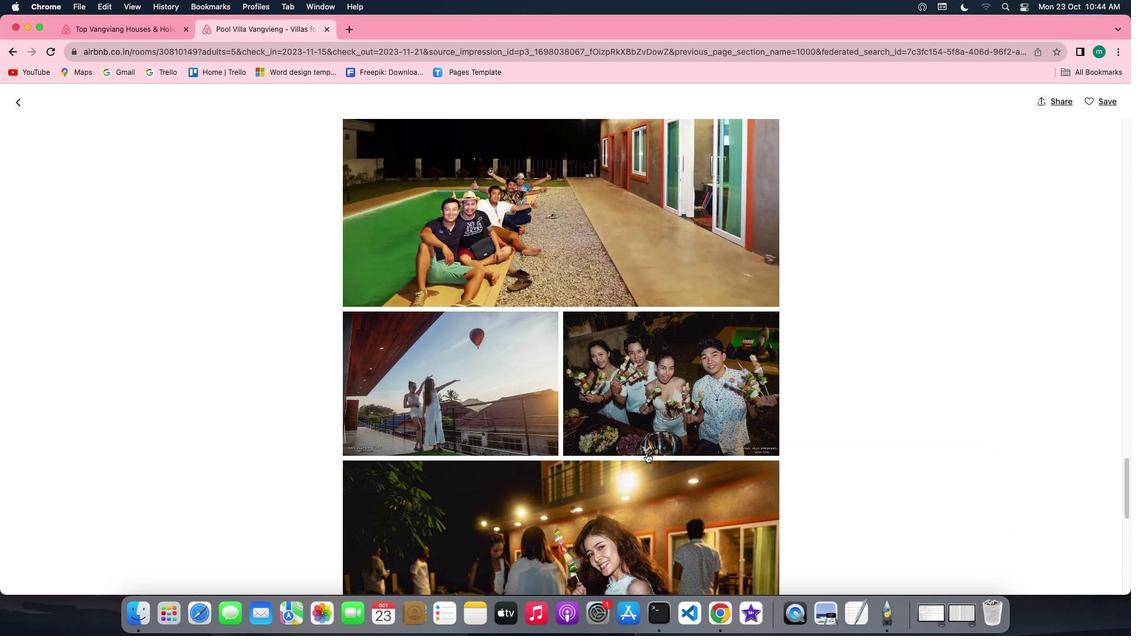 
Action: Mouse scrolled (646, 453) with delta (0, 0)
Screenshot: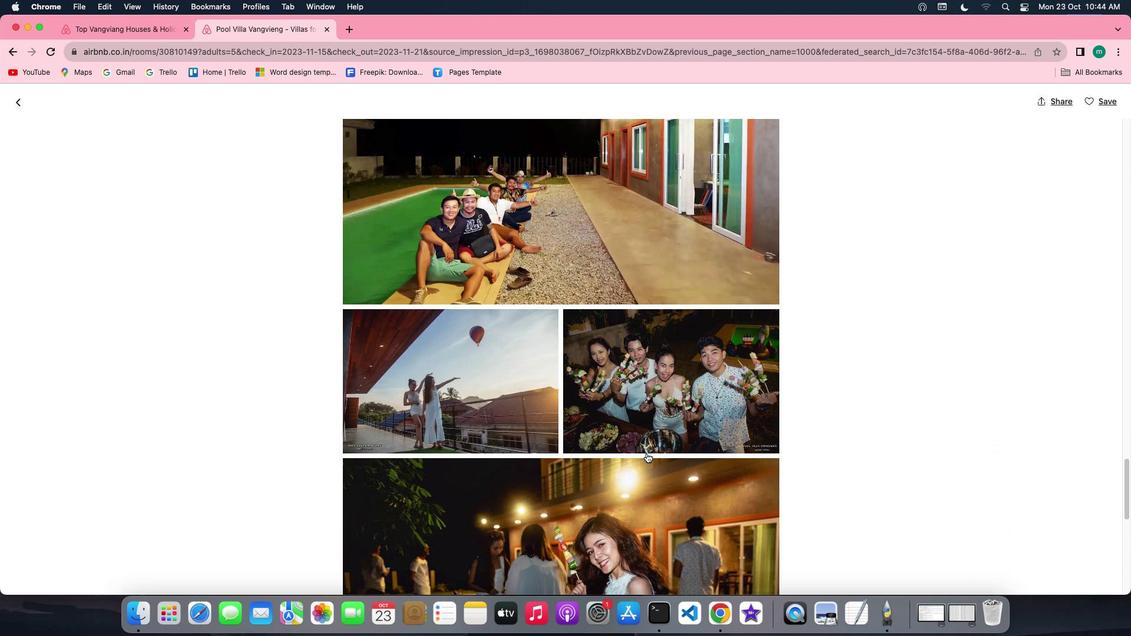 
Action: Mouse scrolled (646, 453) with delta (0, -1)
Screenshot: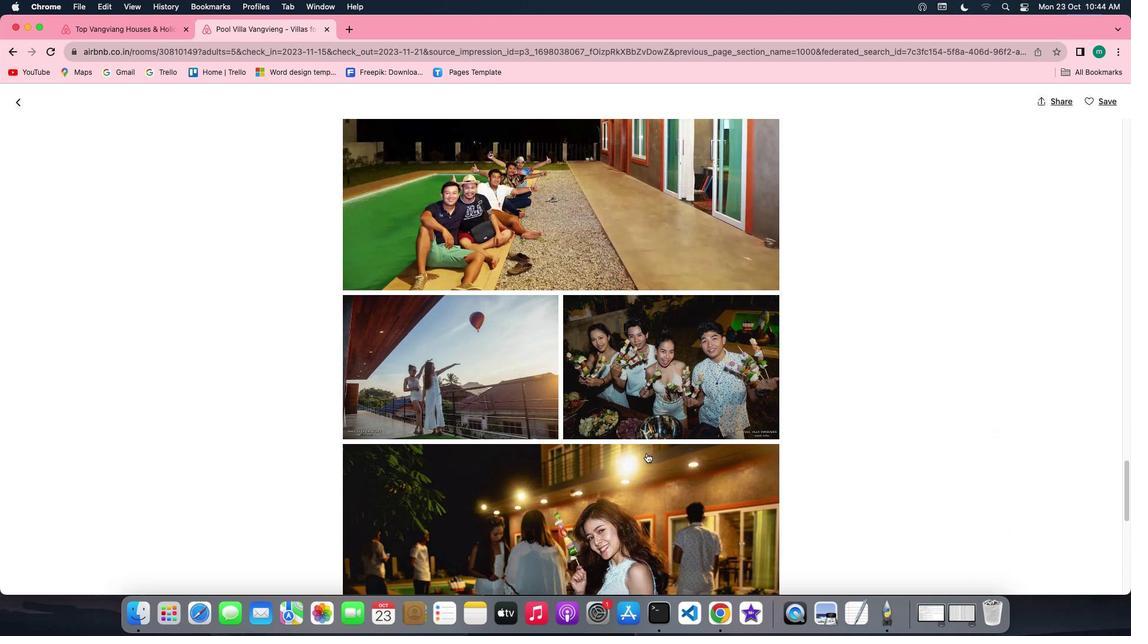 
Action: Mouse scrolled (646, 453) with delta (0, -1)
Screenshot: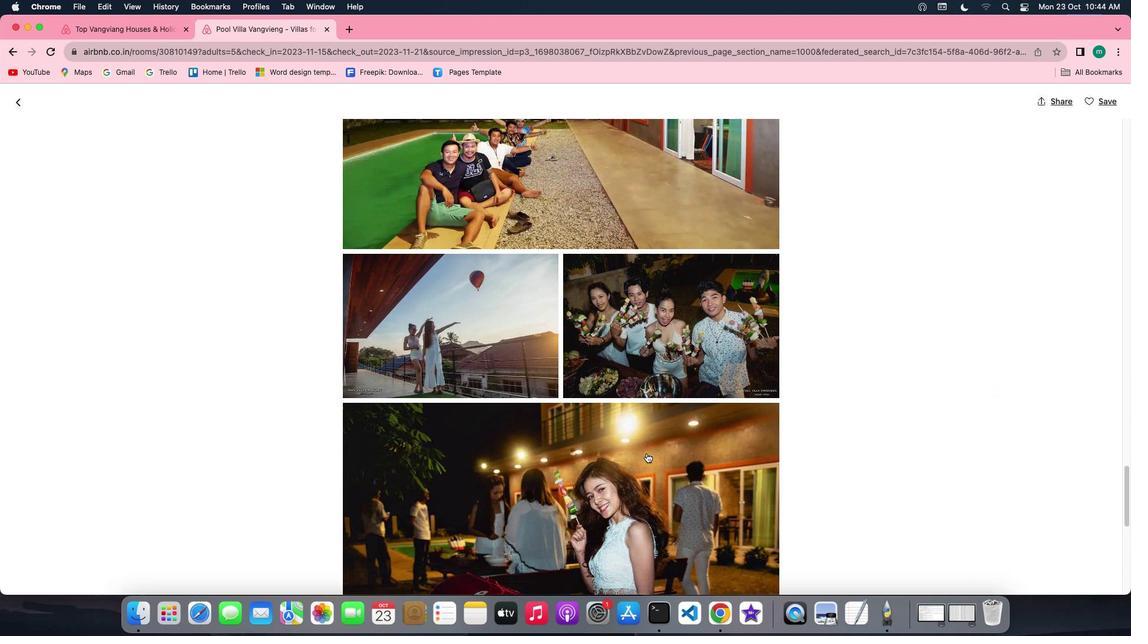 
Action: Mouse scrolled (646, 453) with delta (0, 0)
Screenshot: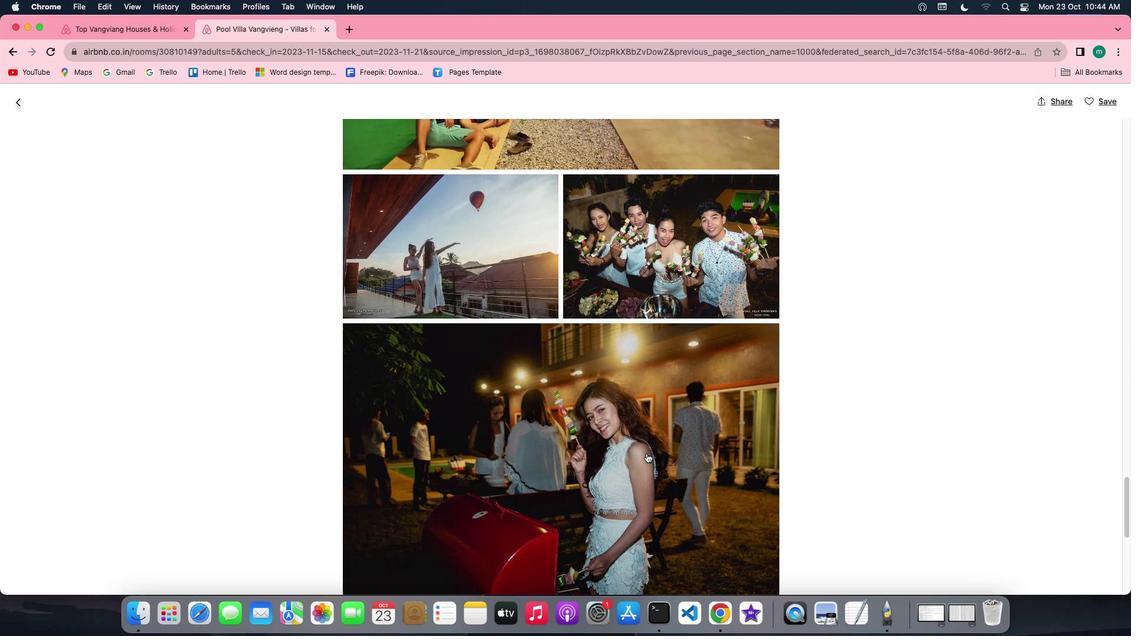 
Action: Mouse scrolled (646, 453) with delta (0, 0)
Screenshot: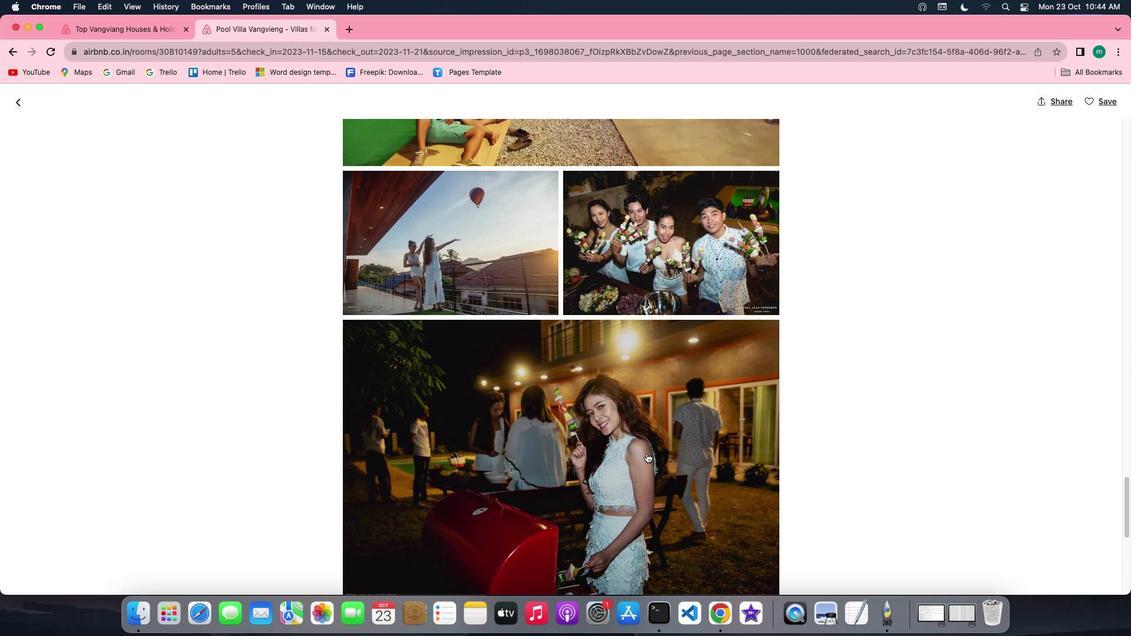 
Action: Mouse scrolled (646, 453) with delta (0, 0)
Screenshot: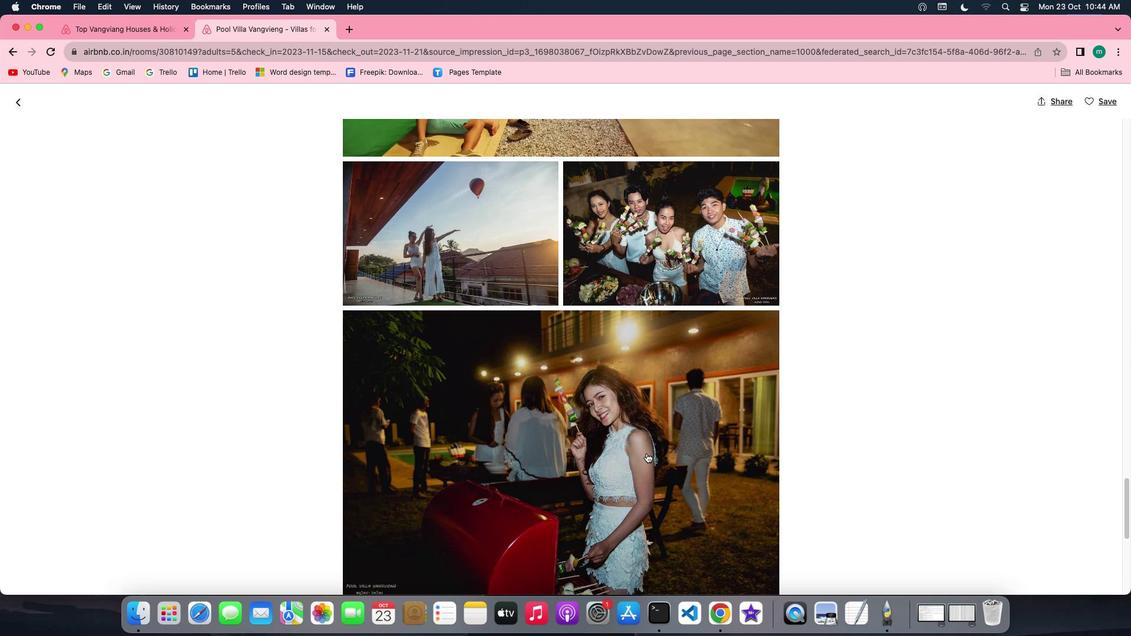 
Action: Mouse scrolled (646, 453) with delta (0, 0)
Screenshot: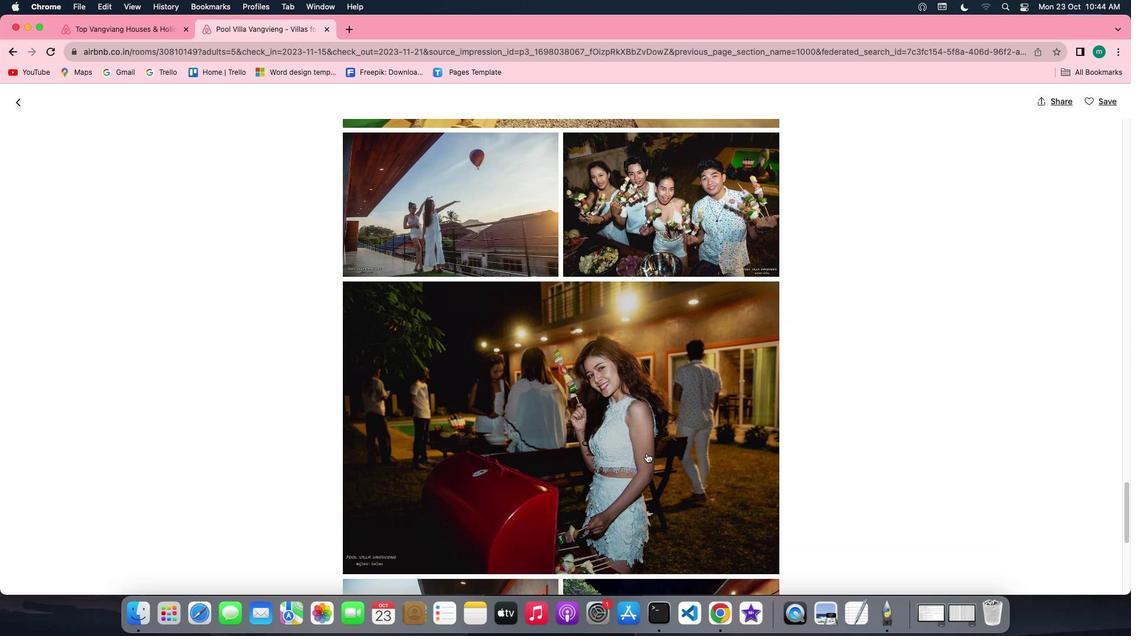 
Action: Mouse scrolled (646, 453) with delta (0, 0)
Screenshot: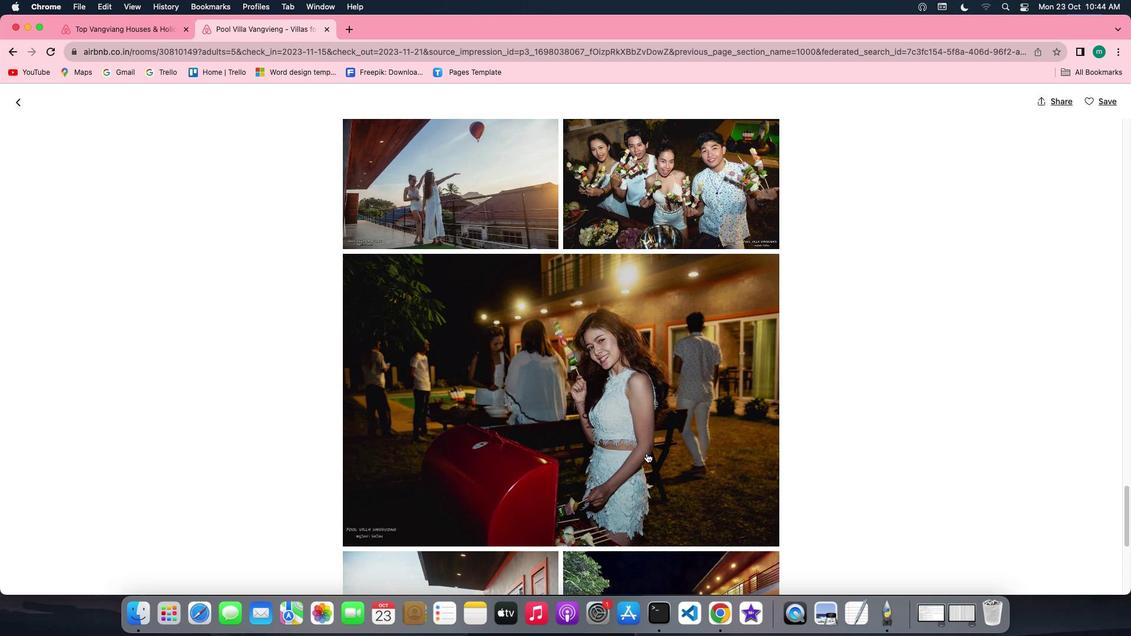 
Action: Mouse scrolled (646, 453) with delta (0, 0)
Screenshot: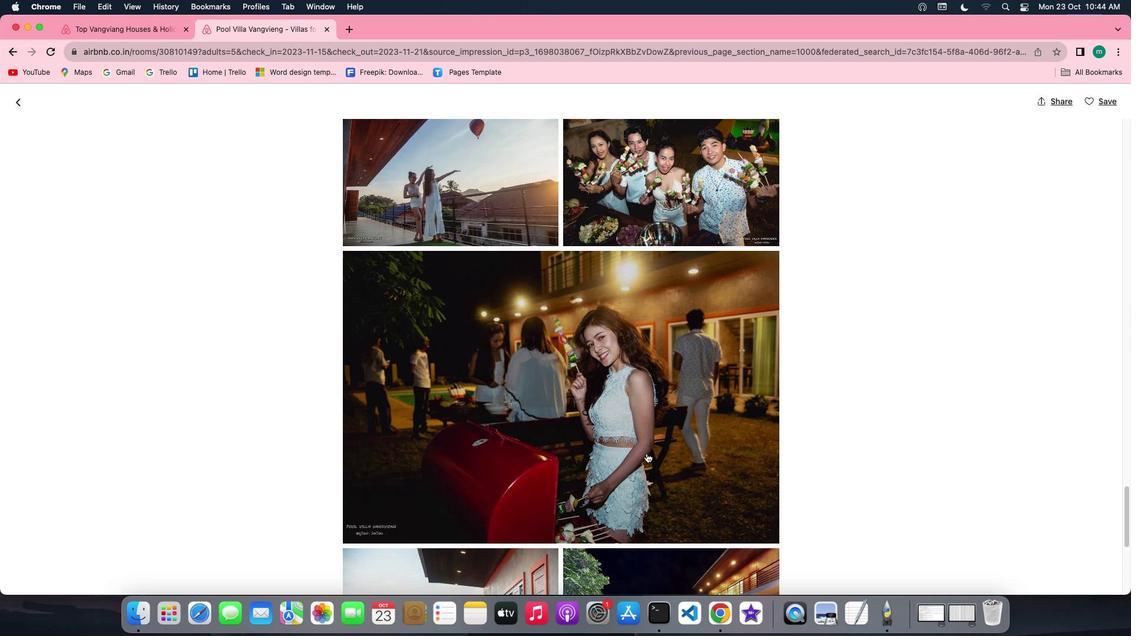
Action: Mouse scrolled (646, 453) with delta (0, -1)
Screenshot: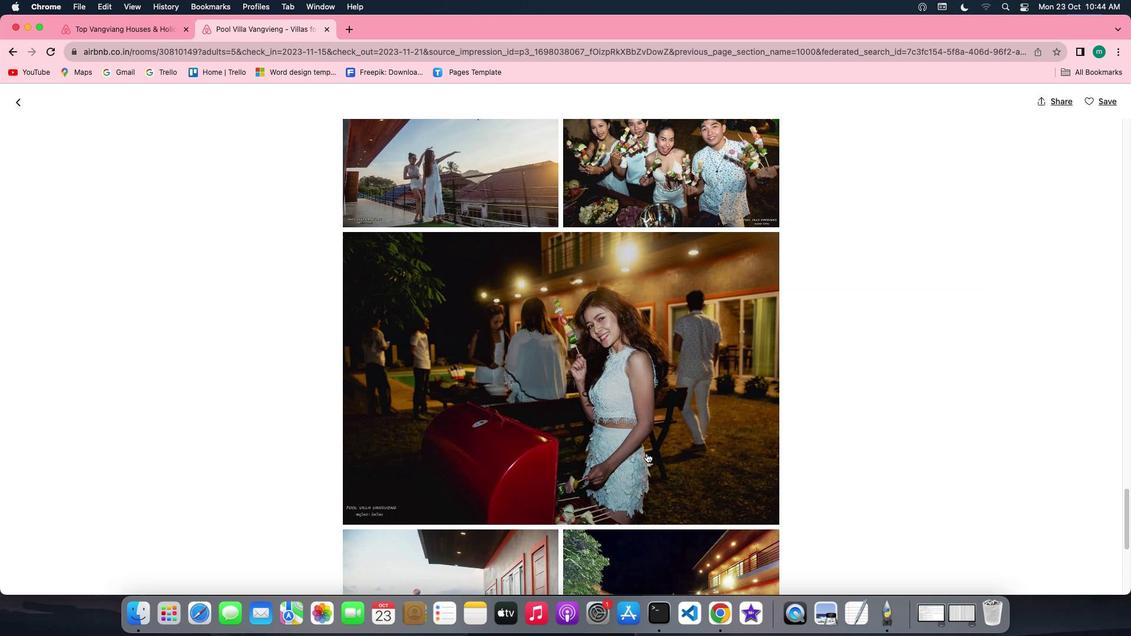 
Action: Mouse scrolled (646, 453) with delta (0, -1)
Screenshot: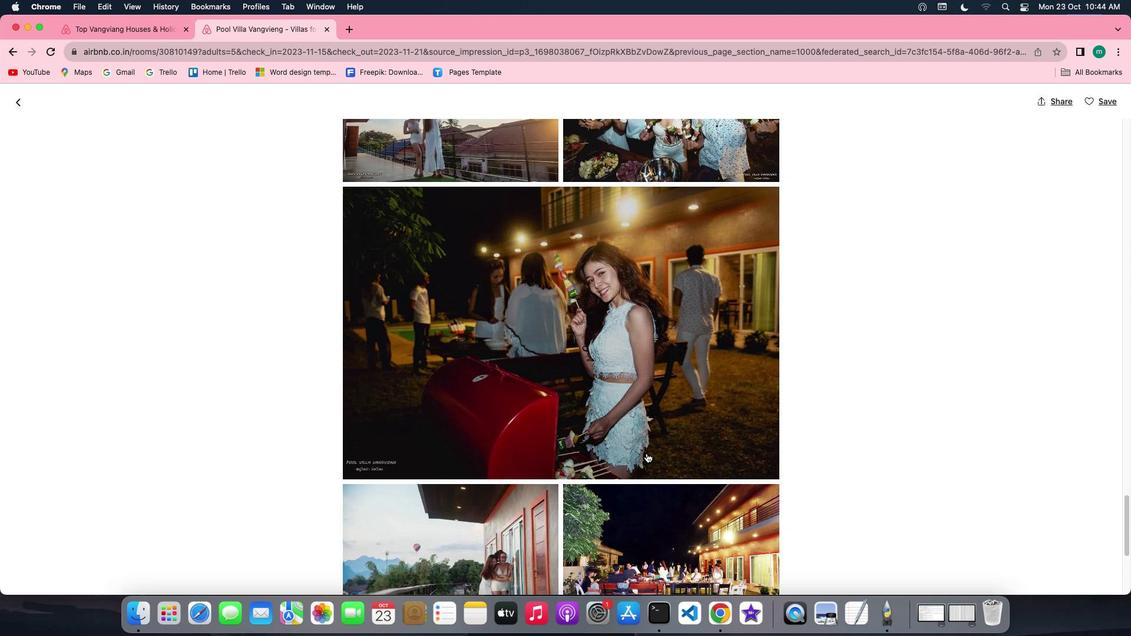 
Action: Mouse scrolled (646, 453) with delta (0, 0)
Screenshot: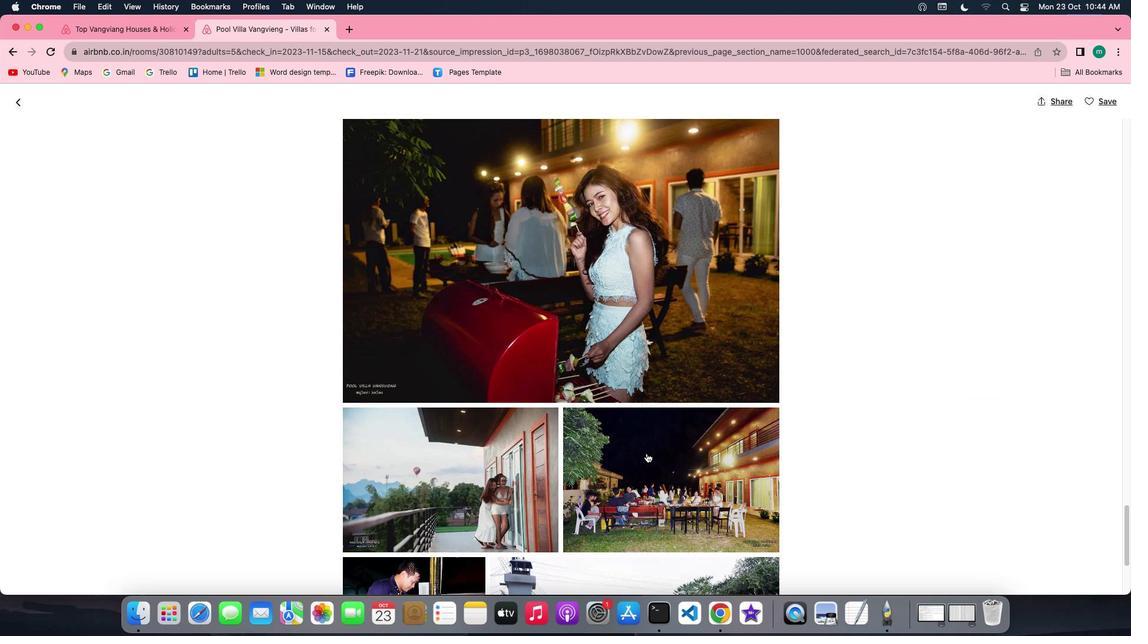 
Action: Mouse scrolled (646, 453) with delta (0, 0)
Screenshot: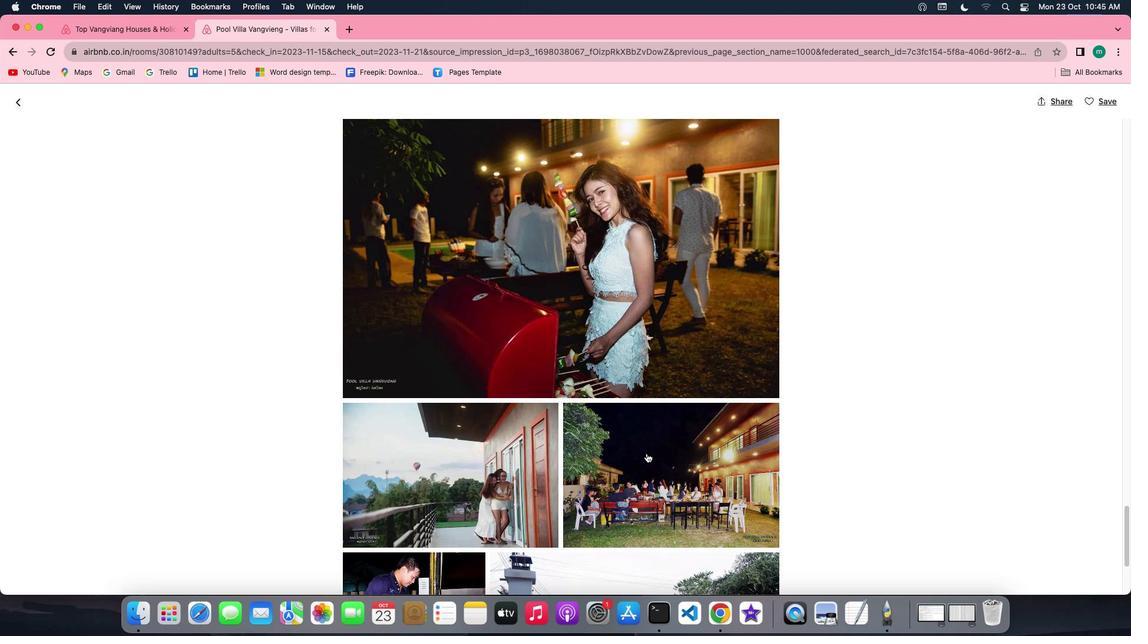 
Action: Mouse scrolled (646, 453) with delta (0, -1)
Screenshot: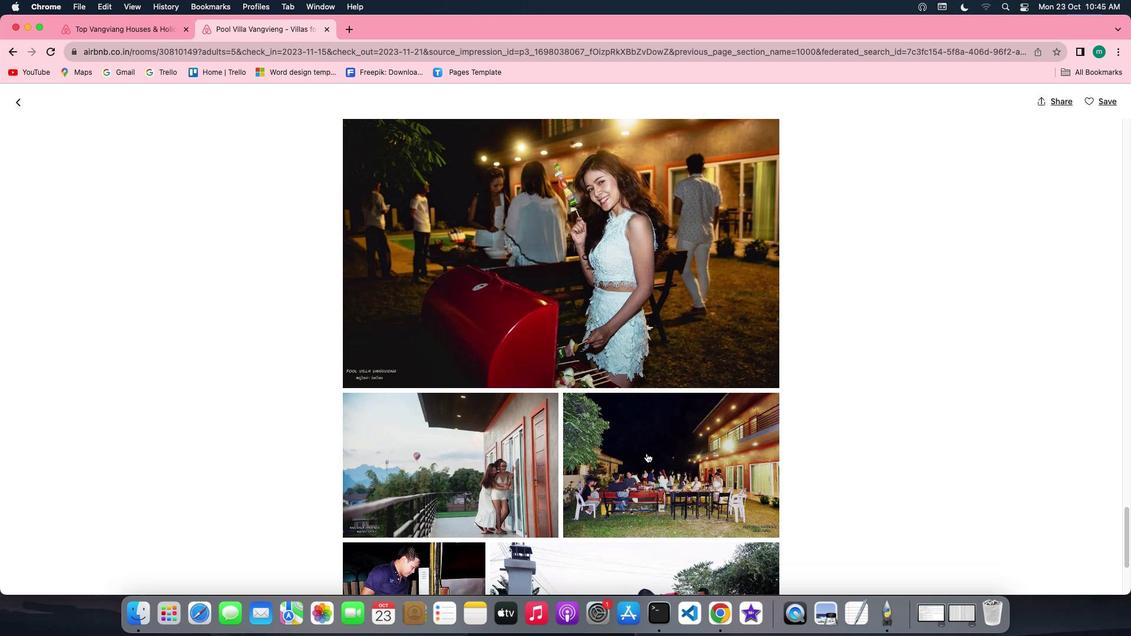 
Action: Mouse scrolled (646, 453) with delta (0, -1)
Screenshot: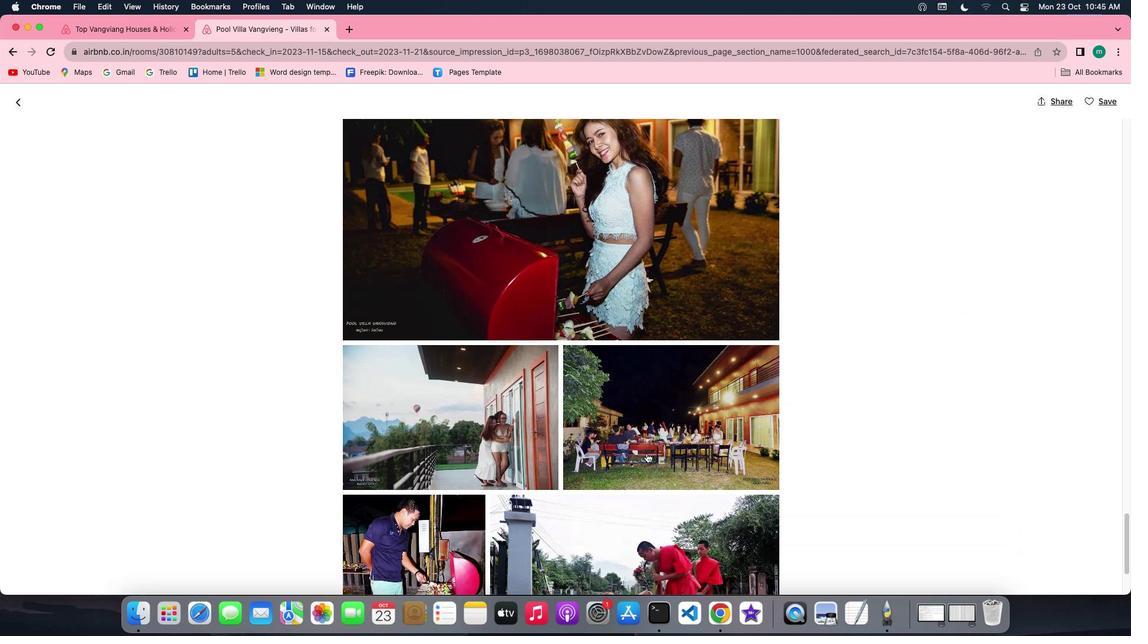 
Action: Mouse scrolled (646, 453) with delta (0, 0)
Screenshot: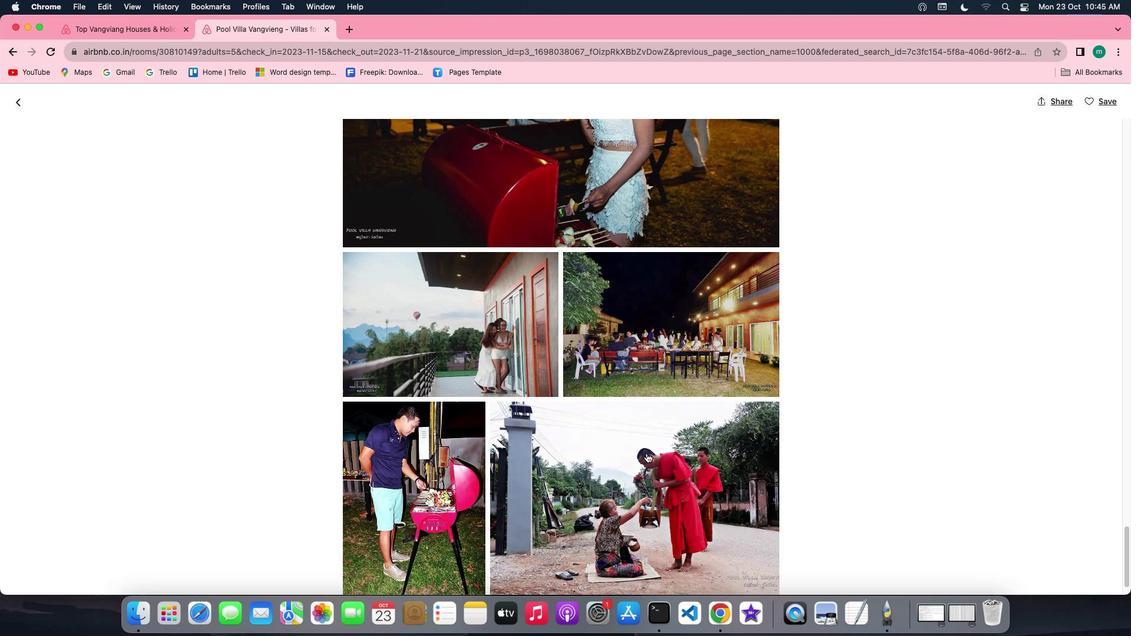 
Action: Mouse scrolled (646, 453) with delta (0, 0)
Screenshot: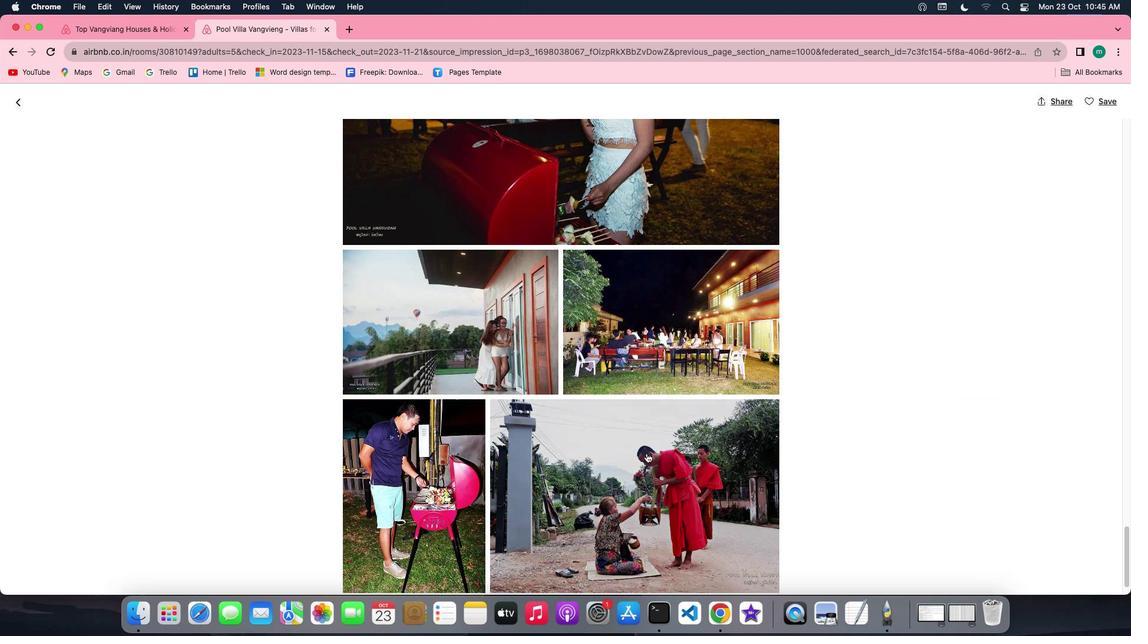 
Action: Mouse scrolled (646, 453) with delta (0, 0)
Screenshot: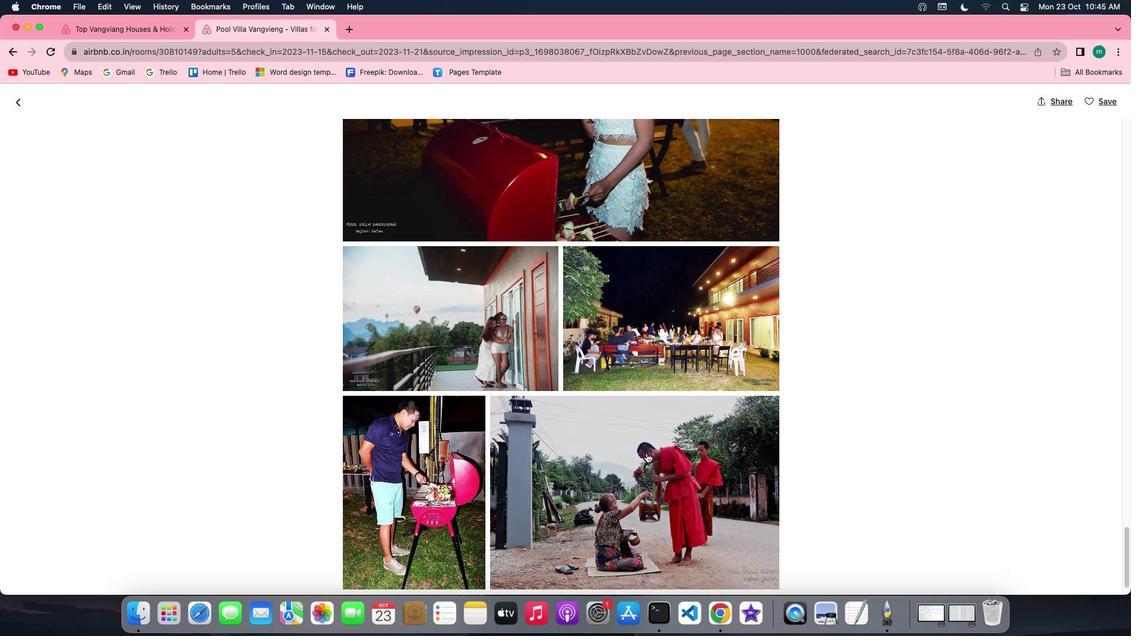 
Action: Mouse scrolled (646, 453) with delta (0, 0)
Screenshot: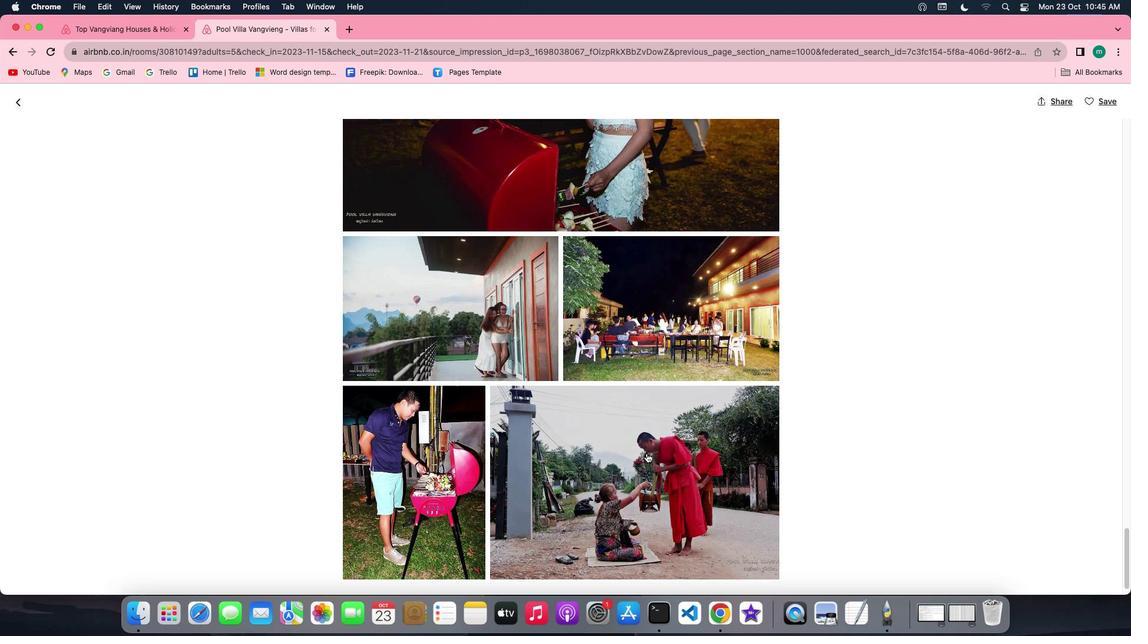 
Action: Mouse scrolled (646, 453) with delta (0, 0)
Screenshot: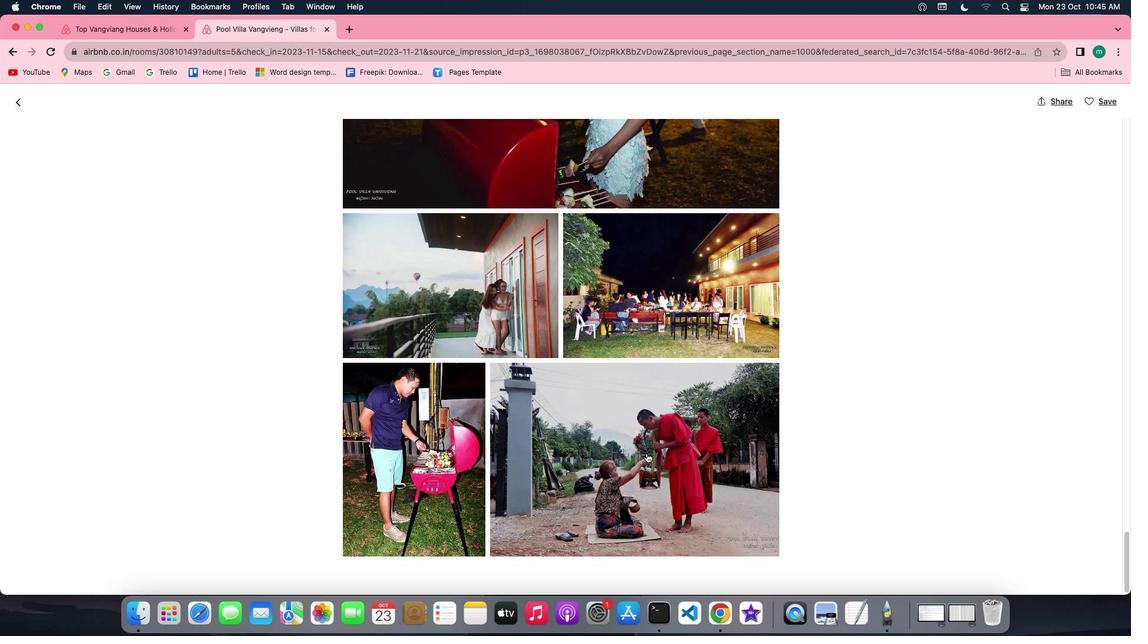 
Action: Mouse scrolled (646, 453) with delta (0, 0)
Screenshot: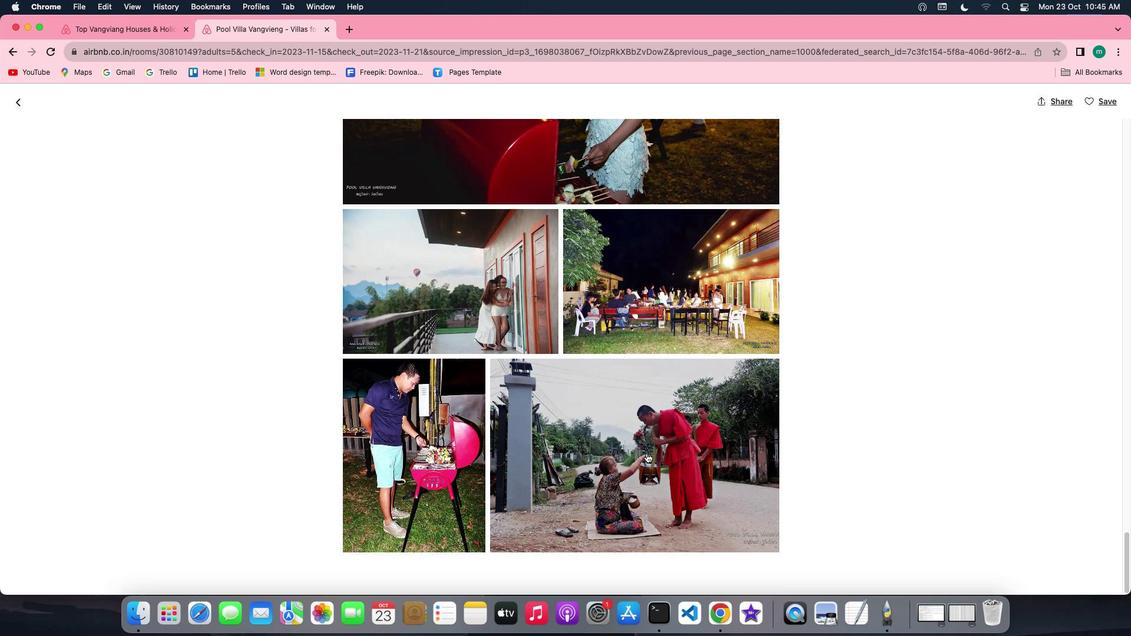 
Action: Mouse scrolled (646, 453) with delta (0, 0)
Screenshot: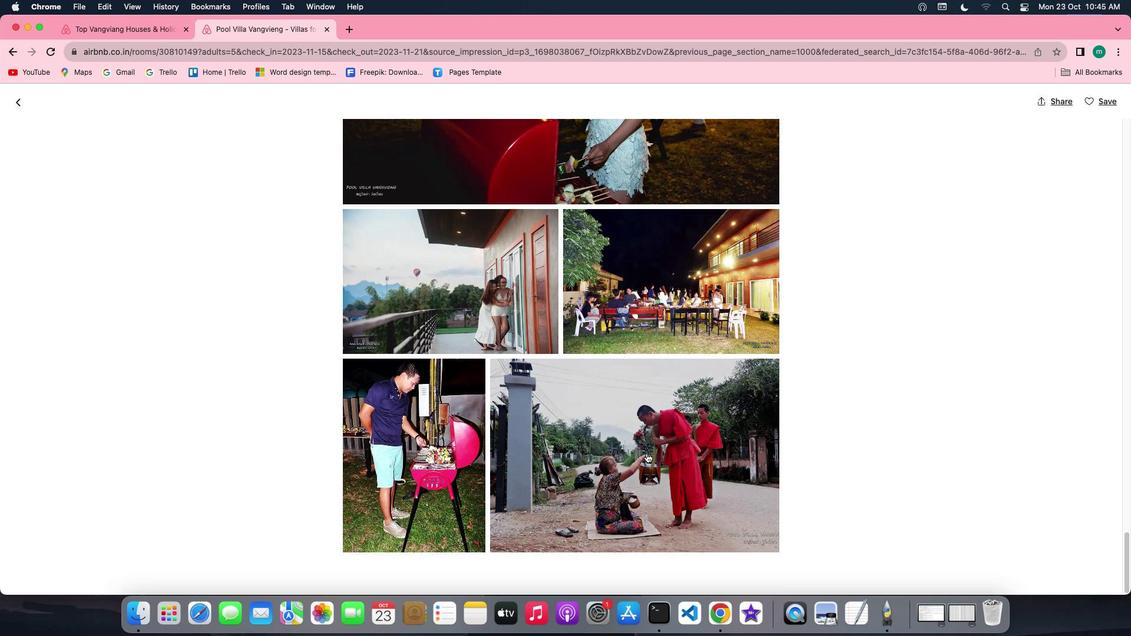 
Action: Mouse scrolled (646, 453) with delta (0, -1)
Screenshot: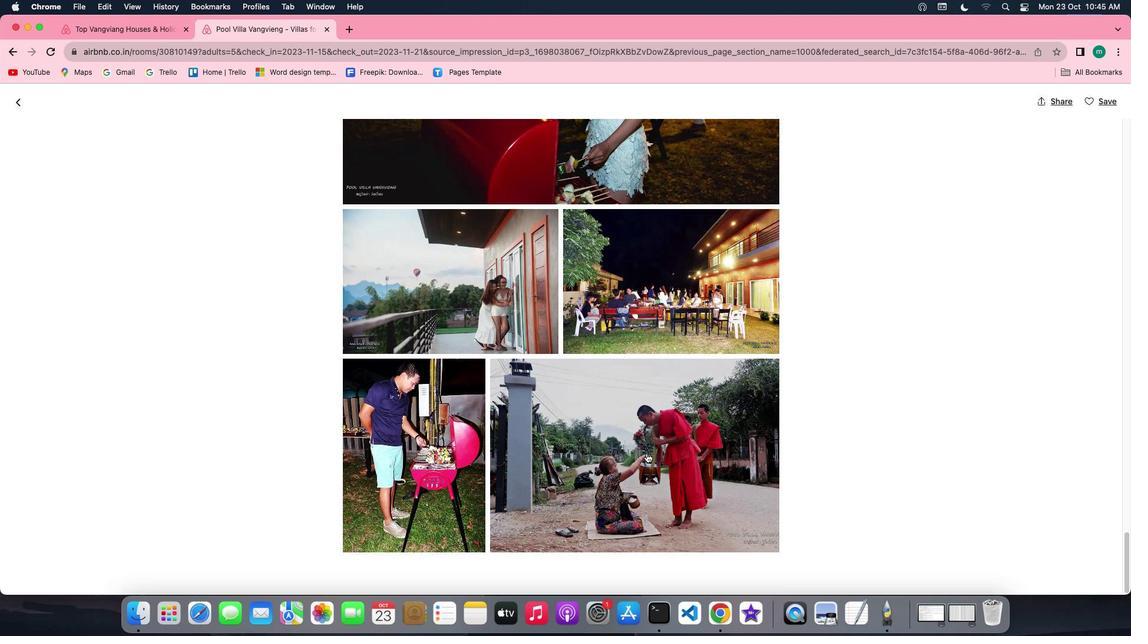 
Action: Mouse scrolled (646, 453) with delta (0, -1)
Screenshot: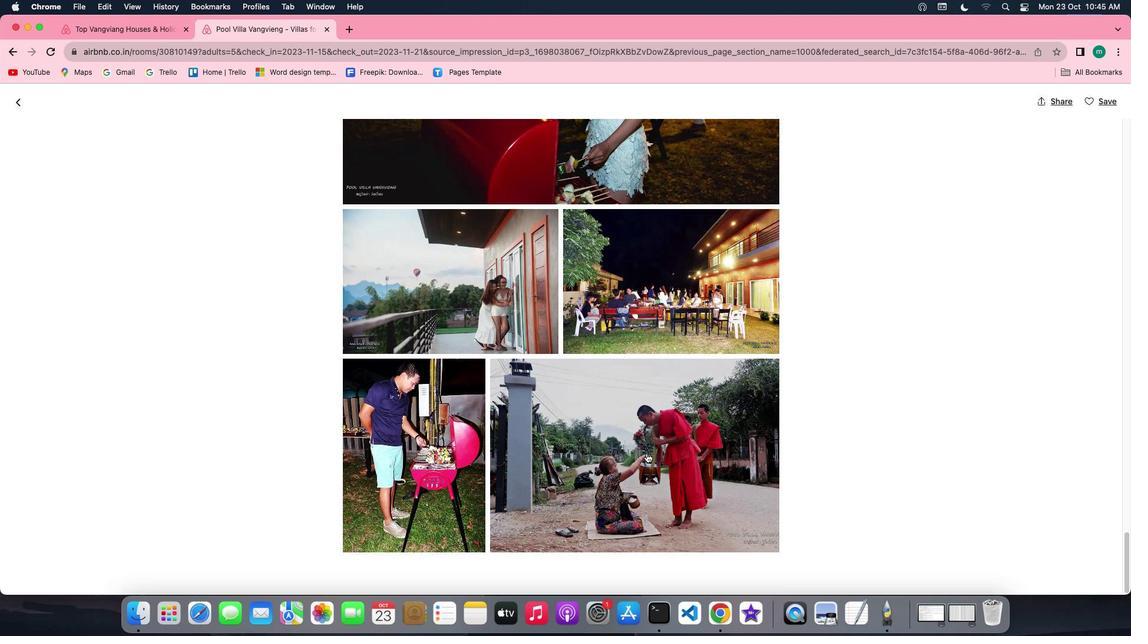 
Action: Mouse scrolled (646, 453) with delta (0, 0)
Screenshot: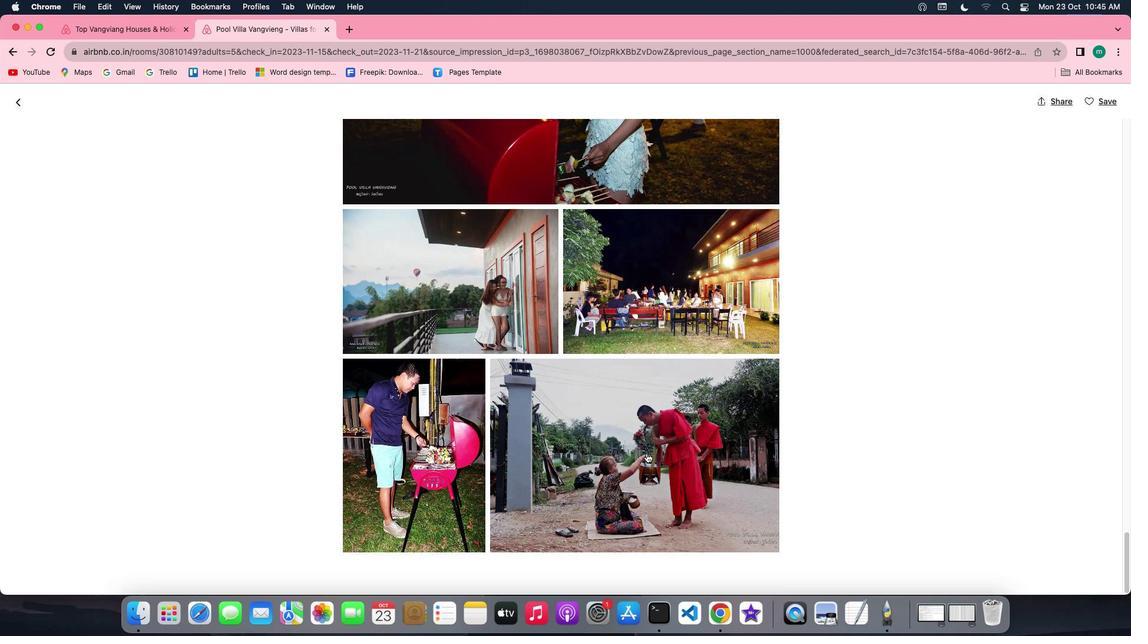 
Action: Mouse moved to (20, 107)
Screenshot: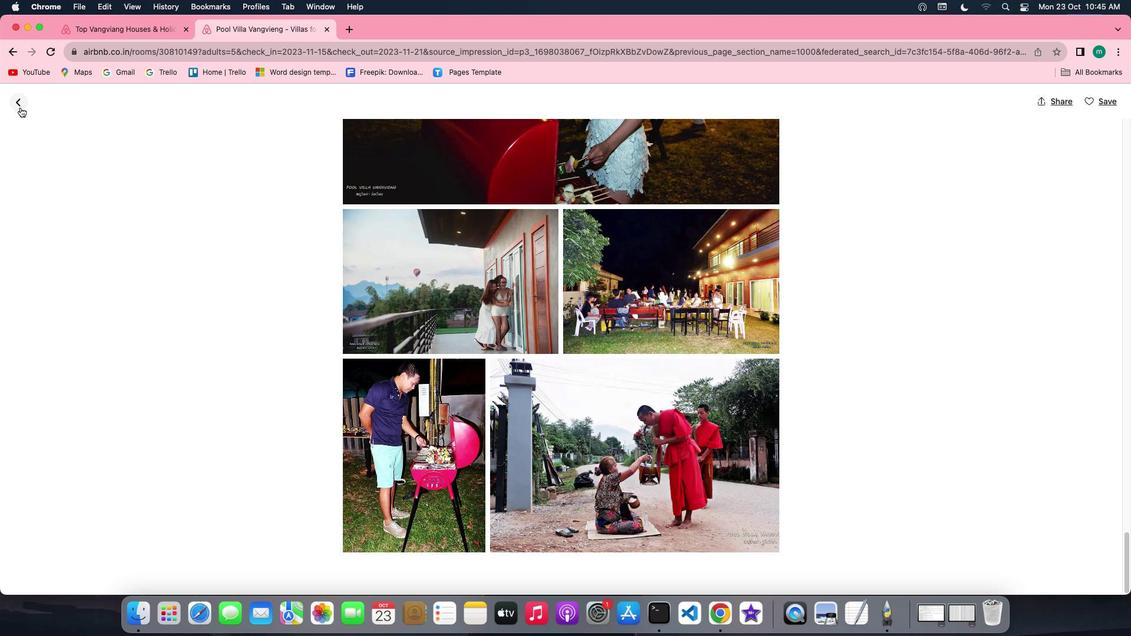 
Action: Mouse pressed left at (20, 107)
Screenshot: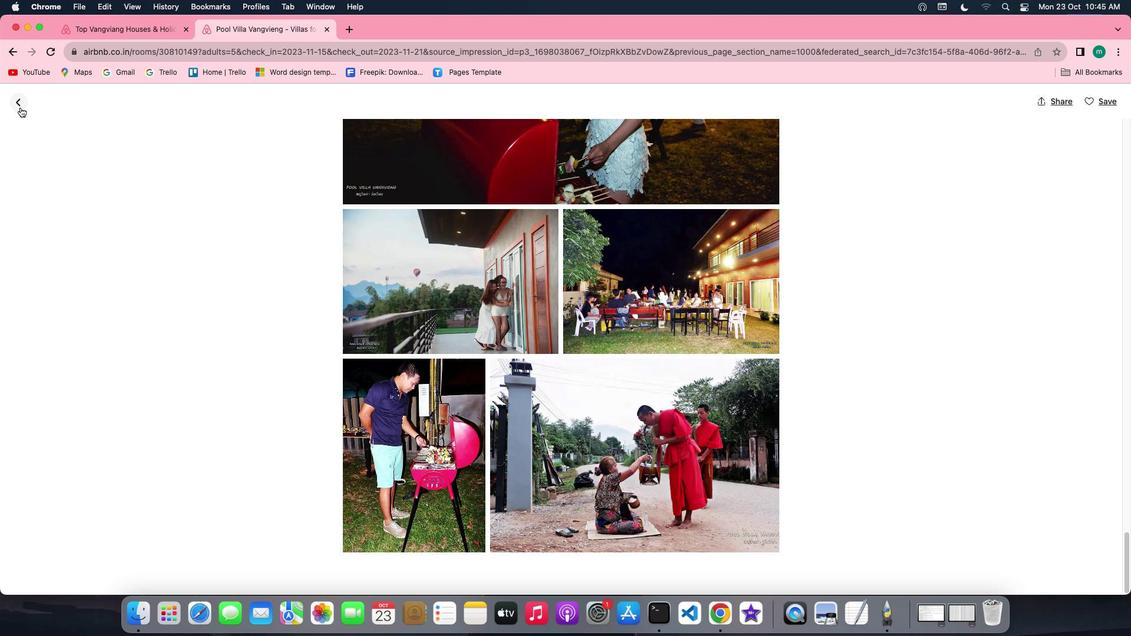
Action: Mouse moved to (710, 553)
Screenshot: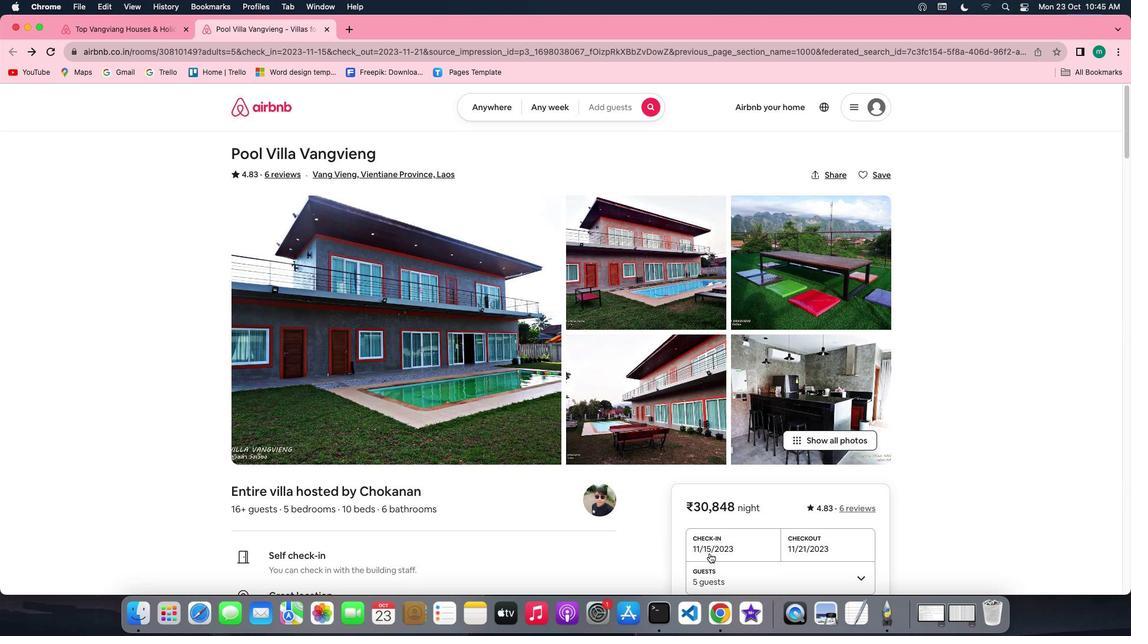 
Action: Mouse scrolled (710, 553) with delta (0, 0)
Screenshot: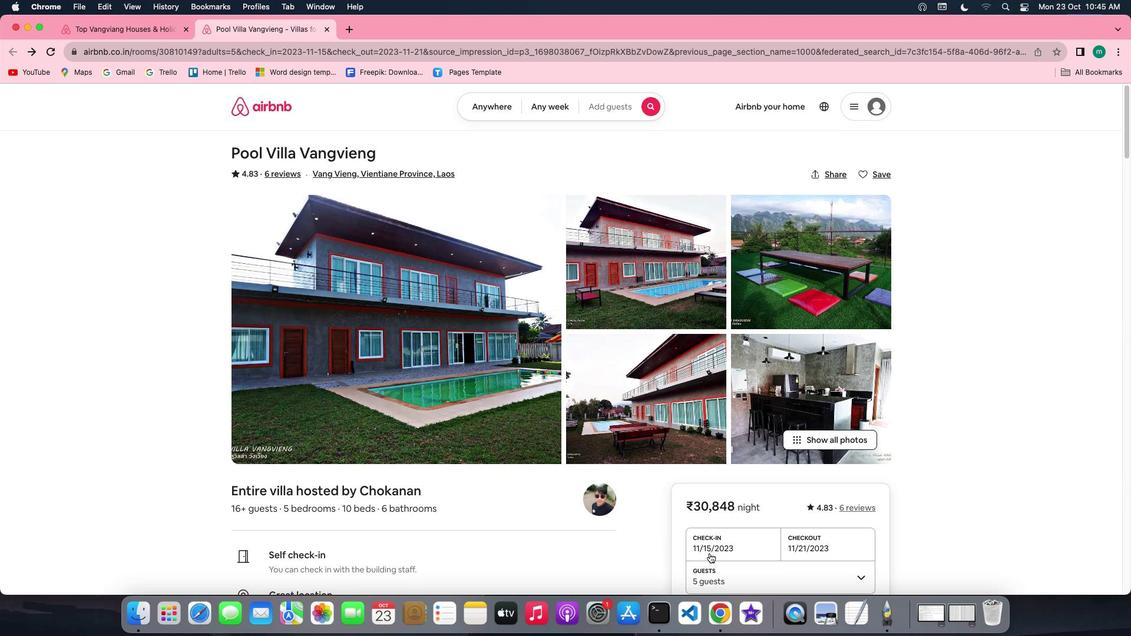 
Action: Mouse scrolled (710, 553) with delta (0, 0)
Screenshot: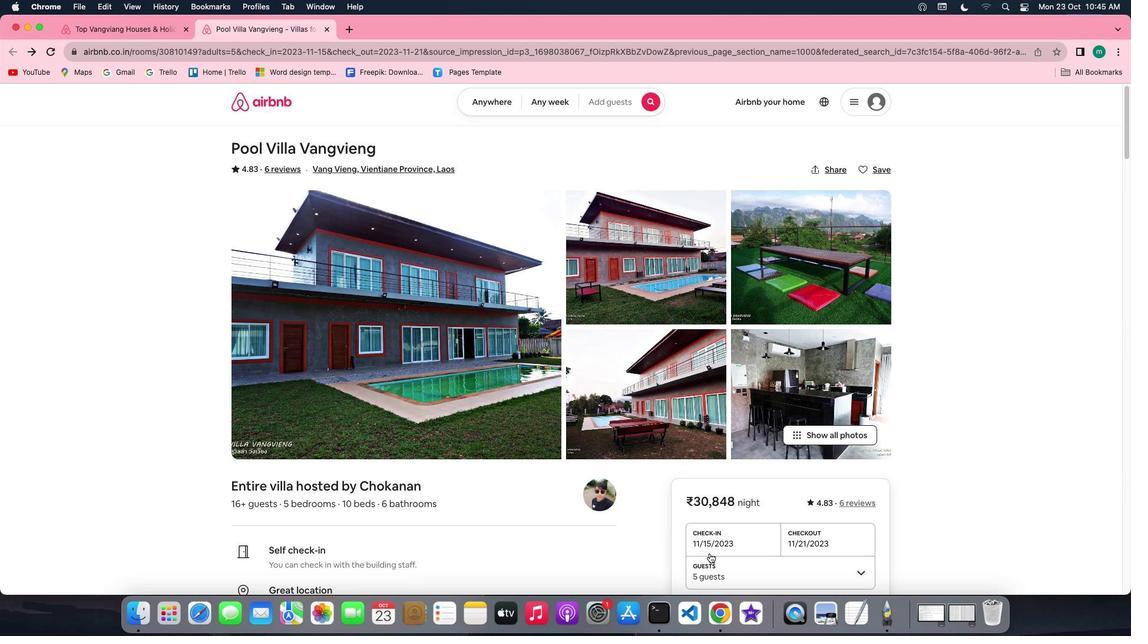 
Action: Mouse scrolled (710, 553) with delta (0, -1)
Screenshot: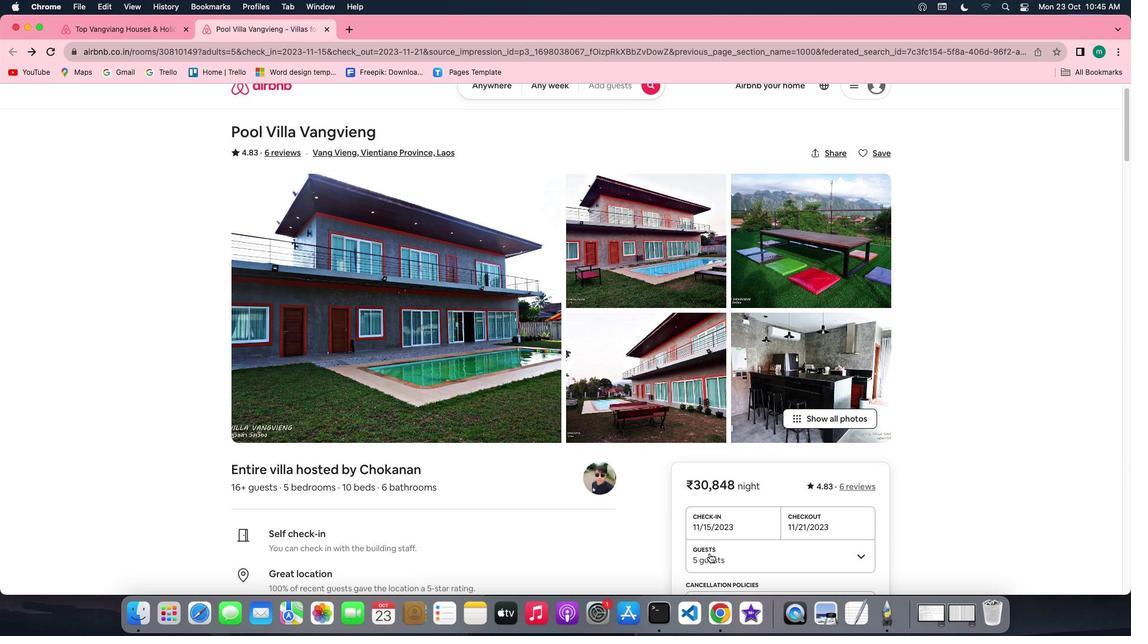 
Action: Mouse scrolled (710, 553) with delta (0, -2)
Screenshot: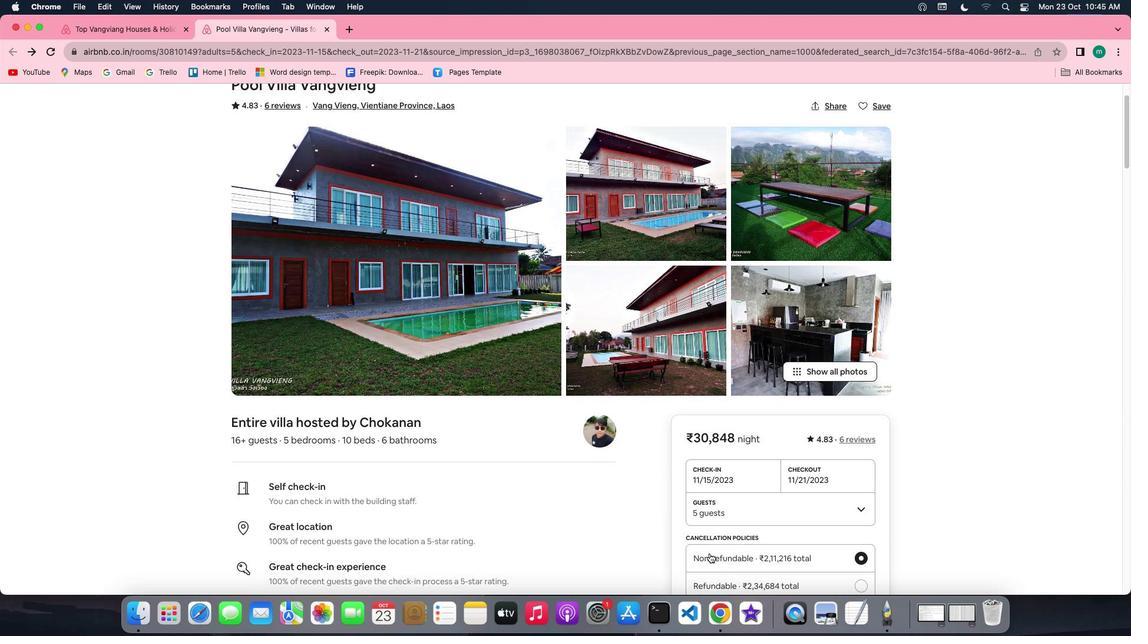
Action: Mouse scrolled (710, 553) with delta (0, -2)
Screenshot: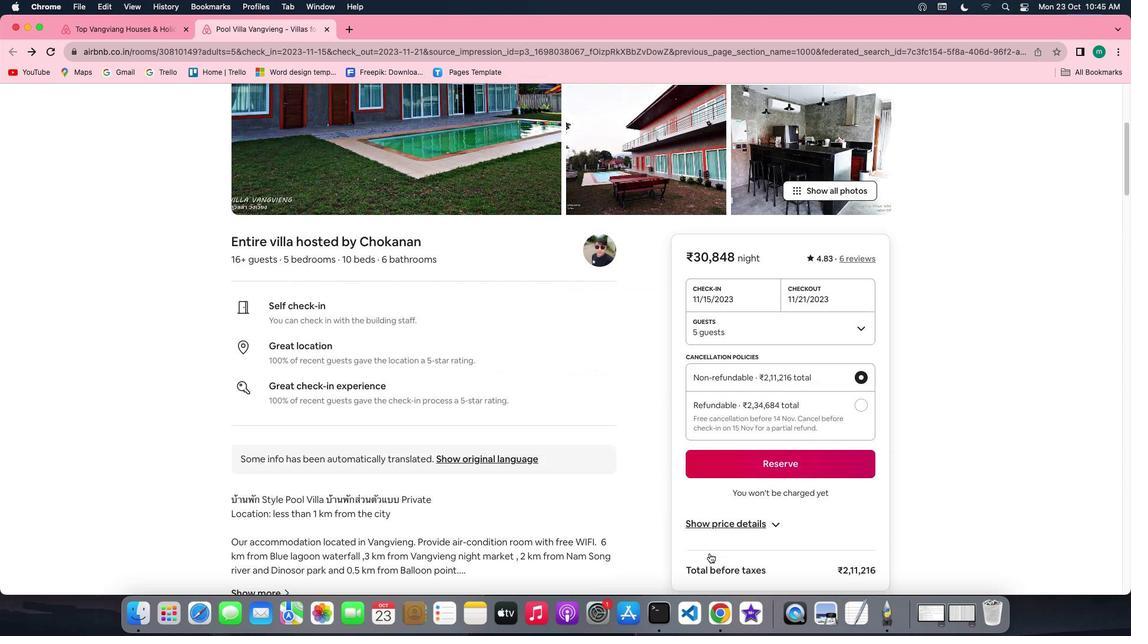 
Action: Mouse scrolled (710, 553) with delta (0, 0)
Screenshot: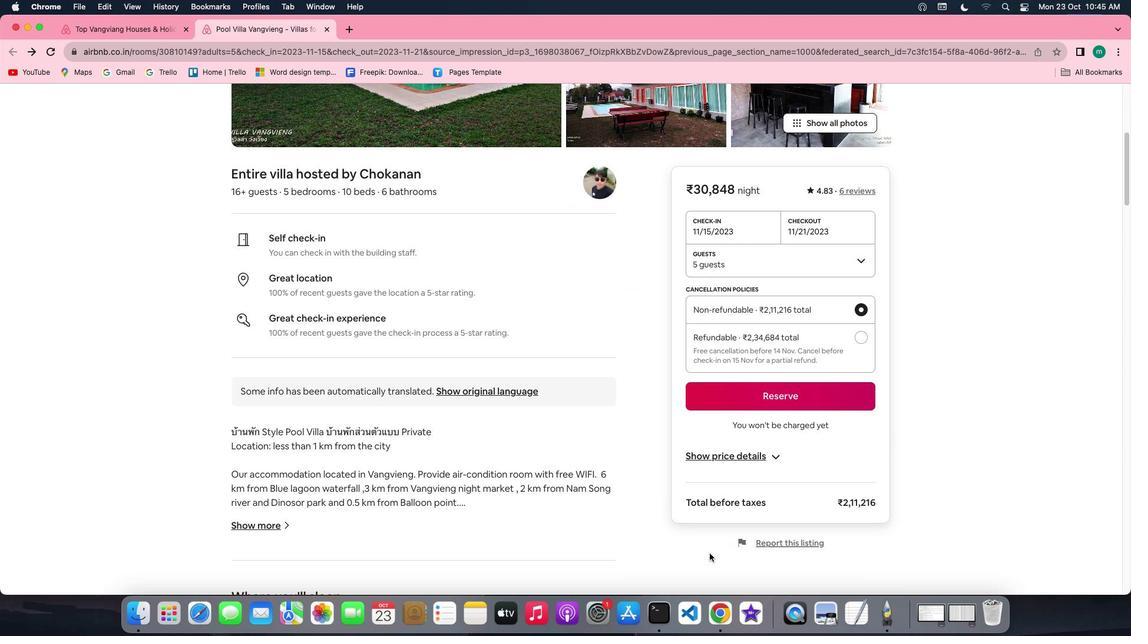
Action: Mouse scrolled (710, 553) with delta (0, 0)
Screenshot: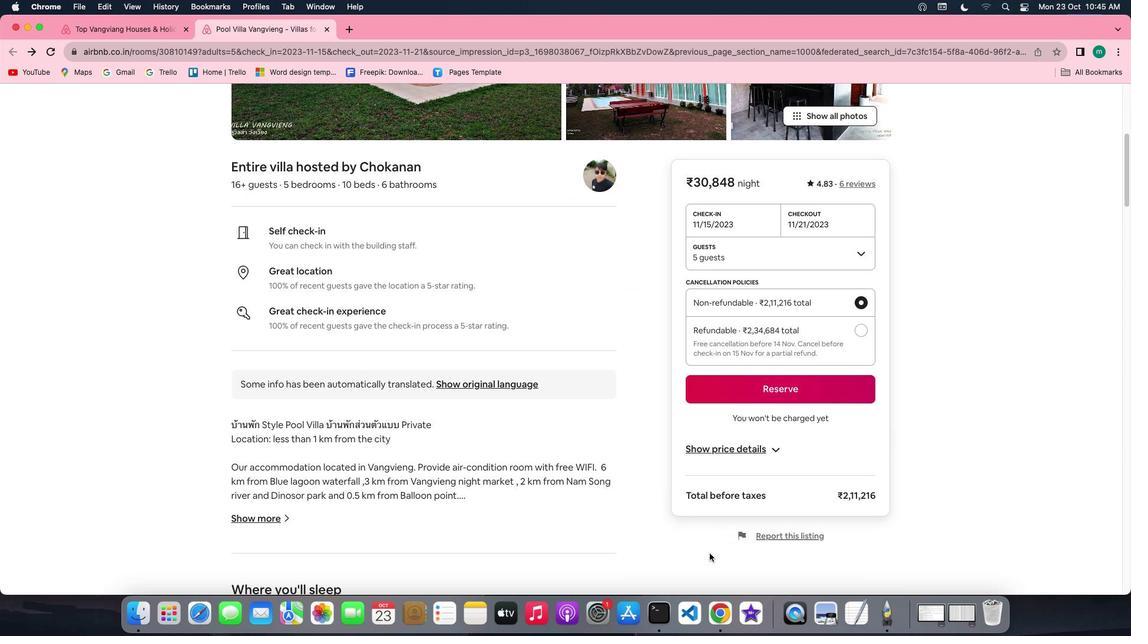 
Action: Mouse scrolled (710, 553) with delta (0, -1)
Screenshot: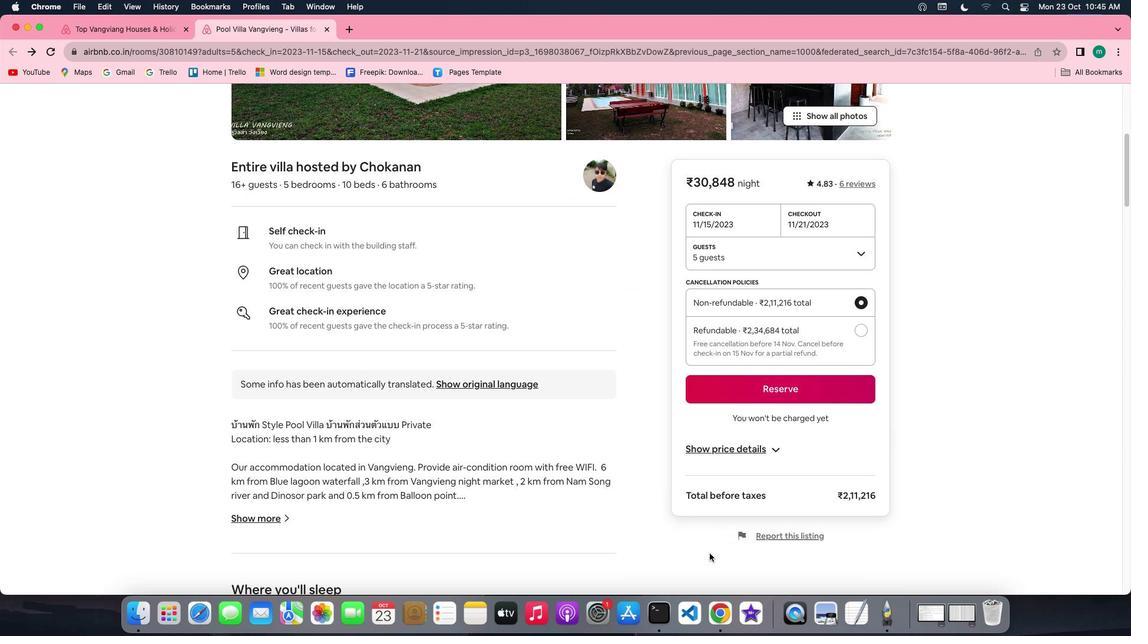 
Action: Mouse scrolled (710, 553) with delta (0, -2)
Screenshot: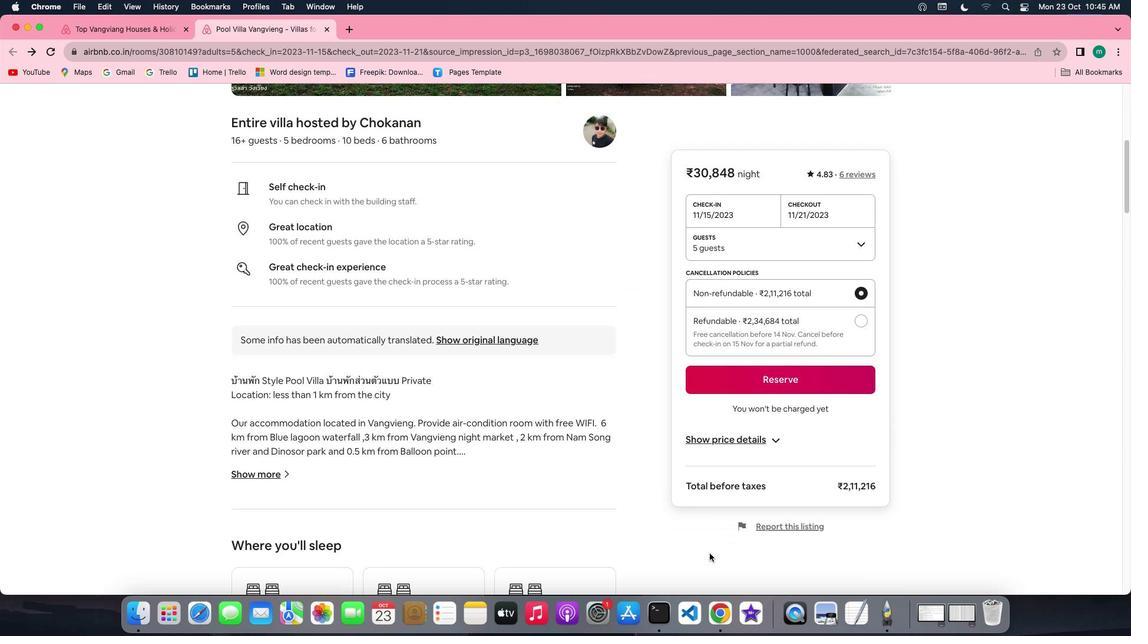 
Action: Mouse scrolled (710, 553) with delta (0, -2)
Screenshot: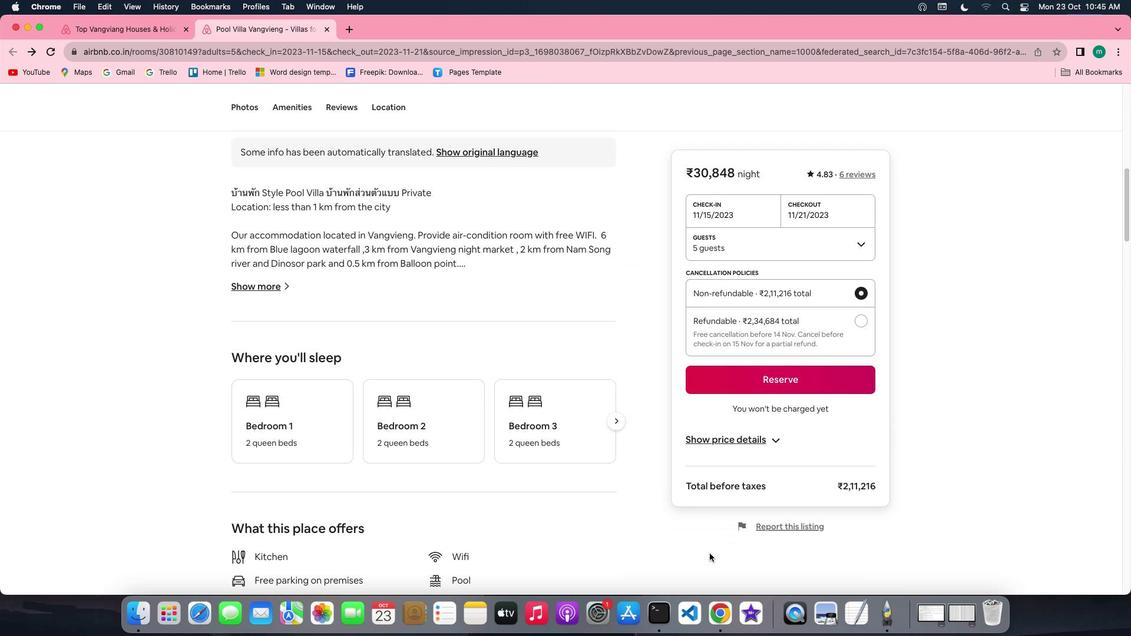 
Action: Mouse moved to (257, 202)
Screenshot: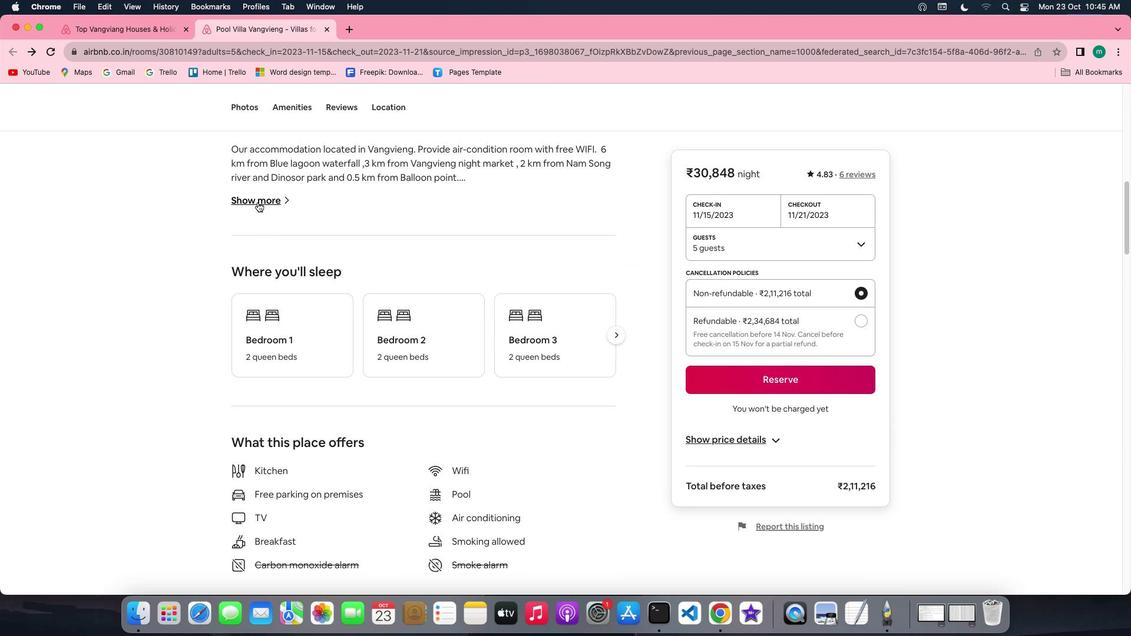 
Action: Mouse pressed left at (257, 202)
Screenshot: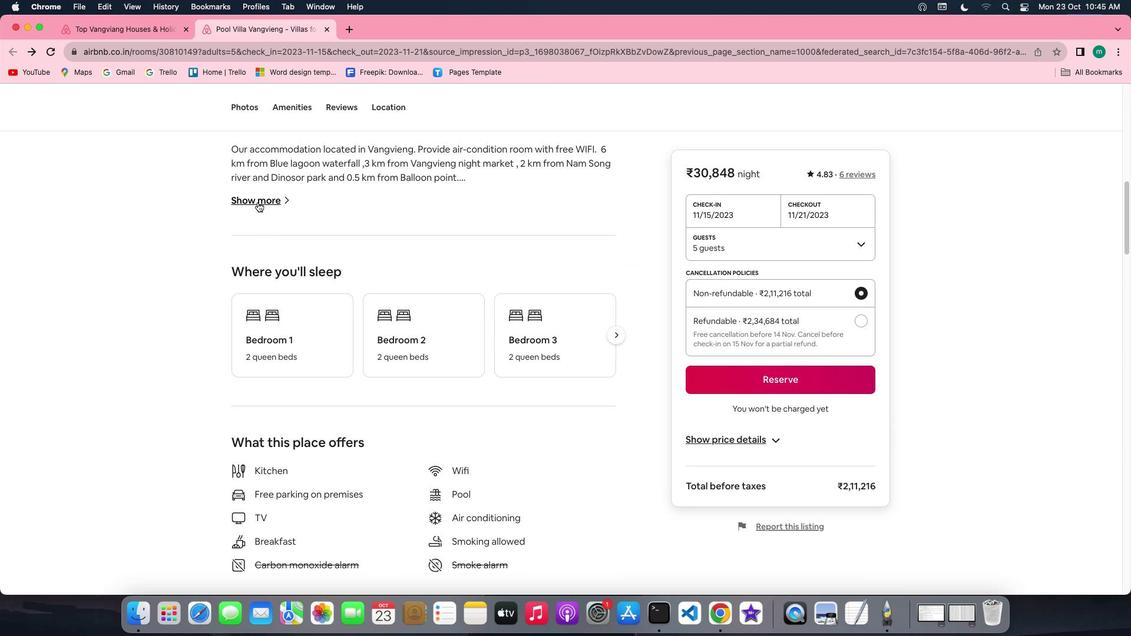 
Action: Mouse moved to (441, 439)
Screenshot: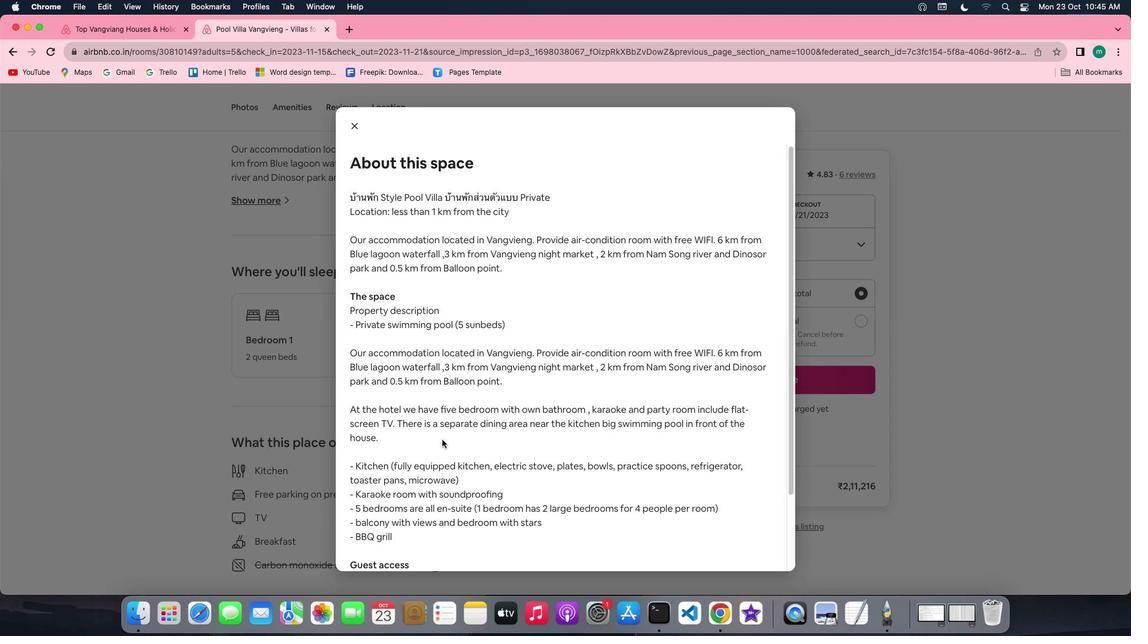 
Action: Mouse scrolled (441, 439) with delta (0, 0)
Screenshot: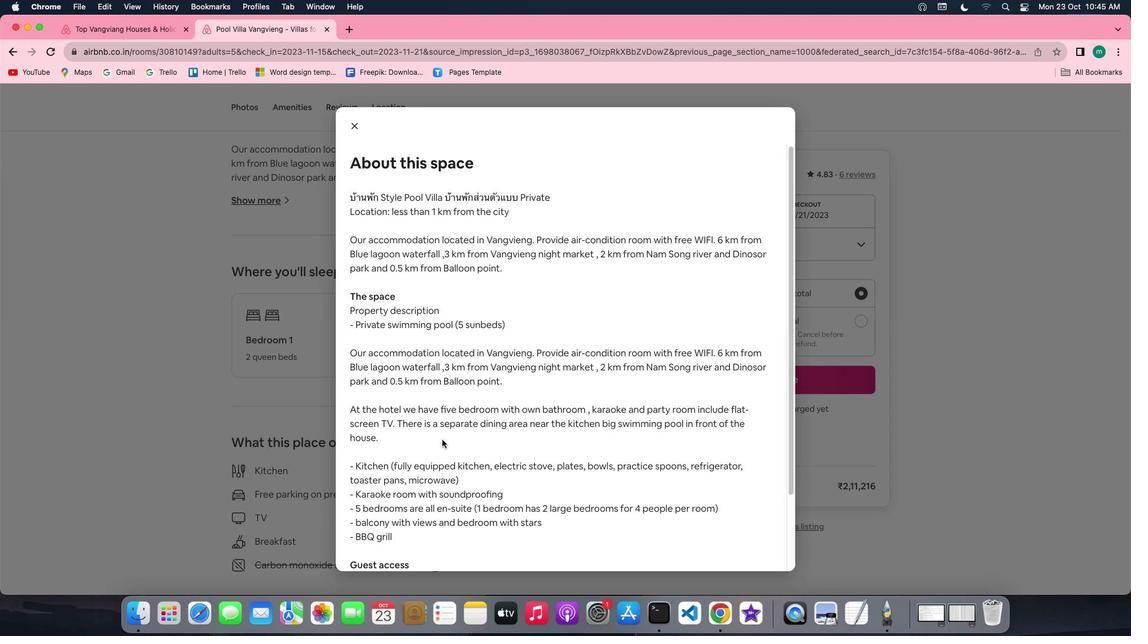 
Action: Mouse scrolled (441, 439) with delta (0, 0)
Screenshot: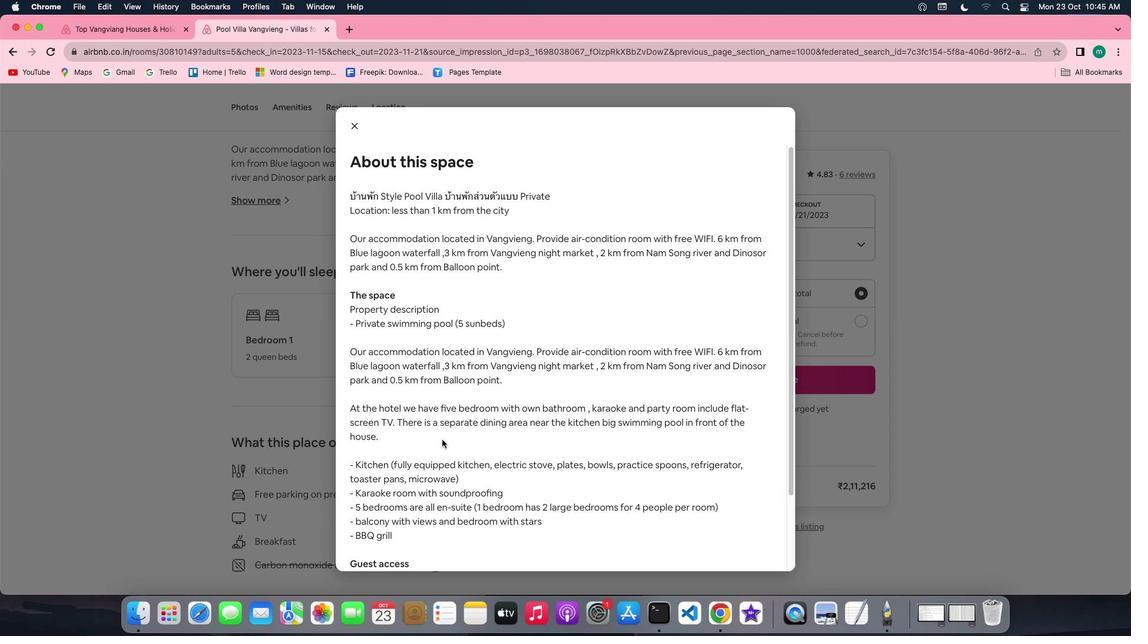 
Action: Mouse scrolled (441, 439) with delta (0, -1)
Screenshot: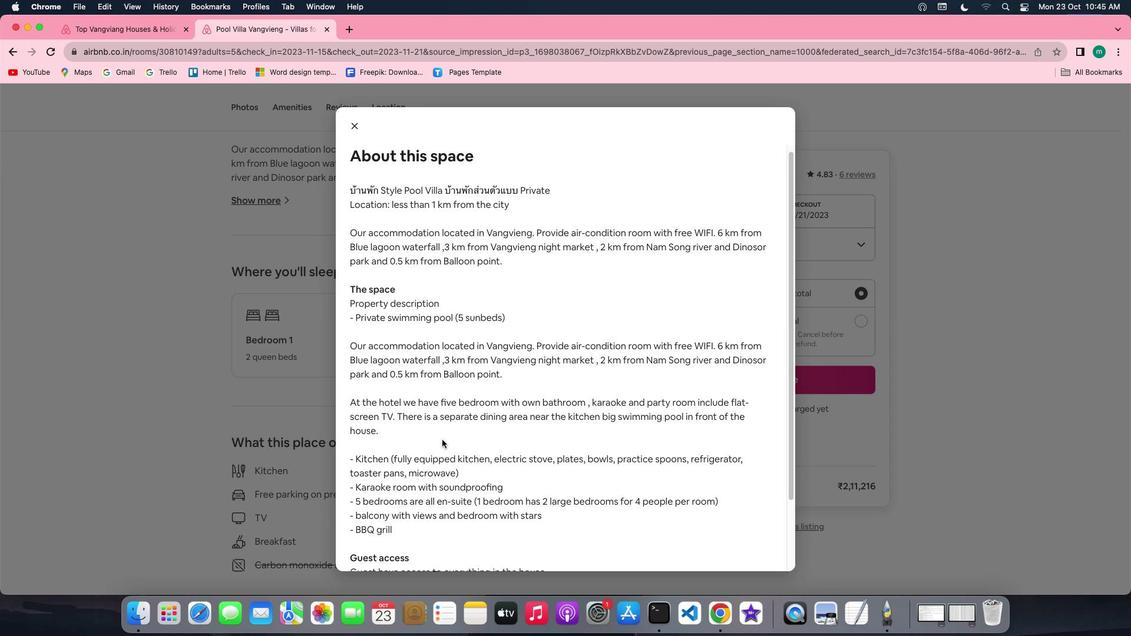 
Action: Mouse scrolled (441, 439) with delta (0, -2)
Screenshot: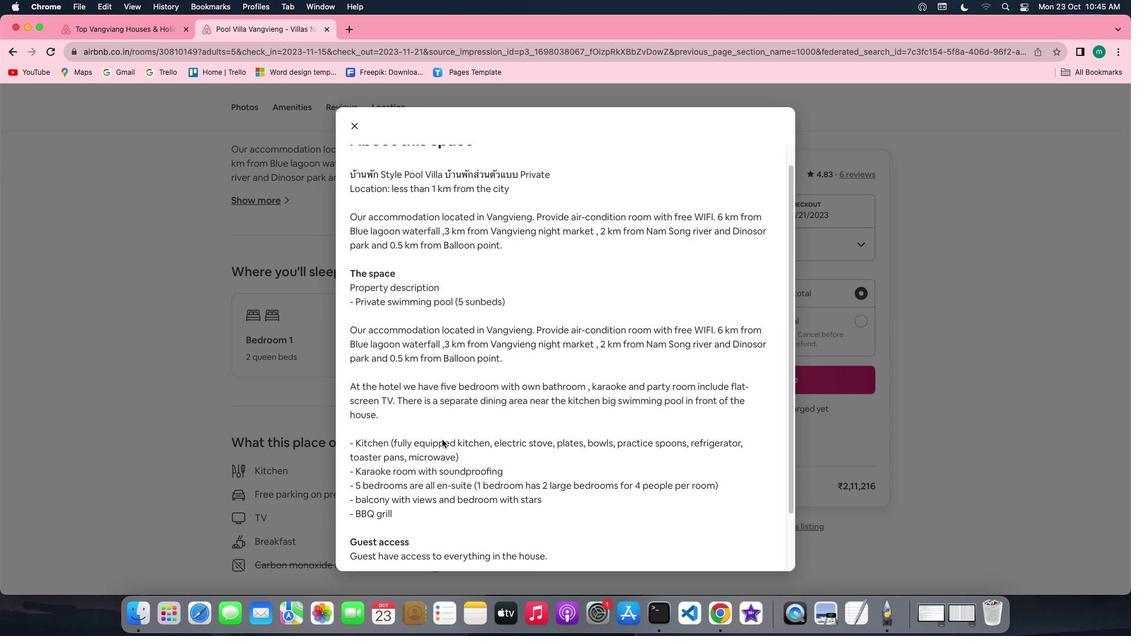 
Action: Mouse scrolled (441, 439) with delta (0, -2)
Screenshot: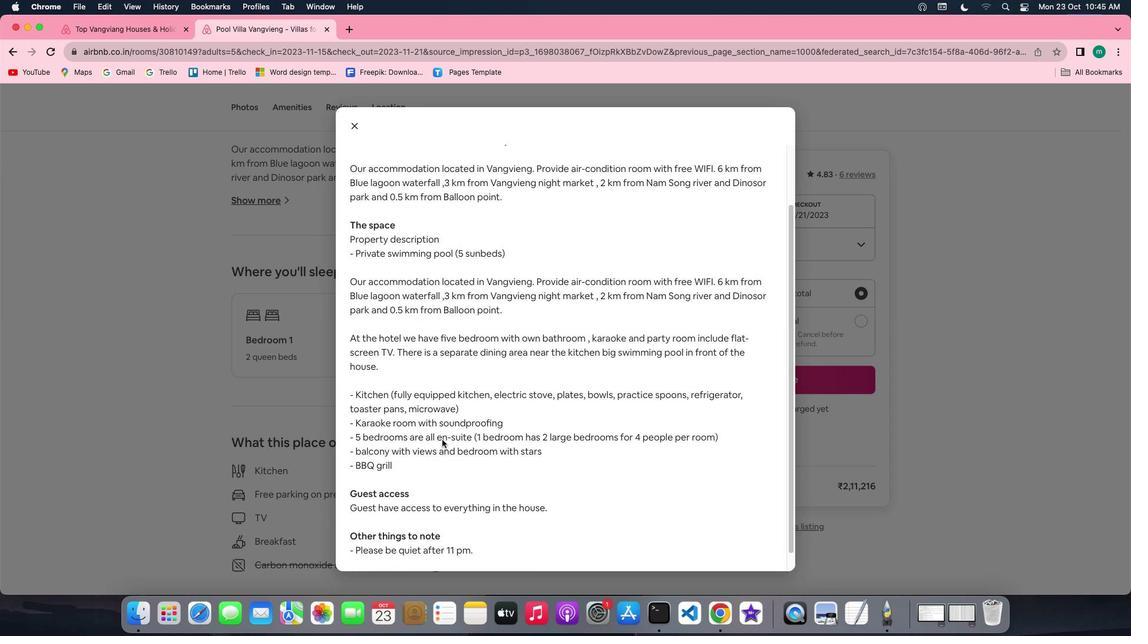 
Action: Mouse moved to (360, 123)
Screenshot: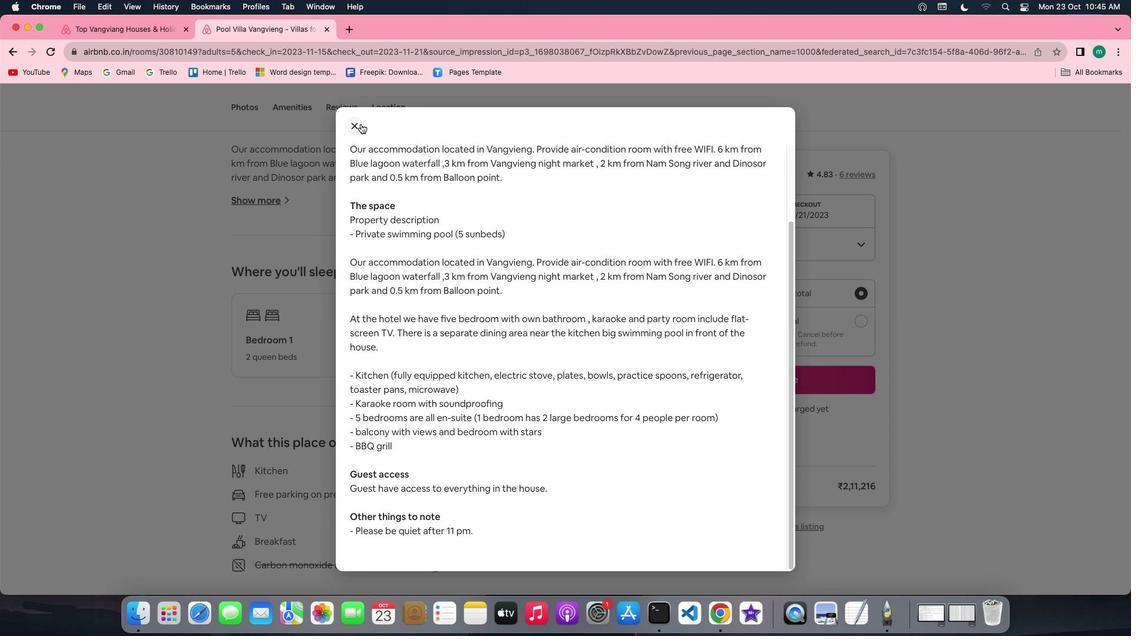 
Action: Mouse pressed left at (360, 123)
Screenshot: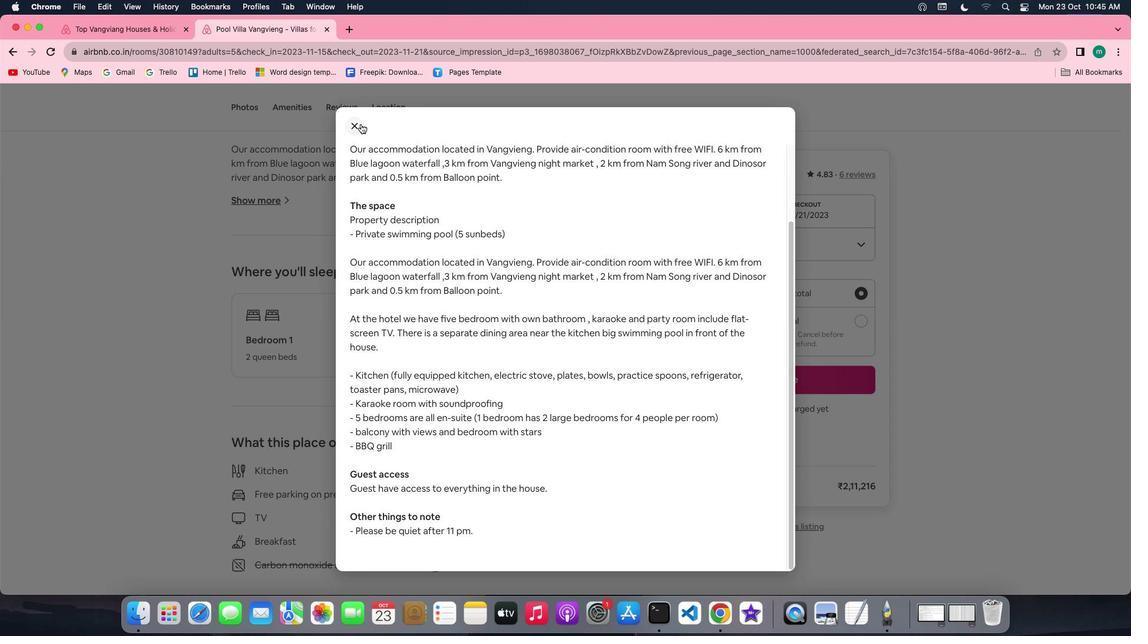 
Action: Mouse moved to (620, 334)
Screenshot: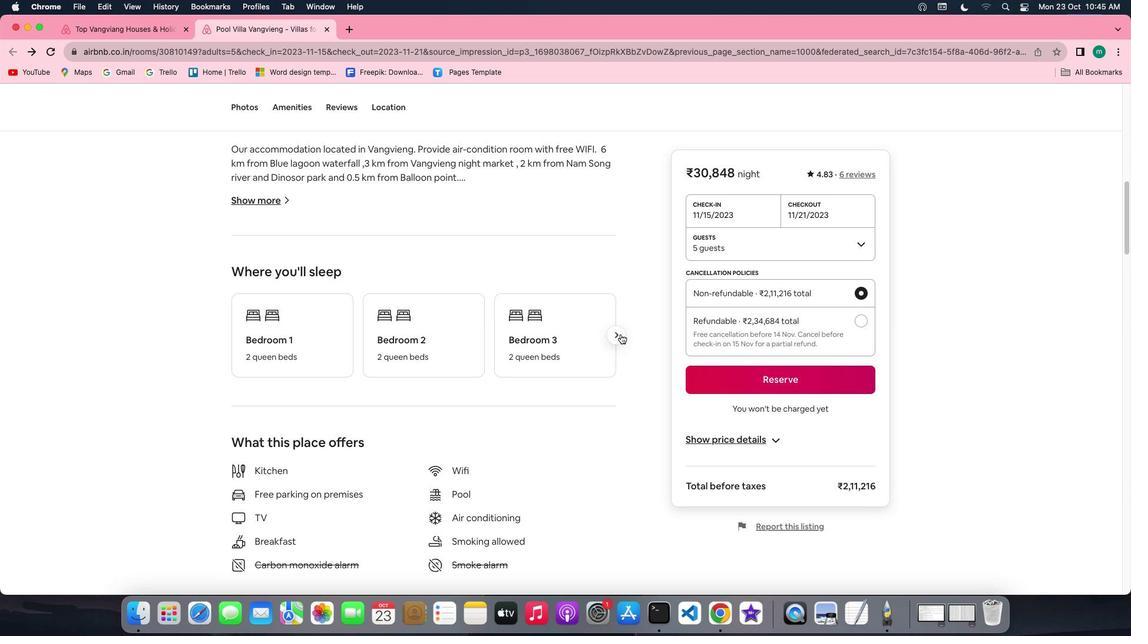 
Action: Mouse pressed left at (620, 334)
Screenshot: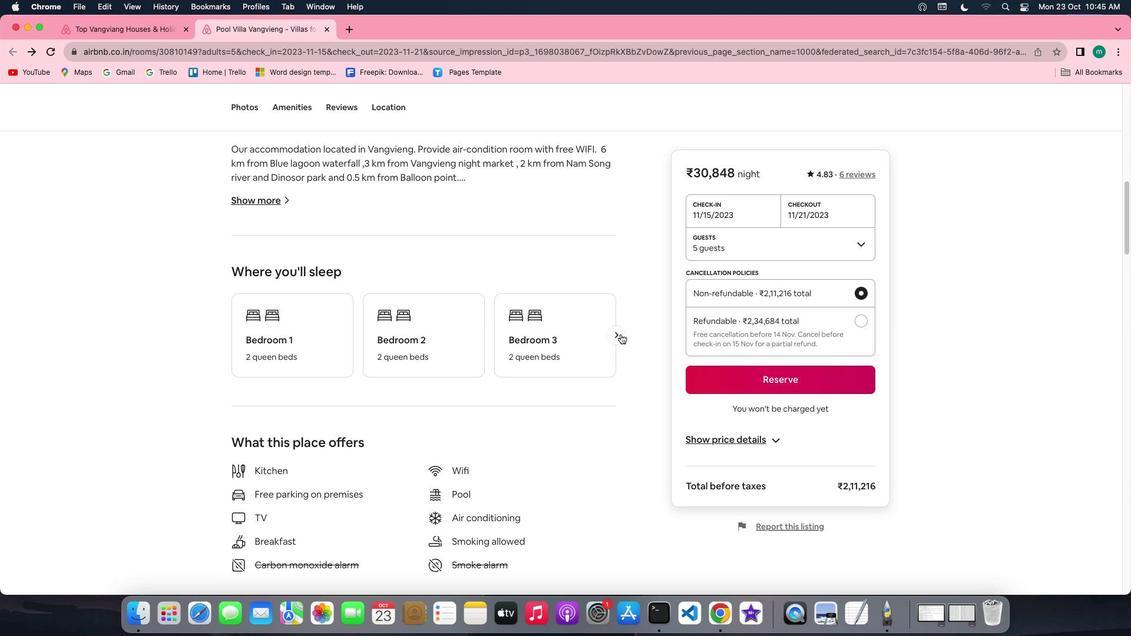
Action: Mouse moved to (459, 424)
Screenshot: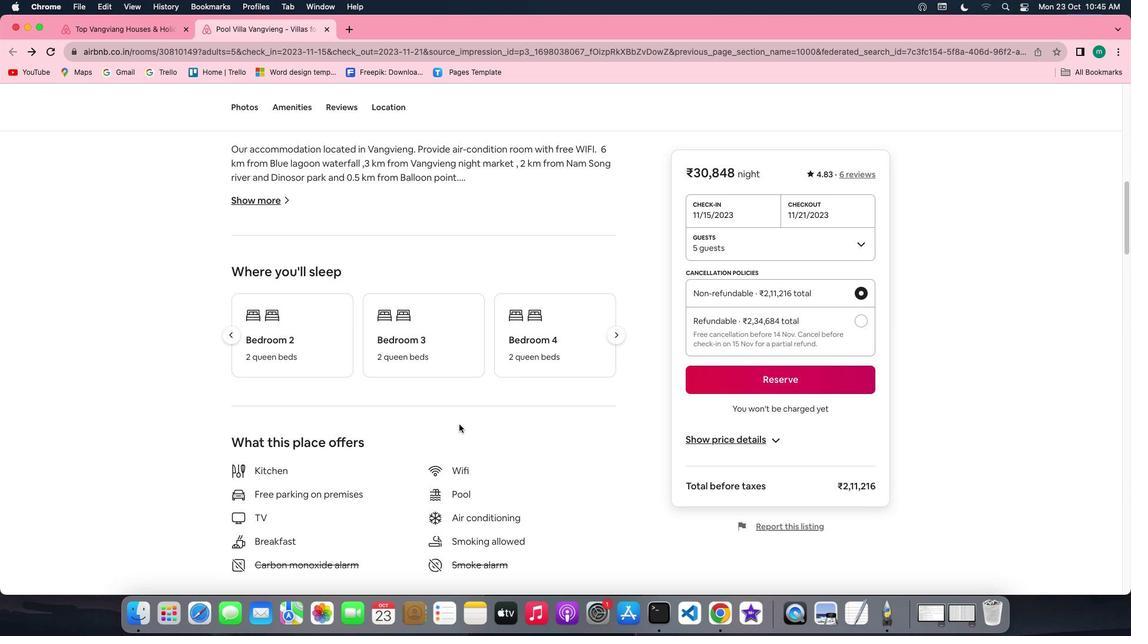 
Action: Mouse scrolled (459, 424) with delta (0, 0)
Screenshot: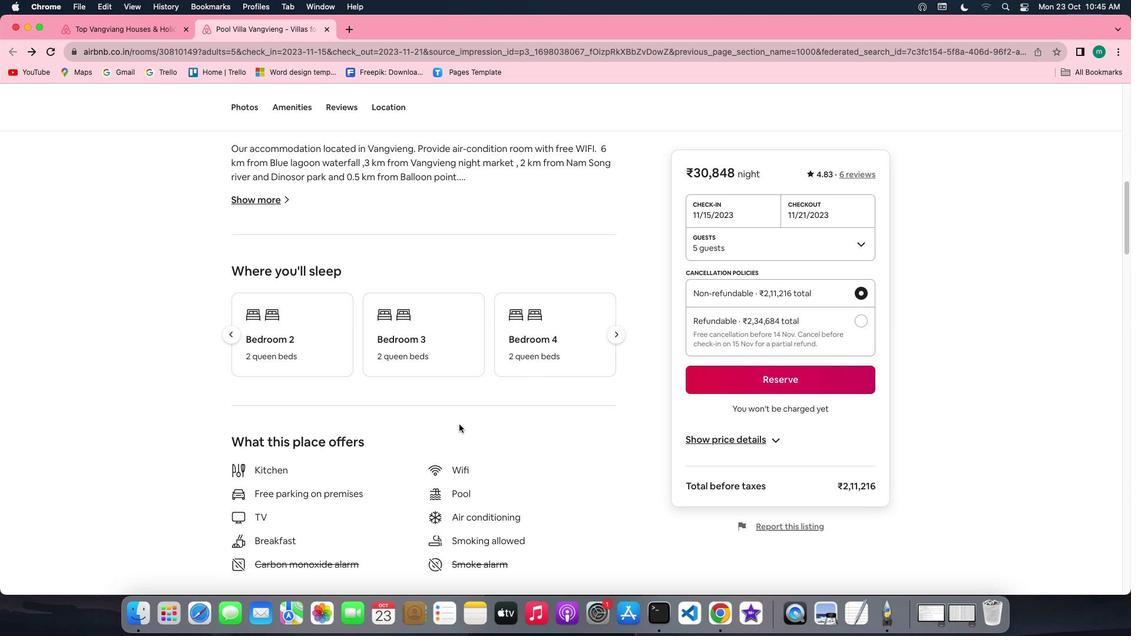 
Action: Mouse scrolled (459, 424) with delta (0, 0)
Screenshot: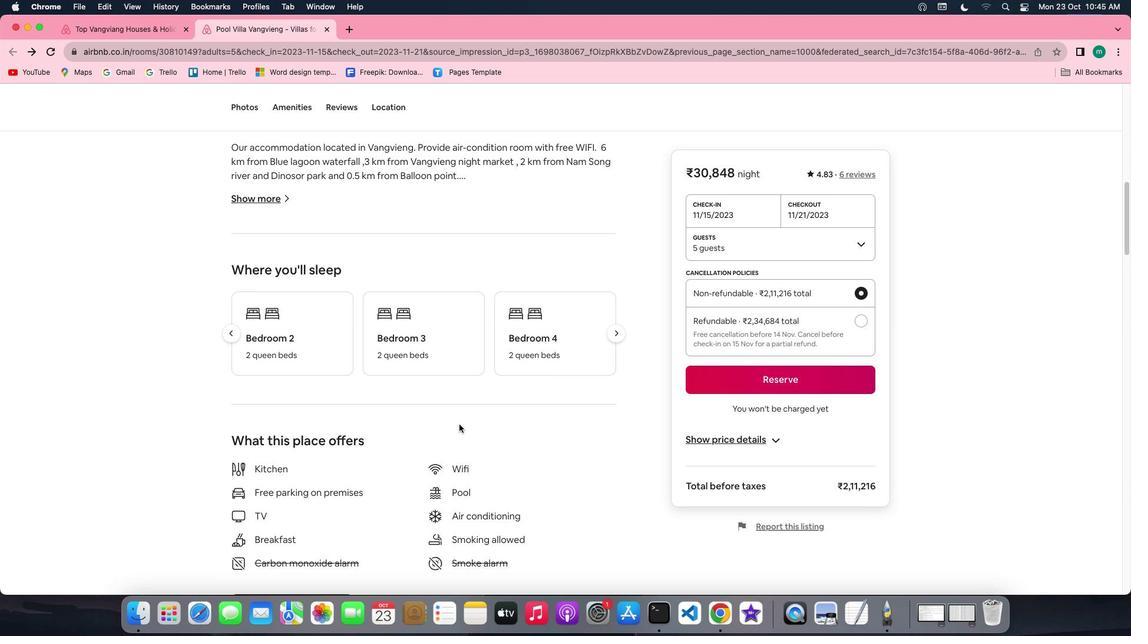 
Action: Mouse scrolled (459, 424) with delta (0, 0)
Screenshot: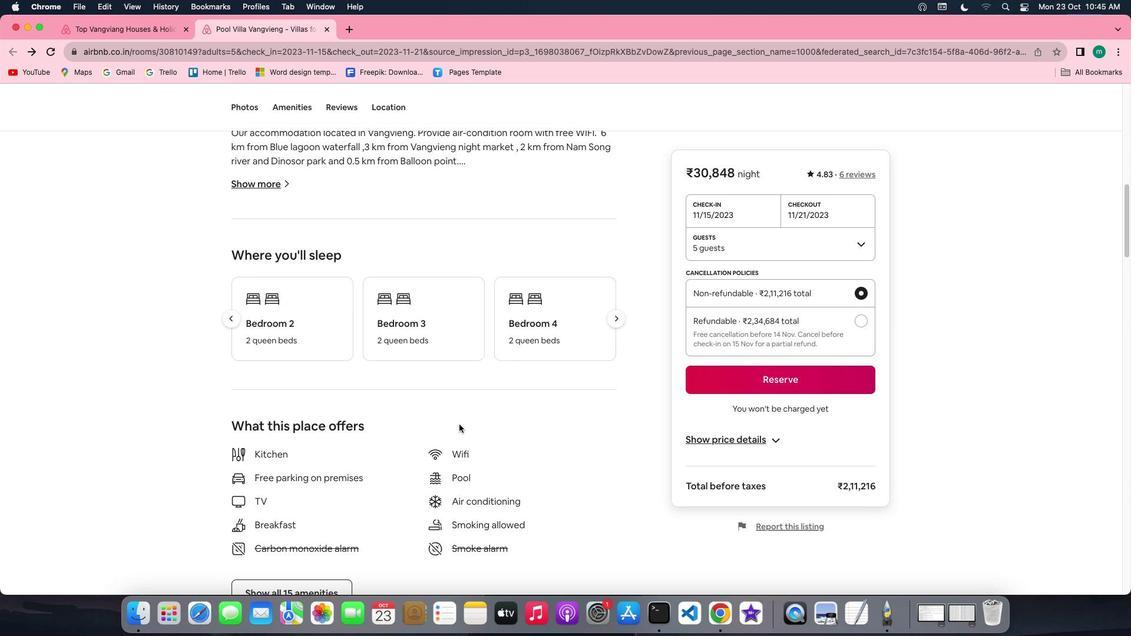 
Action: Mouse scrolled (459, 424) with delta (0, 0)
Screenshot: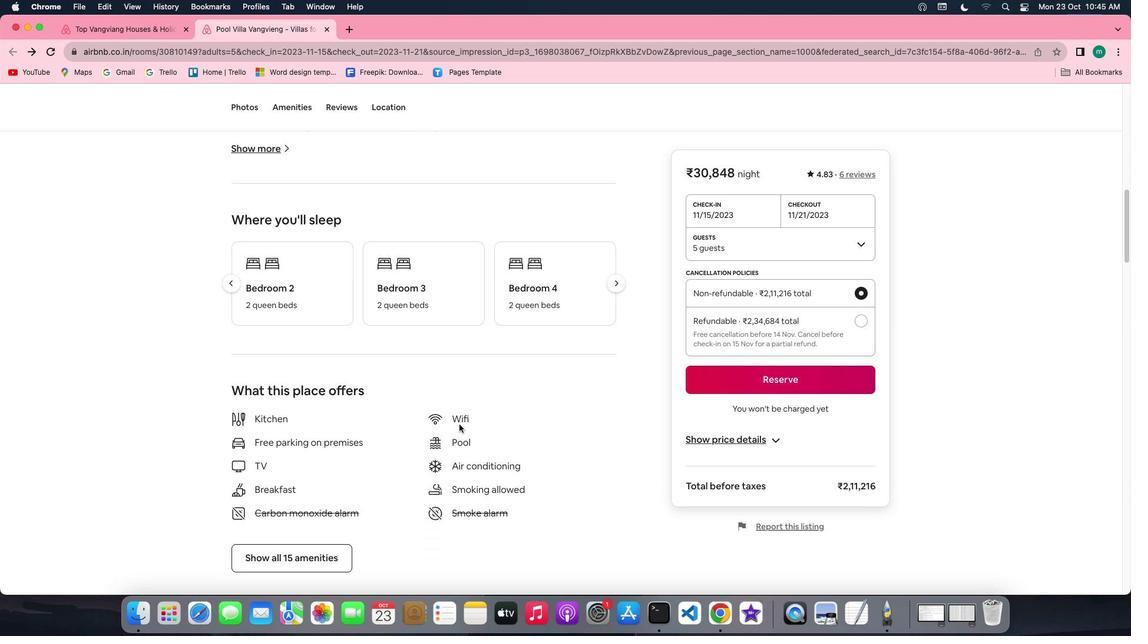 
Action: Mouse scrolled (459, 424) with delta (0, 0)
Screenshot: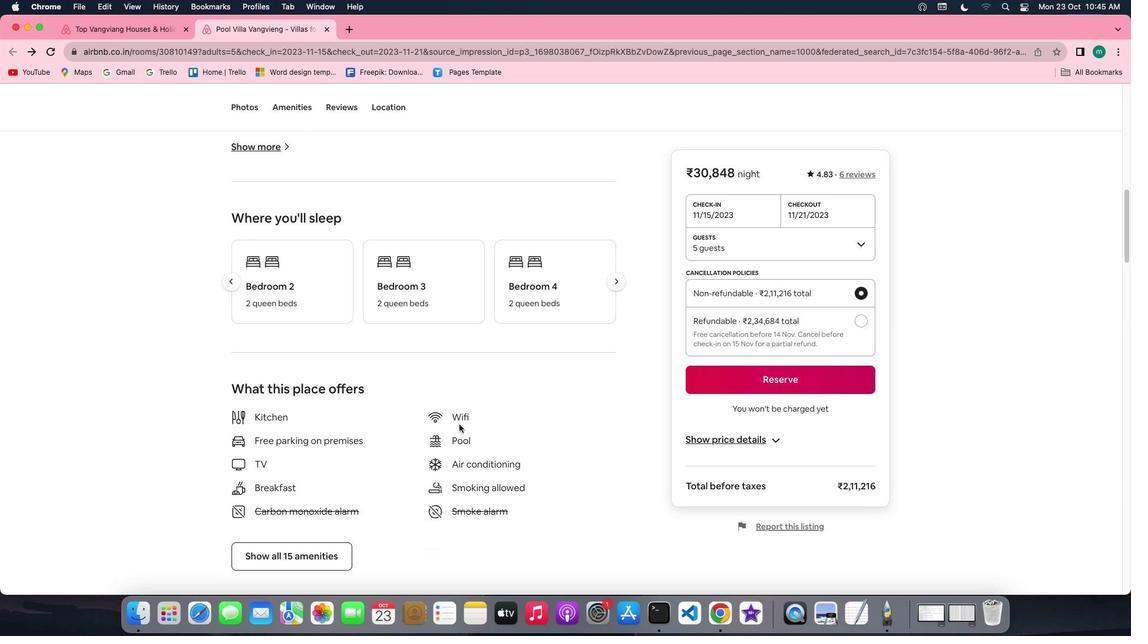 
Action: Mouse scrolled (459, 424) with delta (0, 0)
Screenshot: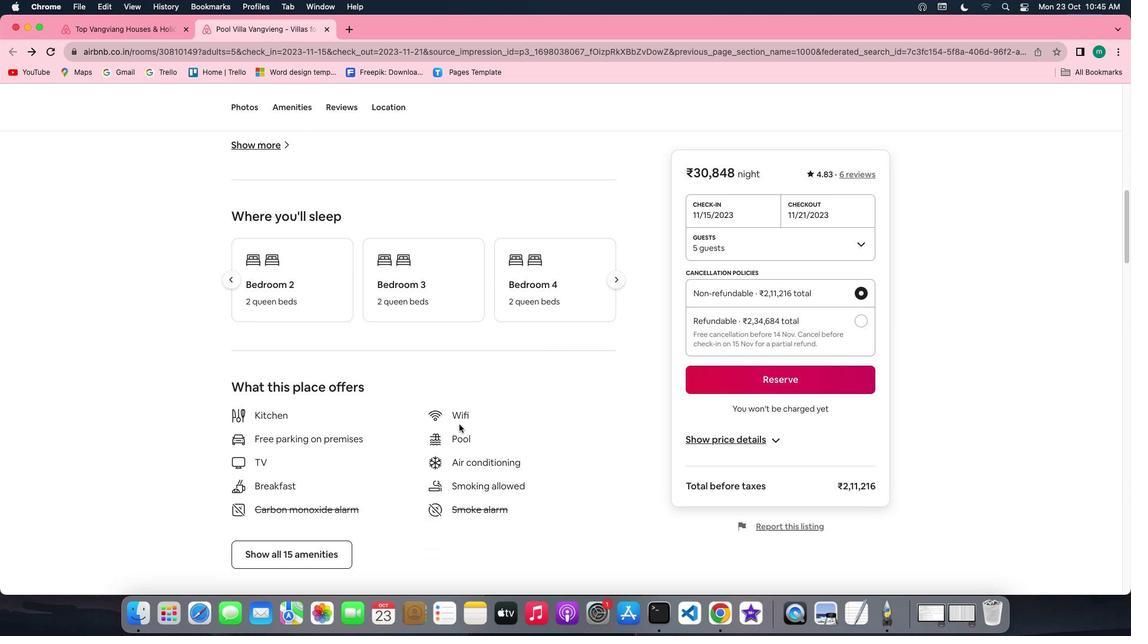
Action: Mouse moved to (618, 270)
Screenshot: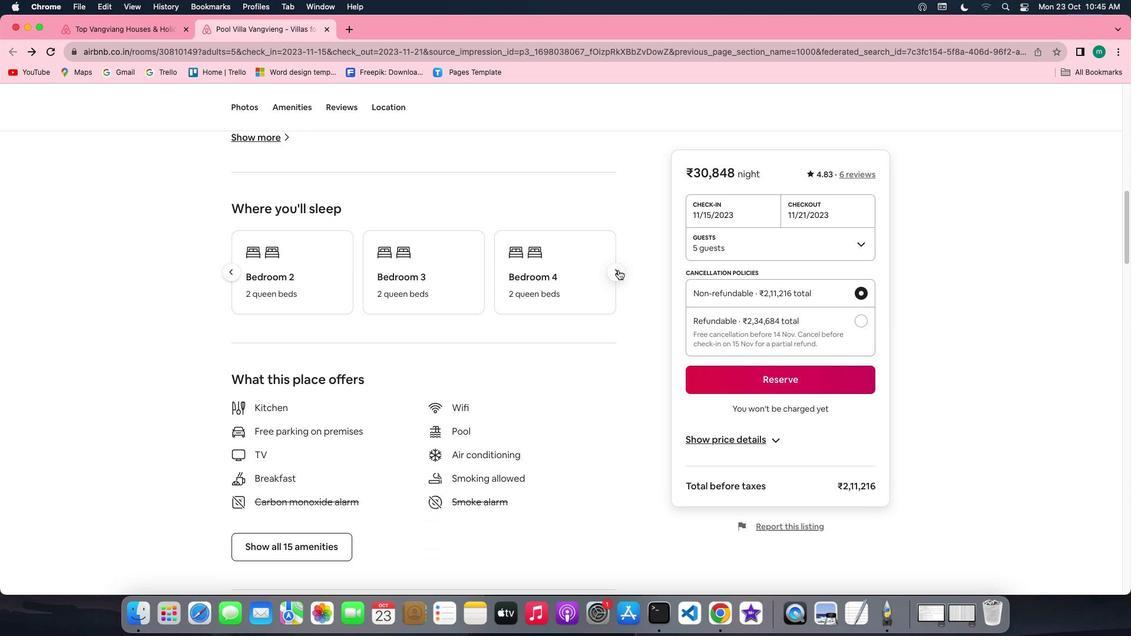 
Action: Mouse pressed left at (618, 270)
Screenshot: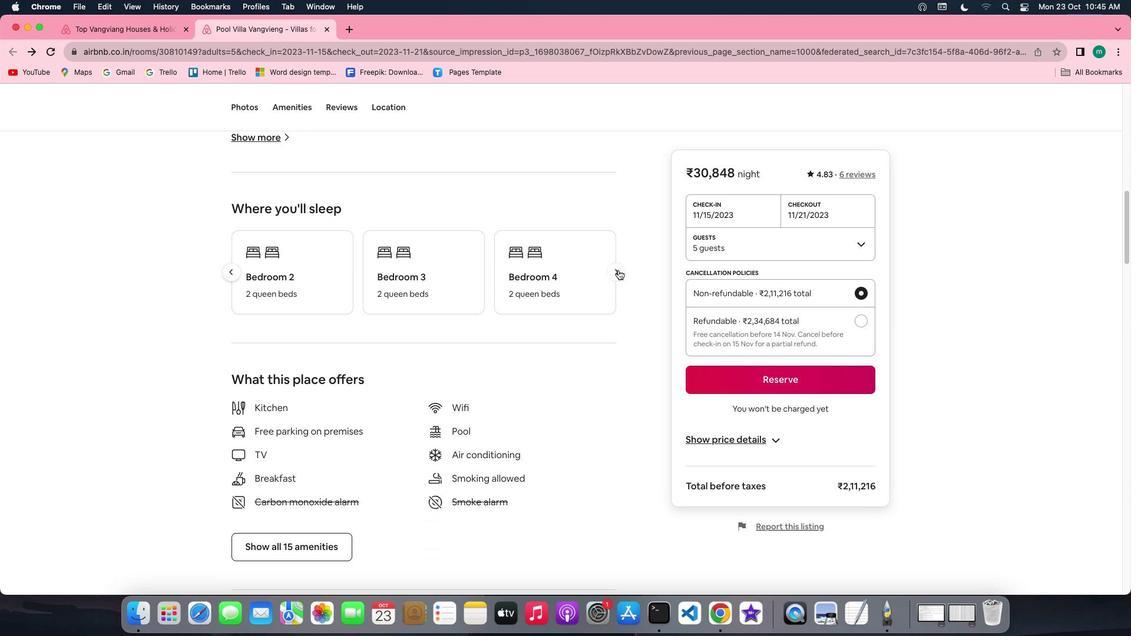 
Action: Mouse pressed left at (618, 270)
Screenshot: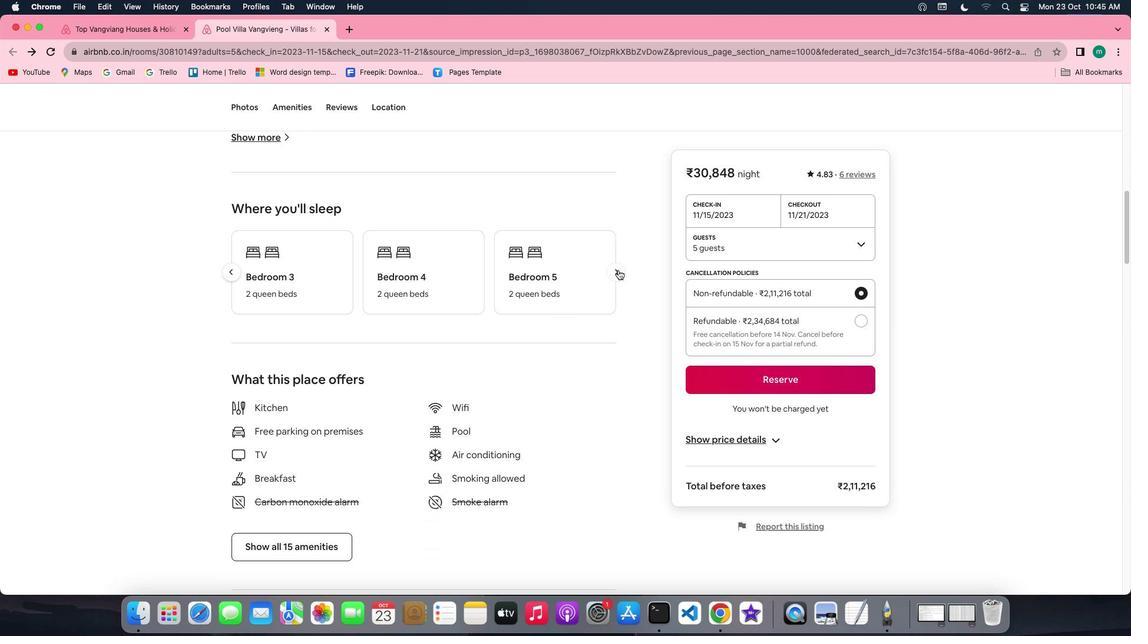 
Action: Mouse pressed left at (618, 270)
Screenshot: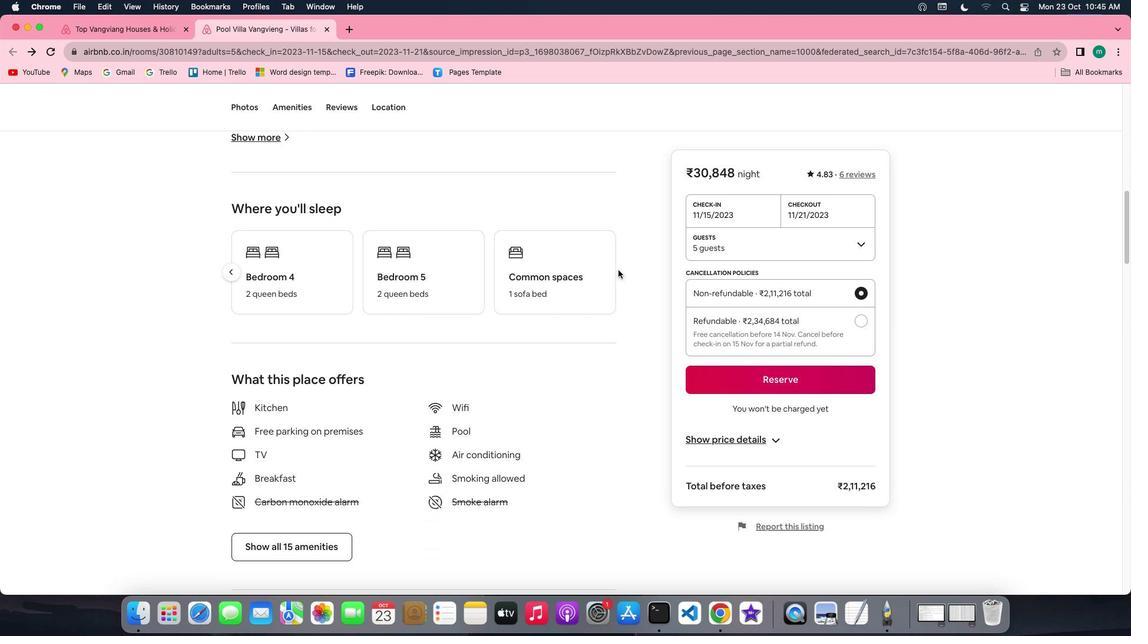 
Action: Mouse moved to (513, 428)
Screenshot: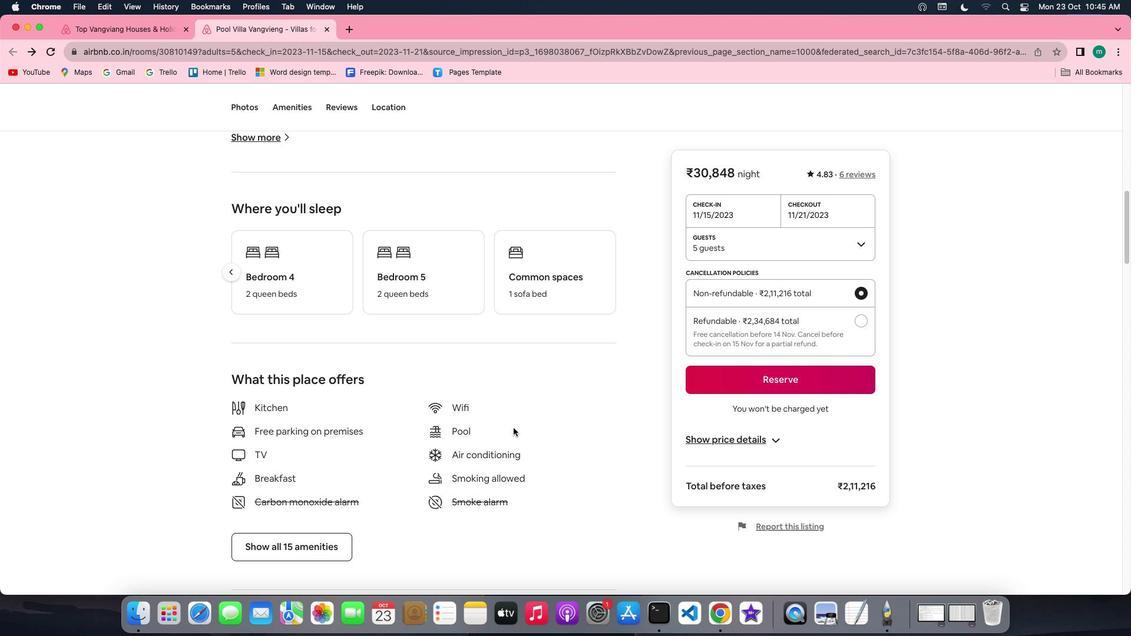 
Action: Mouse scrolled (513, 428) with delta (0, 0)
